Task: Buy 4 Pasta Makers & Accessories from Pasta & Pizza Tools section under best seller category for shipping address: Lydia Campbell, 310 Lake Floyd Circle, Hockessin, Delaware 19707, Cell Number 3022398079. Pay from credit card ending with 7965, CVV 549
Action: Mouse moved to (36, 109)
Screenshot: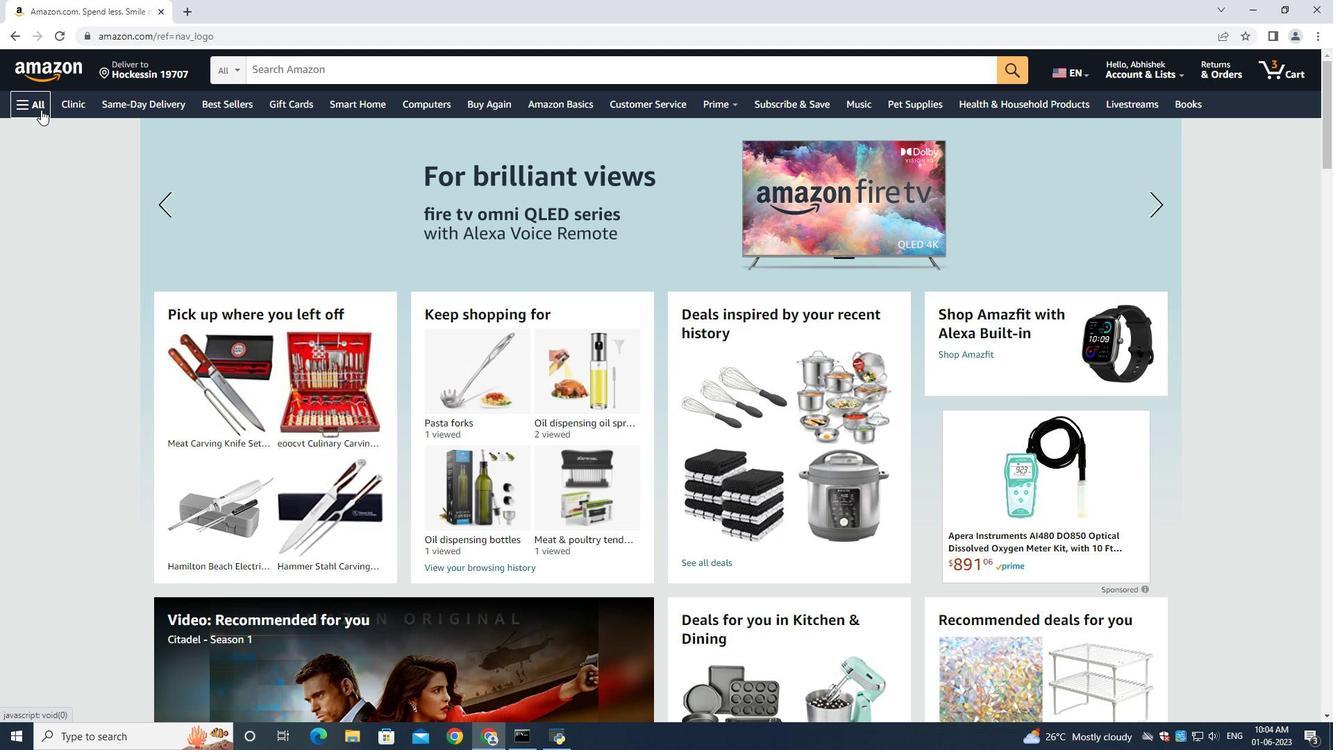 
Action: Mouse pressed left at (38, 109)
Screenshot: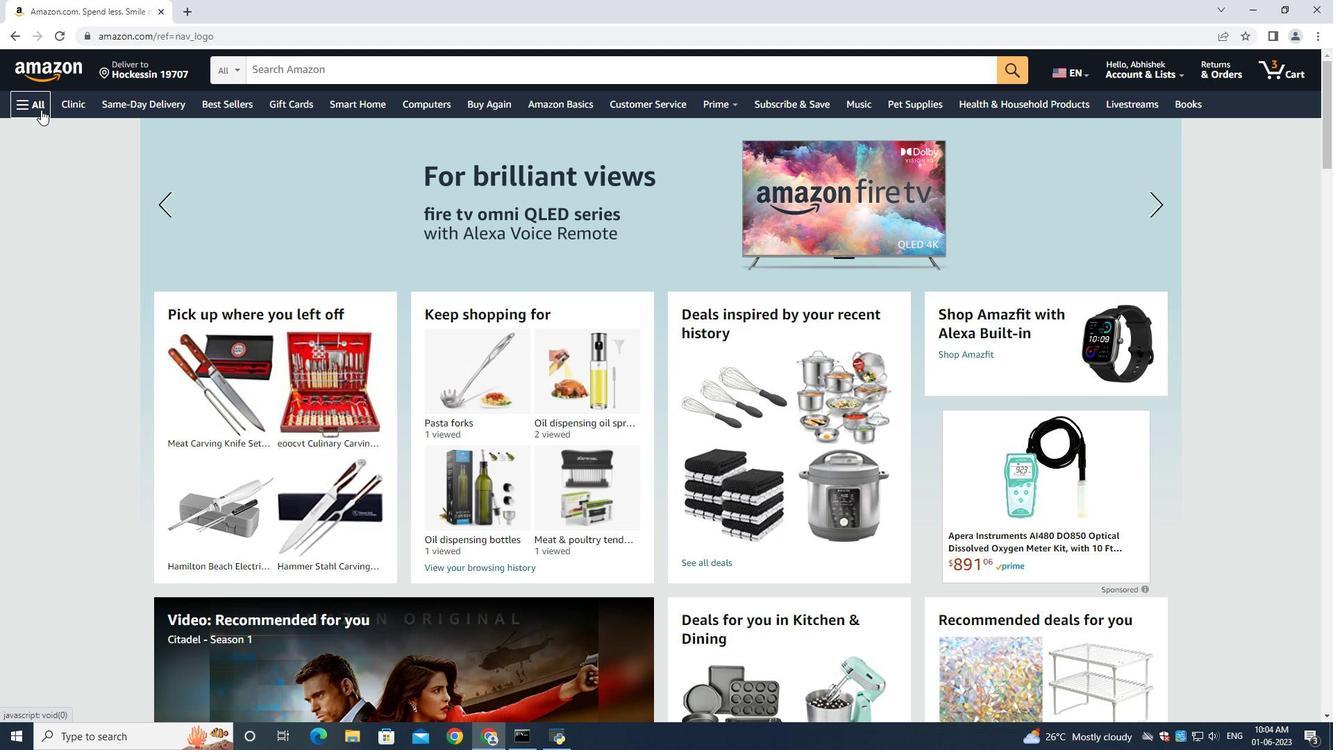 
Action: Mouse moved to (44, 131)
Screenshot: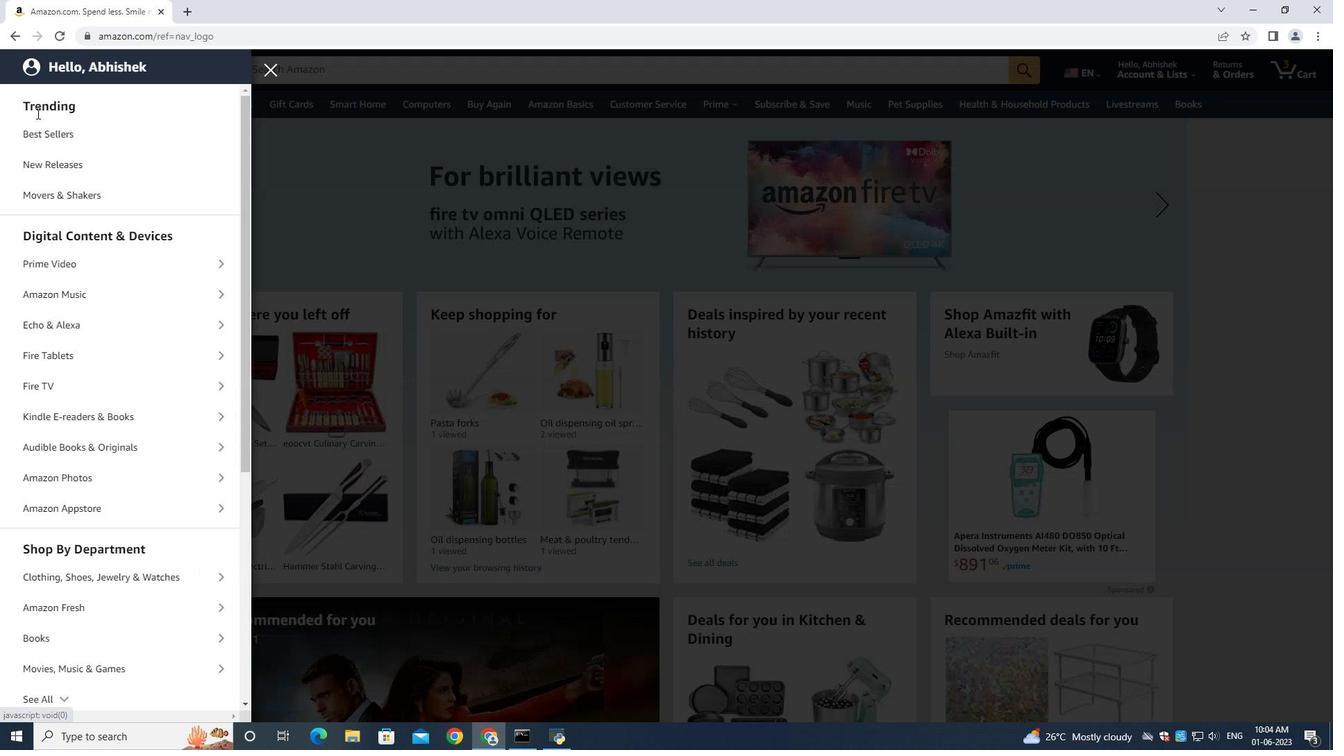 
Action: Mouse pressed left at (44, 131)
Screenshot: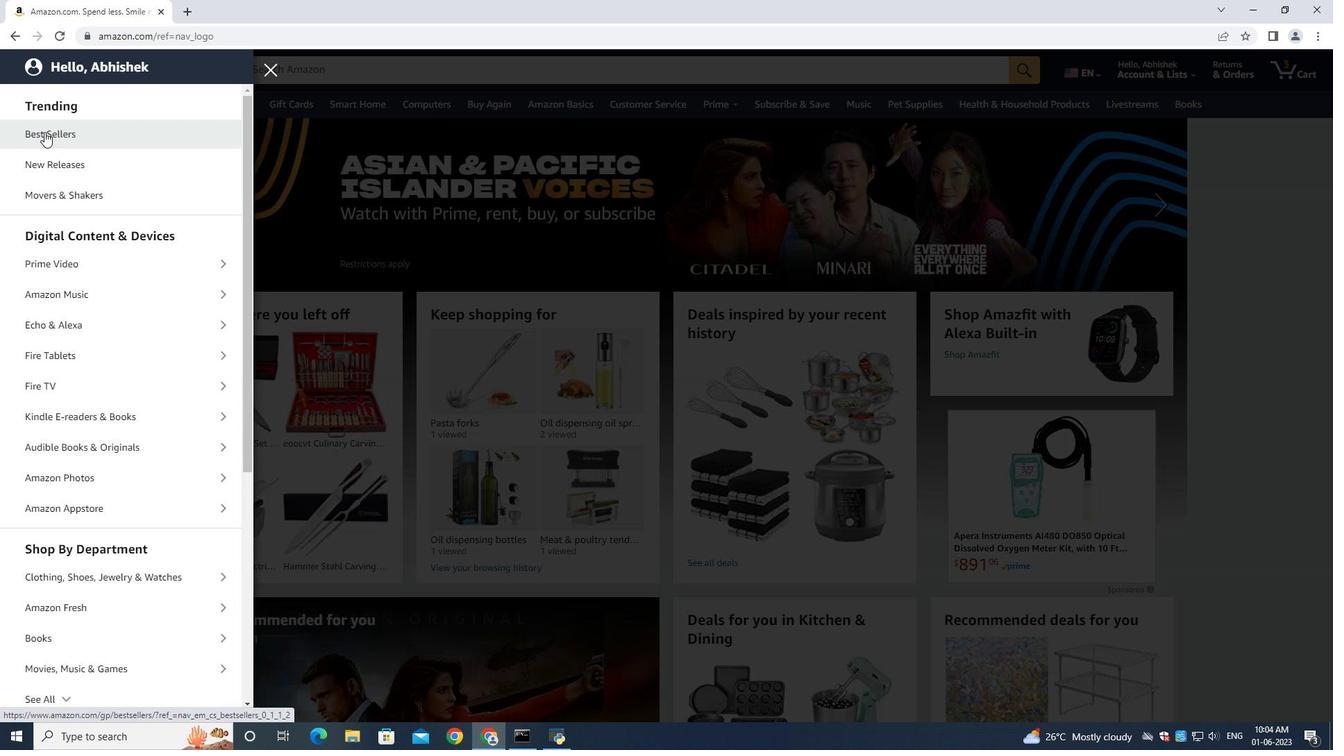 
Action: Mouse moved to (330, 77)
Screenshot: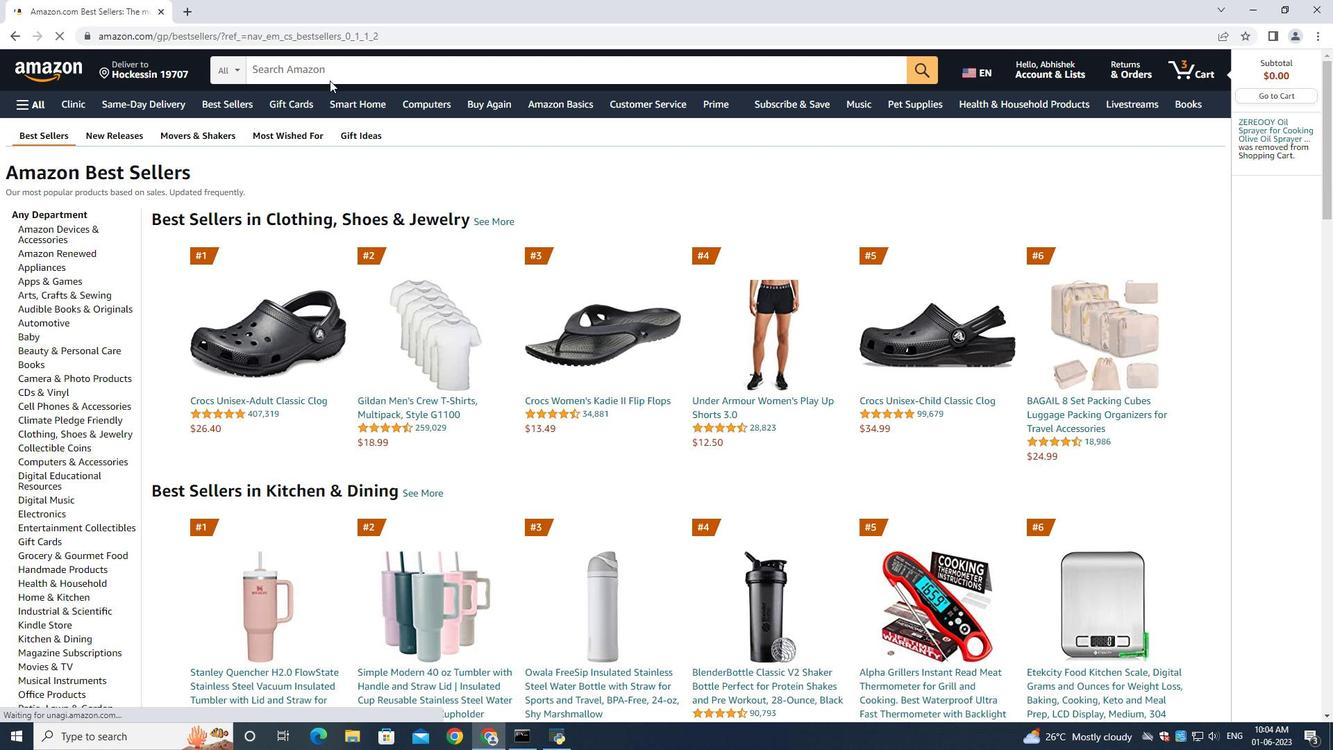 
Action: Mouse pressed left at (330, 77)
Screenshot: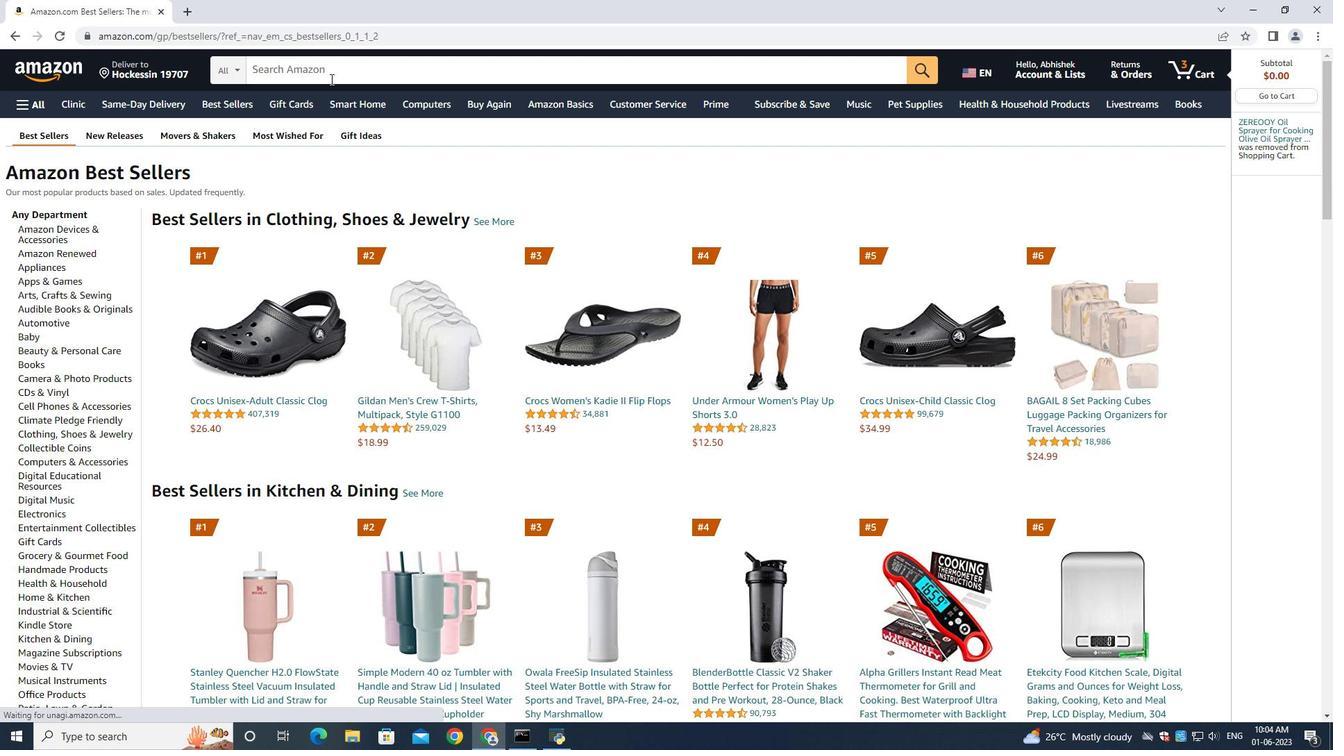 
Action: Mouse moved to (1302, 288)
Screenshot: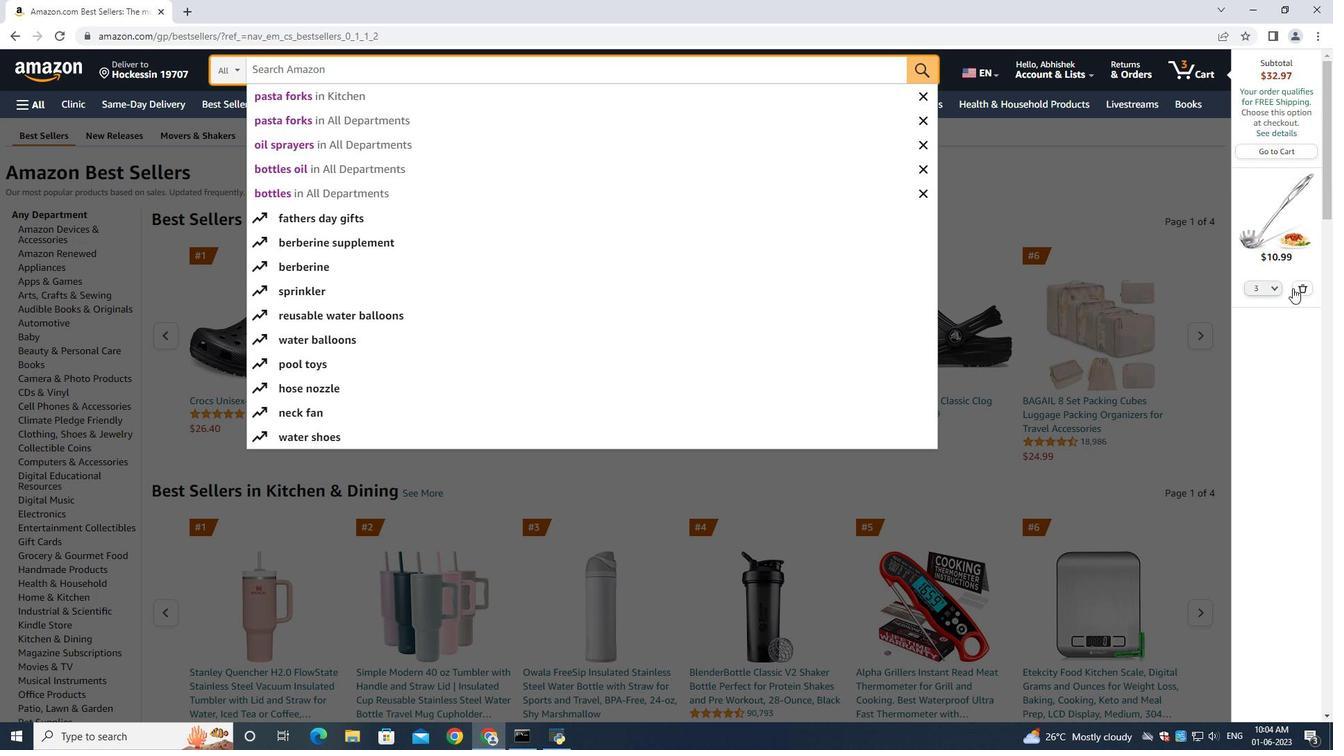 
Action: Mouse pressed left at (1302, 288)
Screenshot: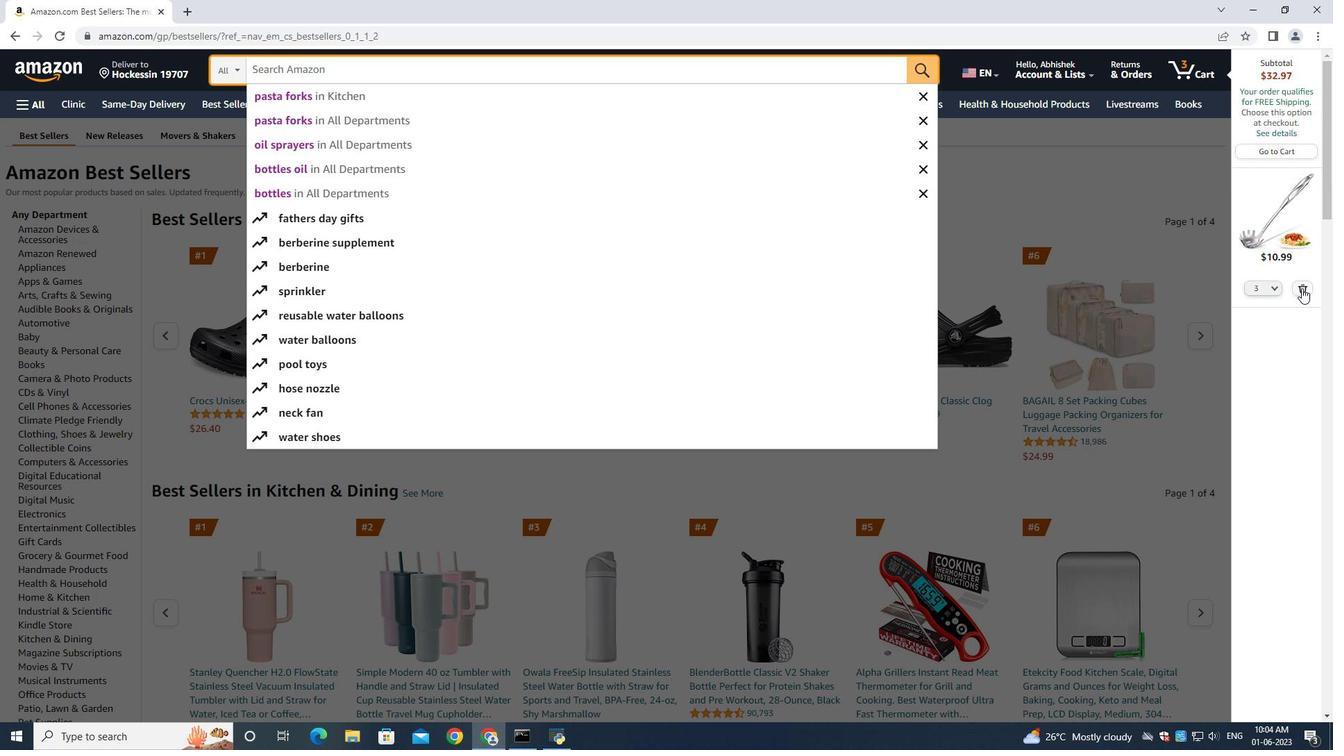 
Action: Mouse moved to (427, 72)
Screenshot: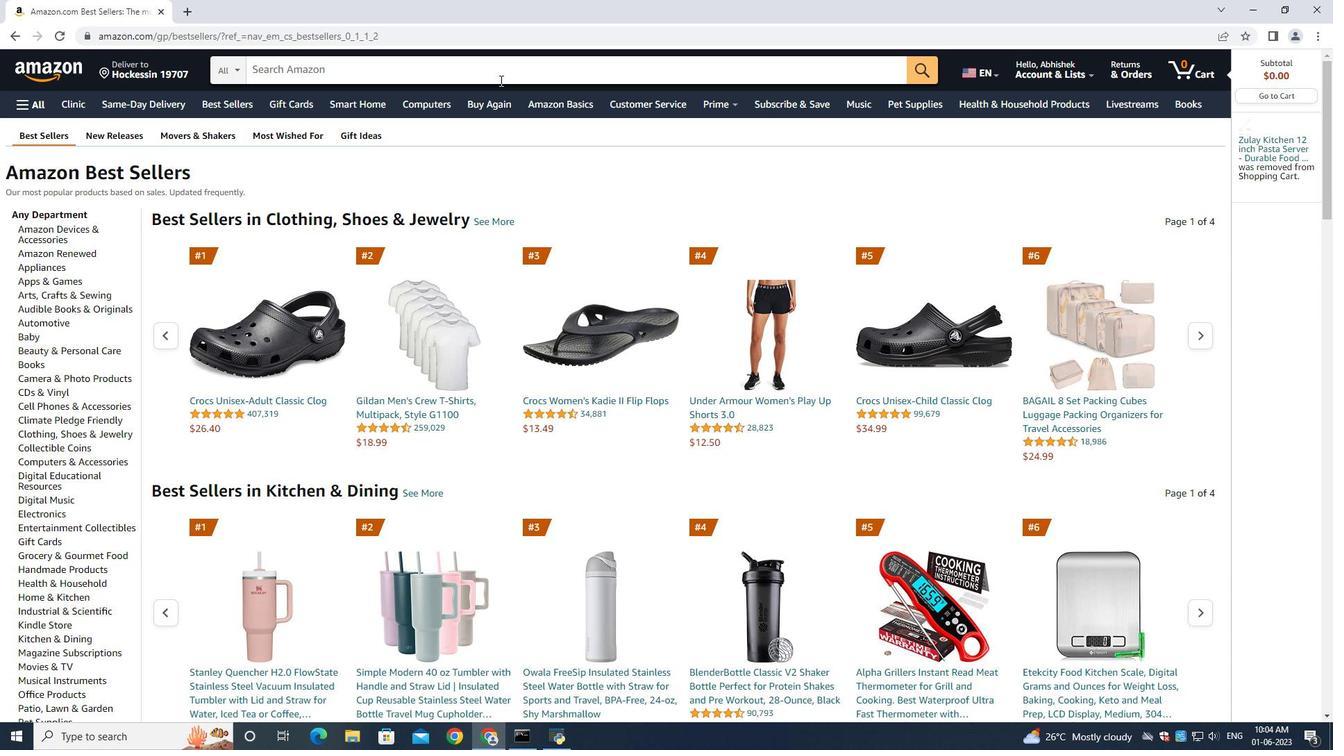 
Action: Mouse pressed left at (427, 72)
Screenshot: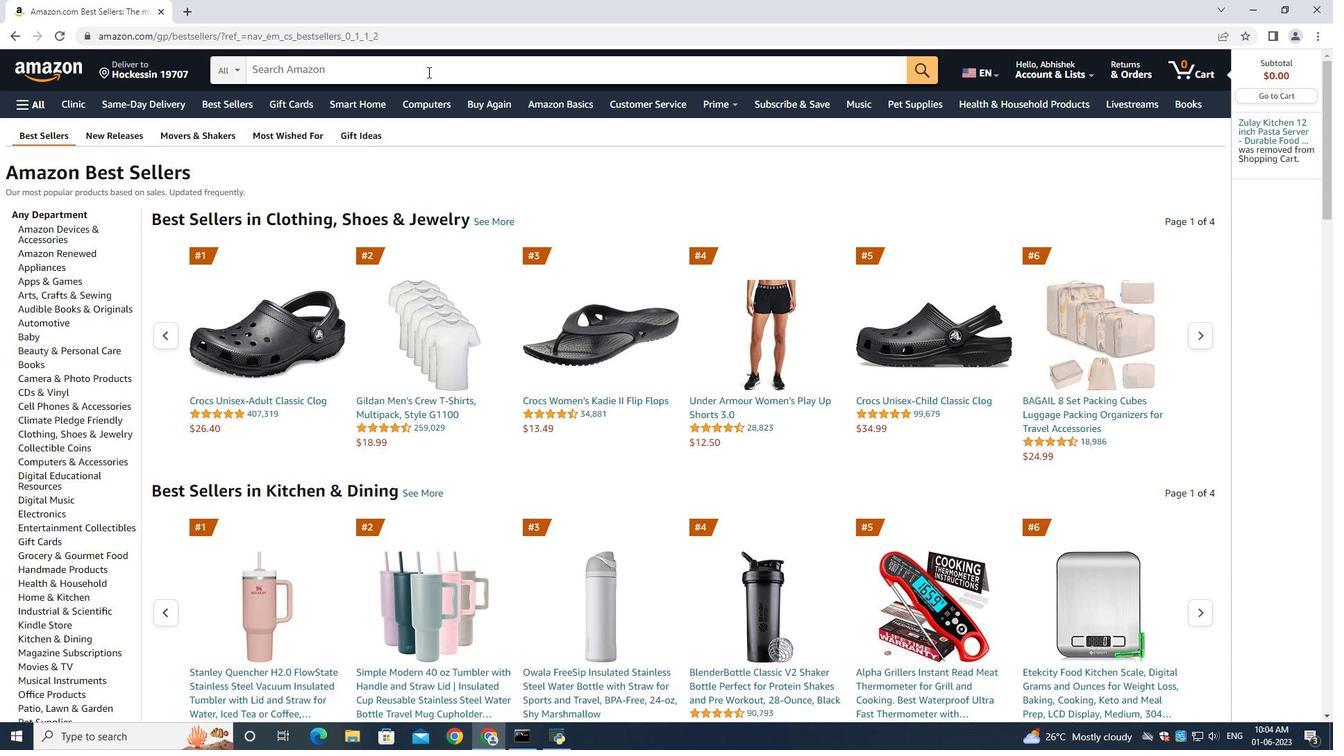 
Action: Mouse moved to (428, 72)
Screenshot: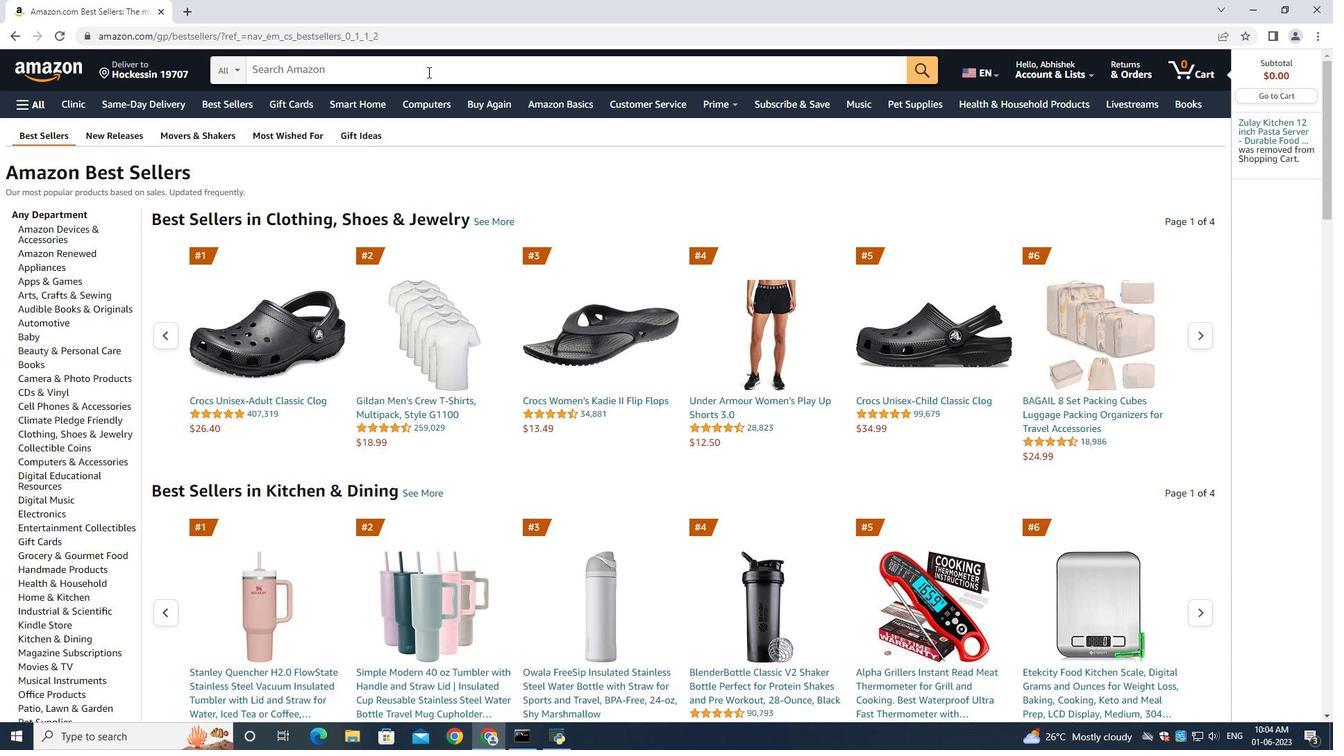 
Action: Key pressed <Key.shift>Pasta<Key.space><Key.shift>Makers<Key.enter>
Screenshot: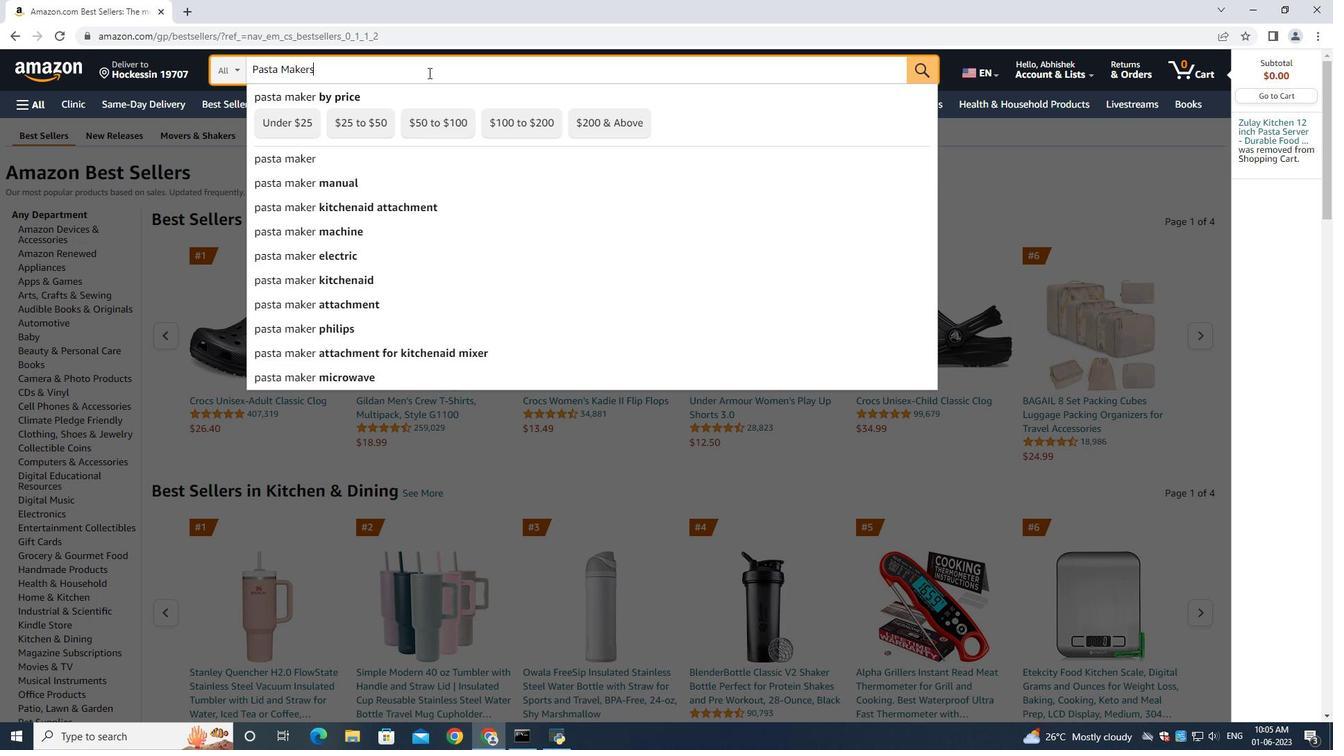 
Action: Mouse moved to (117, 249)
Screenshot: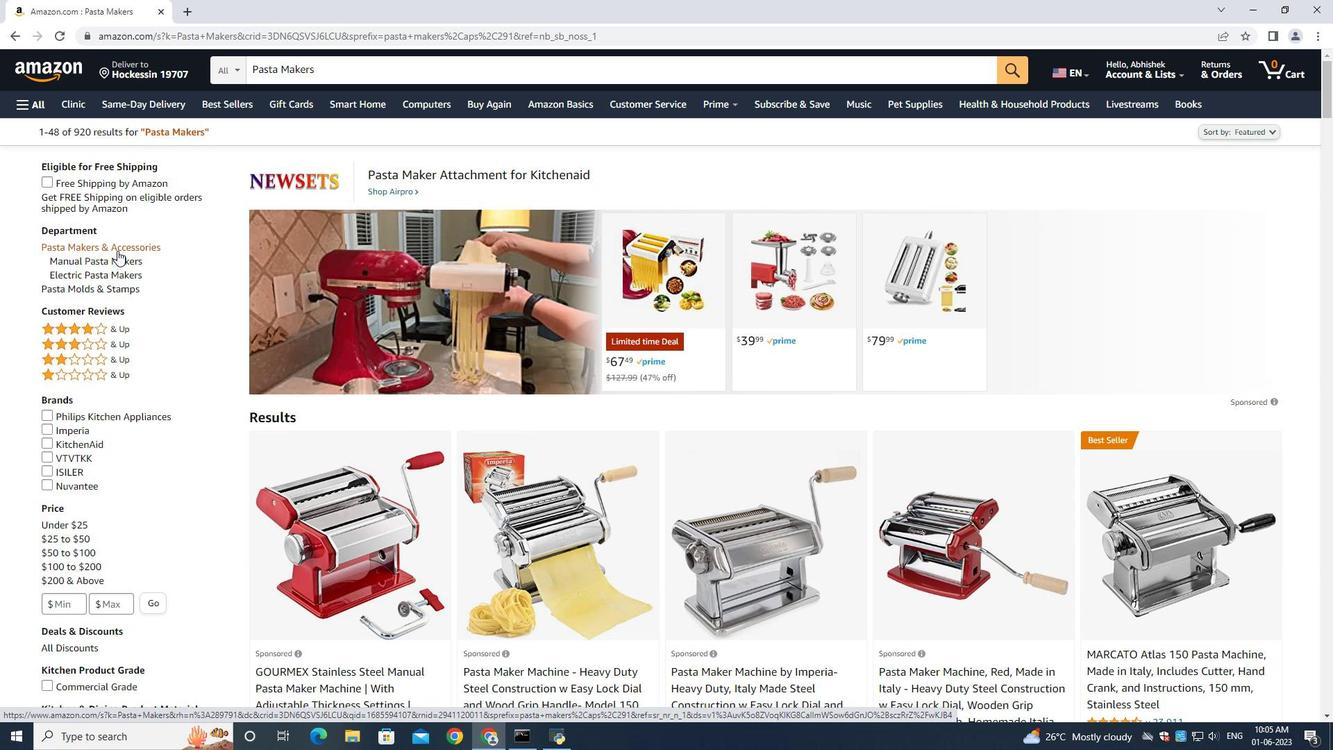 
Action: Mouse pressed left at (117, 249)
Screenshot: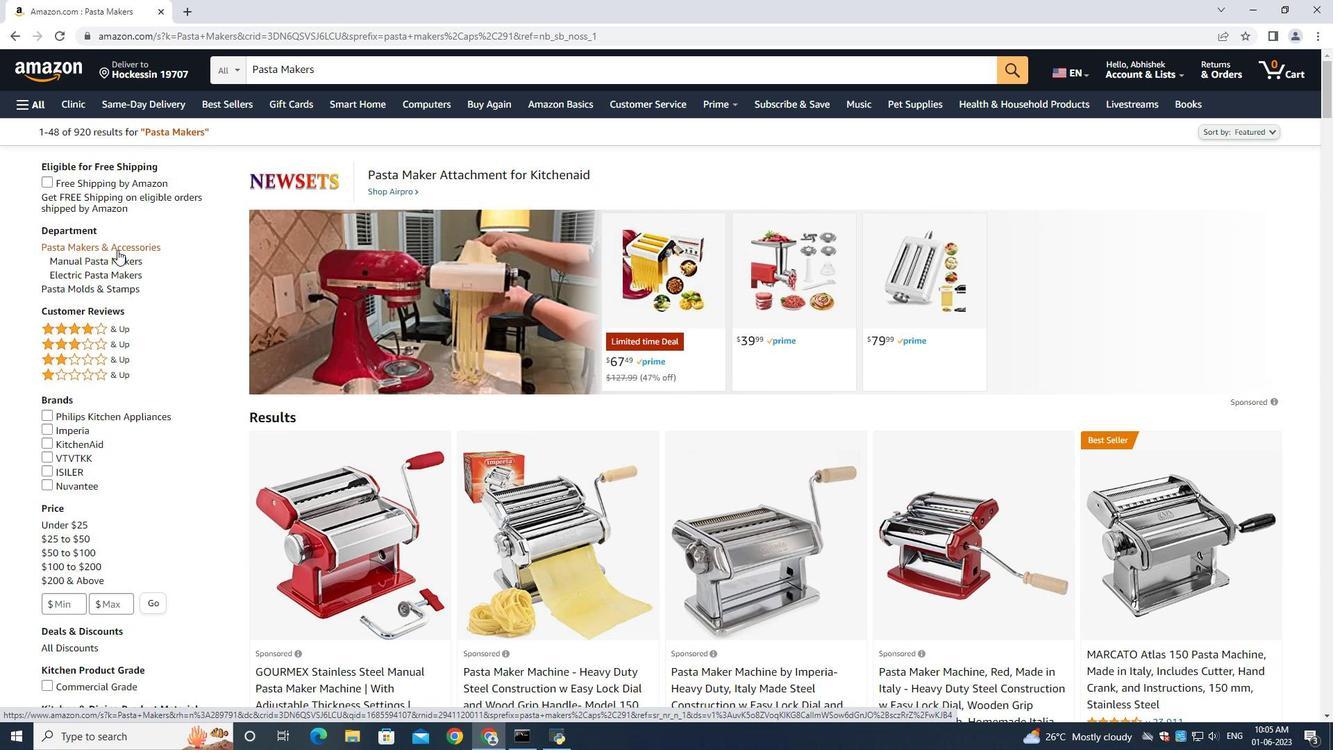 
Action: Mouse moved to (89, 379)
Screenshot: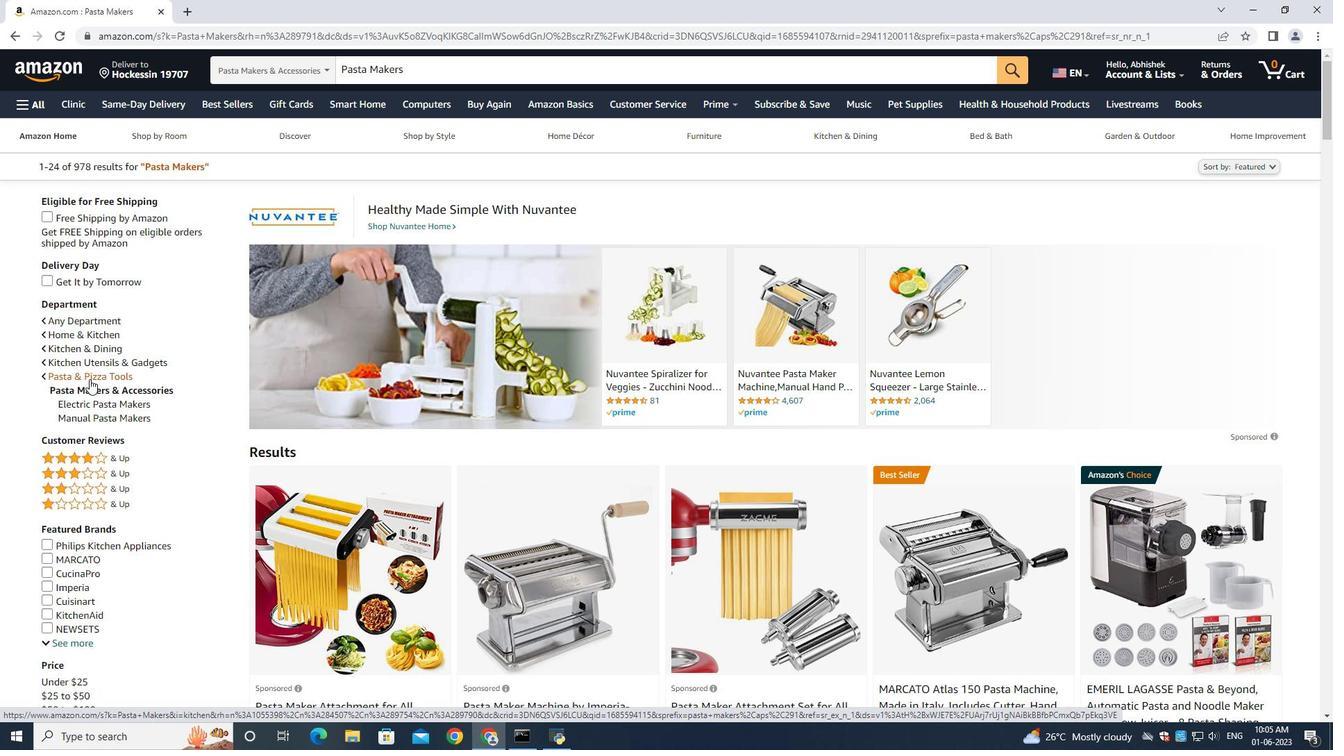 
Action: Mouse pressed left at (89, 379)
Screenshot: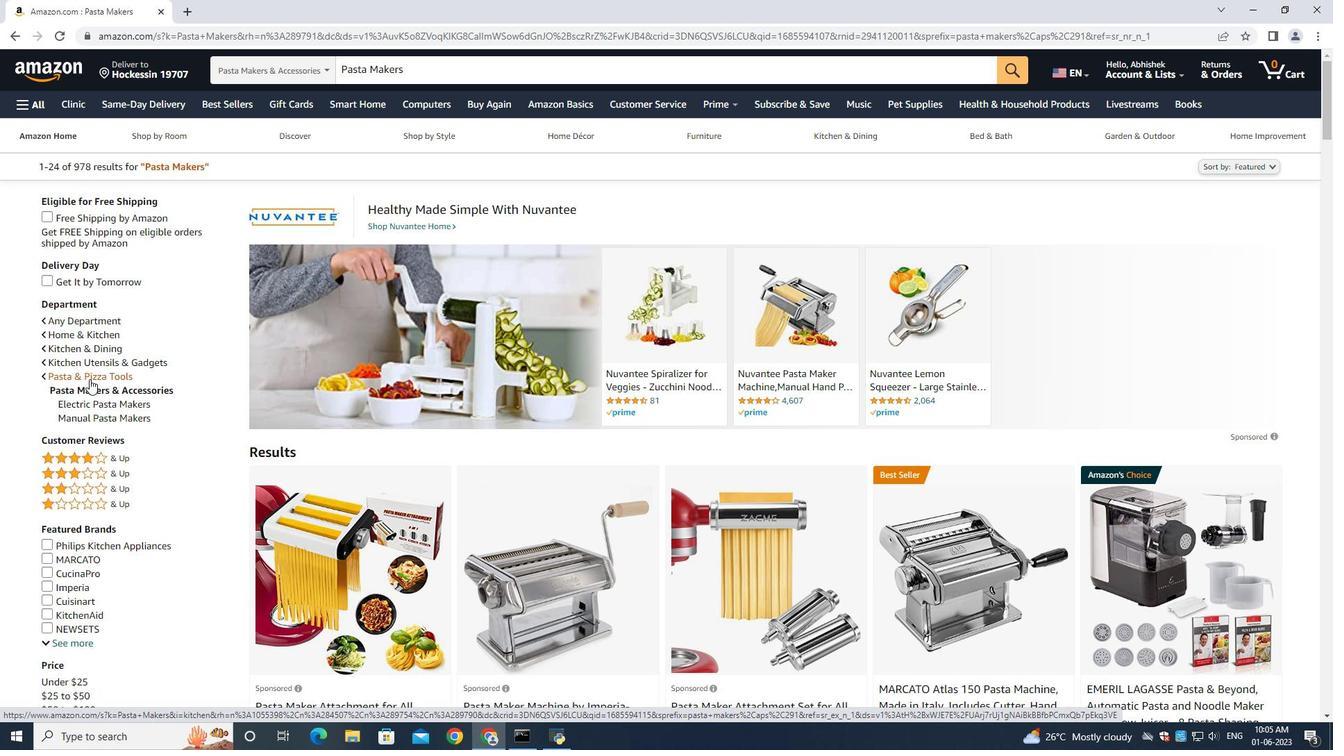 
Action: Mouse moved to (448, 65)
Screenshot: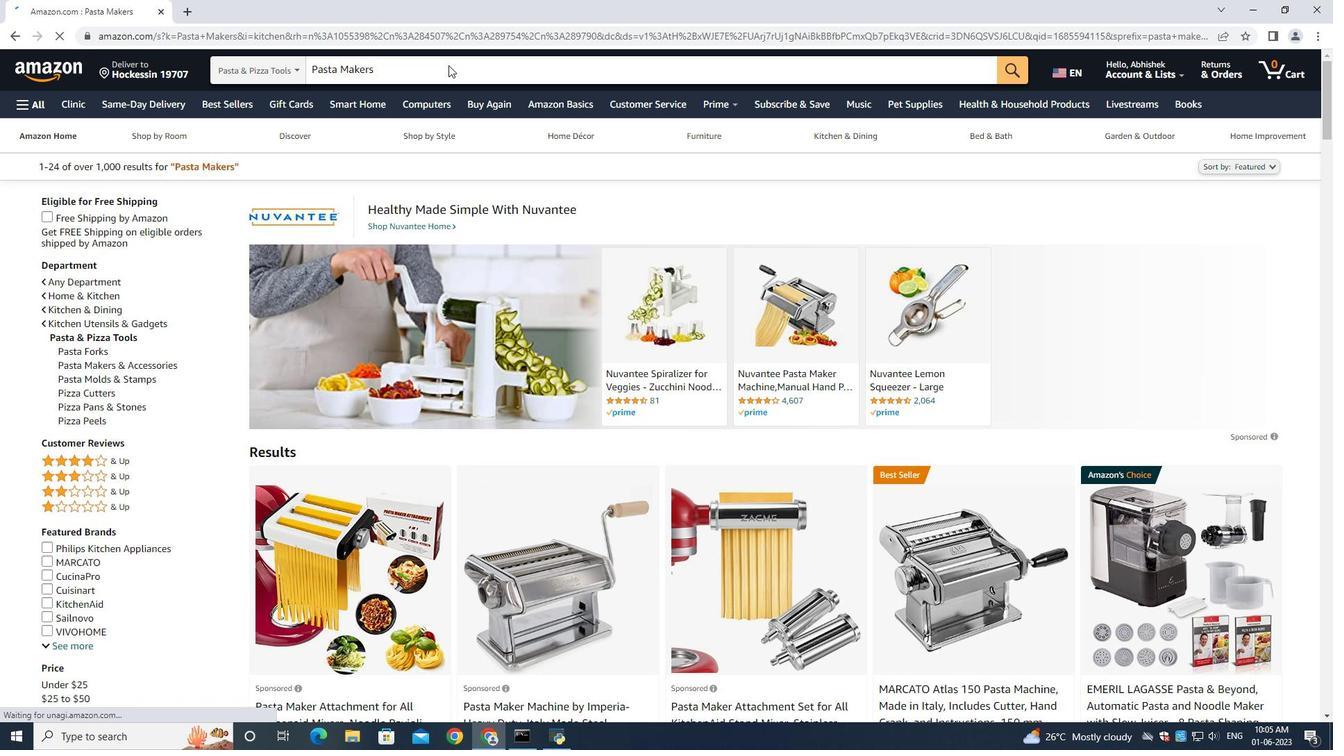 
Action: Mouse pressed left at (448, 65)
Screenshot: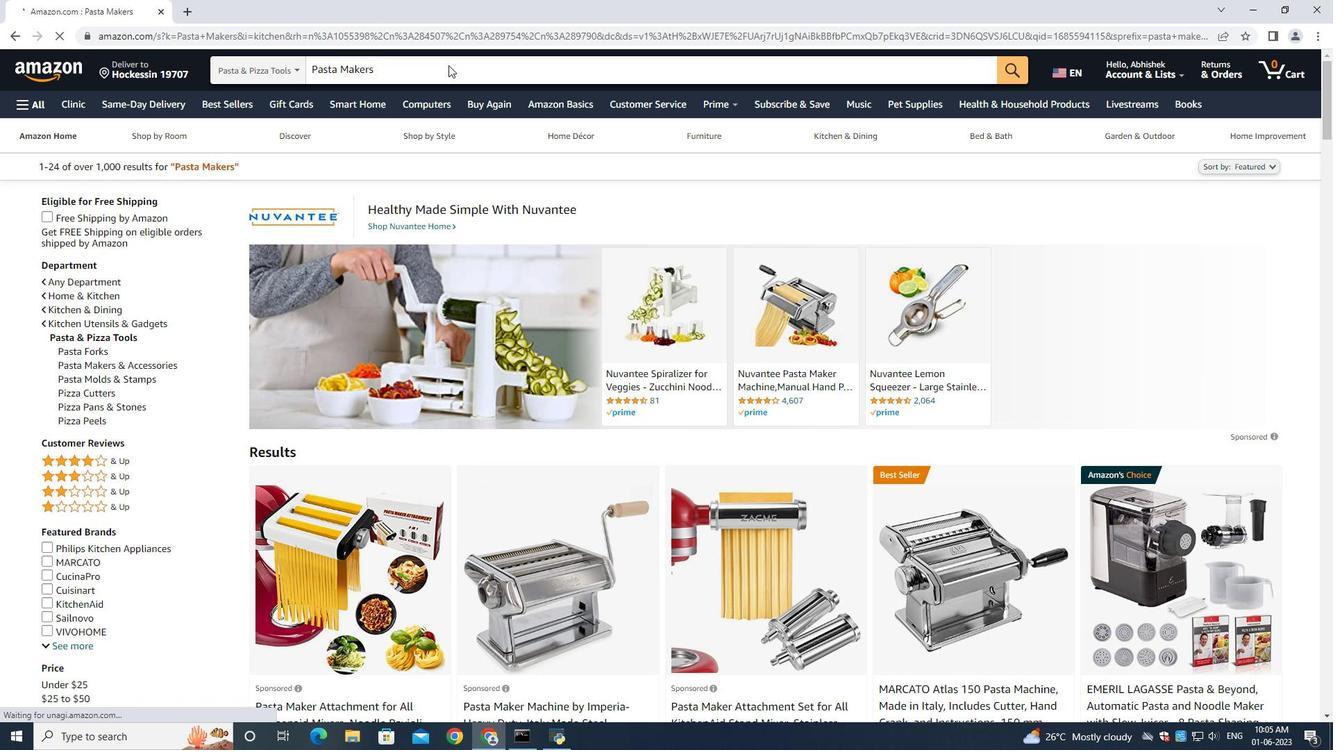 
Action: Key pressed <Key.space><Key.shift><Key.shift>&<Key.space>accr<Key.backspace>essories<Key.enter>
Screenshot: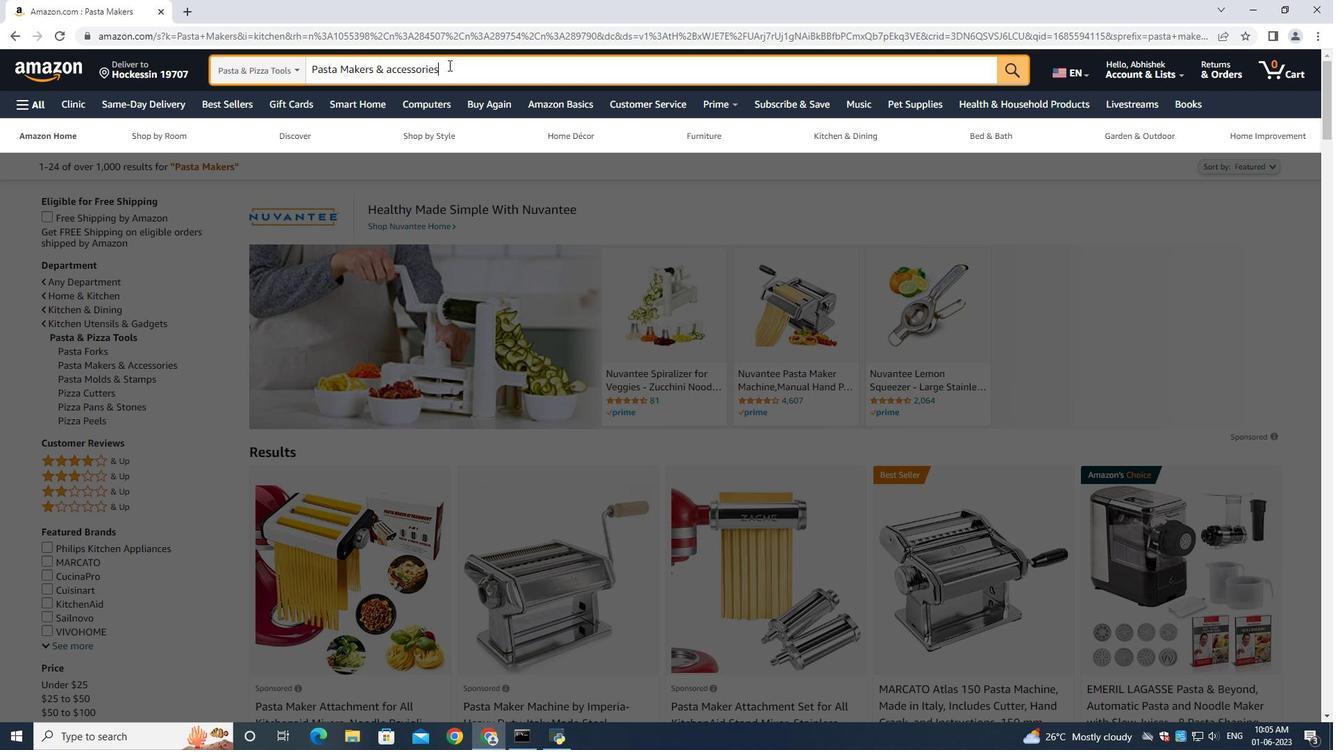 
Action: Mouse moved to (80, 361)
Screenshot: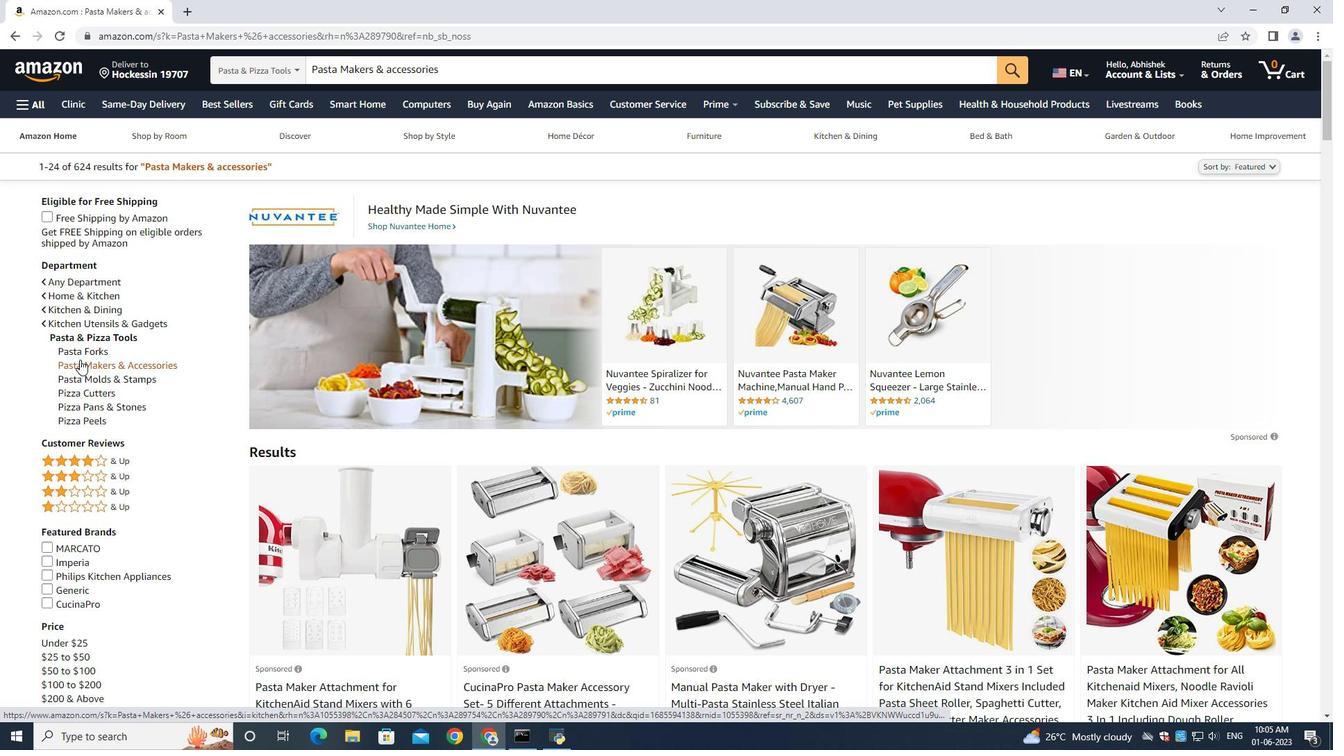 
Action: Mouse pressed left at (80, 361)
Screenshot: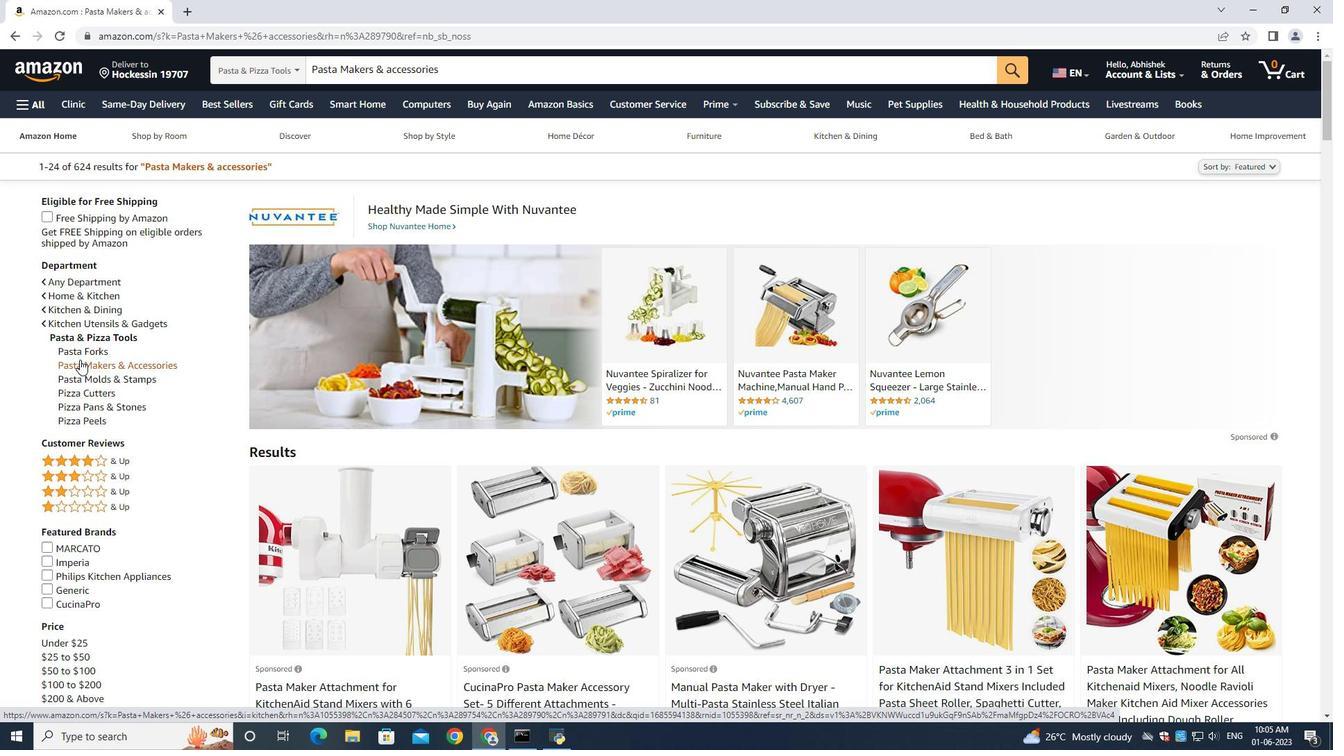 
Action: Mouse moved to (71, 334)
Screenshot: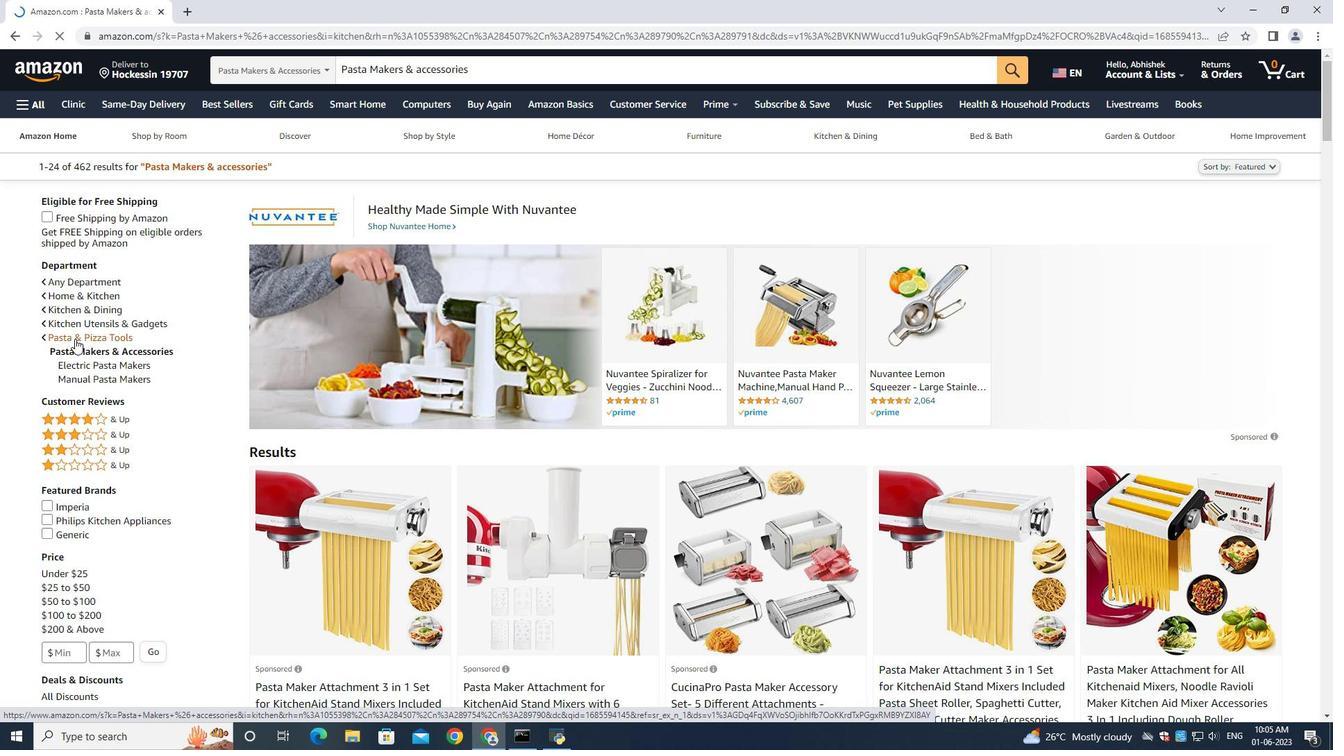 
Action: Mouse pressed left at (71, 334)
Screenshot: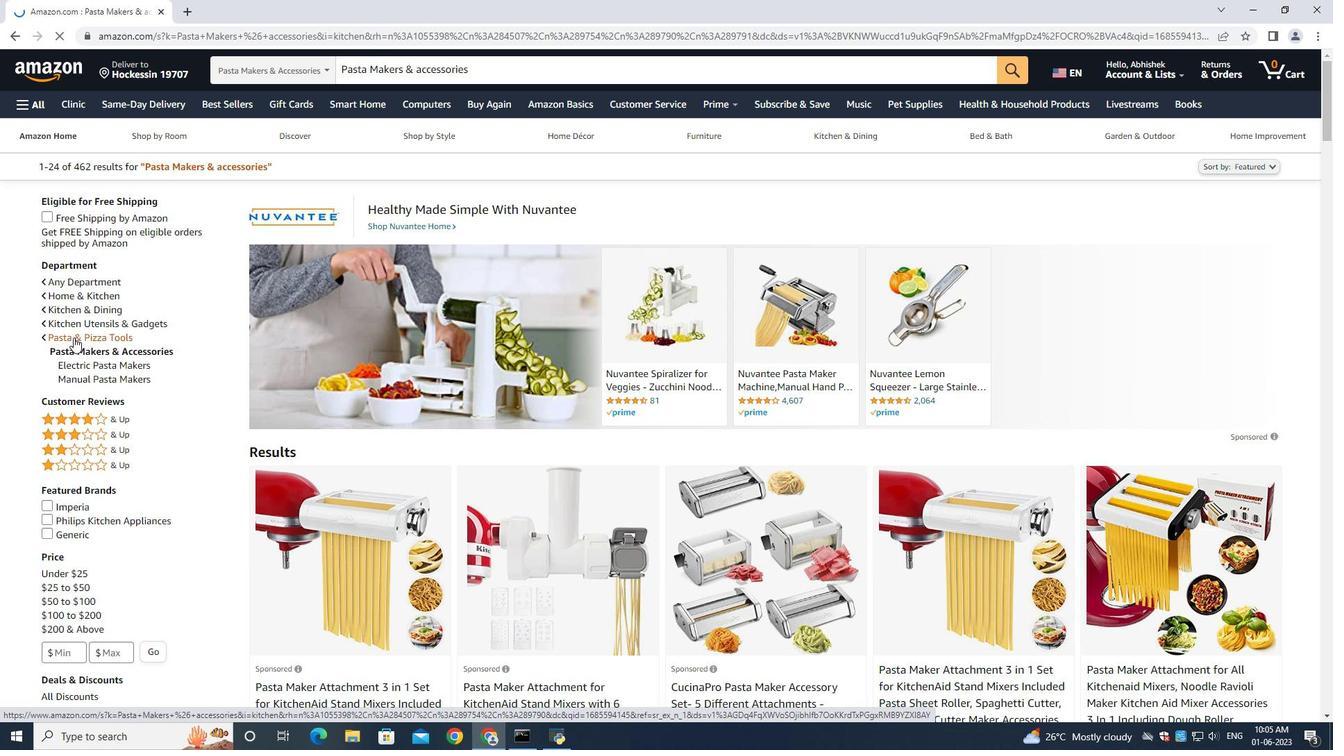 
Action: Mouse moved to (766, 384)
Screenshot: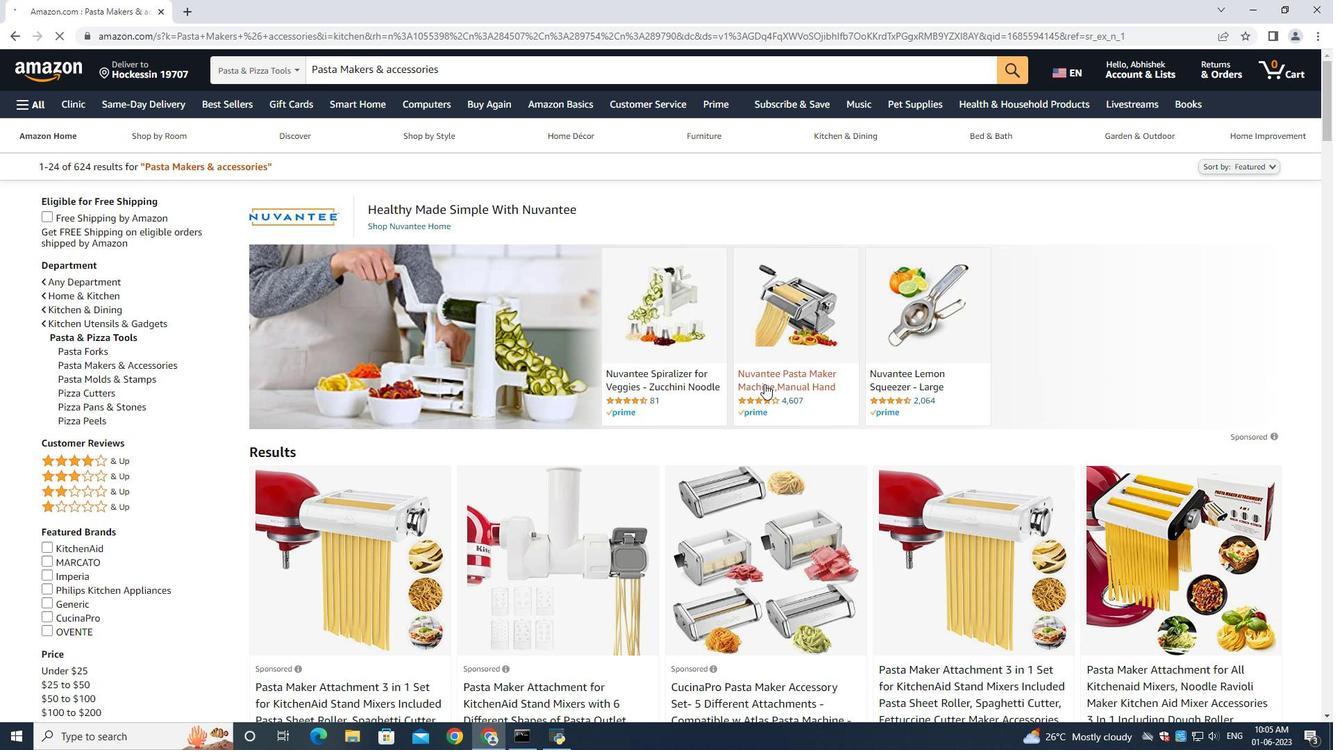 
Action: Mouse scrolled (766, 383) with delta (0, 0)
Screenshot: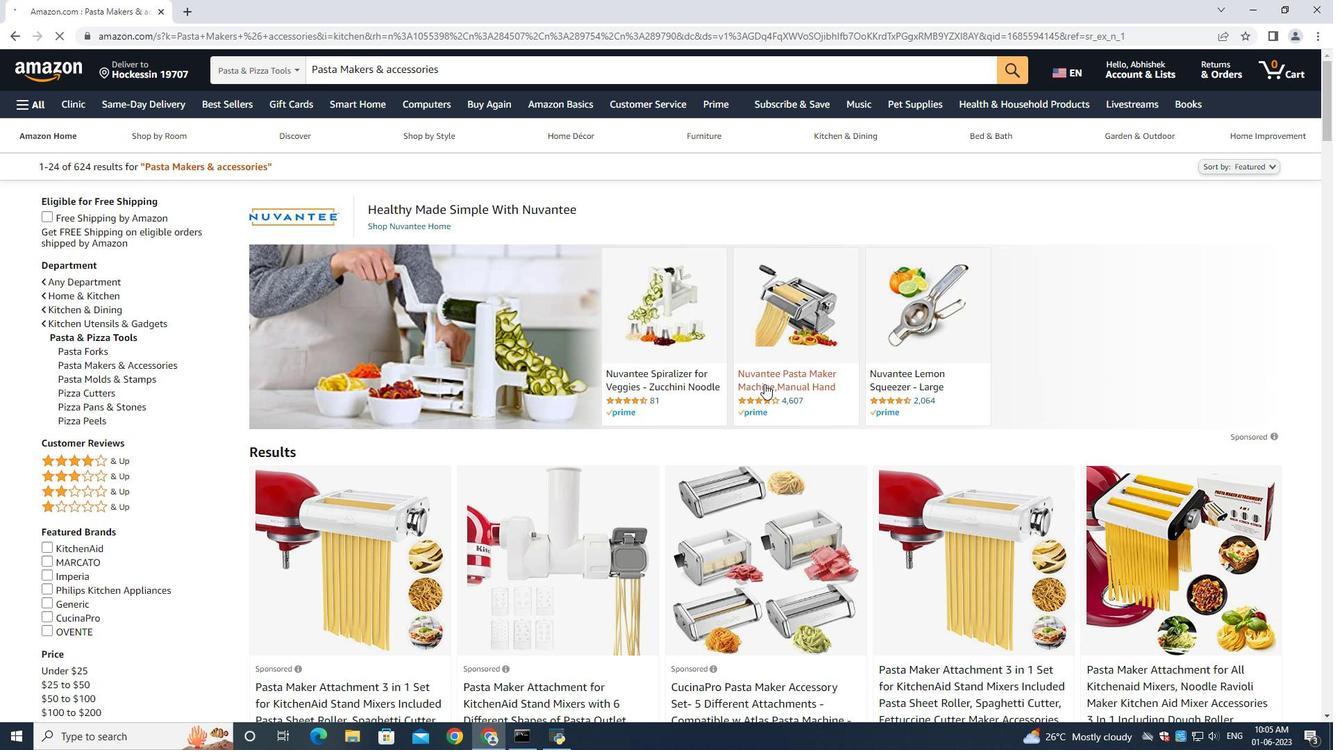 
Action: Mouse scrolled (766, 383) with delta (0, 0)
Screenshot: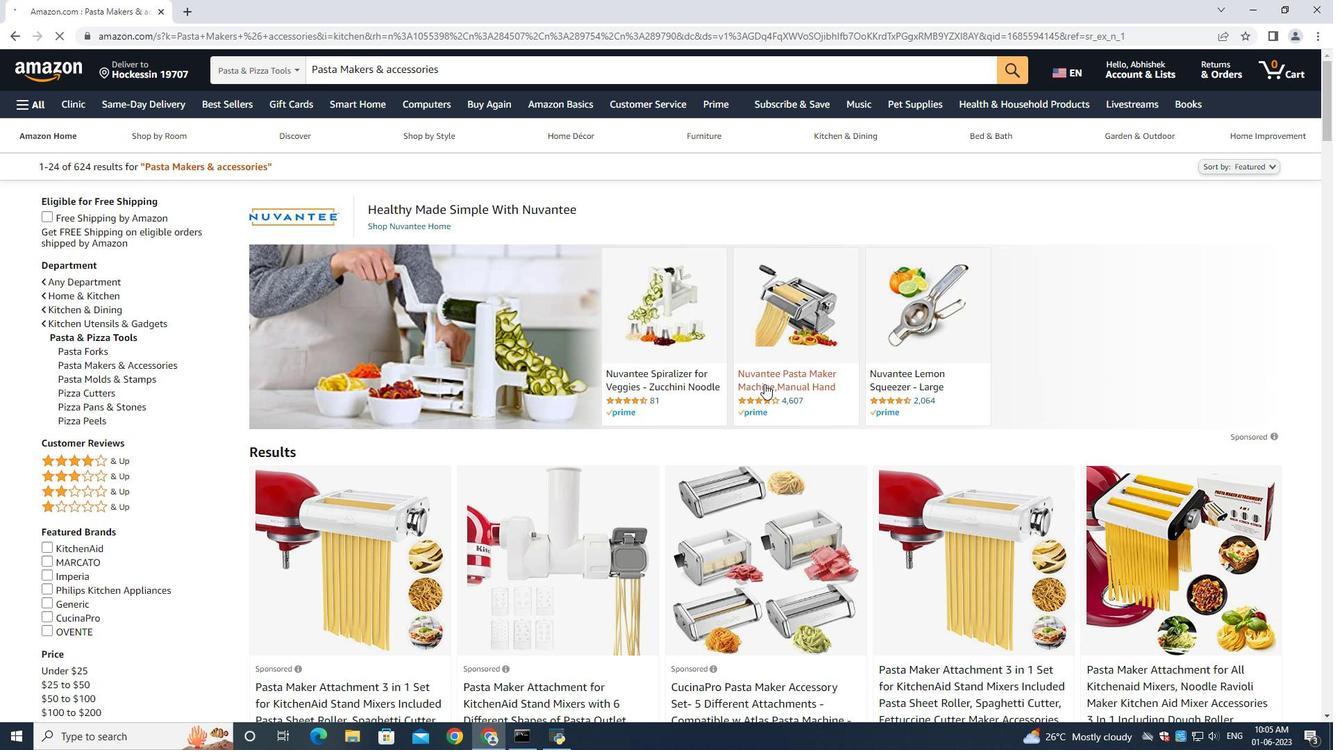
Action: Mouse scrolled (766, 383) with delta (0, 0)
Screenshot: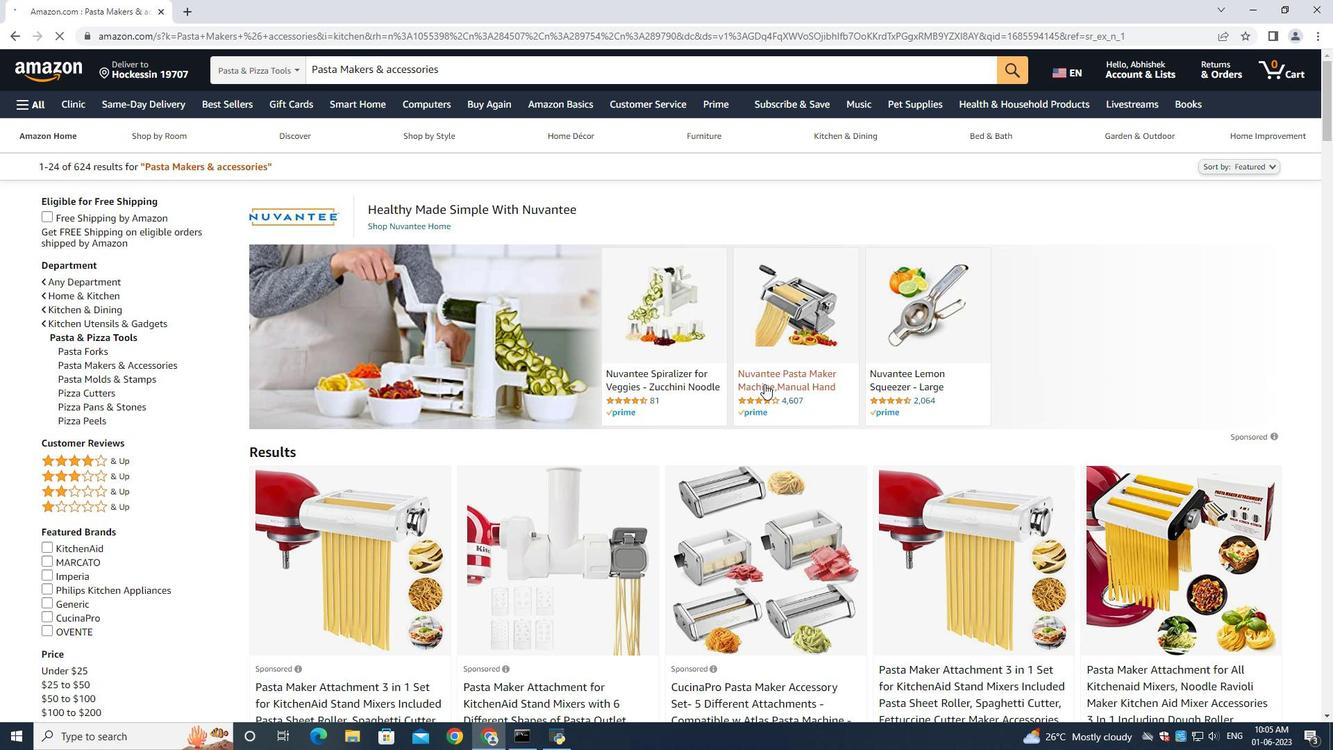 
Action: Mouse moved to (766, 384)
Screenshot: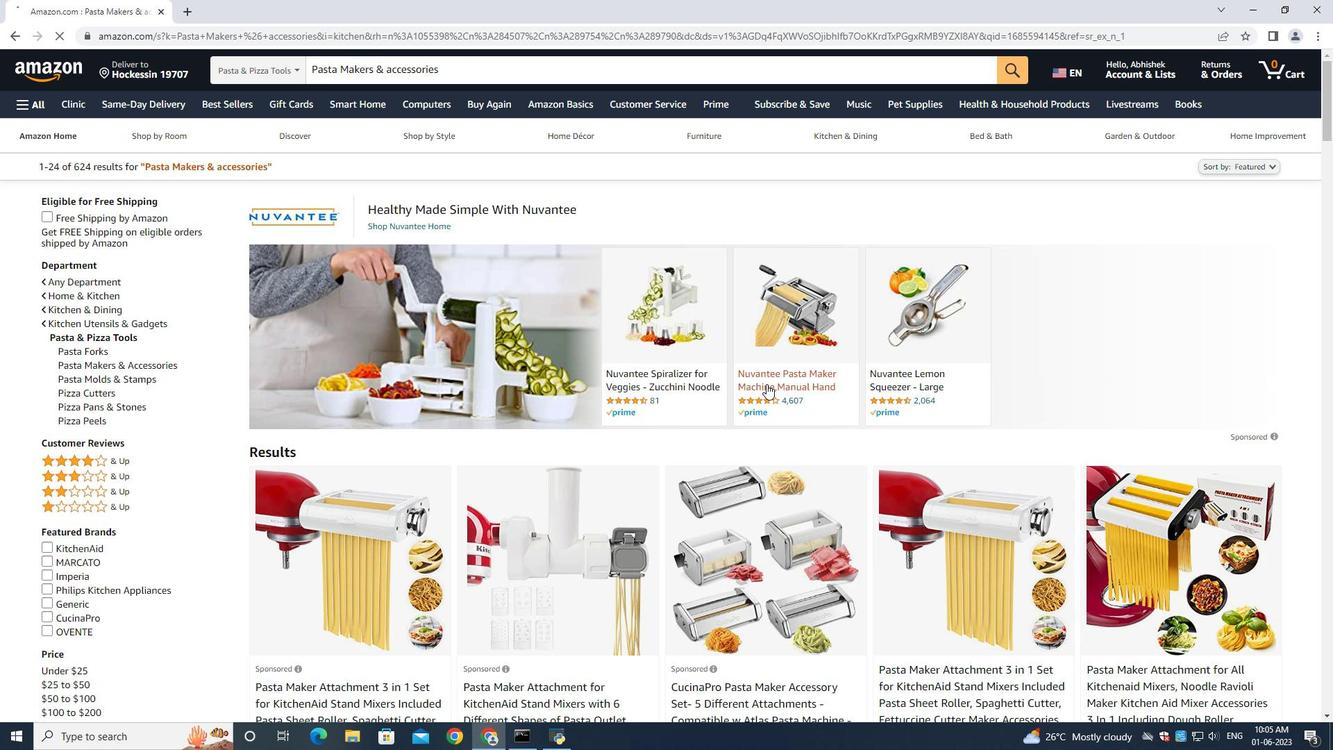 
Action: Mouse scrolled (766, 383) with delta (0, 0)
Screenshot: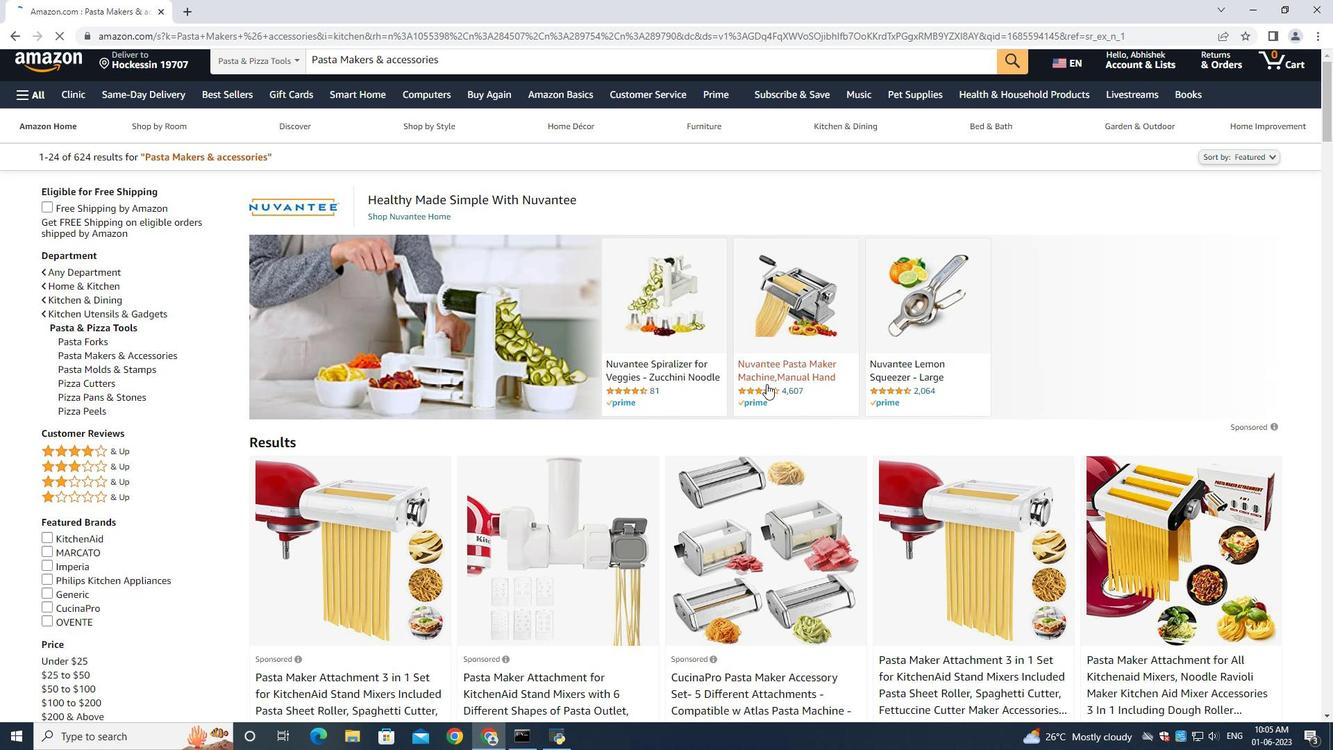 
Action: Mouse moved to (763, 382)
Screenshot: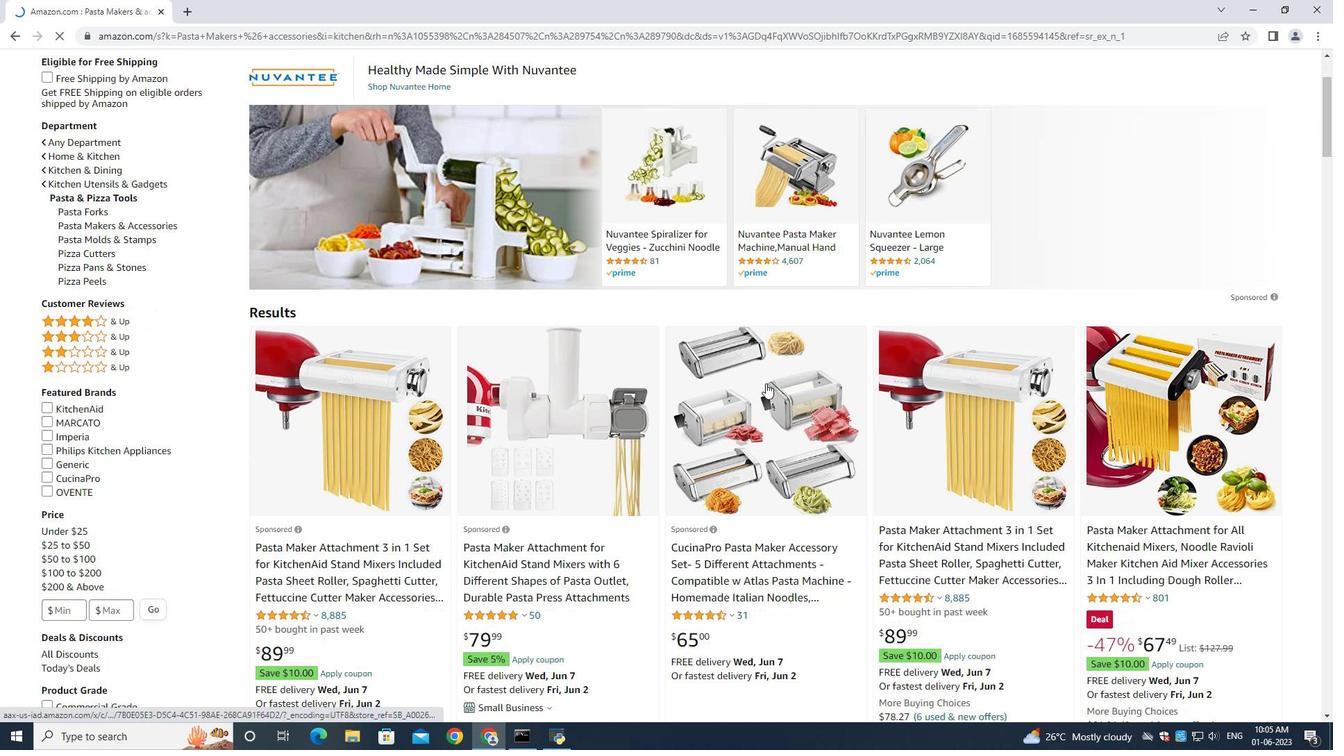 
Action: Mouse scrolled (763, 381) with delta (0, 0)
Screenshot: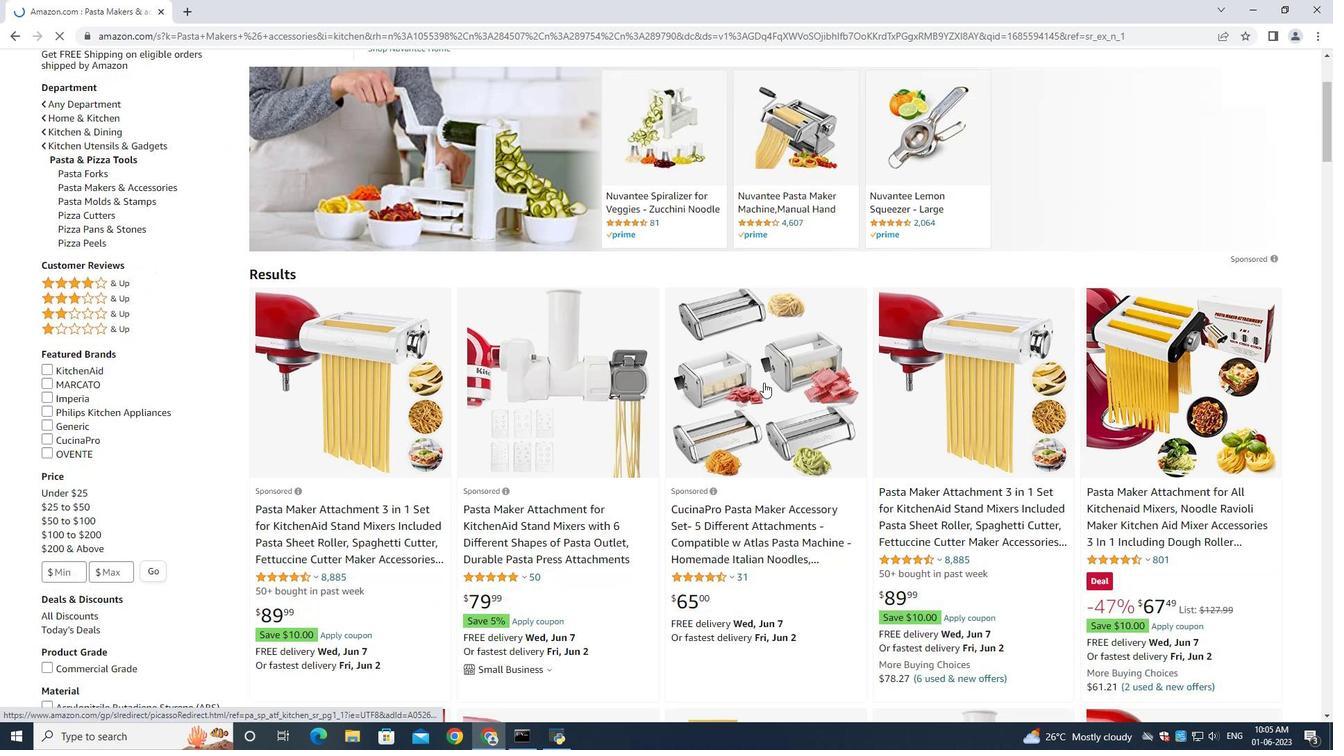 
Action: Mouse moved to (720, 343)
Screenshot: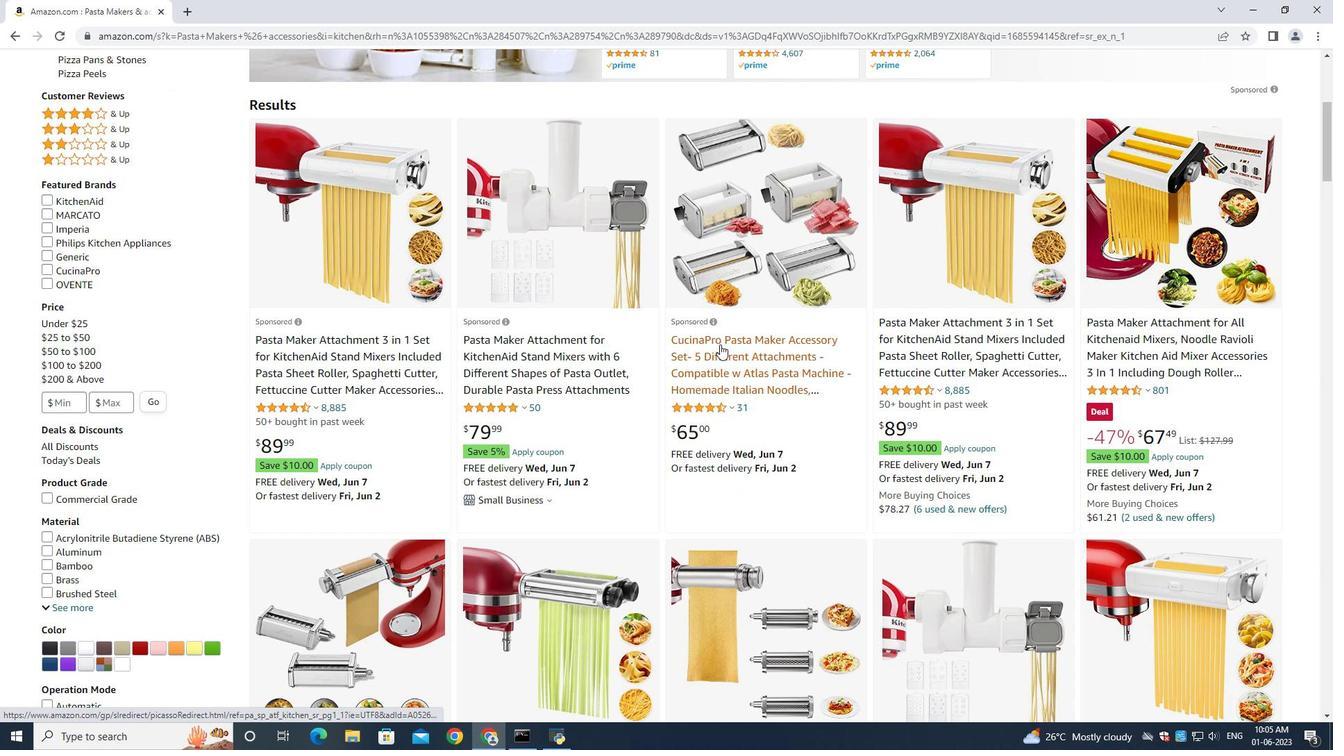 
Action: Mouse pressed left at (720, 343)
Screenshot: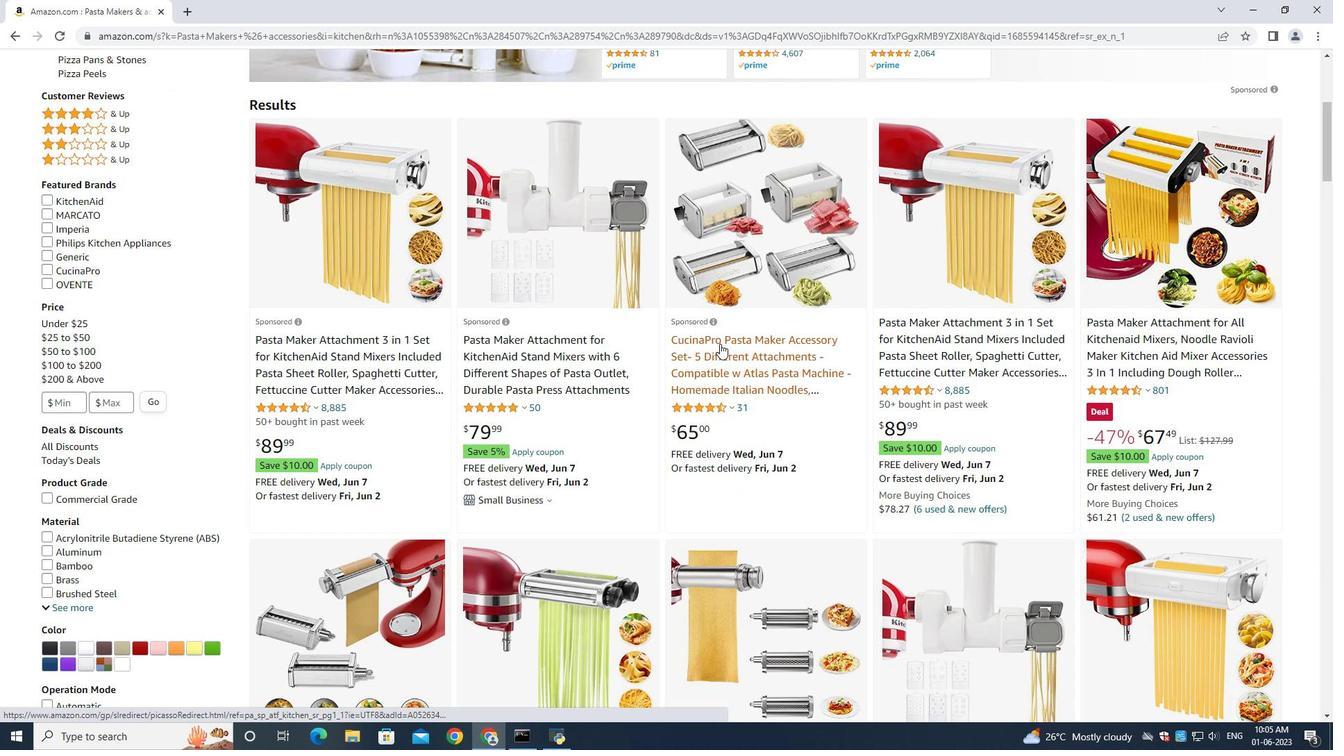 
Action: Mouse moved to (1032, 470)
Screenshot: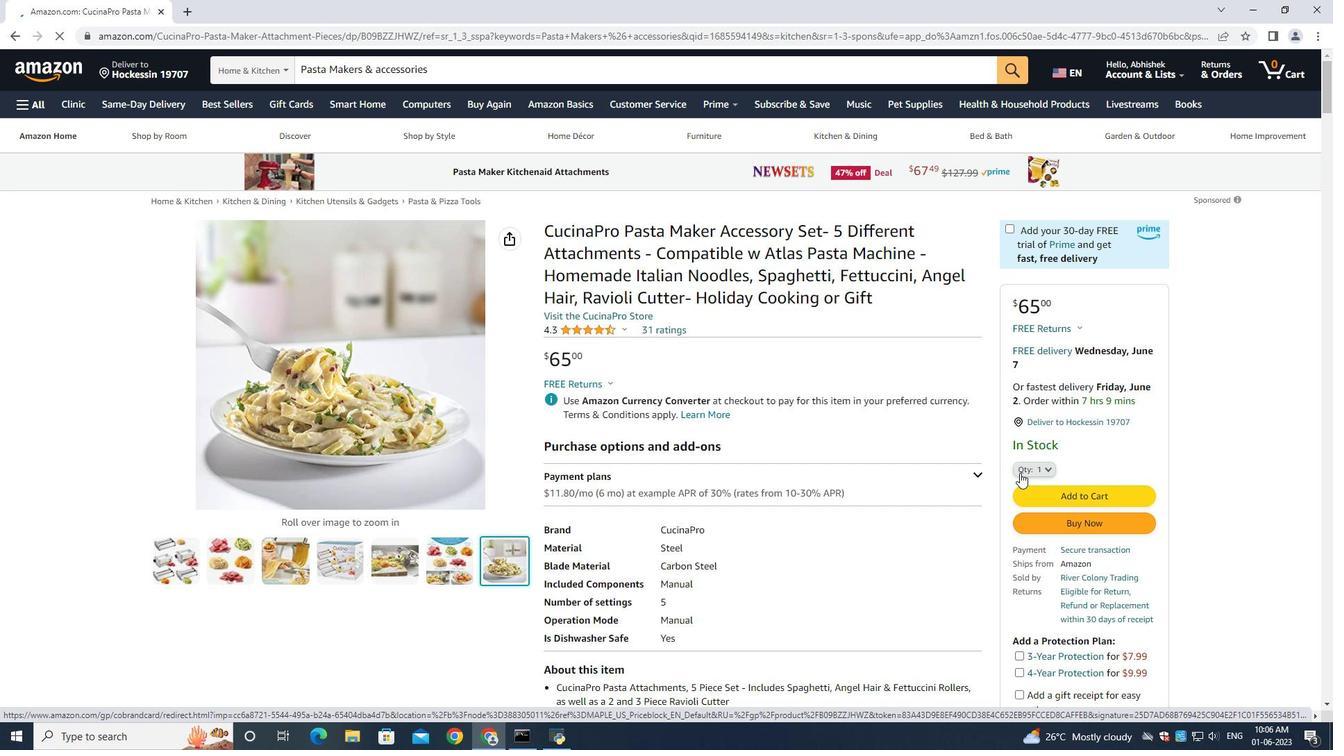
Action: Mouse pressed left at (1032, 470)
Screenshot: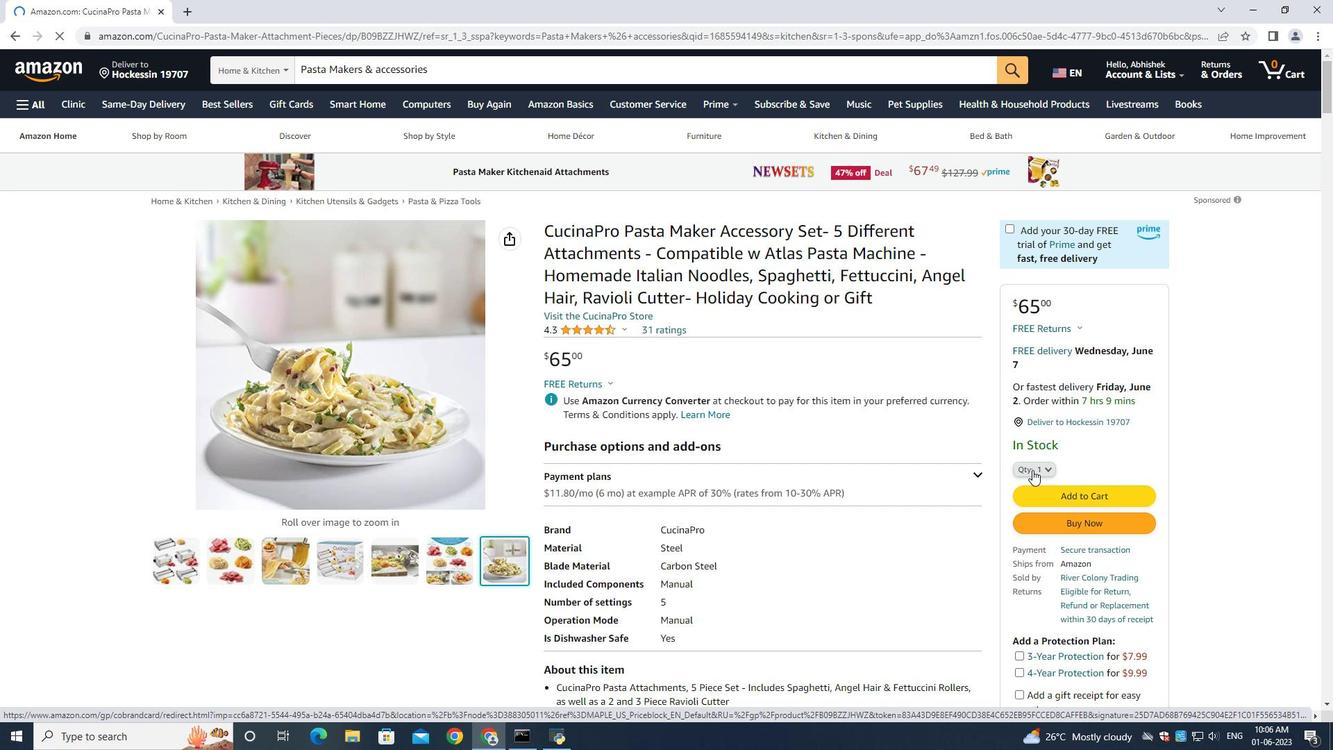 
Action: Mouse moved to (1033, 140)
Screenshot: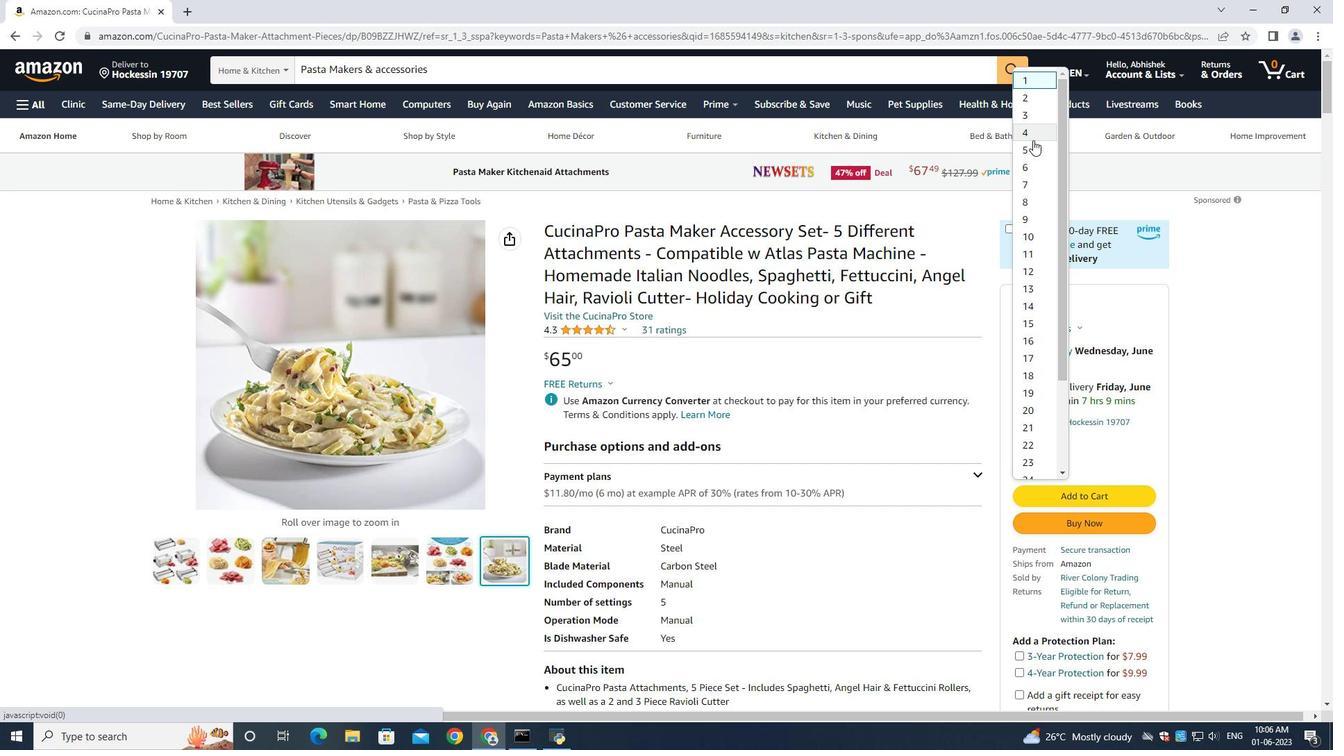 
Action: Mouse pressed left at (1033, 140)
Screenshot: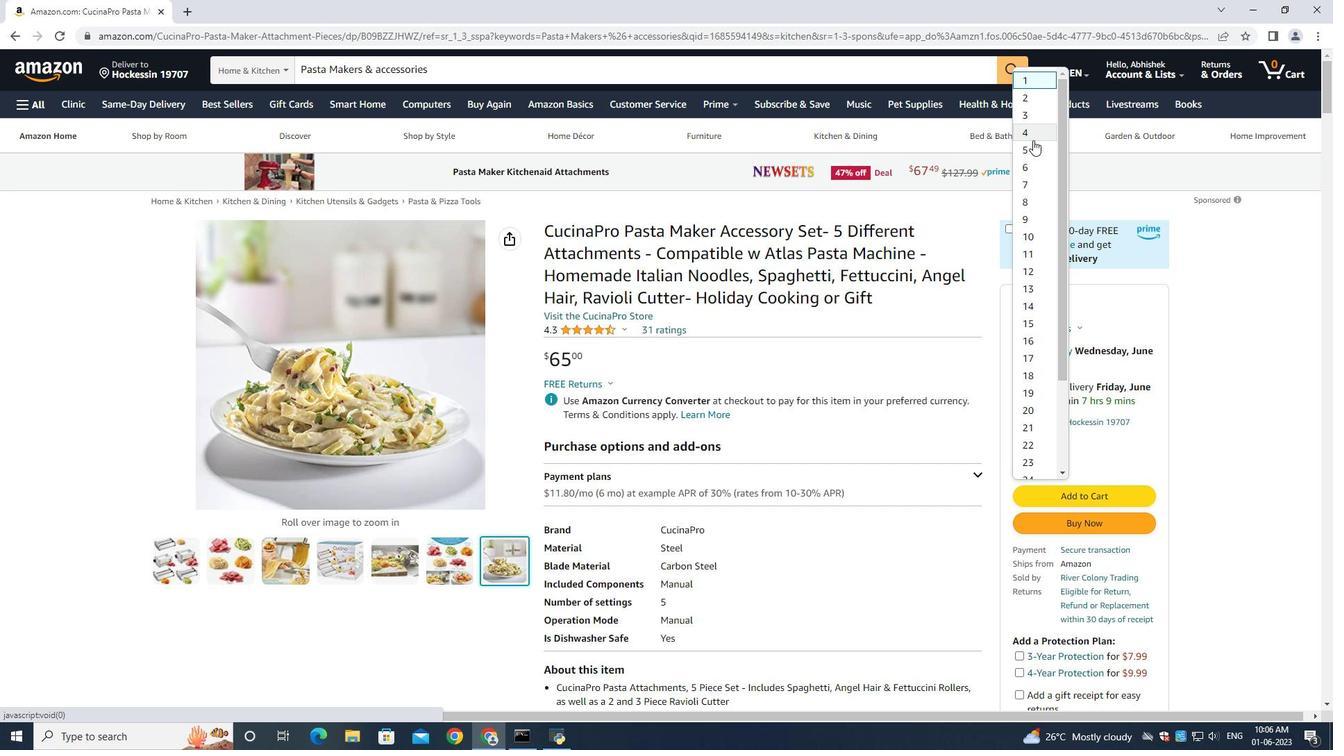 
Action: Mouse moved to (1082, 538)
Screenshot: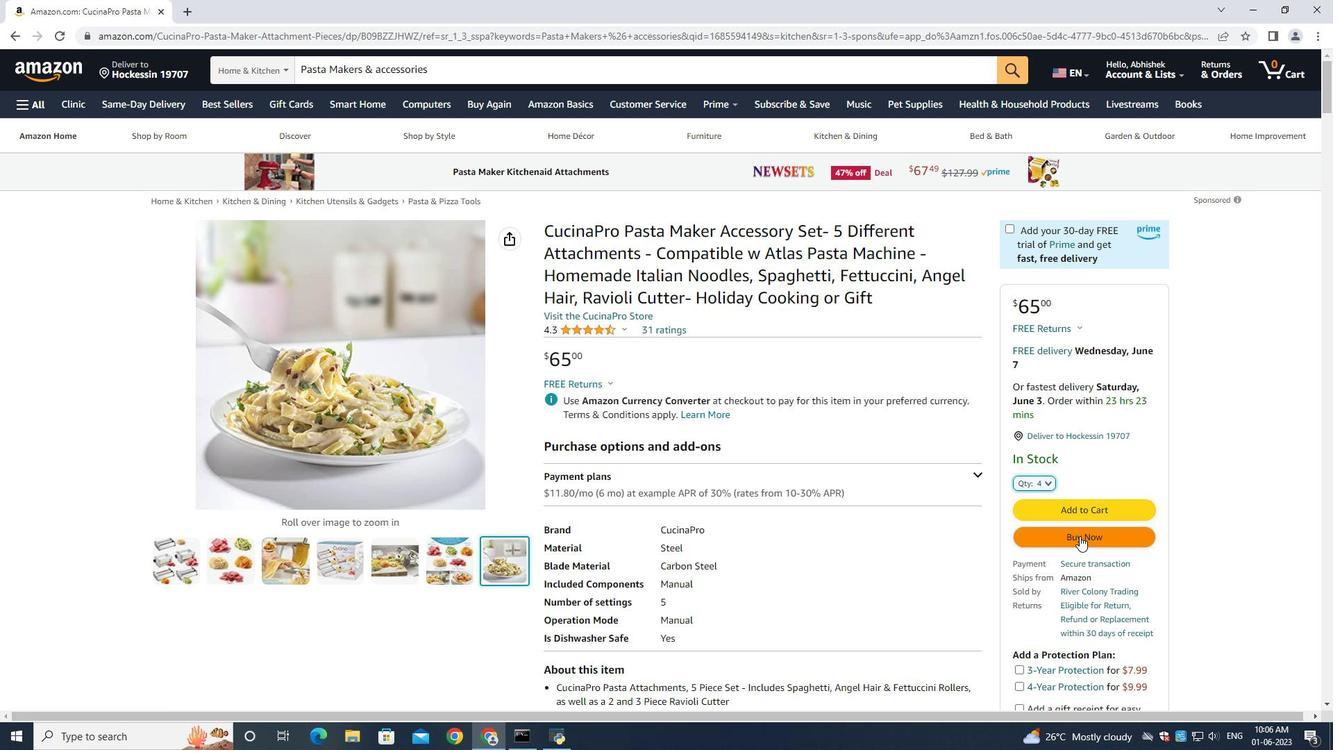 
Action: Mouse pressed left at (1082, 538)
Screenshot: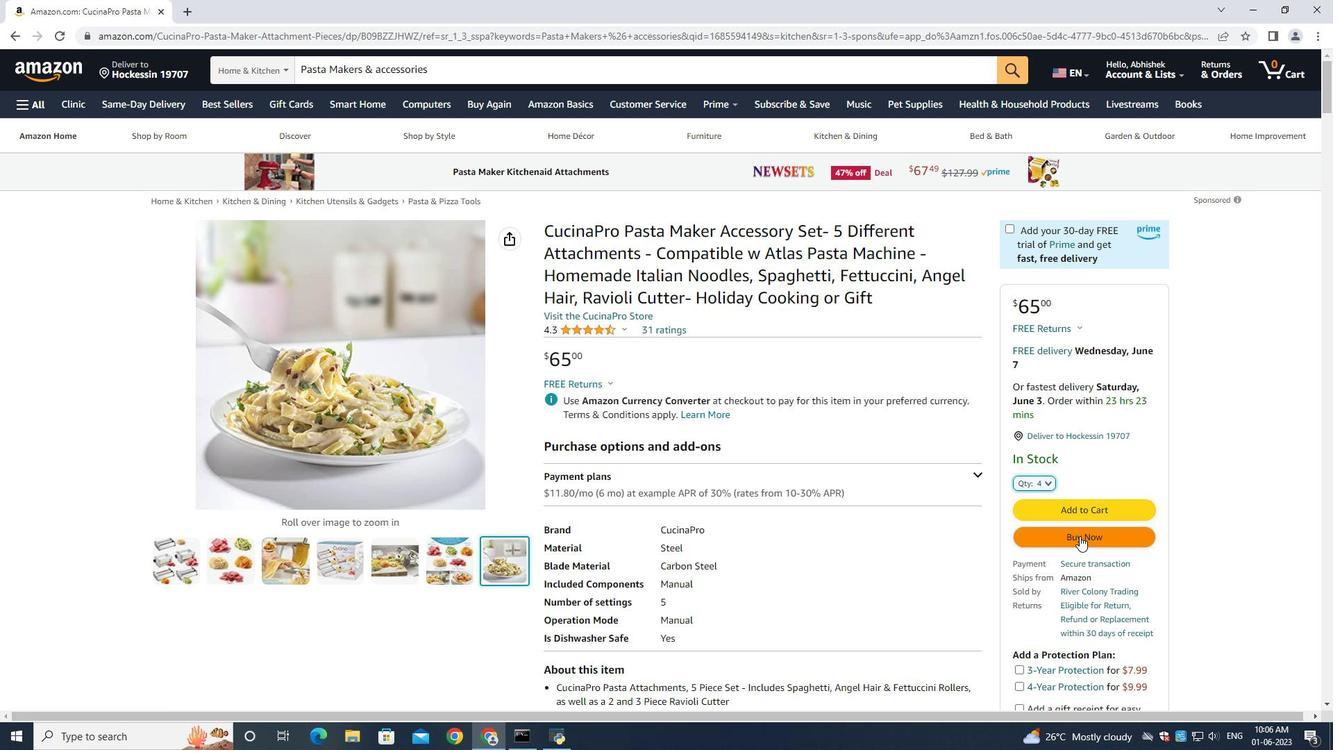 
Action: Mouse moved to (632, 325)
Screenshot: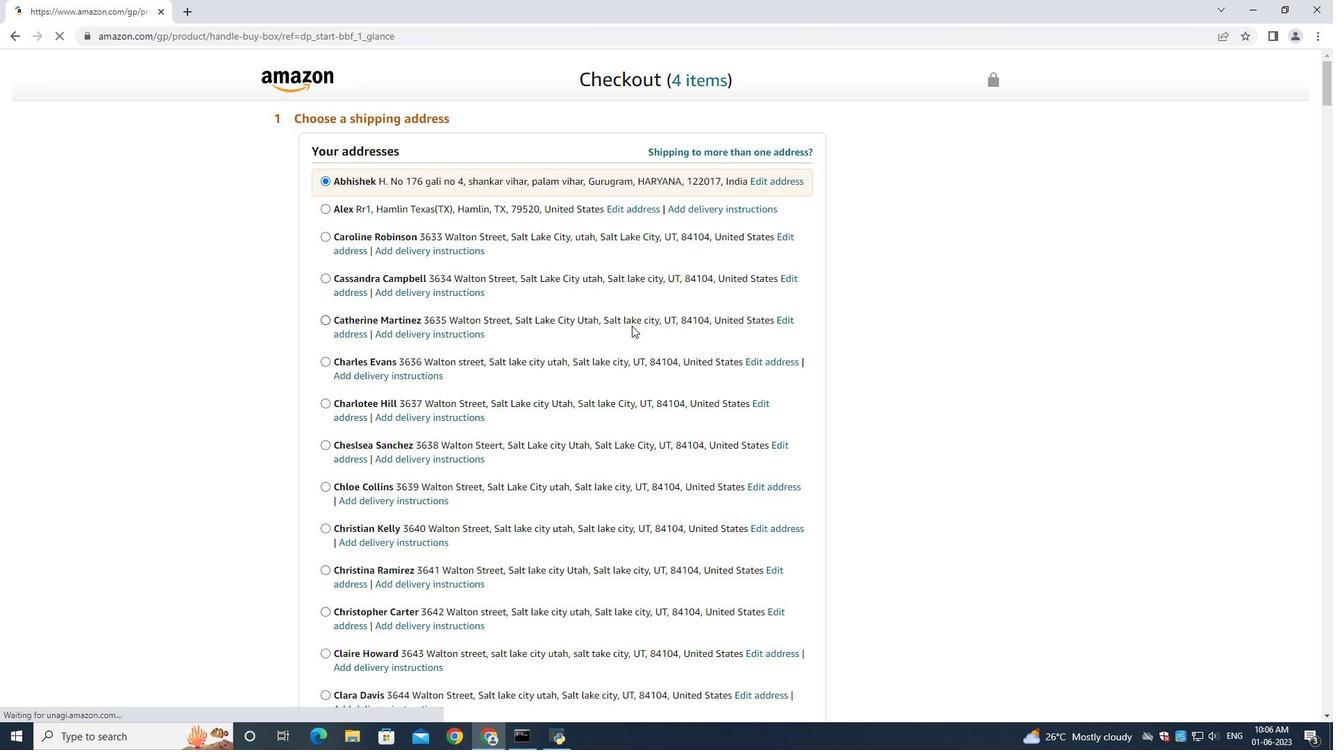 
Action: Mouse scrolled (632, 325) with delta (0, 0)
Screenshot: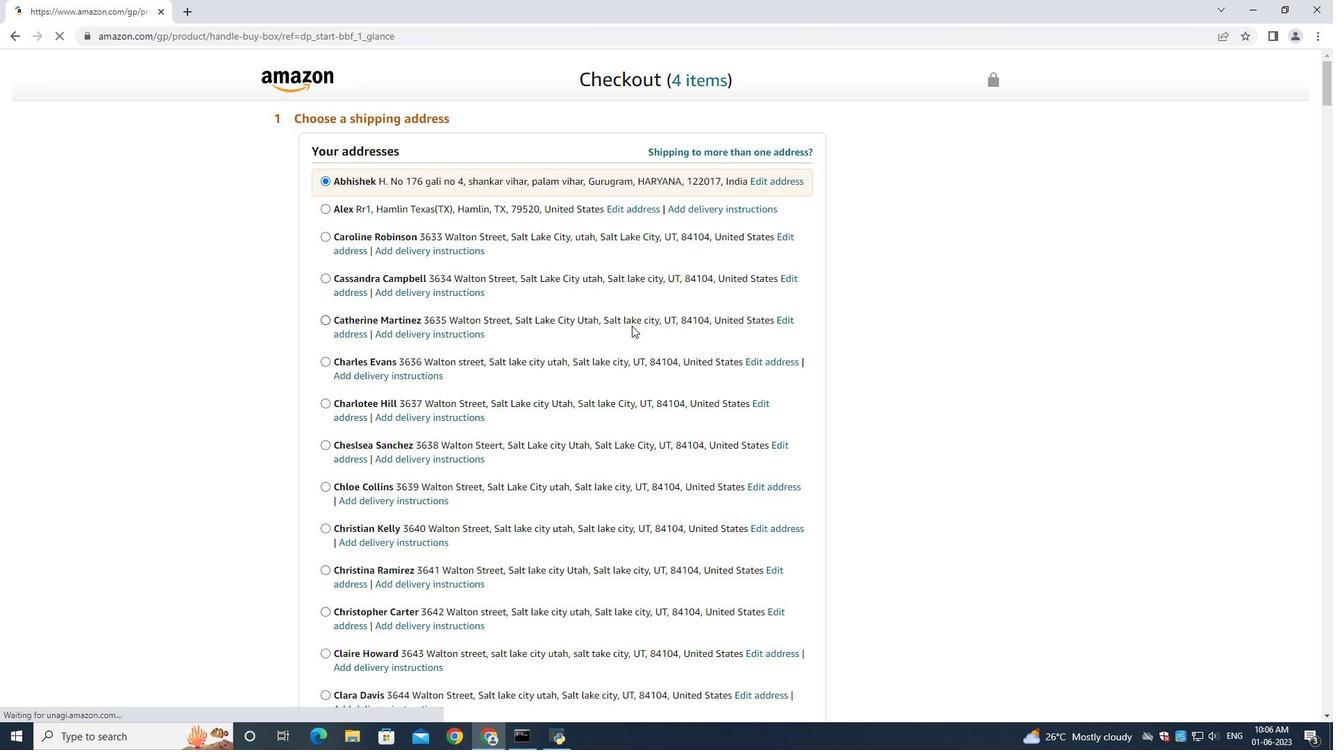 
Action: Mouse moved to (632, 326)
Screenshot: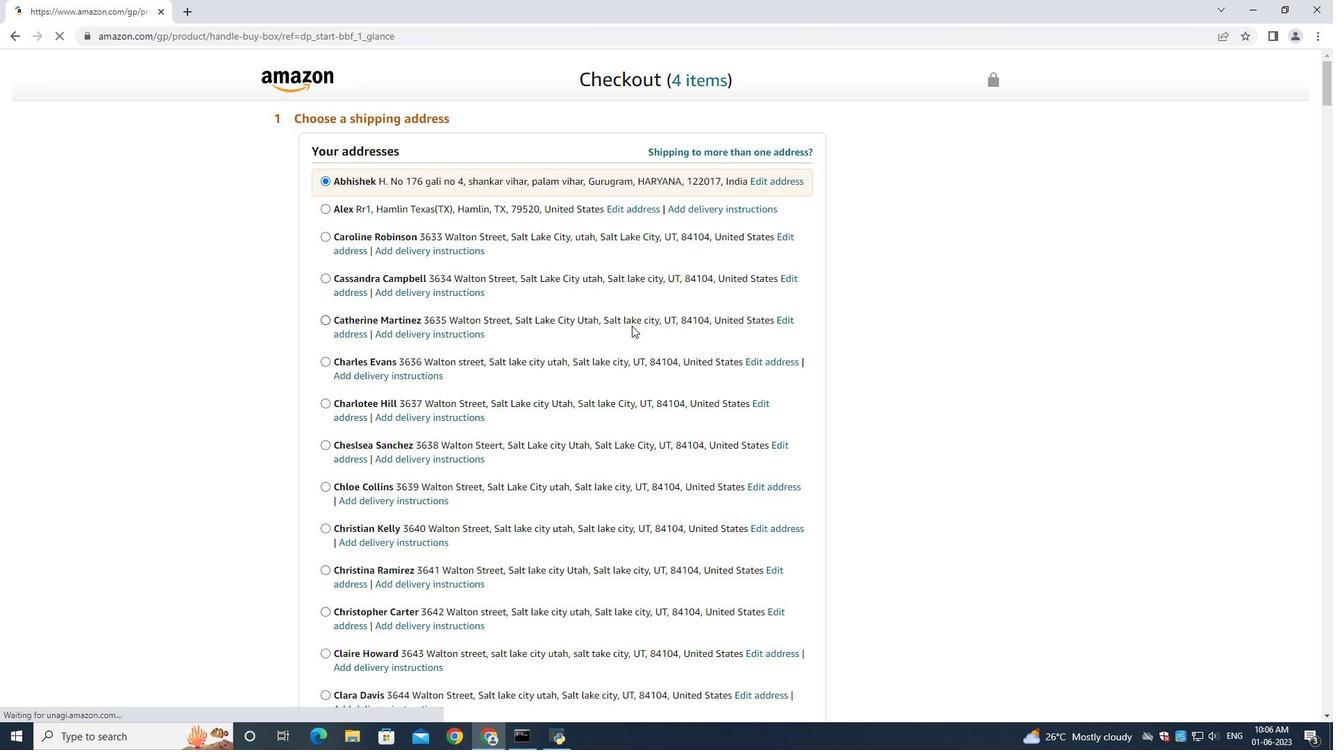 
Action: Mouse scrolled (632, 325) with delta (0, 0)
Screenshot: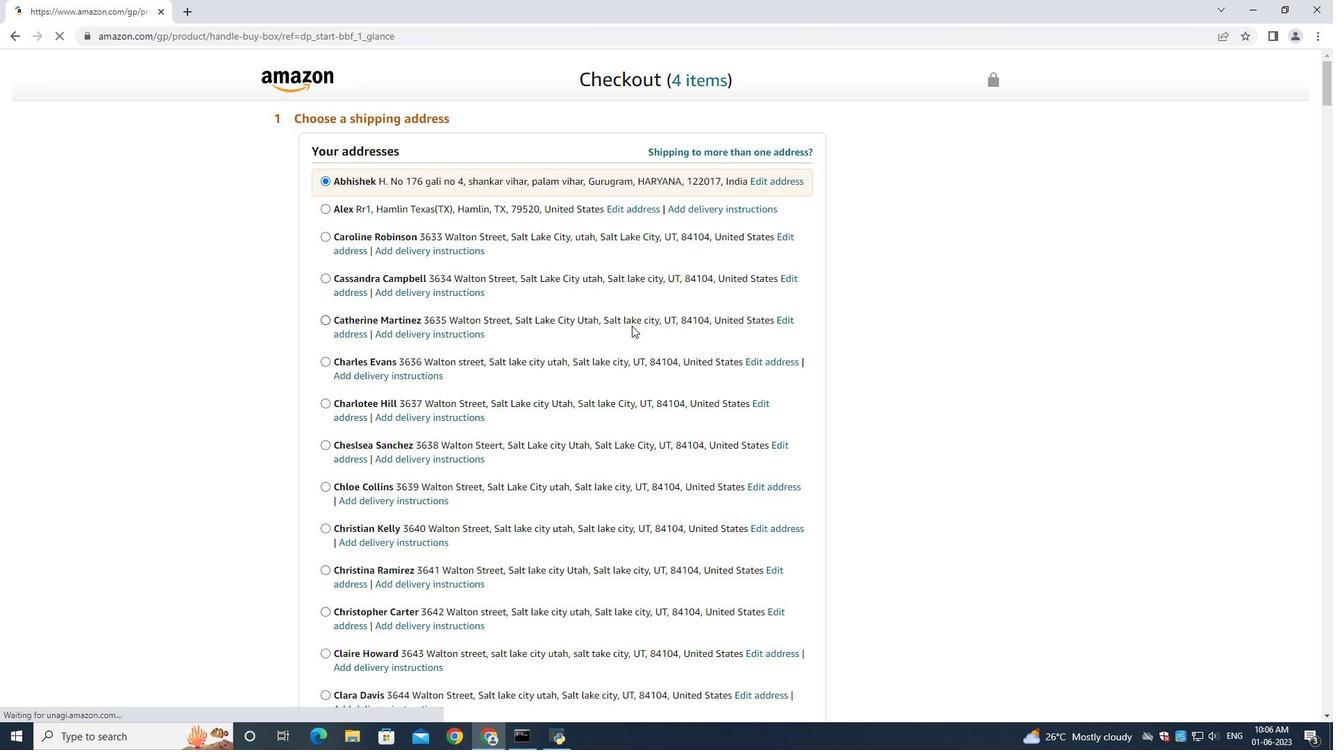 
Action: Mouse moved to (632, 328)
Screenshot: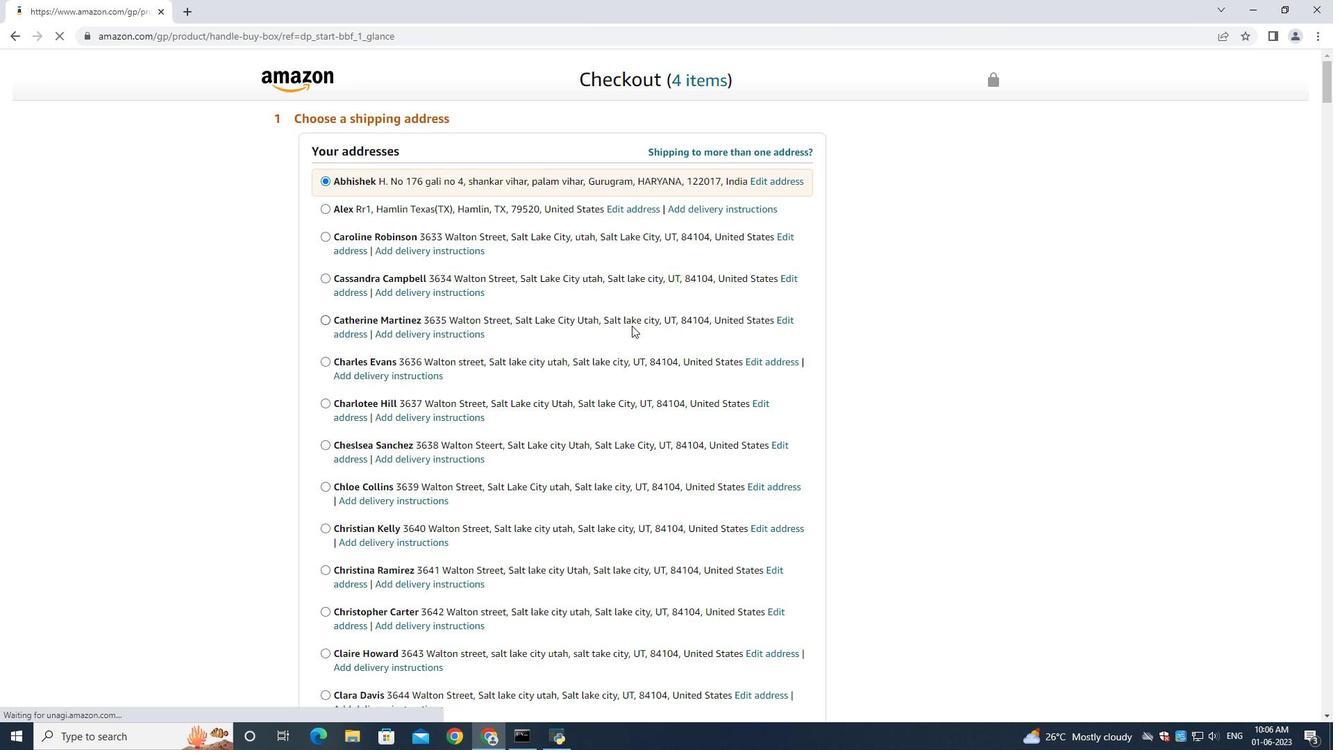 
Action: Mouse scrolled (632, 327) with delta (0, 0)
Screenshot: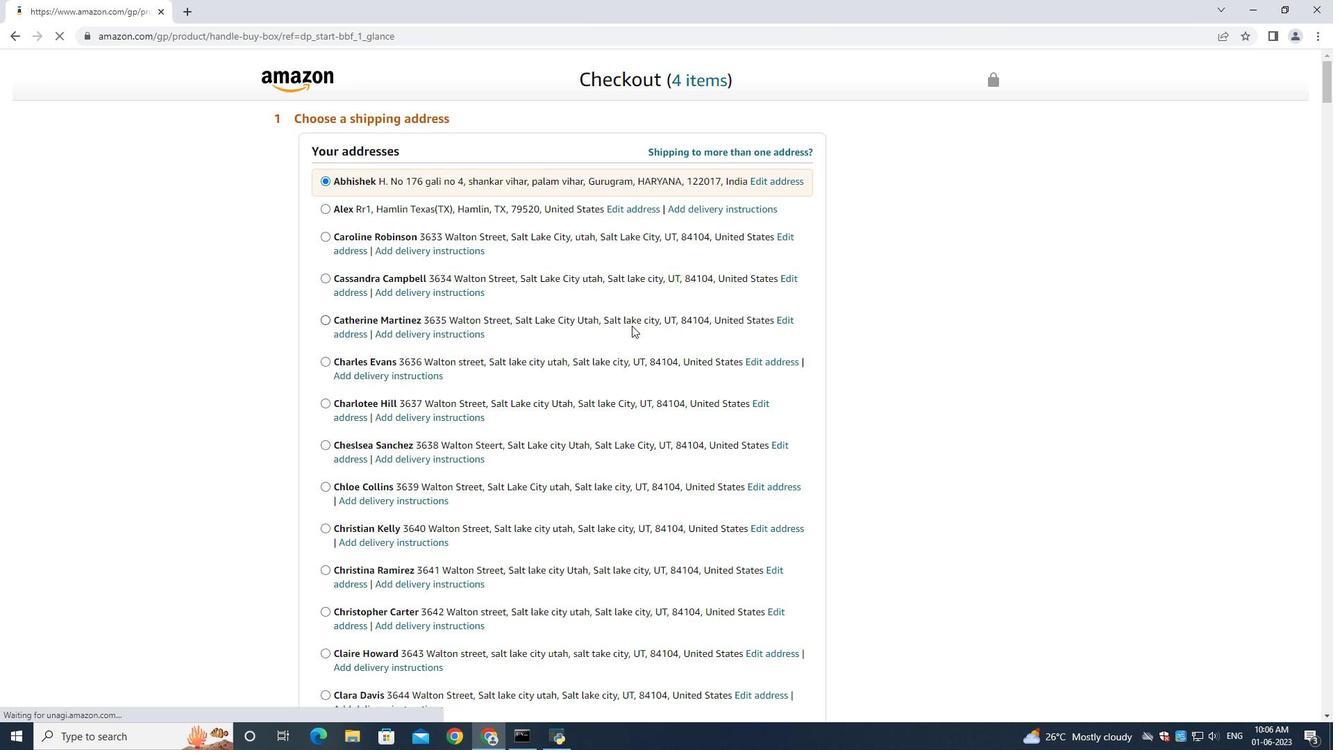 
Action: Mouse scrolled (632, 327) with delta (0, 0)
Screenshot: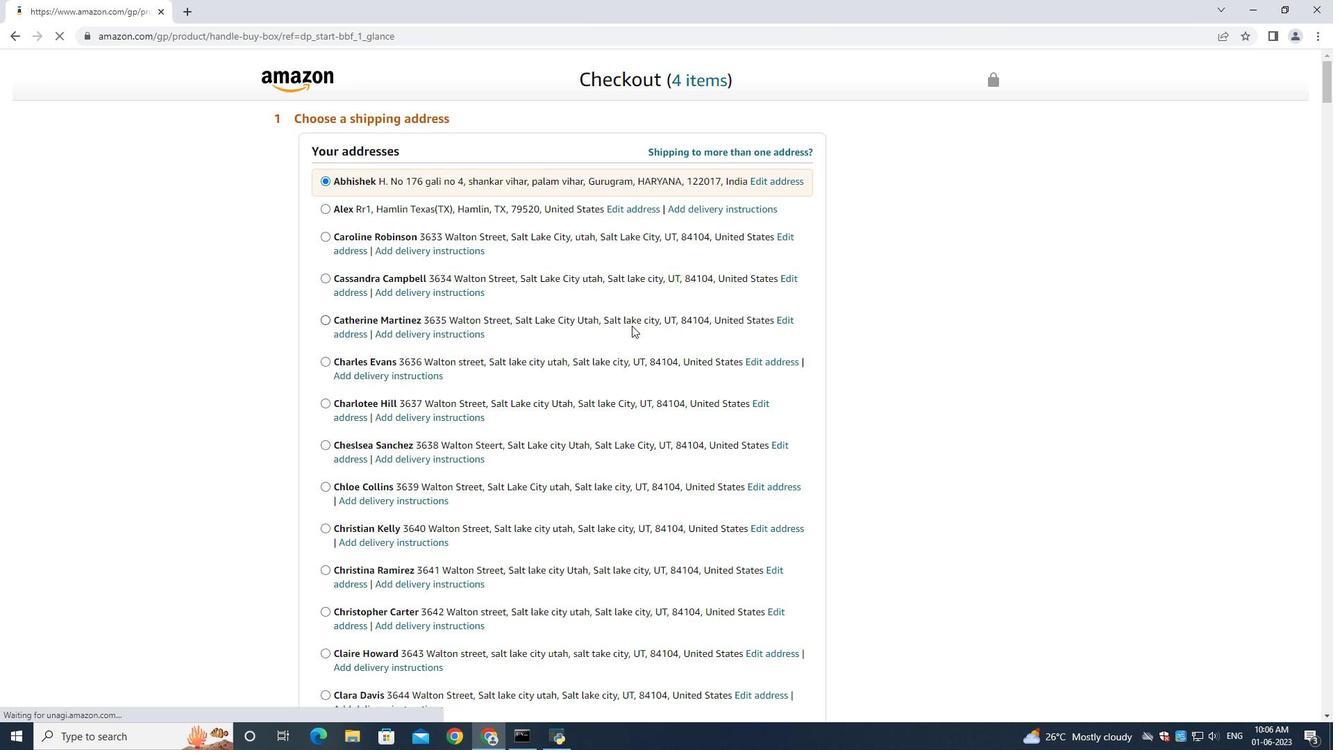 
Action: Mouse scrolled (632, 327) with delta (0, 0)
Screenshot: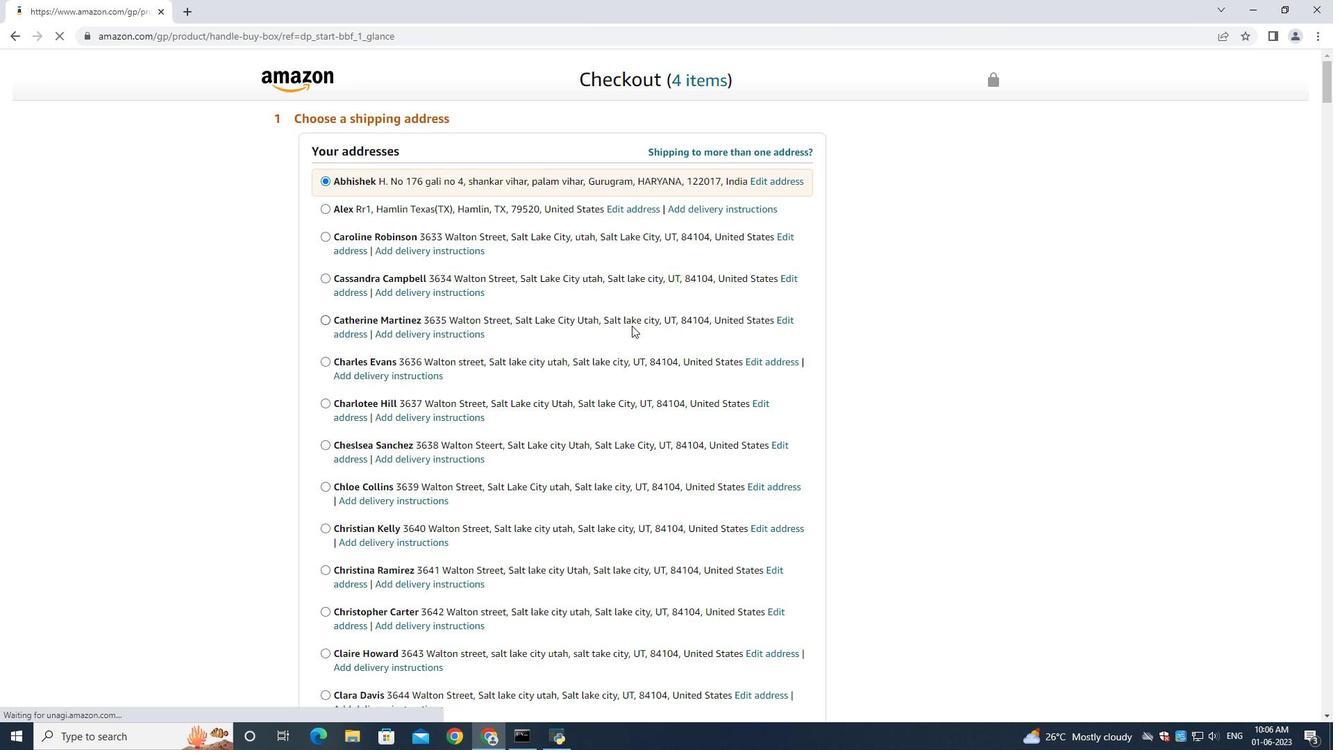 
Action: Mouse scrolled (632, 327) with delta (0, 0)
Screenshot: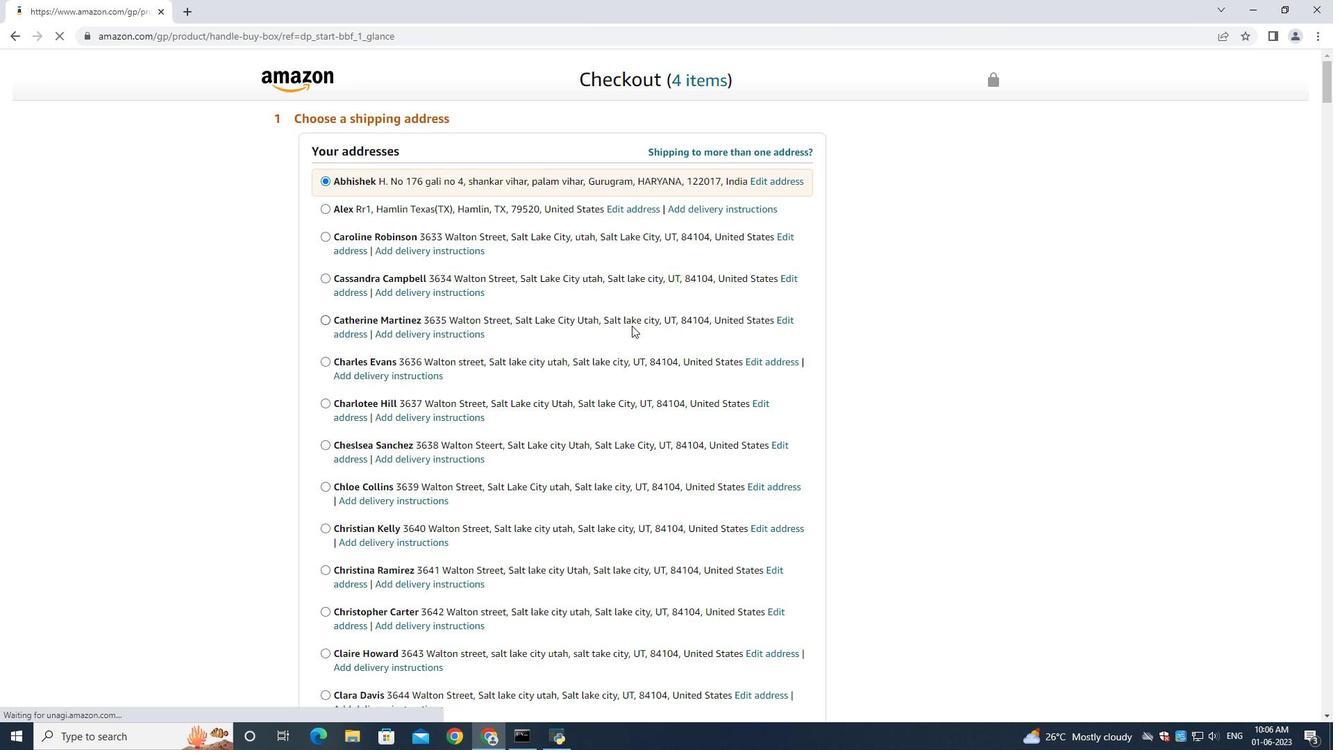 
Action: Mouse scrolled (632, 327) with delta (0, 0)
Screenshot: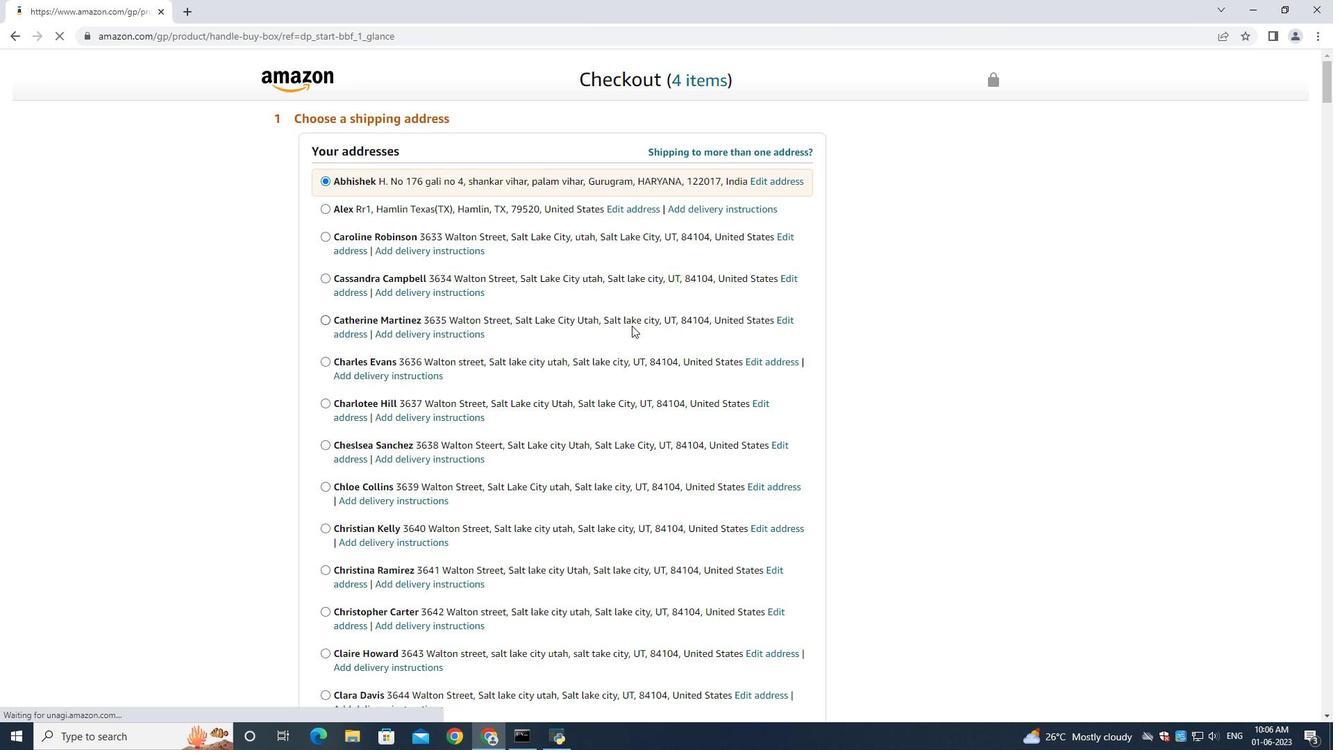 
Action: Mouse scrolled (632, 327) with delta (0, 0)
Screenshot: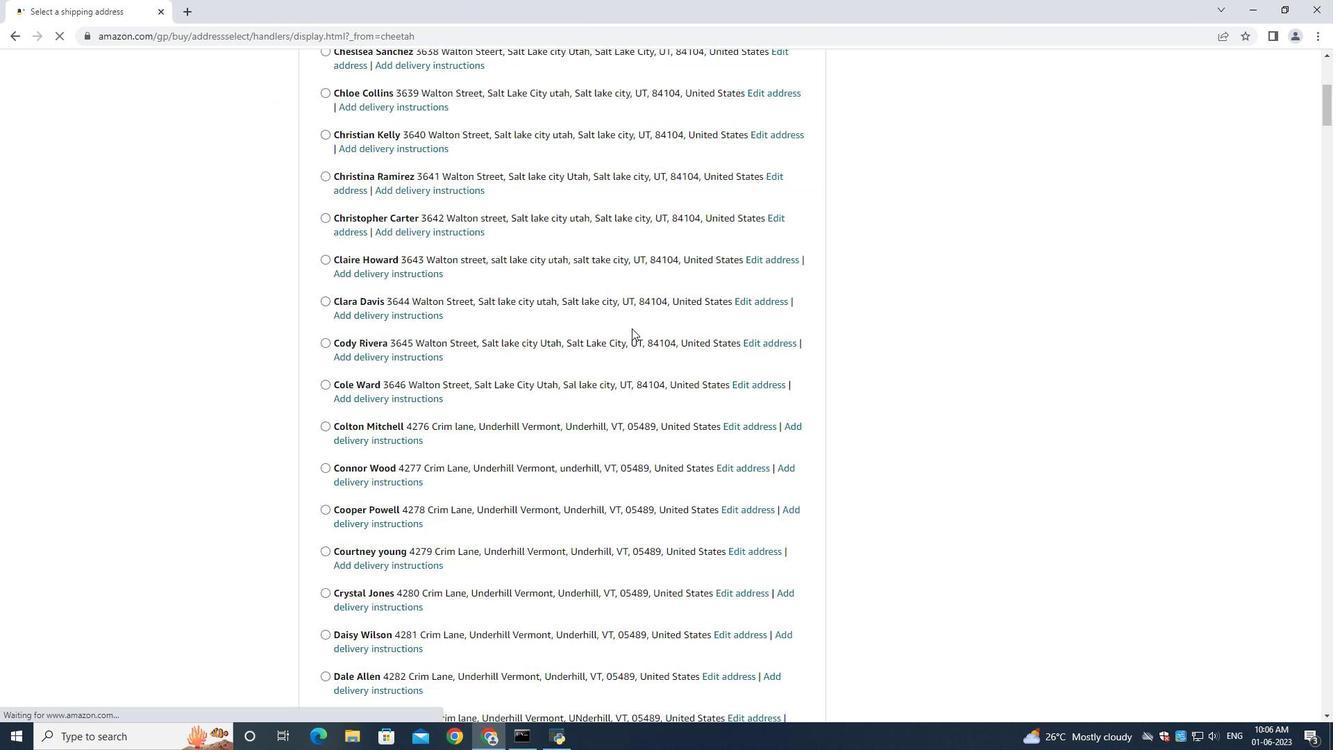 
Action: Mouse scrolled (632, 327) with delta (0, 0)
Screenshot: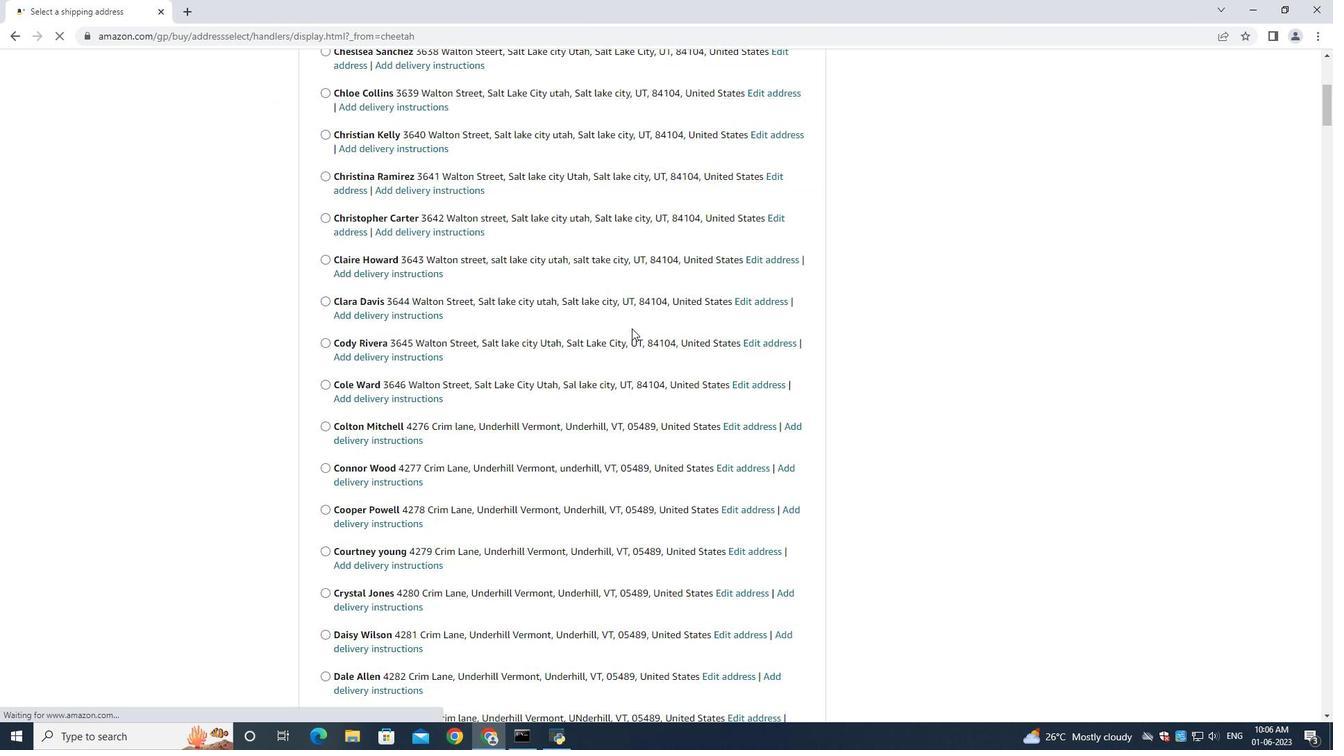 
Action: Mouse scrolled (632, 327) with delta (0, 0)
Screenshot: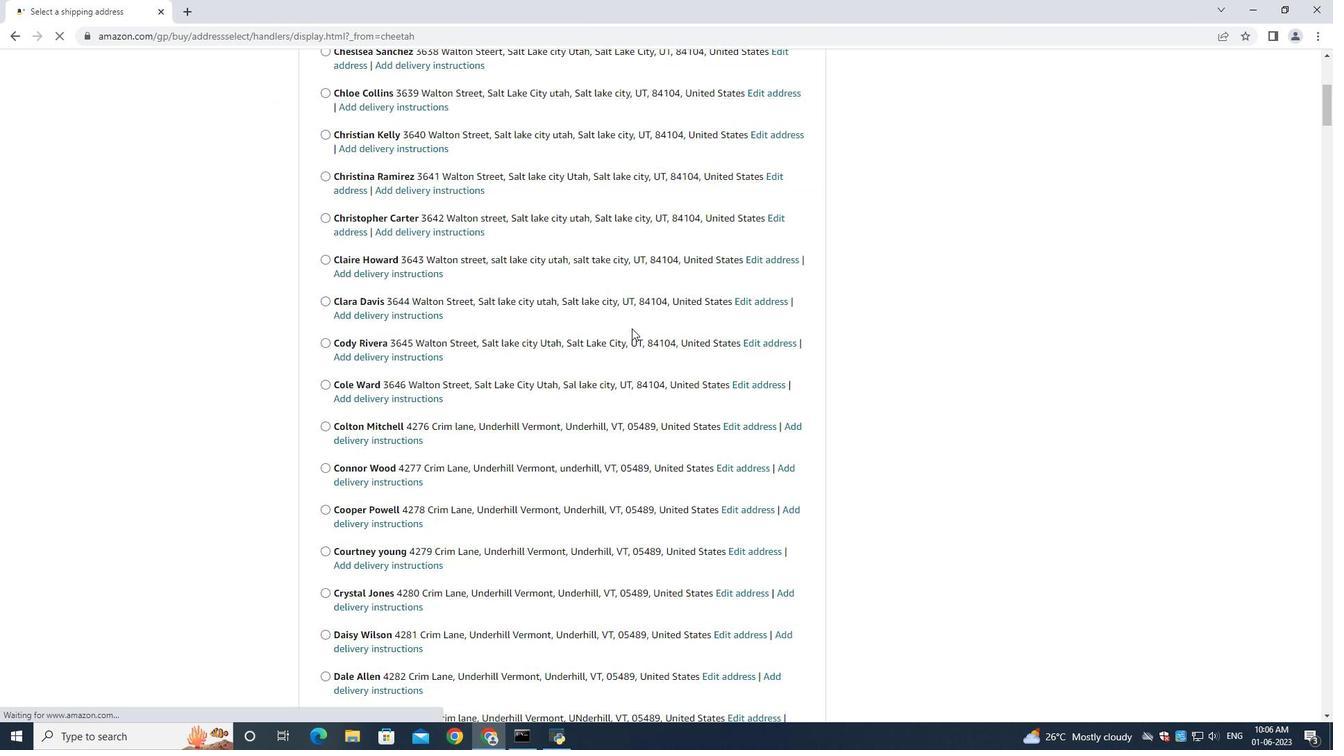 
Action: Mouse scrolled (632, 327) with delta (0, 0)
Screenshot: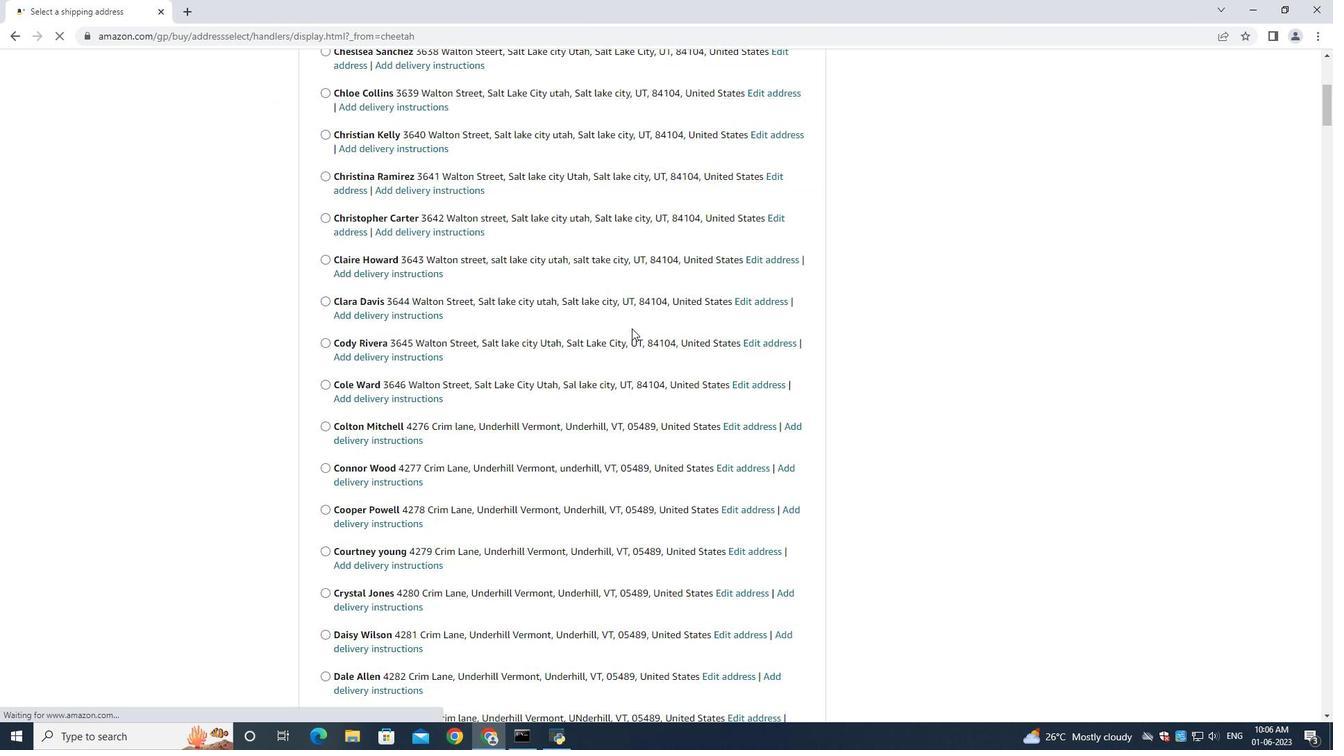 
Action: Mouse scrolled (632, 327) with delta (0, 0)
Screenshot: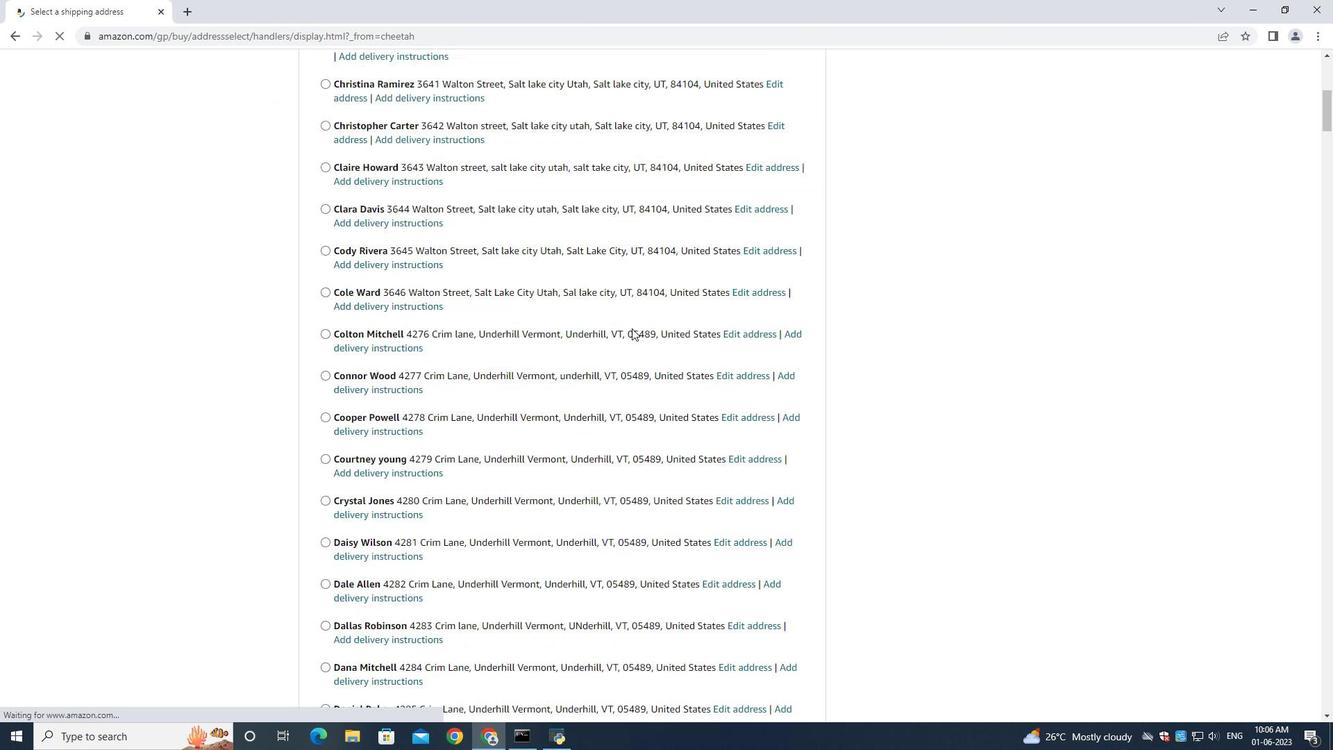 
Action: Mouse scrolled (632, 327) with delta (0, 0)
Screenshot: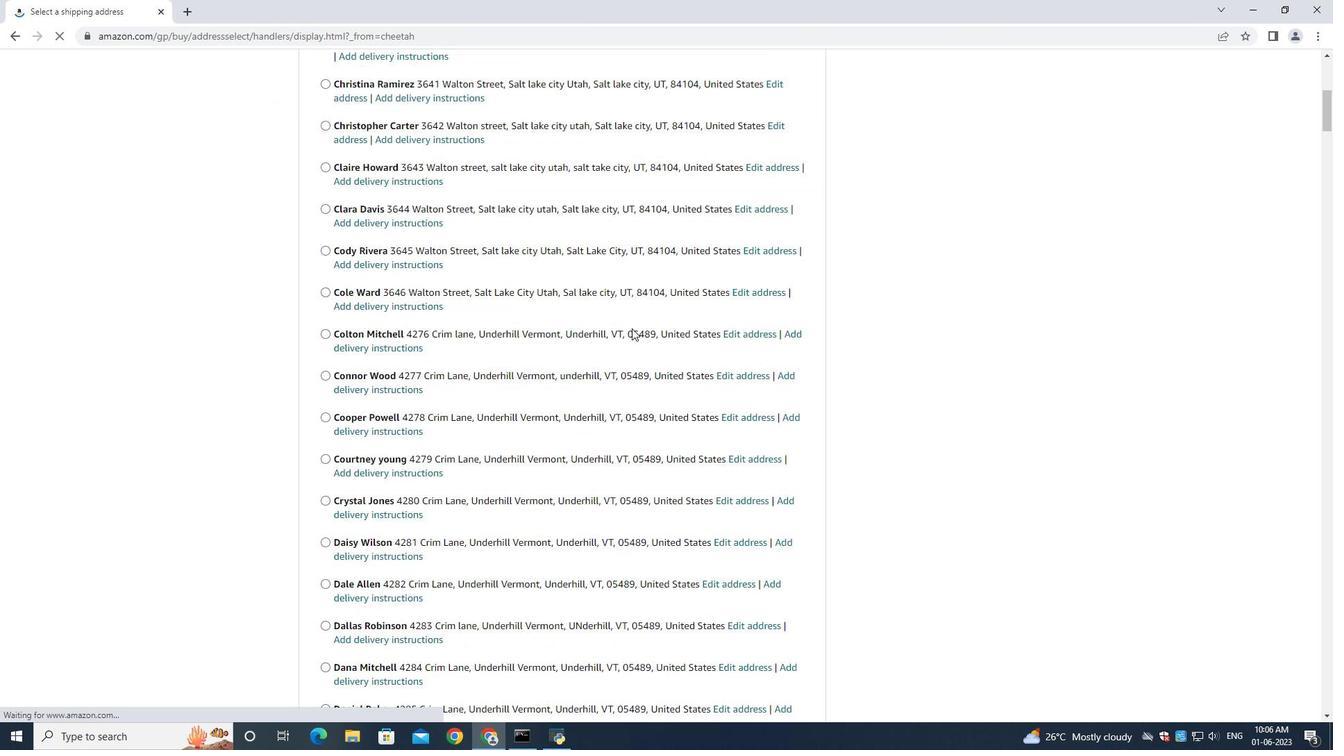 
Action: Mouse scrolled (632, 327) with delta (0, 0)
Screenshot: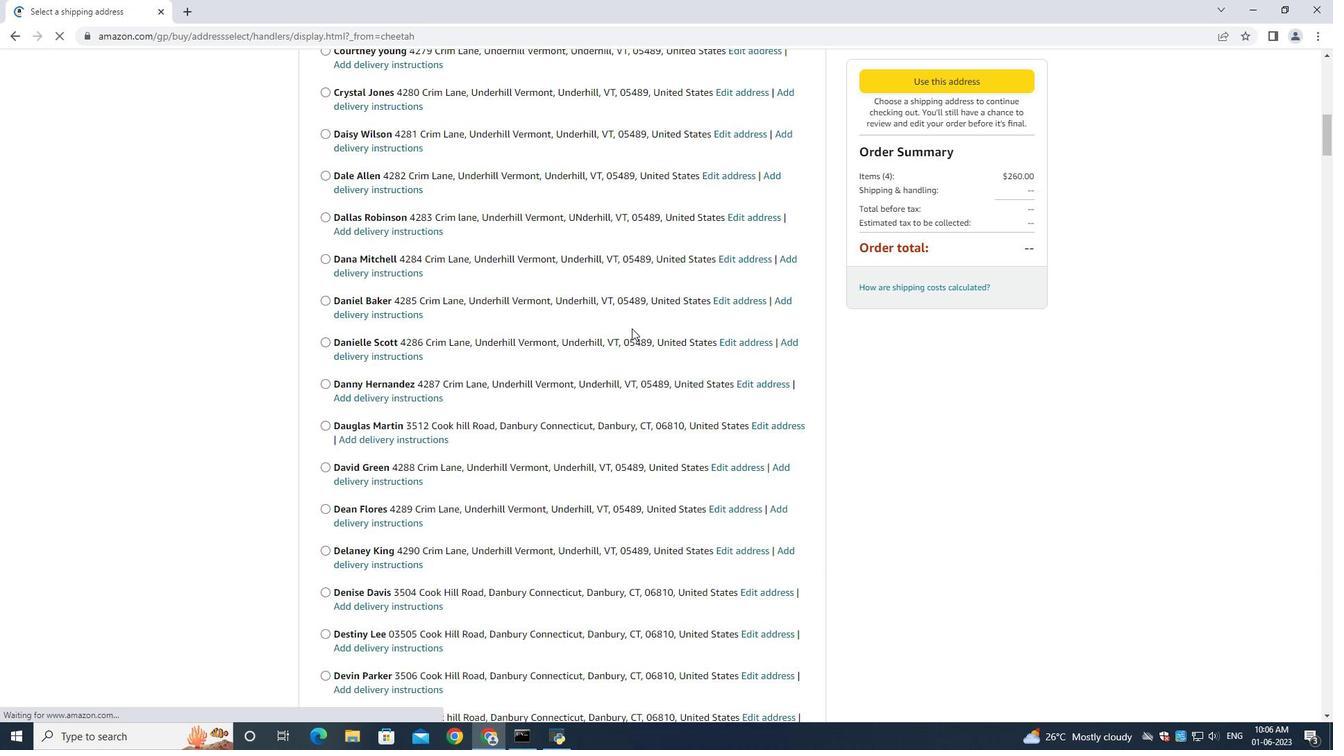 
Action: Mouse scrolled (632, 327) with delta (0, 0)
Screenshot: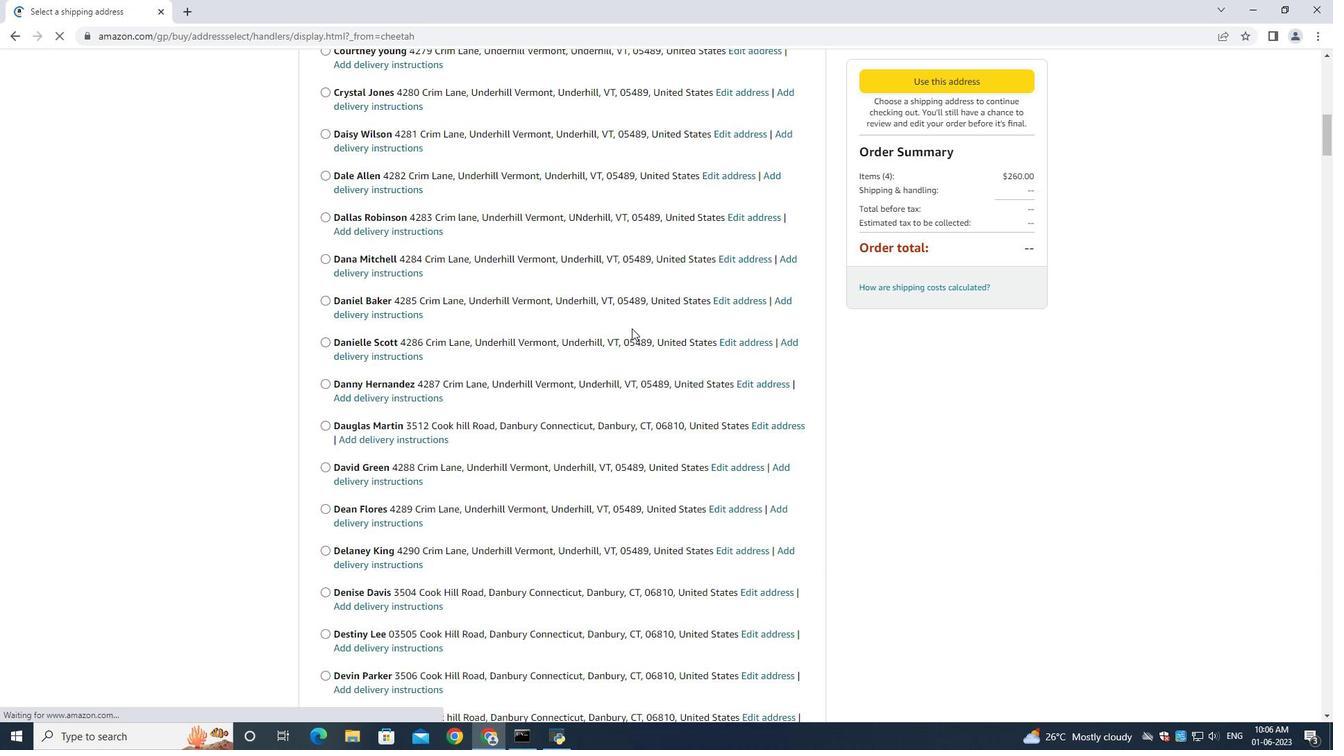 
Action: Mouse scrolled (632, 327) with delta (0, 0)
Screenshot: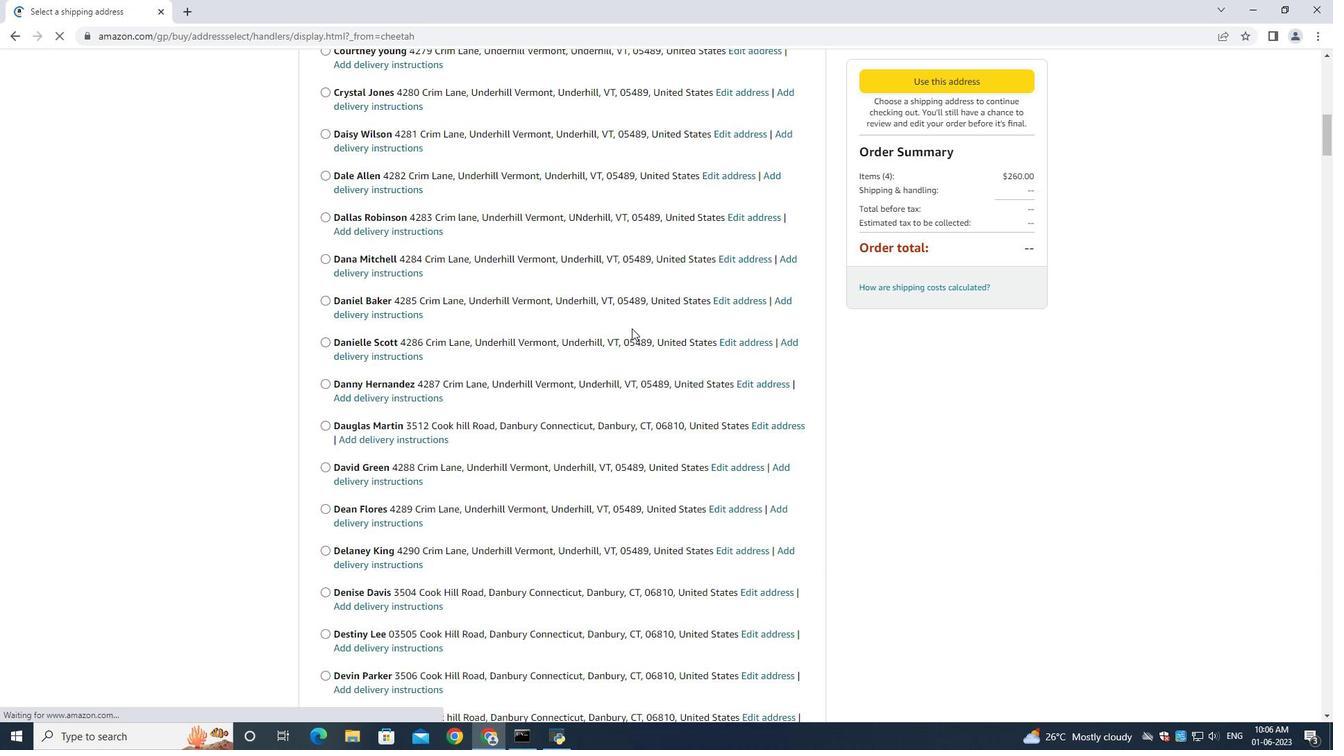 
Action: Mouse scrolled (632, 327) with delta (0, 0)
Screenshot: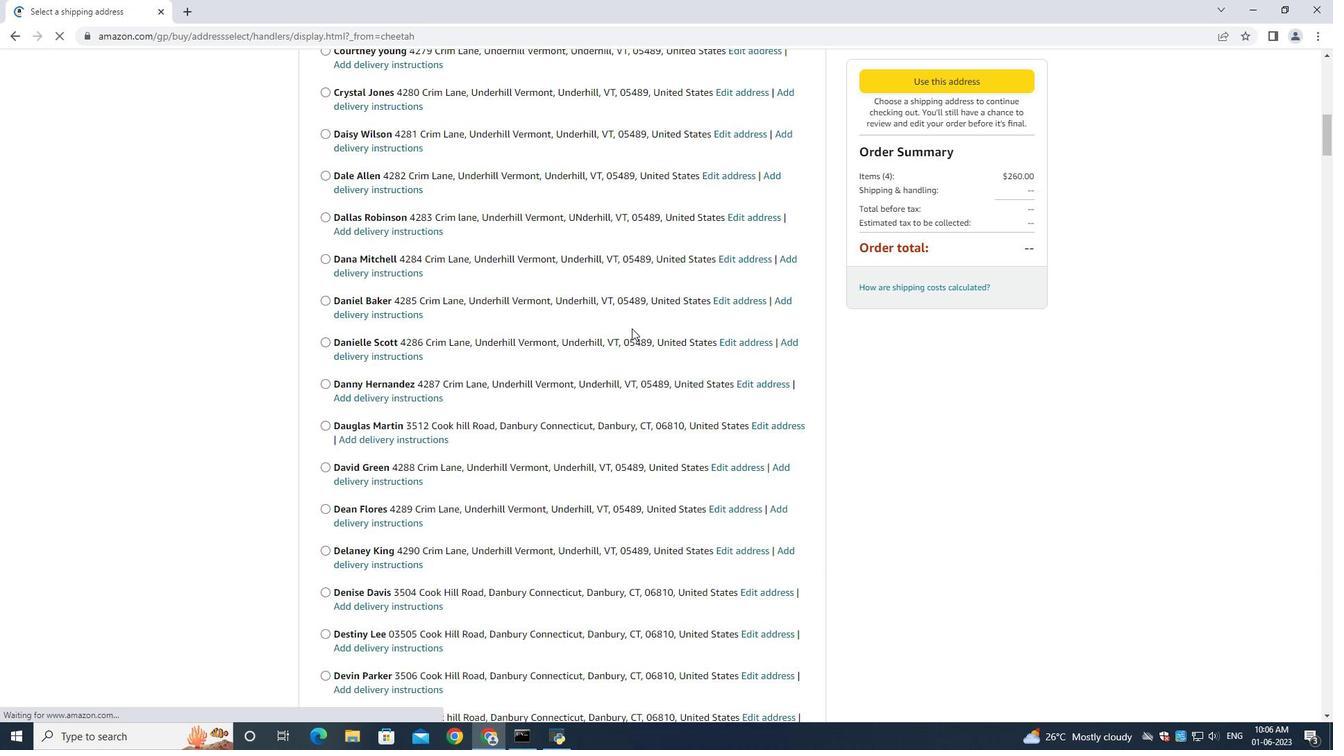 
Action: Mouse scrolled (632, 327) with delta (0, 0)
Screenshot: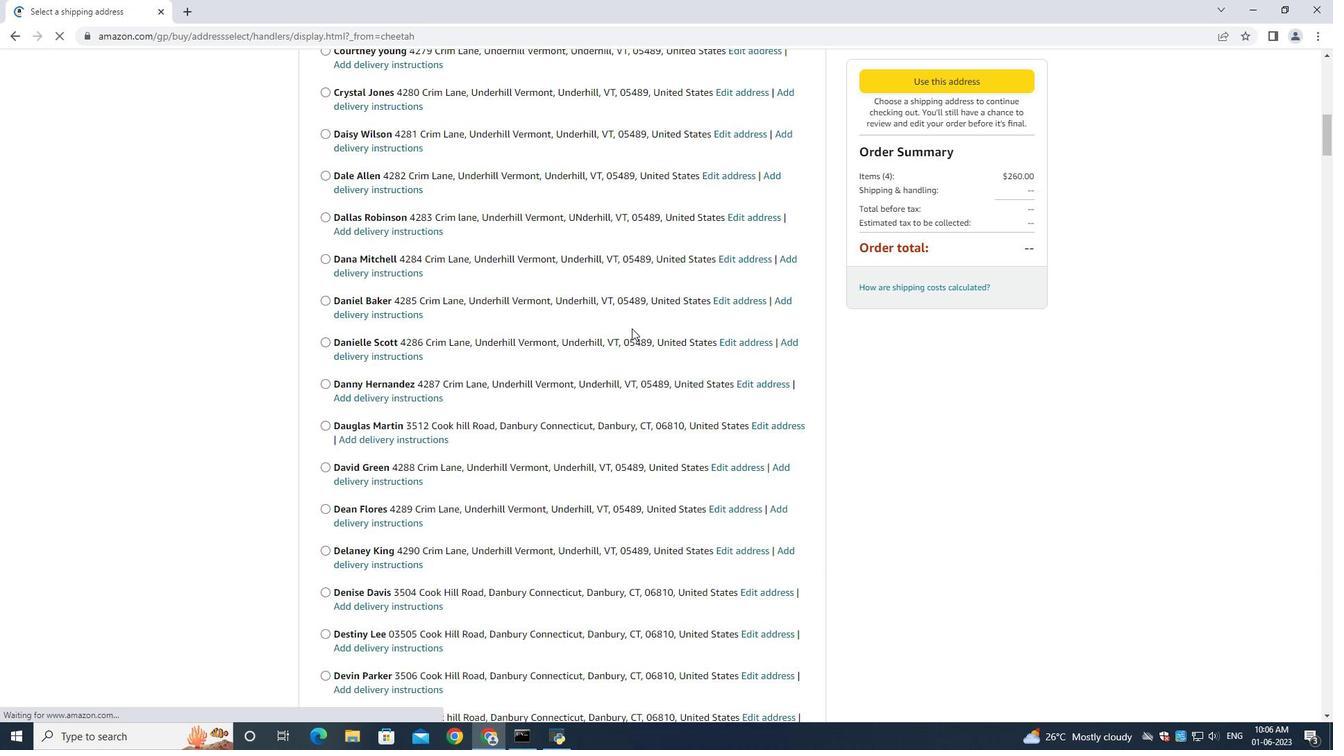 
Action: Mouse scrolled (632, 327) with delta (0, 0)
Screenshot: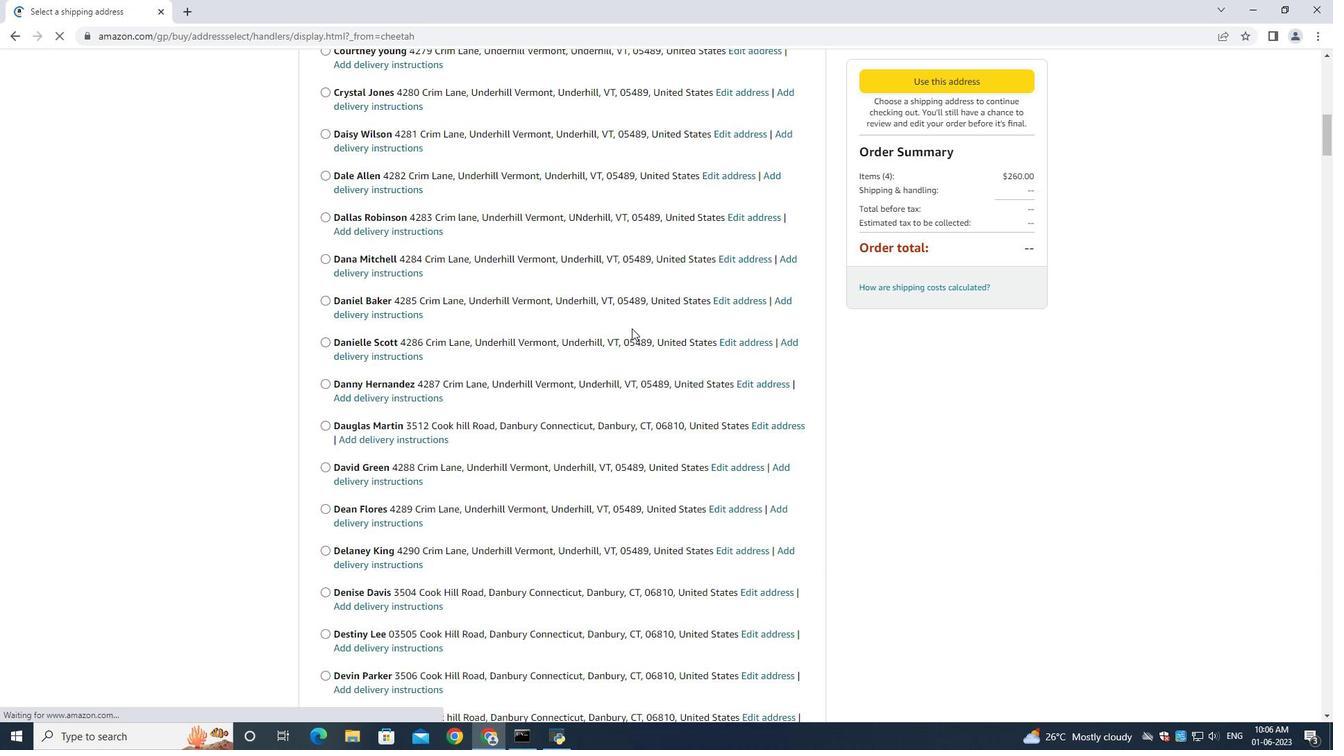 
Action: Mouse scrolled (632, 327) with delta (0, 0)
Screenshot: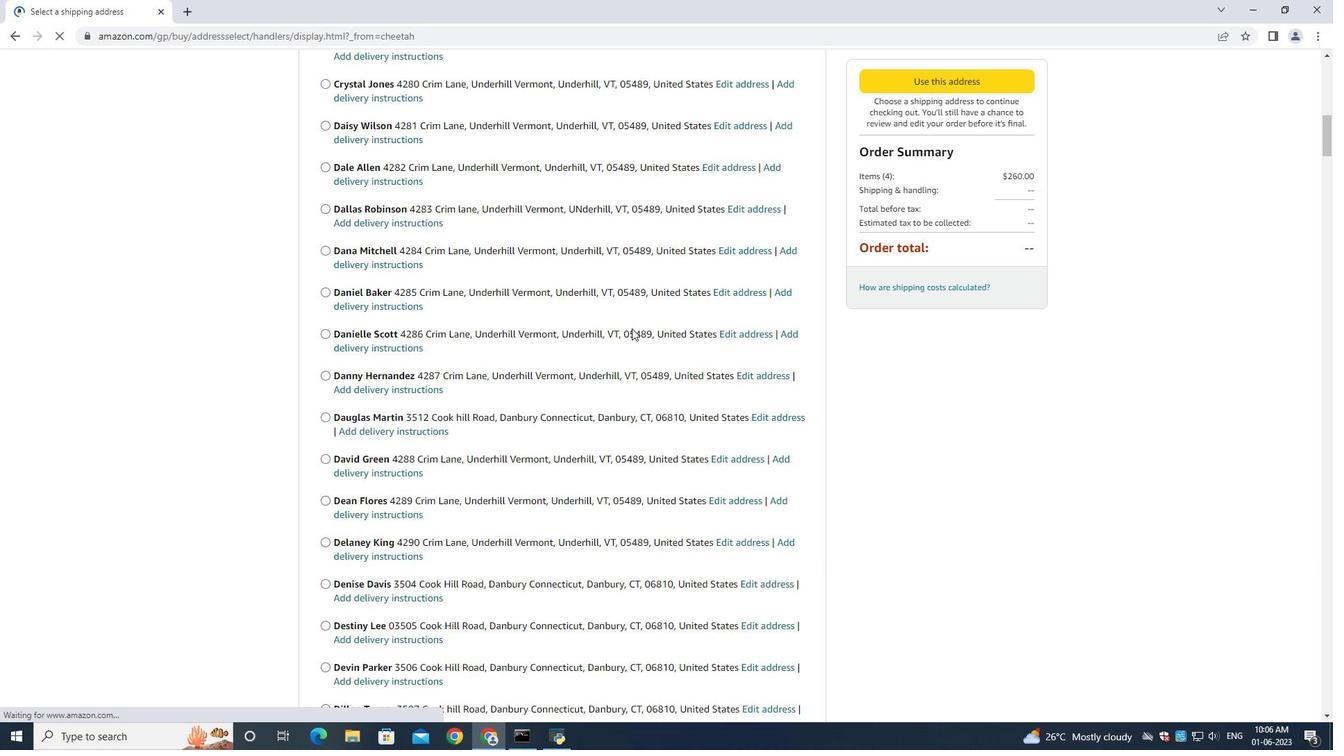 
Action: Mouse scrolled (632, 327) with delta (0, 0)
Screenshot: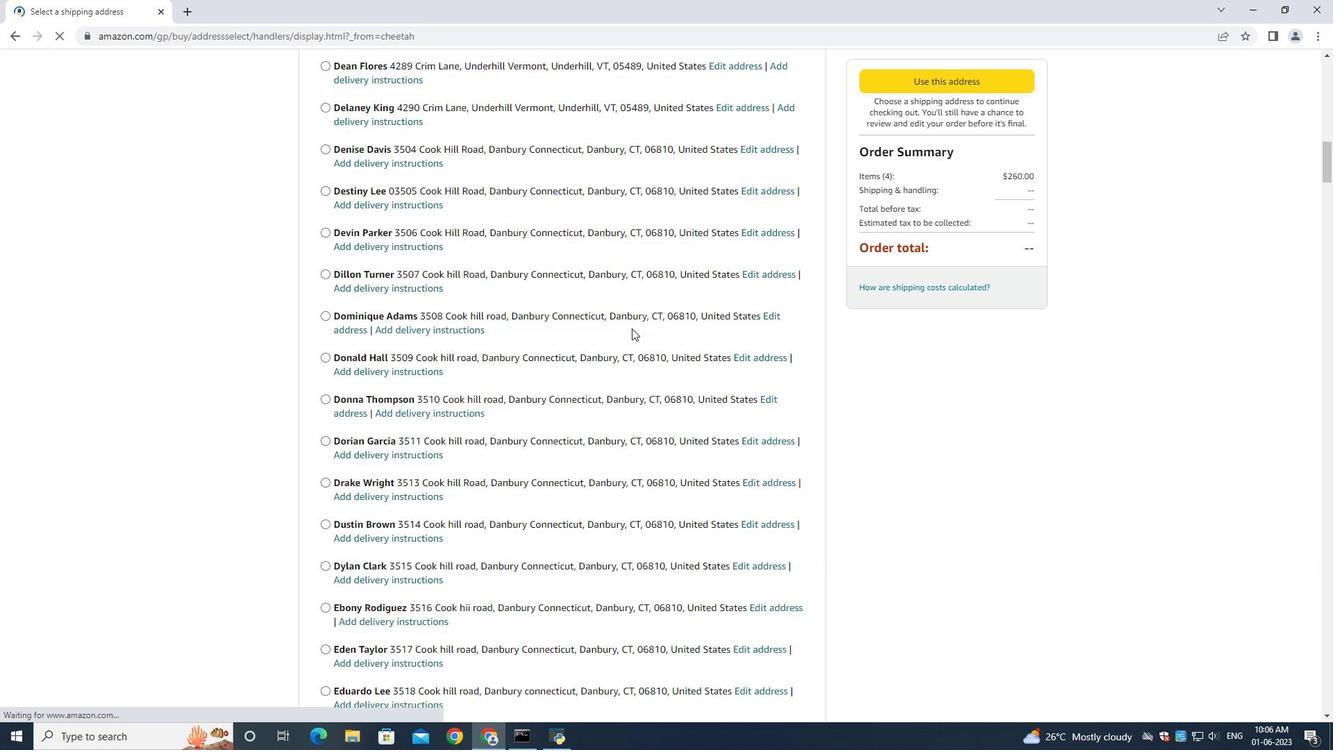 
Action: Mouse scrolled (632, 327) with delta (0, 0)
Screenshot: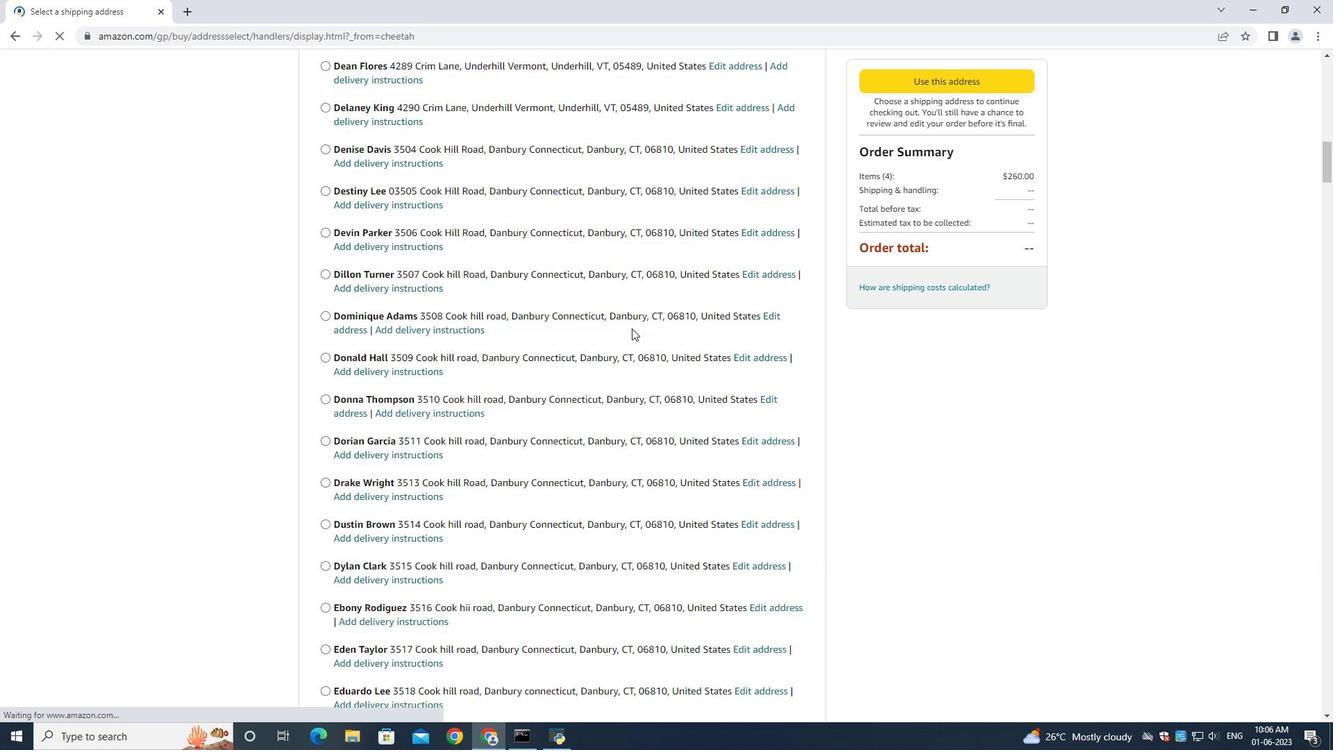 
Action: Mouse scrolled (632, 327) with delta (0, 0)
Screenshot: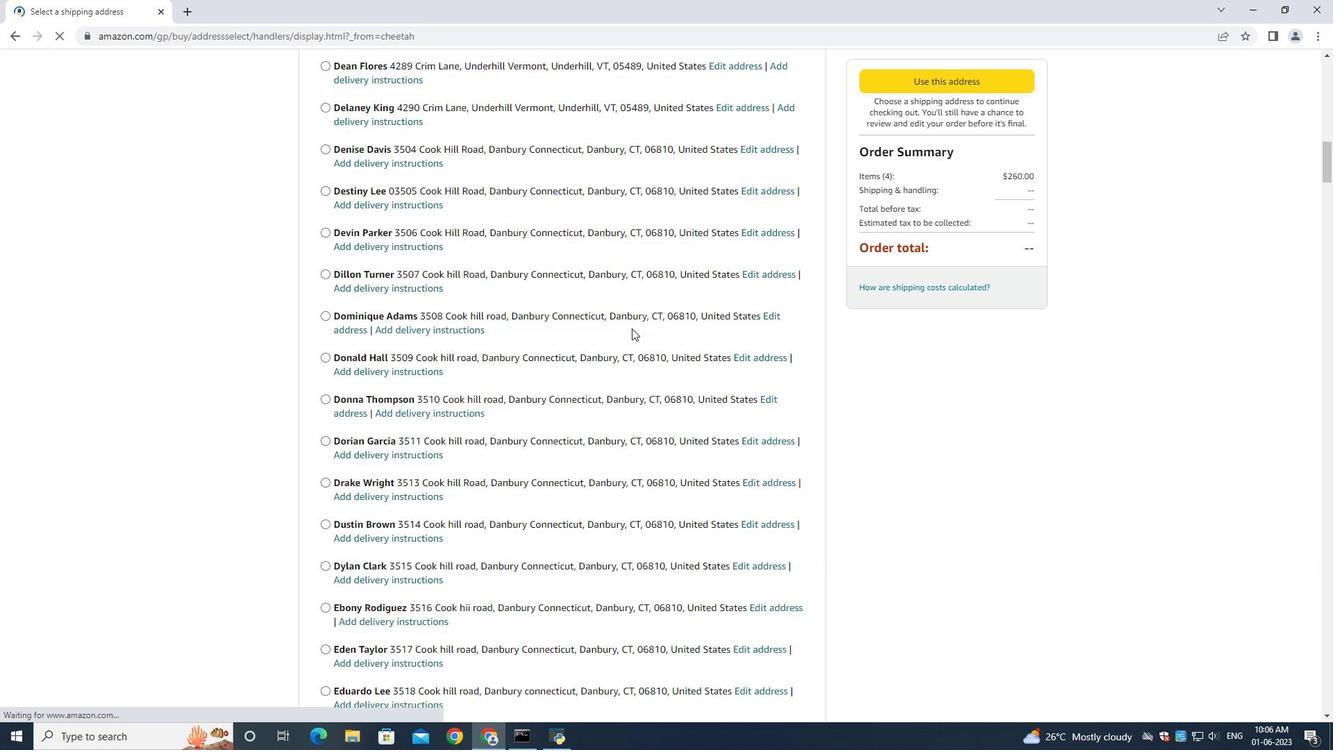 
Action: Mouse scrolled (632, 327) with delta (0, 0)
Screenshot: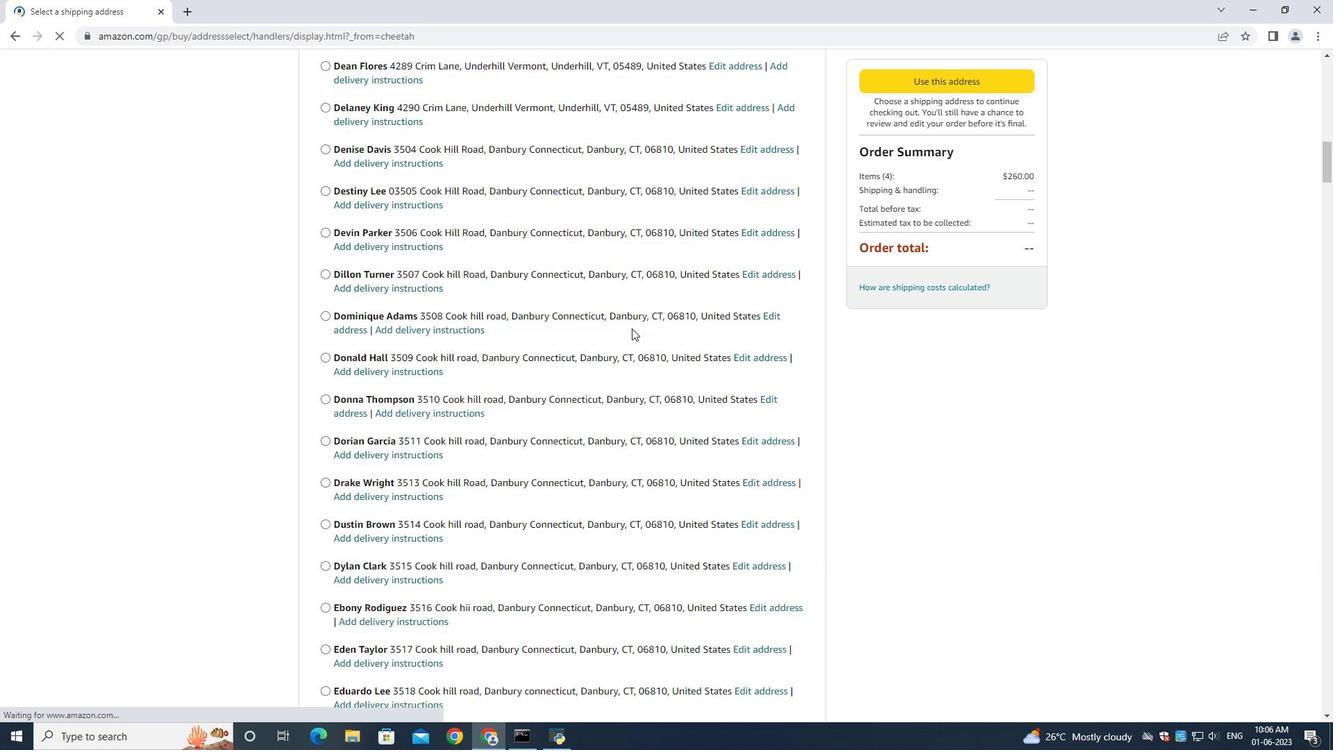 
Action: Mouse scrolled (632, 327) with delta (0, 0)
Screenshot: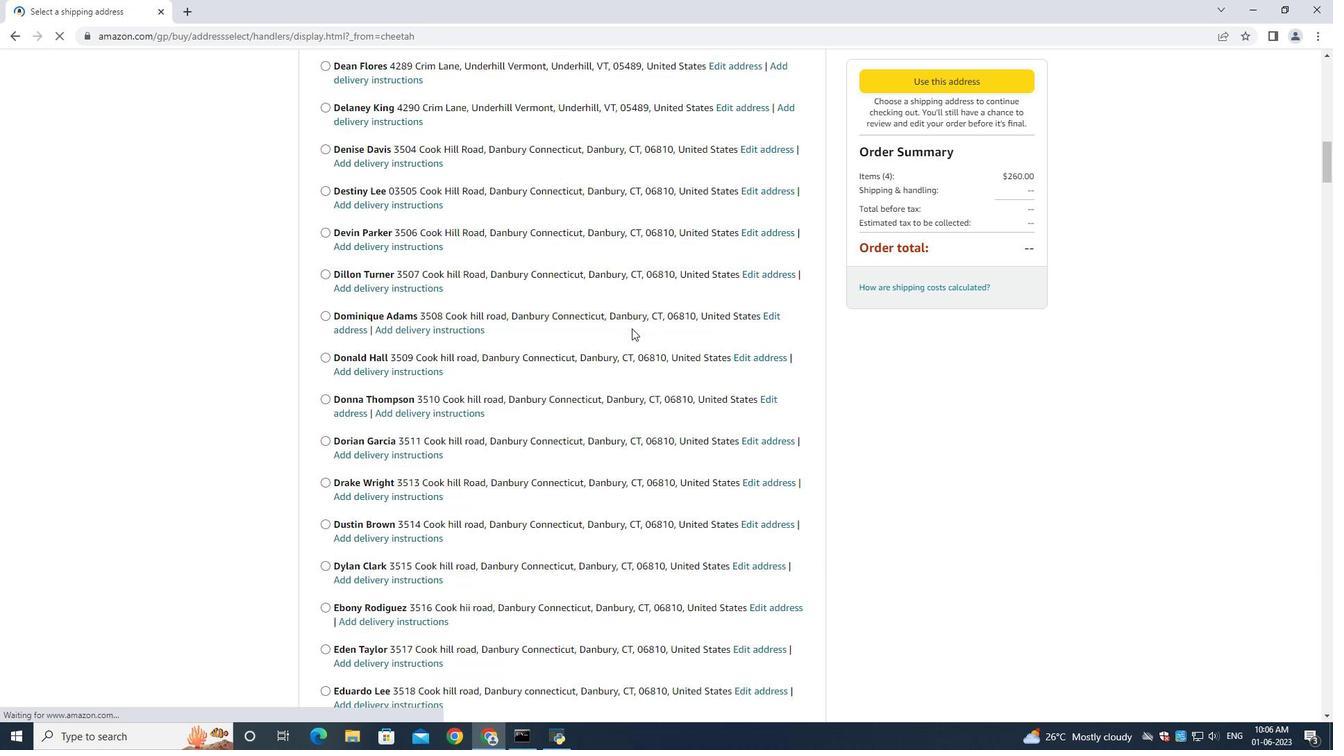 
Action: Mouse scrolled (632, 327) with delta (0, 0)
Screenshot: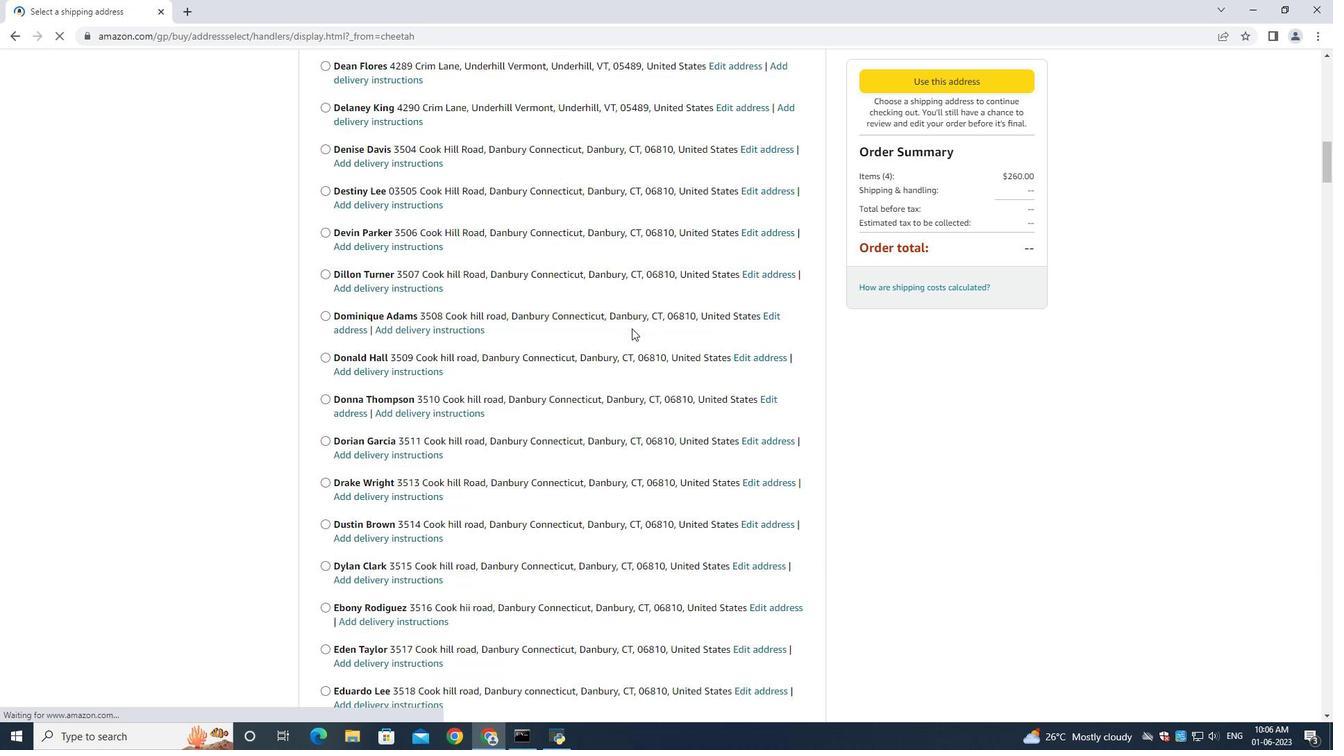 
Action: Mouse scrolled (632, 327) with delta (0, 0)
Screenshot: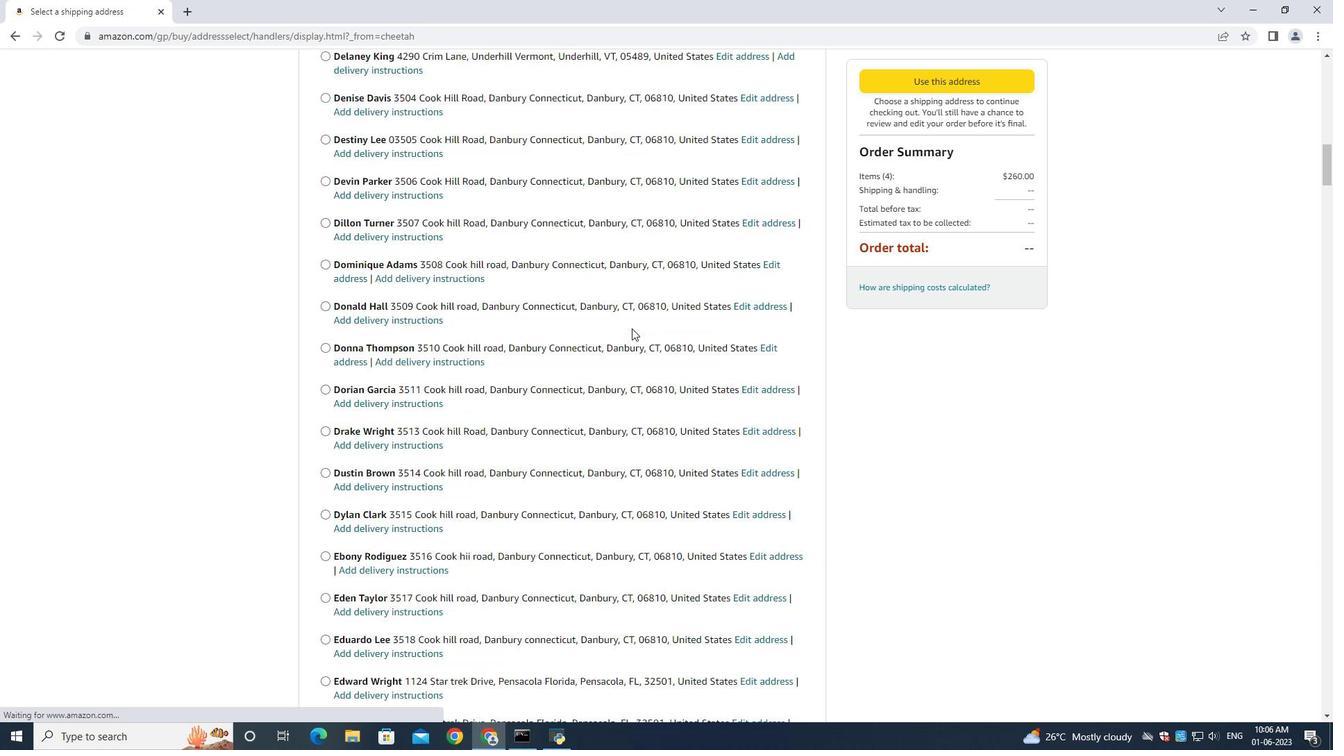 
Action: Mouse scrolled (632, 327) with delta (0, 0)
Screenshot: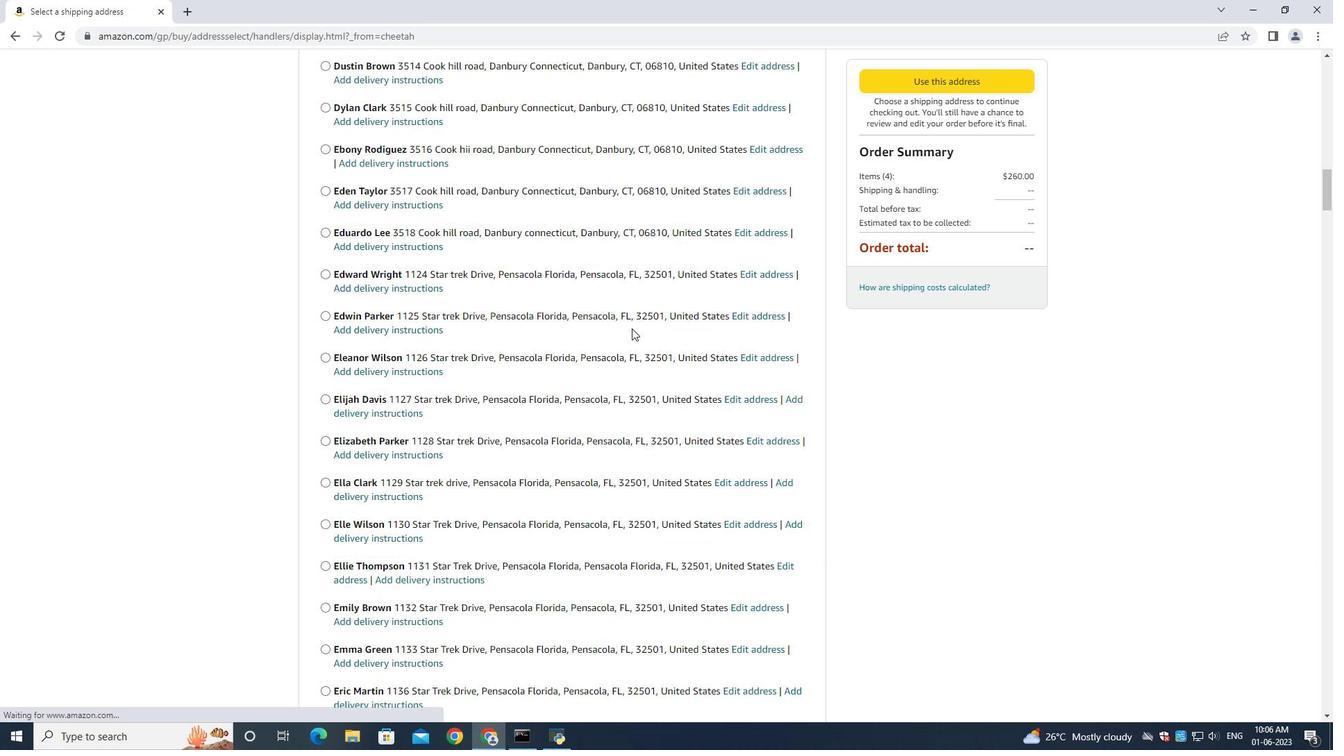 
Action: Mouse scrolled (632, 327) with delta (0, 0)
Screenshot: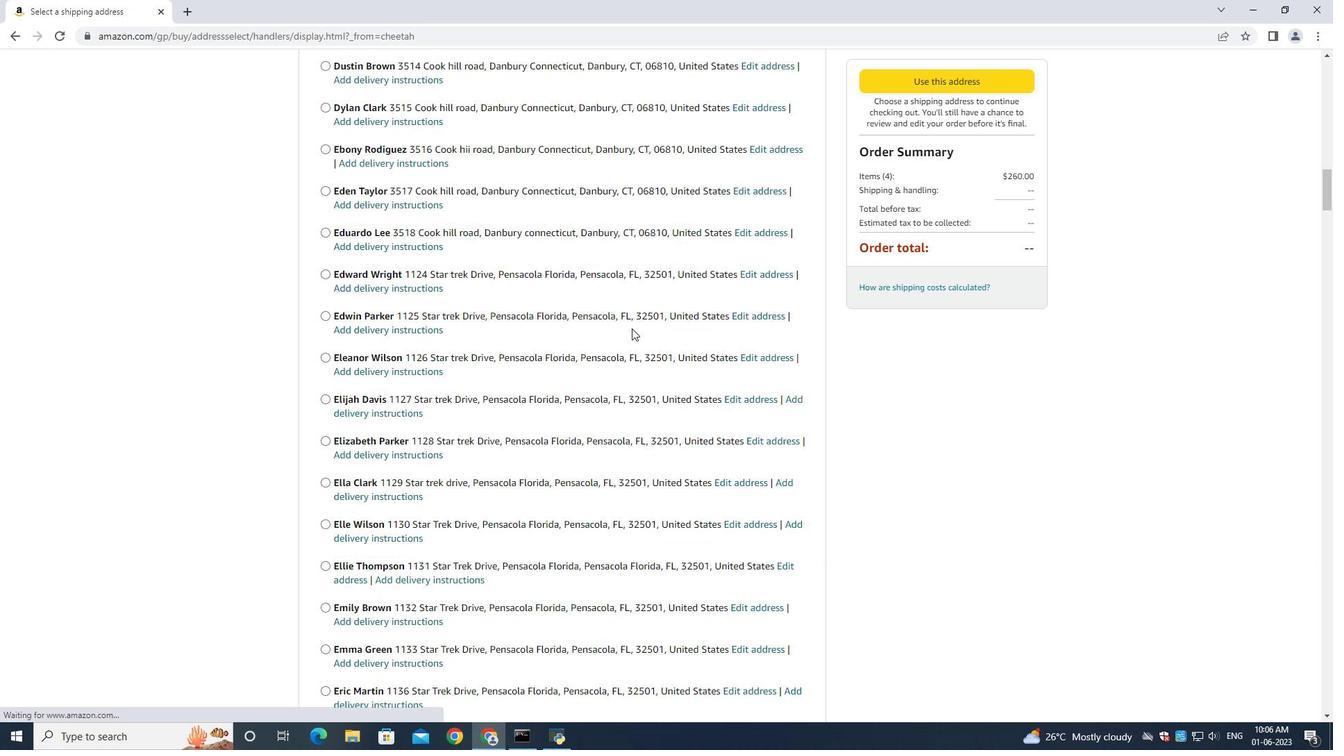 
Action: Mouse scrolled (632, 327) with delta (0, 0)
Screenshot: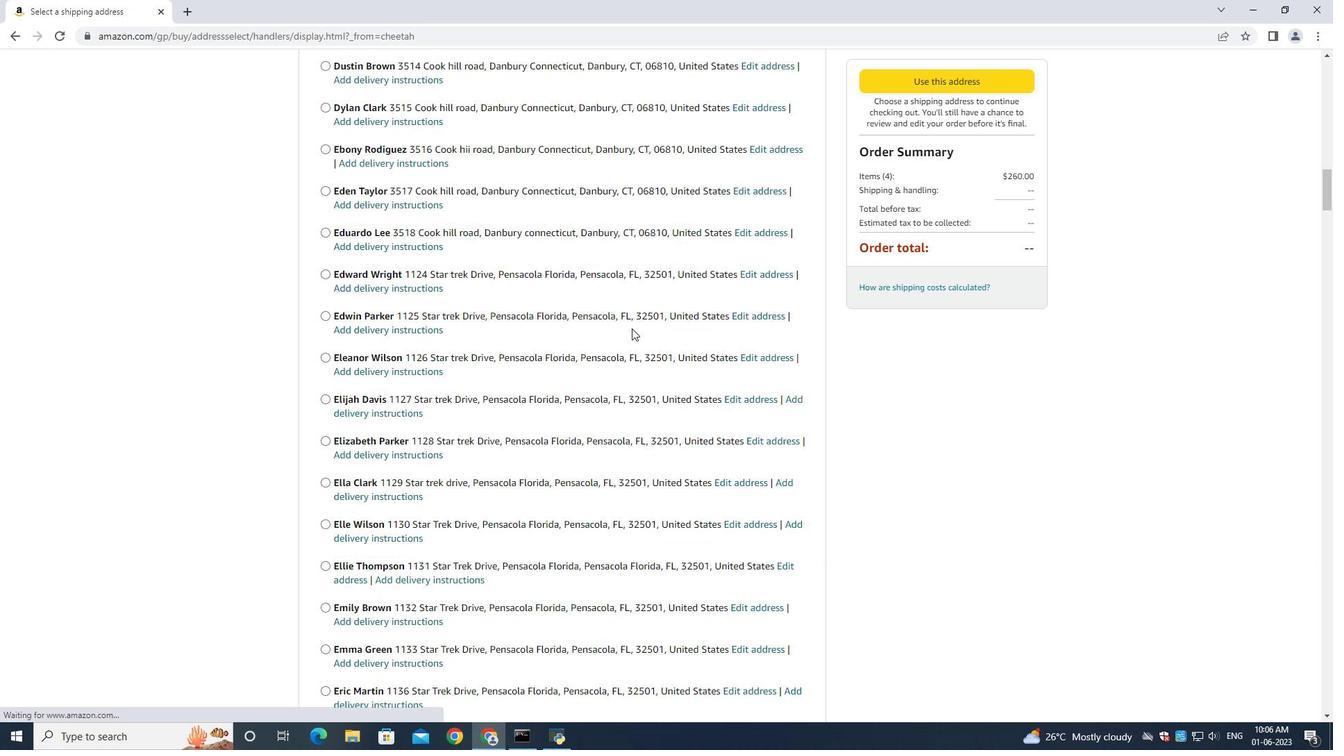 
Action: Mouse scrolled (632, 327) with delta (0, 0)
Screenshot: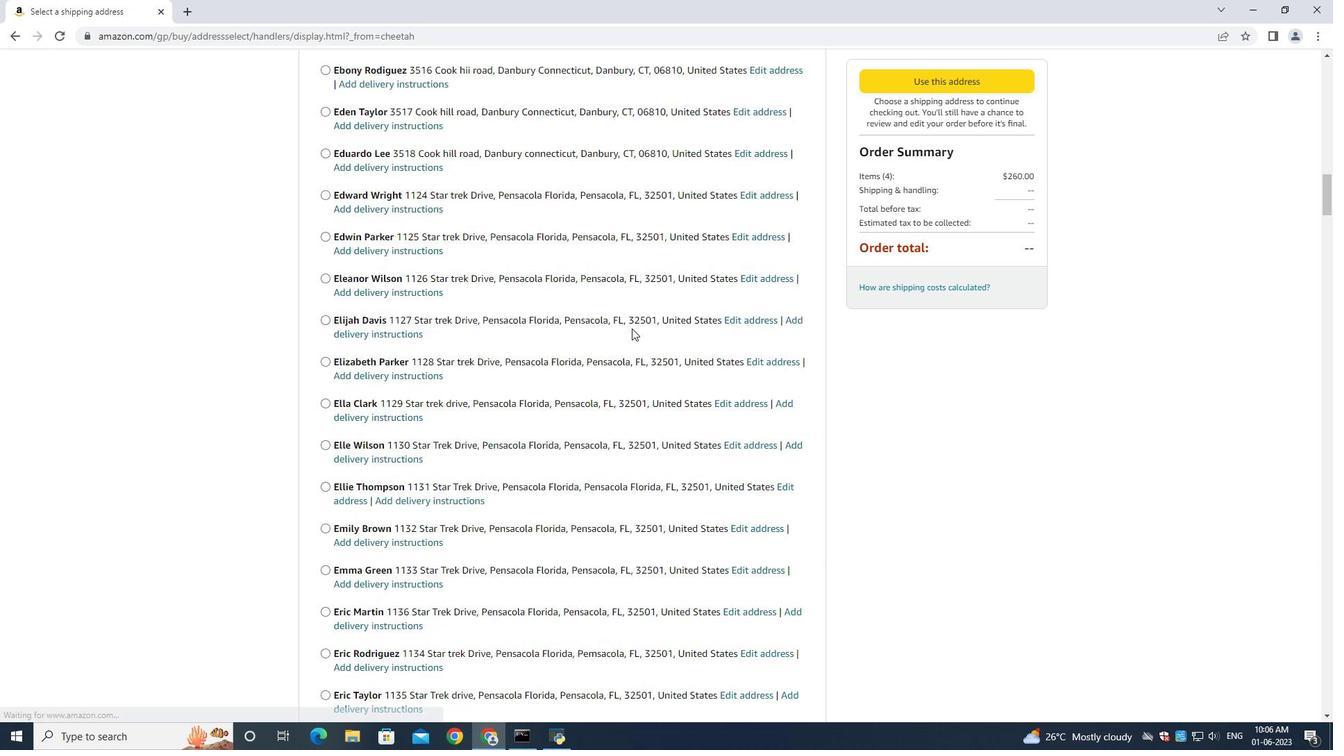 
Action: Mouse scrolled (632, 327) with delta (0, 0)
Screenshot: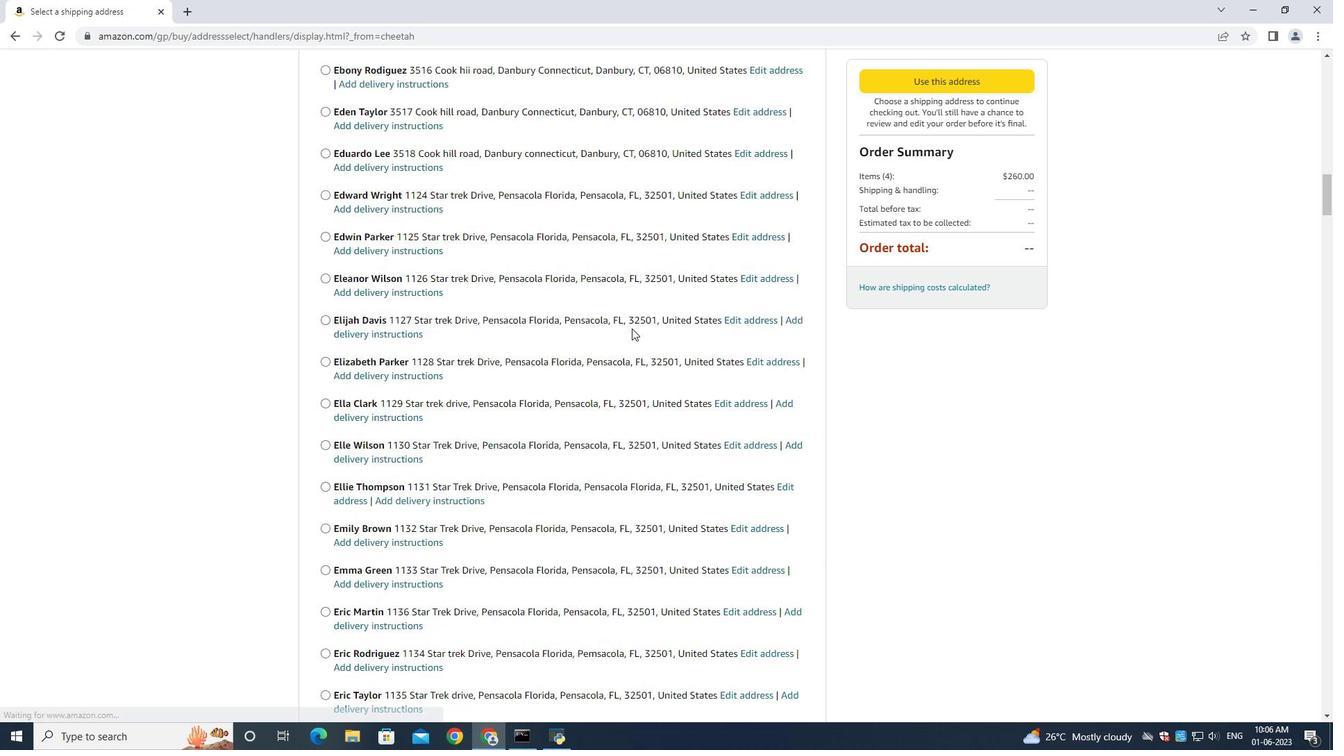 
Action: Mouse scrolled (632, 327) with delta (0, 0)
Screenshot: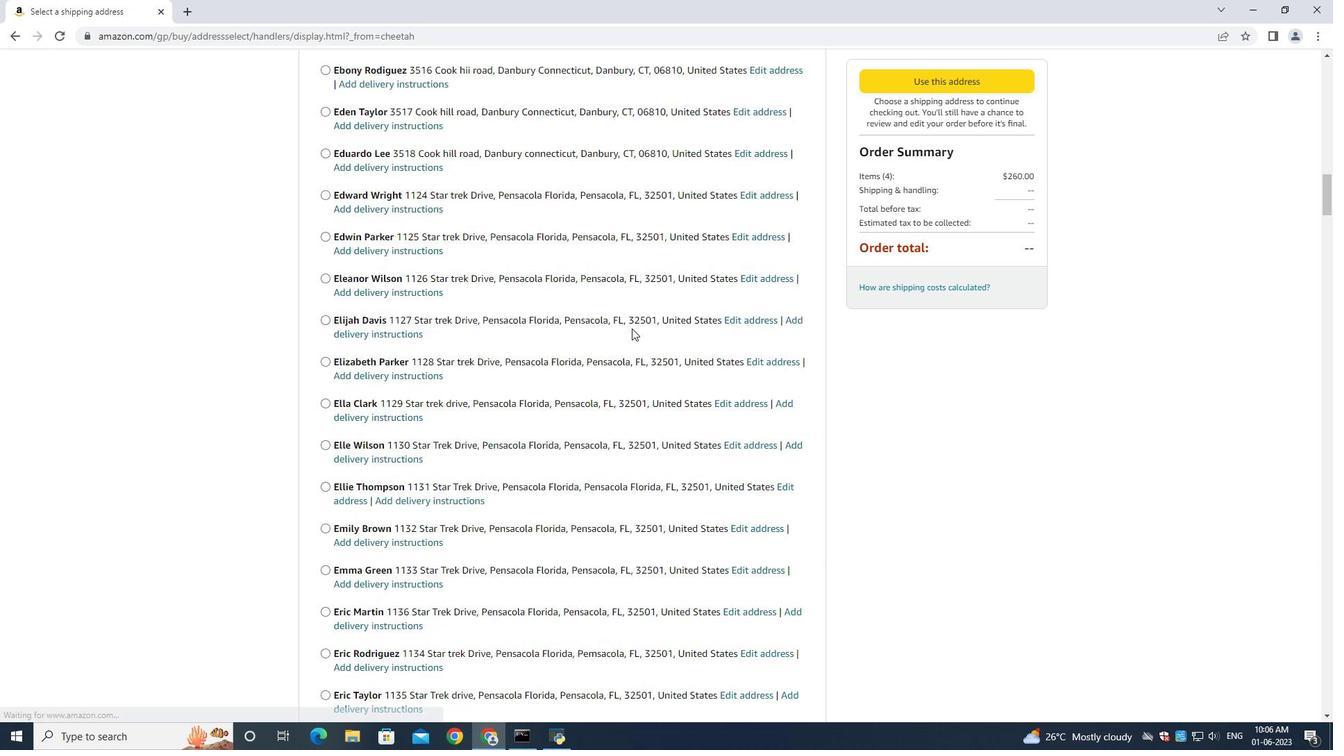 
Action: Mouse scrolled (632, 327) with delta (0, 0)
Screenshot: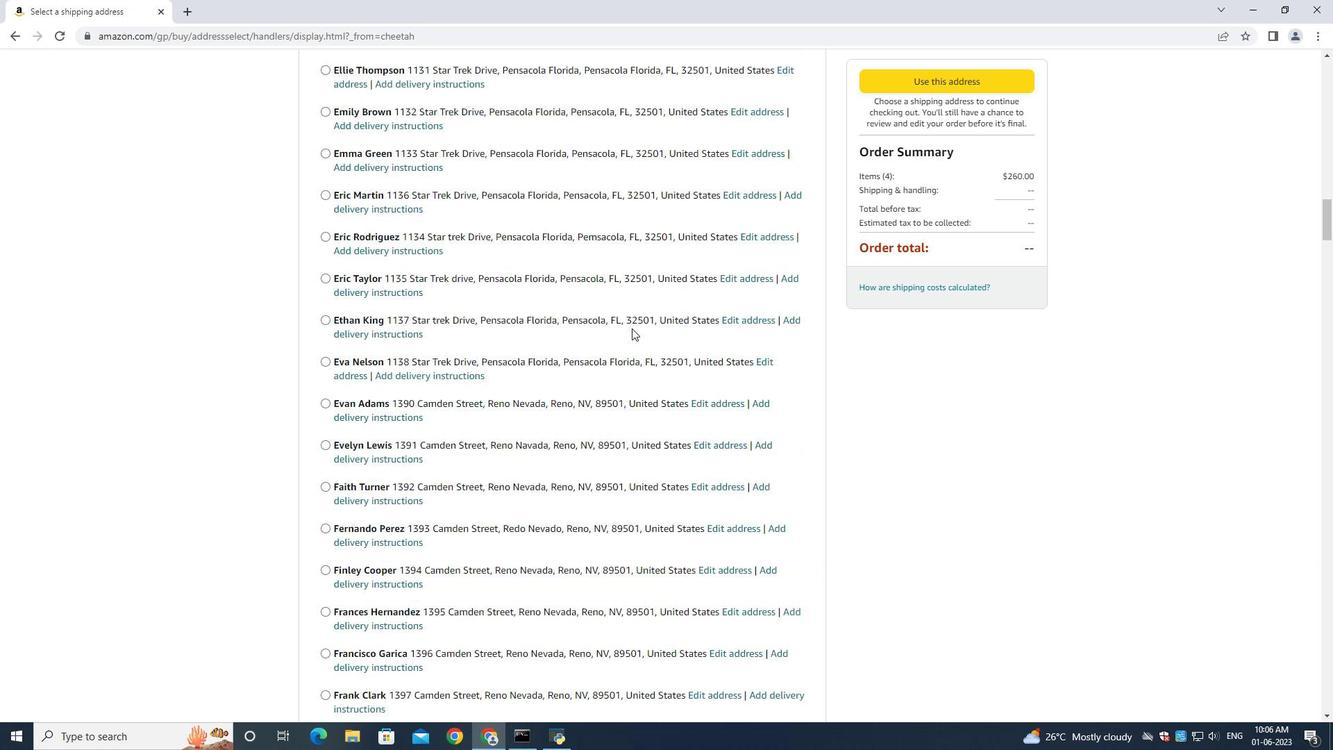 
Action: Mouse scrolled (632, 327) with delta (0, 0)
Screenshot: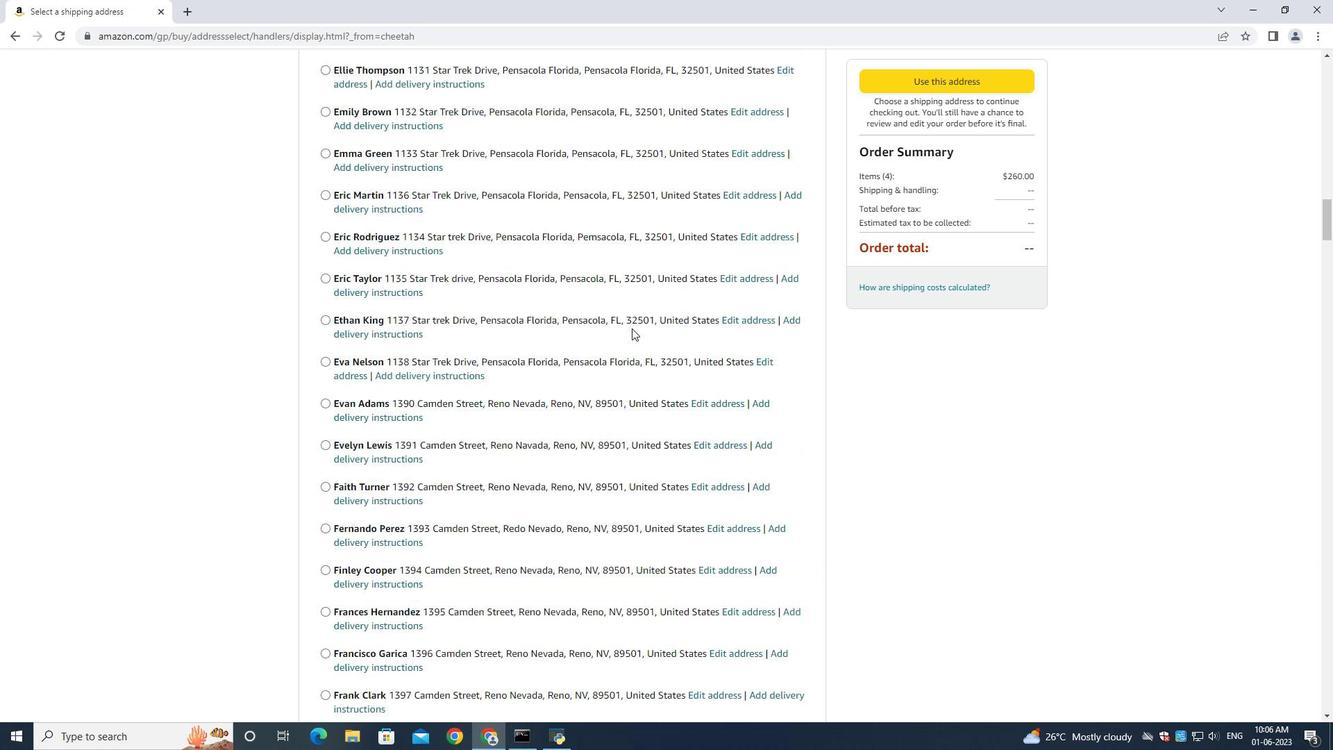 
Action: Mouse scrolled (632, 327) with delta (0, 0)
Screenshot: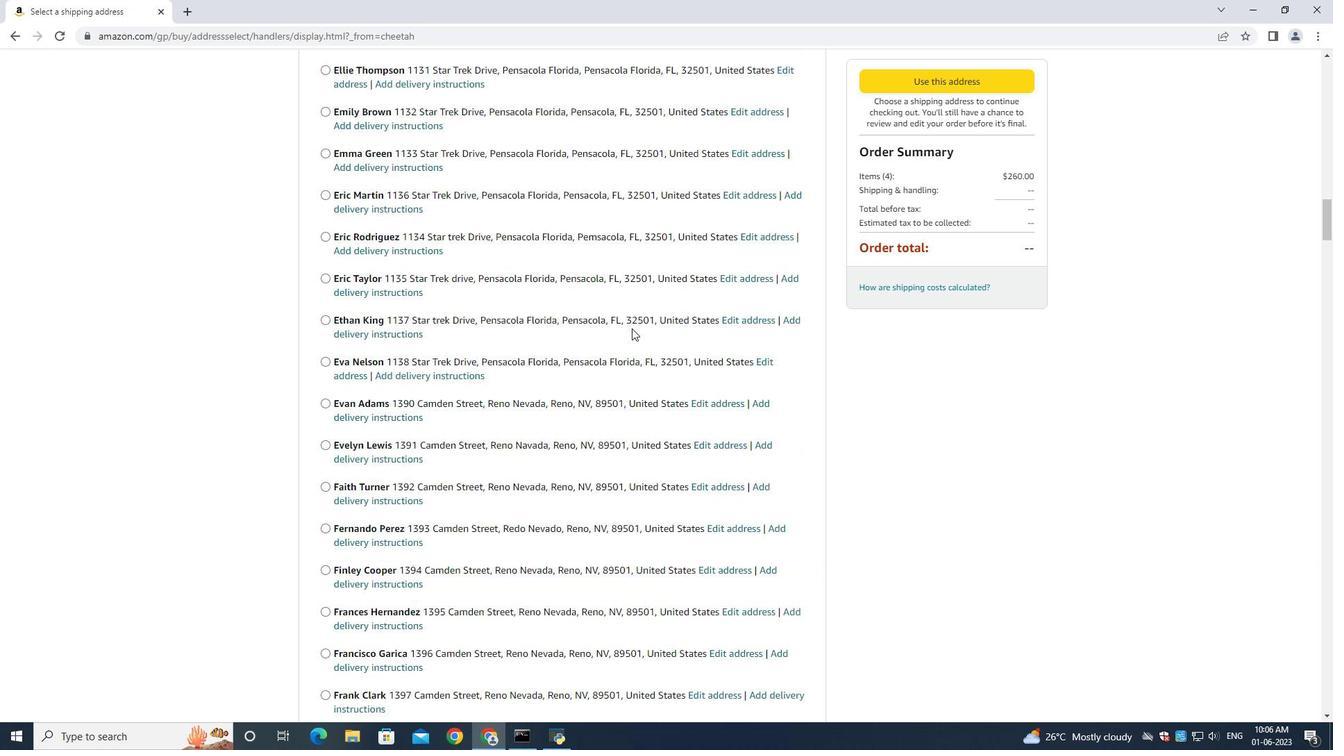 
Action: Mouse scrolled (632, 327) with delta (0, 0)
Screenshot: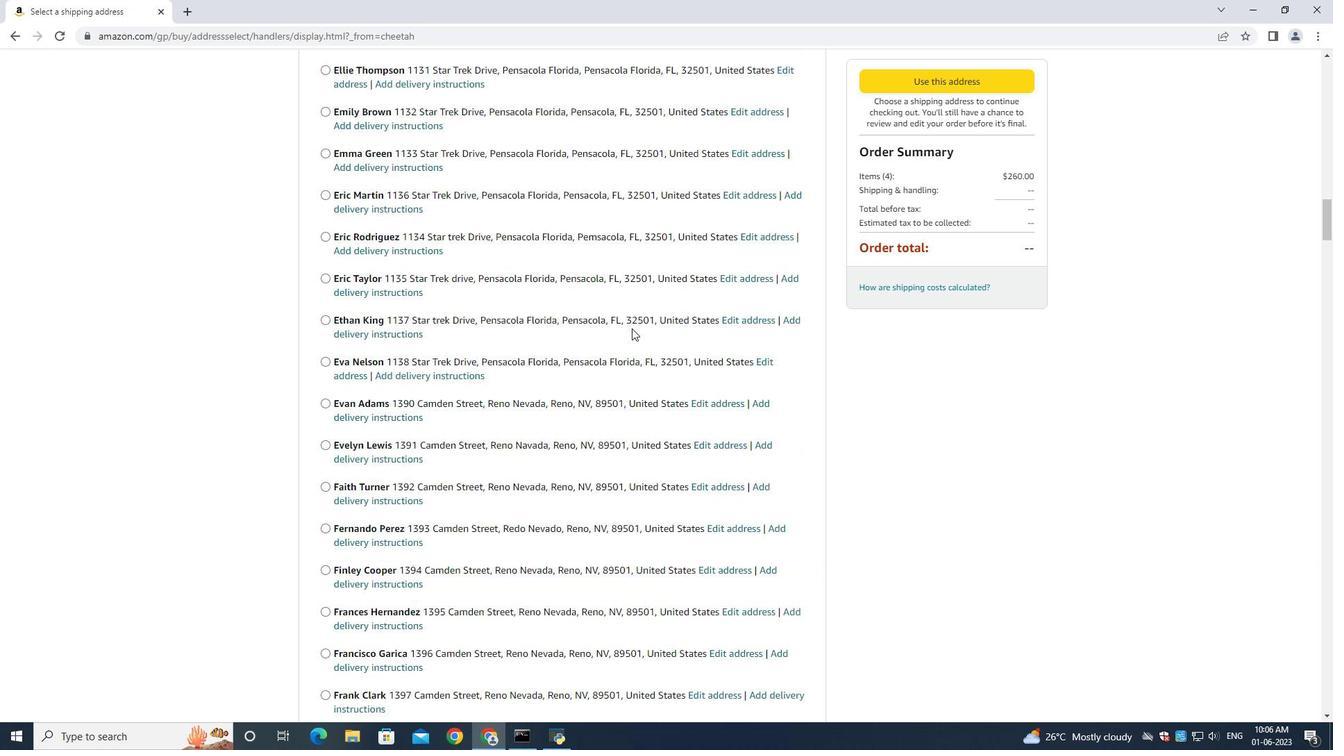 
Action: Mouse scrolled (632, 327) with delta (0, 0)
Screenshot: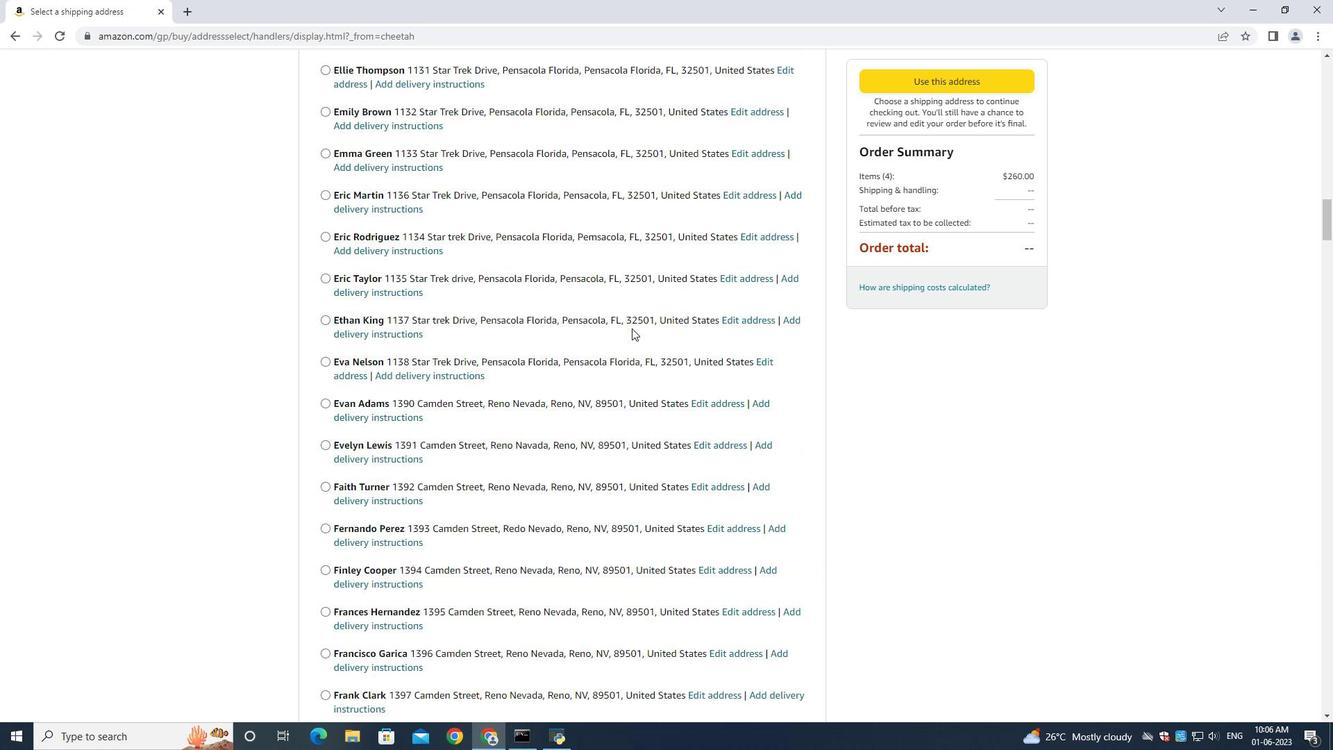 
Action: Mouse scrolled (632, 327) with delta (0, 0)
Screenshot: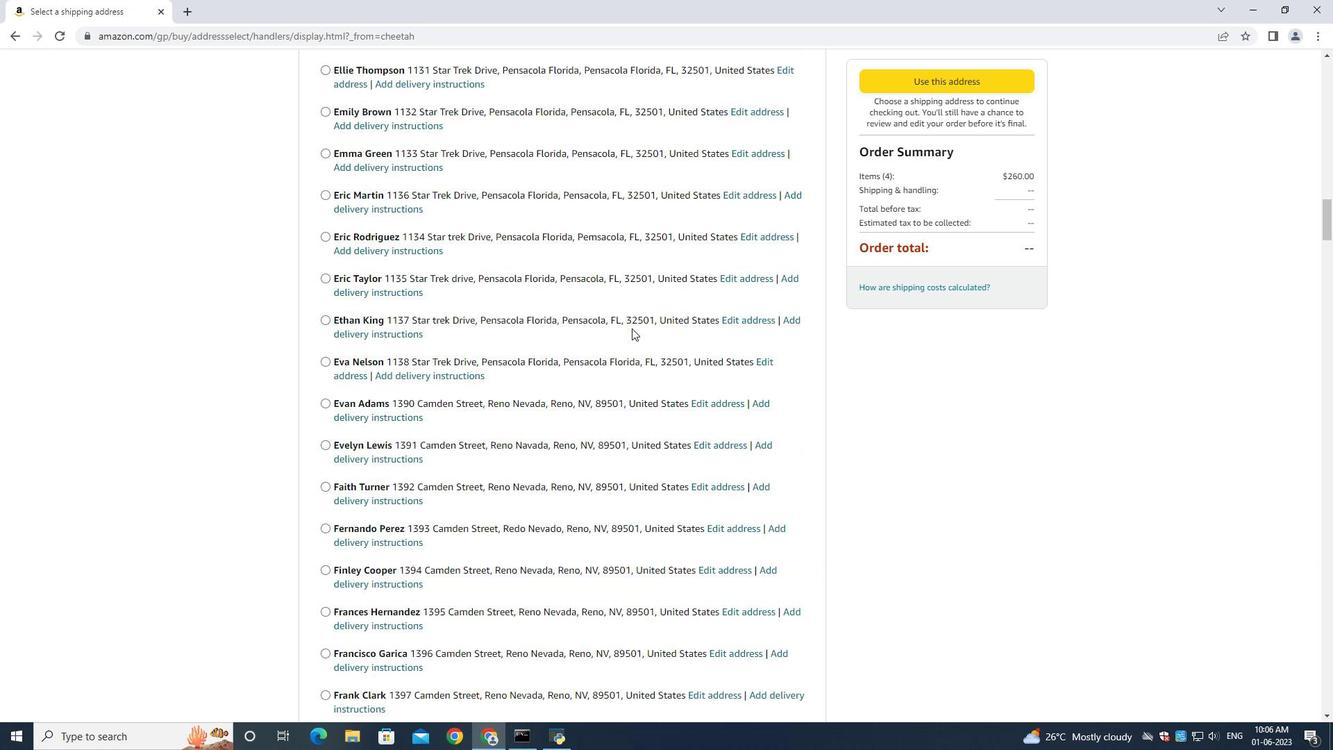 
Action: Mouse scrolled (632, 327) with delta (0, 0)
Screenshot: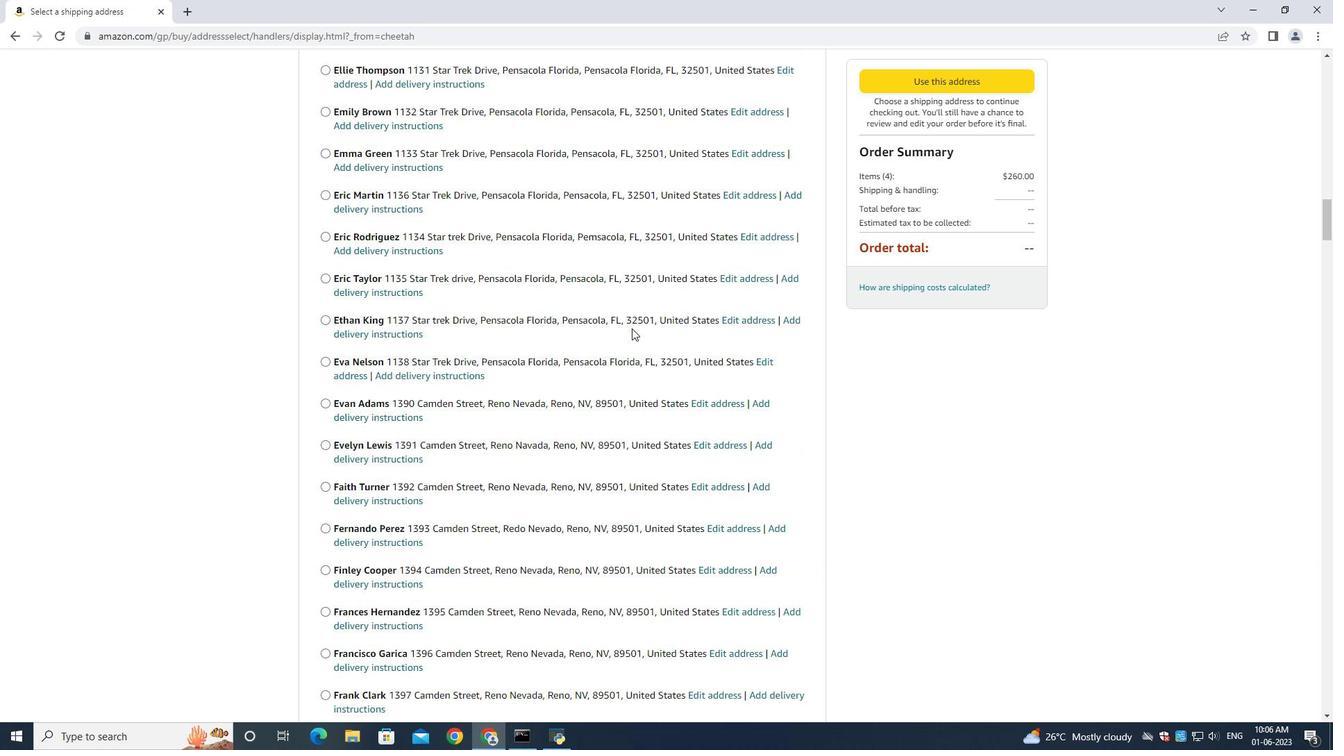 
Action: Mouse scrolled (632, 327) with delta (0, 0)
Screenshot: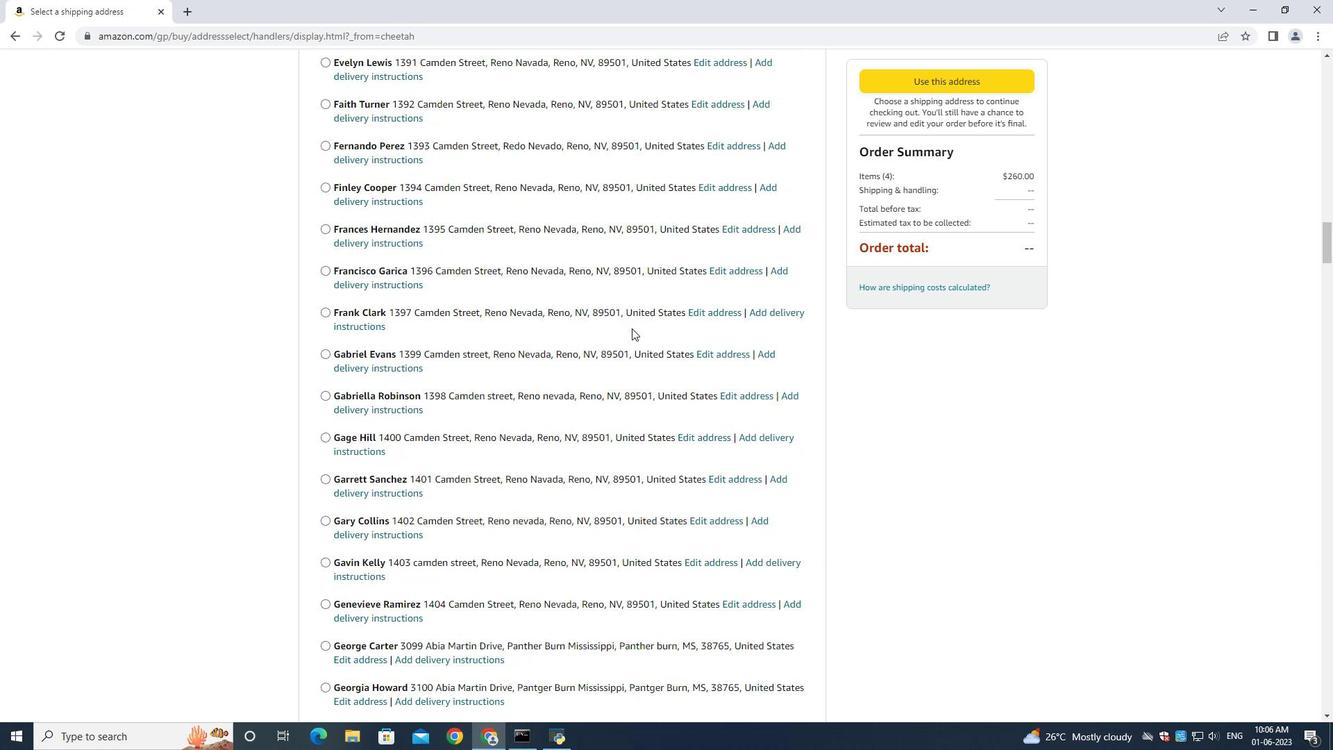 
Action: Mouse scrolled (632, 327) with delta (0, 0)
Screenshot: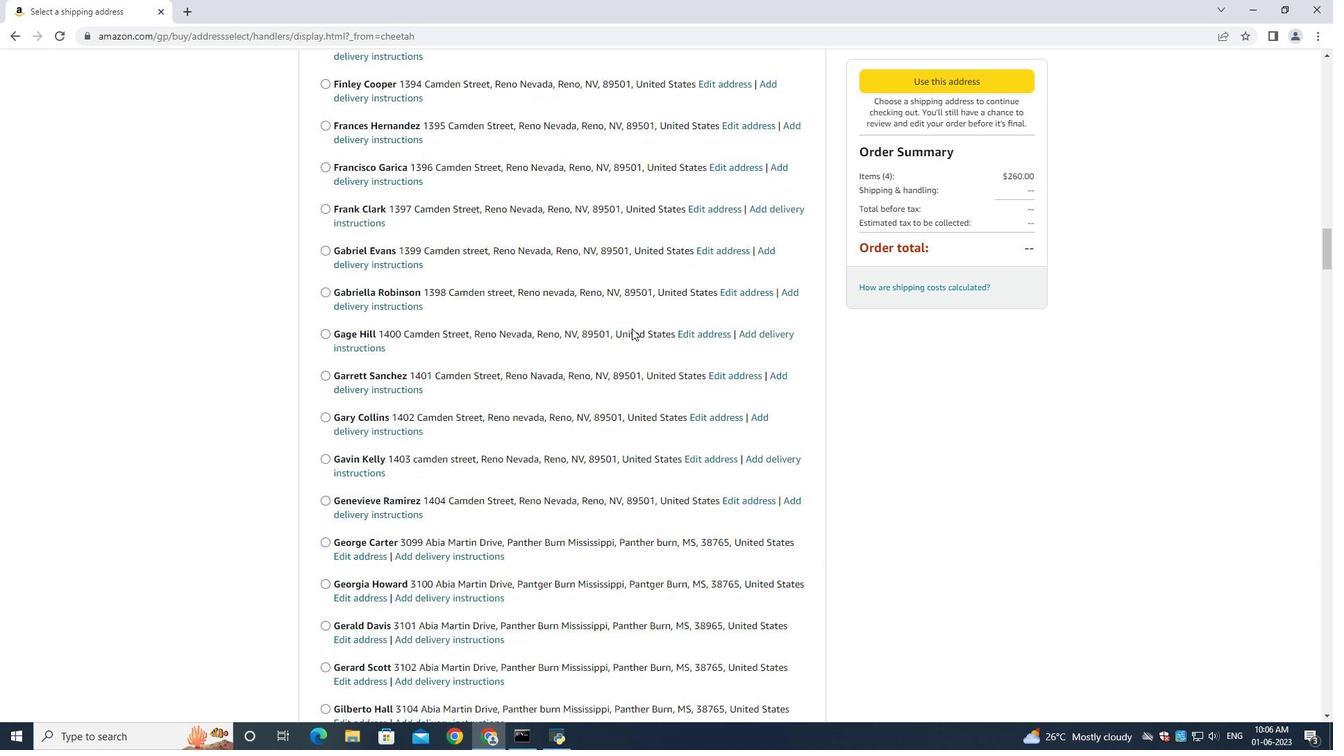 
Action: Mouse scrolled (632, 327) with delta (0, 0)
Screenshot: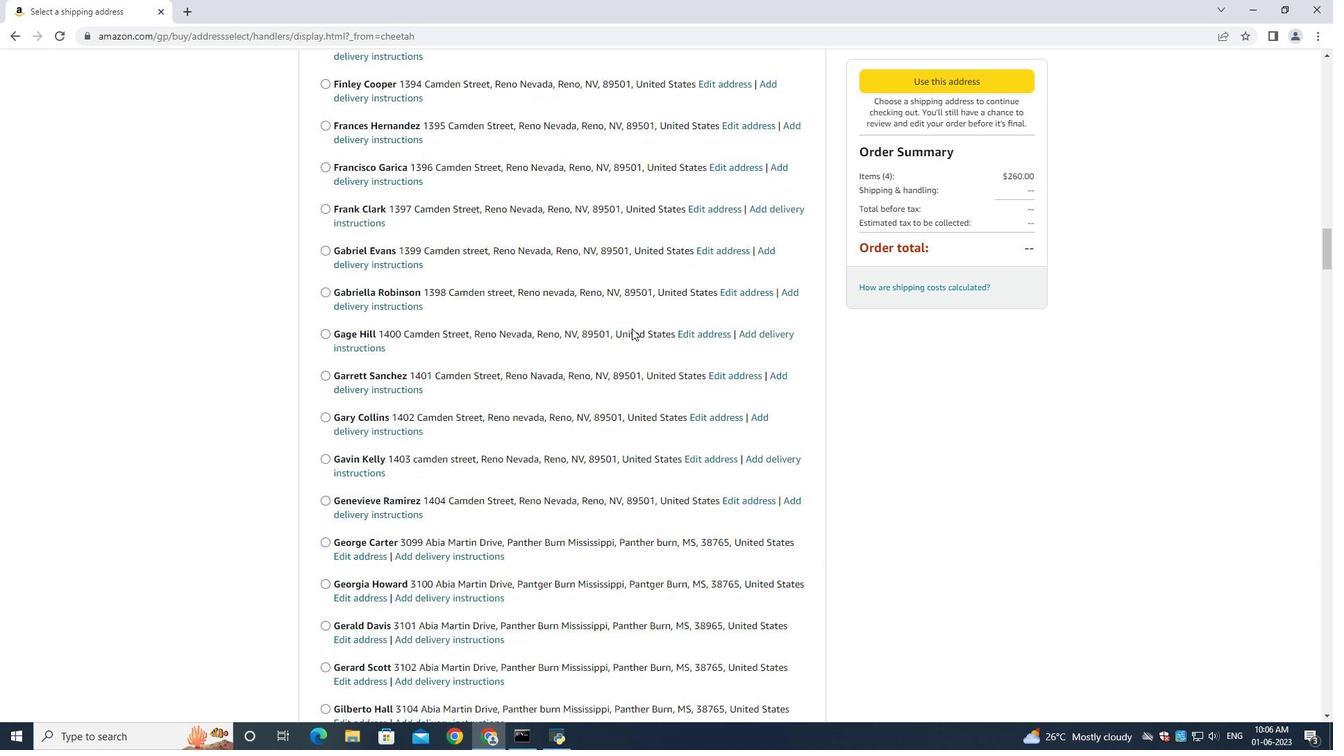 
Action: Mouse scrolled (632, 327) with delta (0, 0)
Screenshot: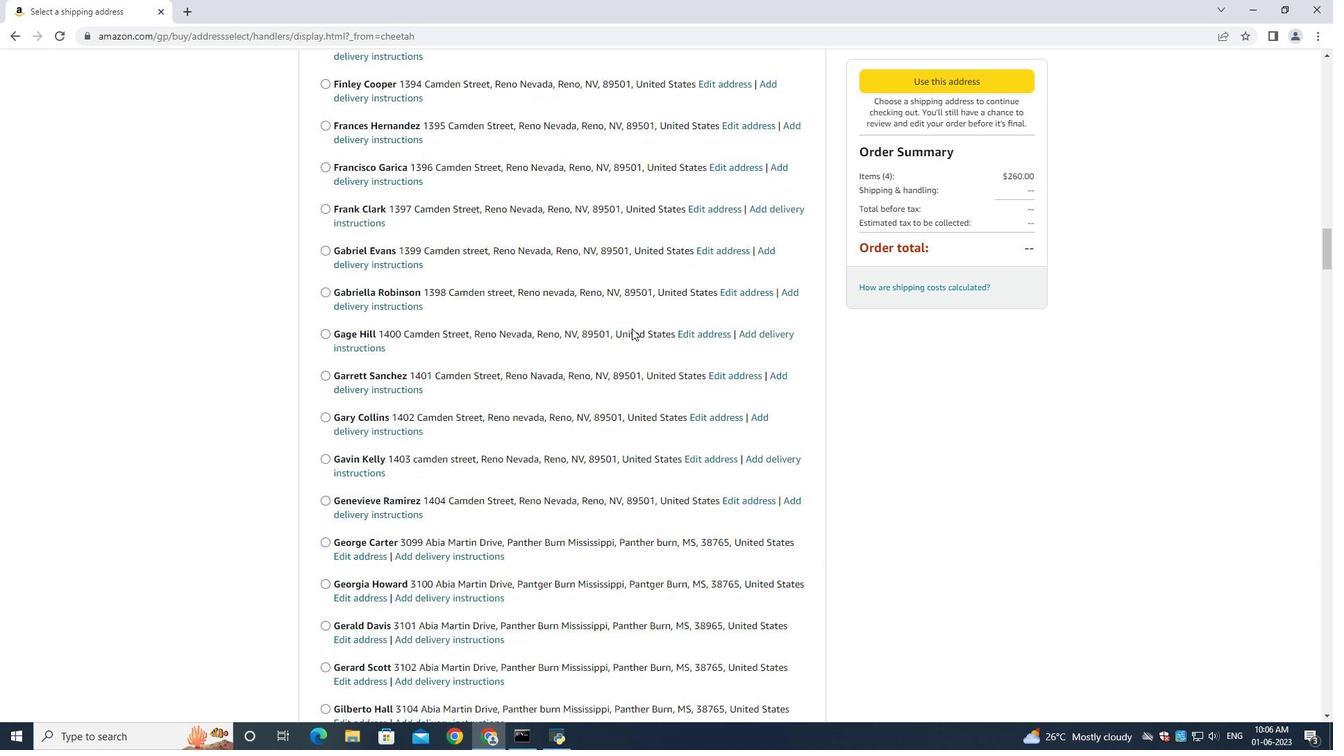 
Action: Mouse scrolled (632, 327) with delta (0, 0)
Screenshot: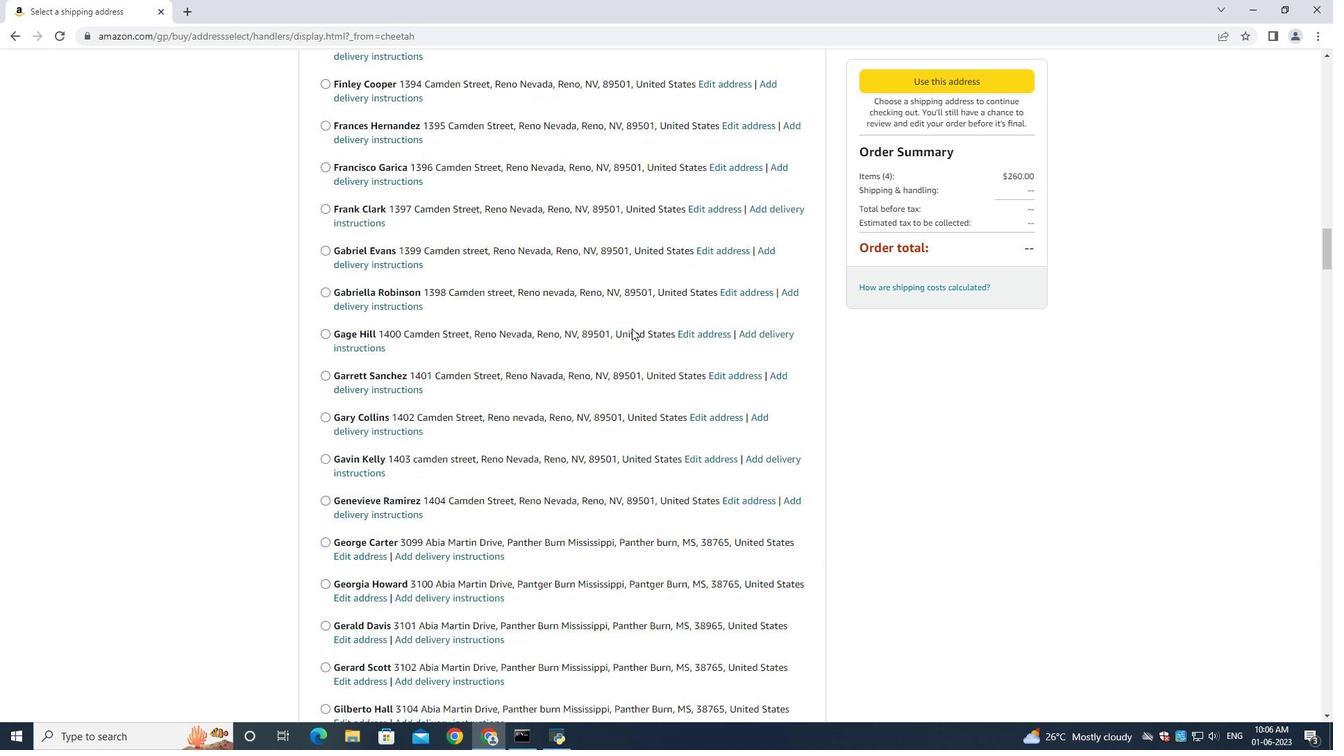
Action: Mouse scrolled (632, 327) with delta (0, 0)
Screenshot: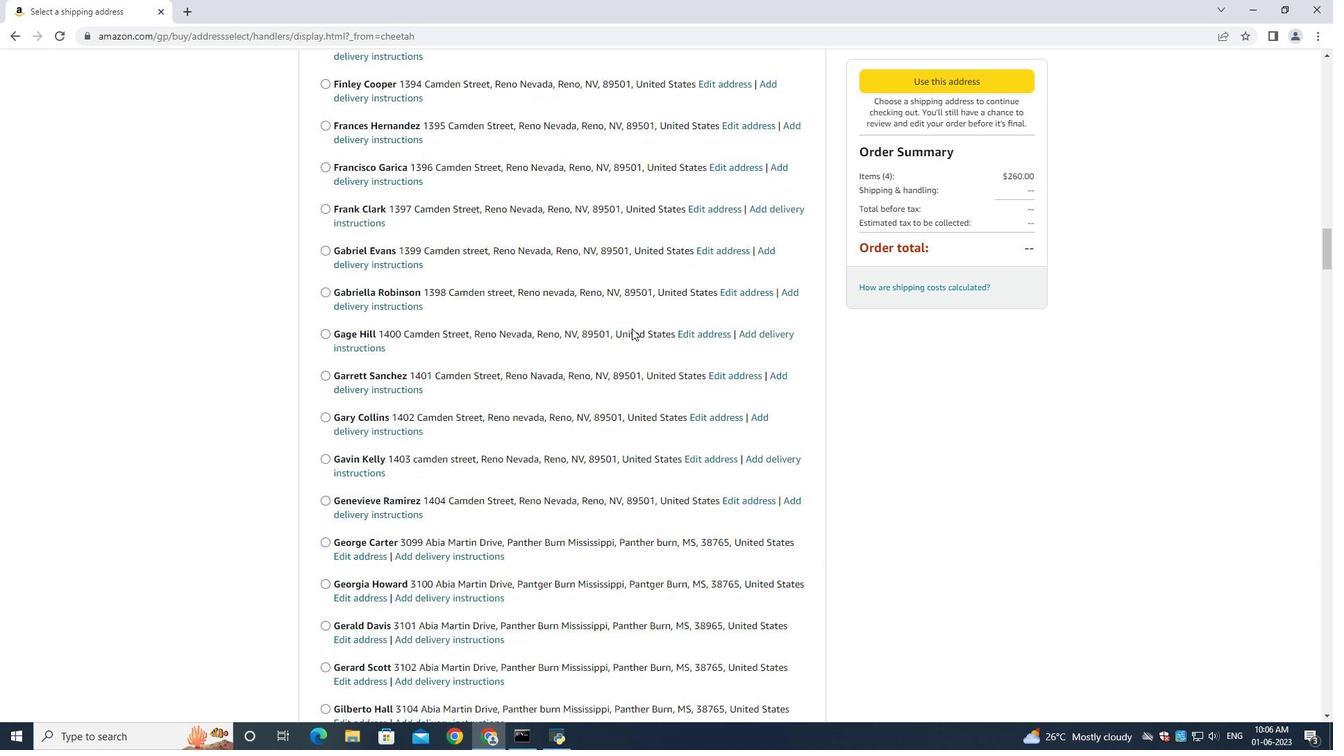 
Action: Mouse scrolled (632, 327) with delta (0, 0)
Screenshot: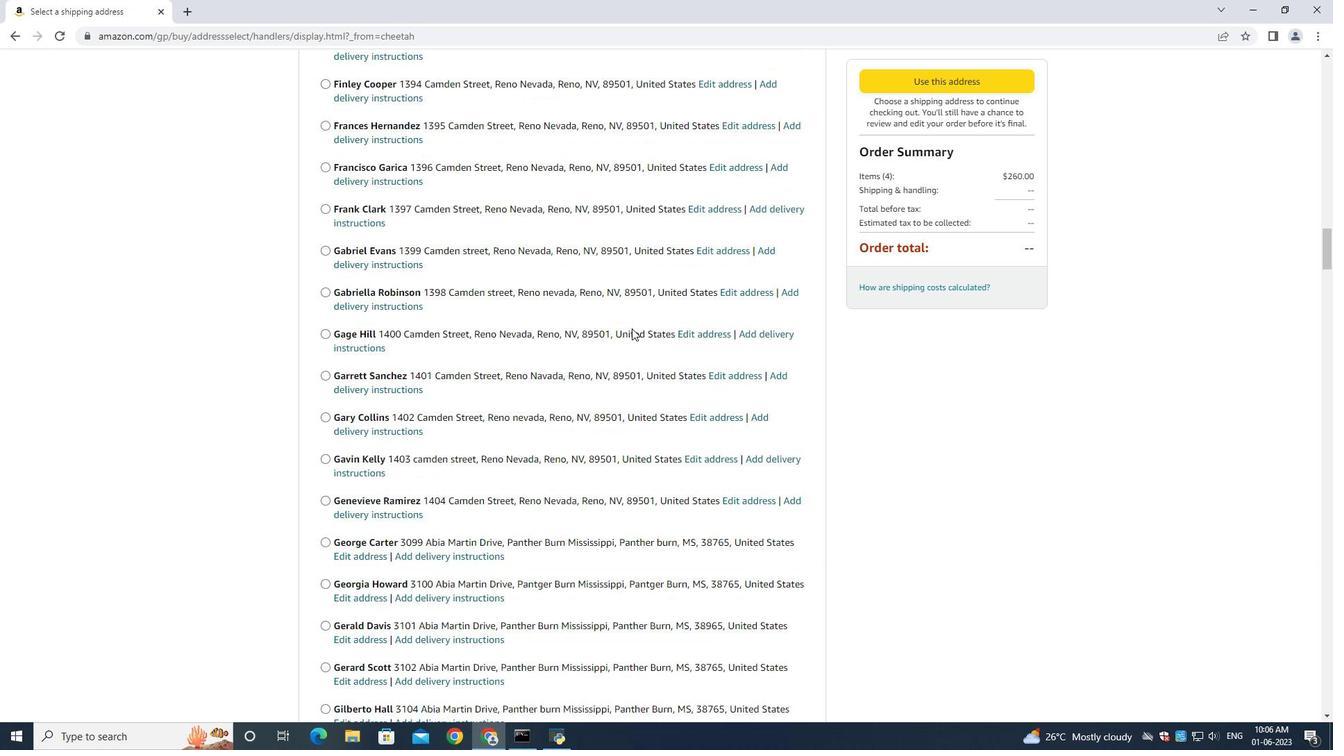 
Action: Mouse scrolled (632, 327) with delta (0, 0)
Screenshot: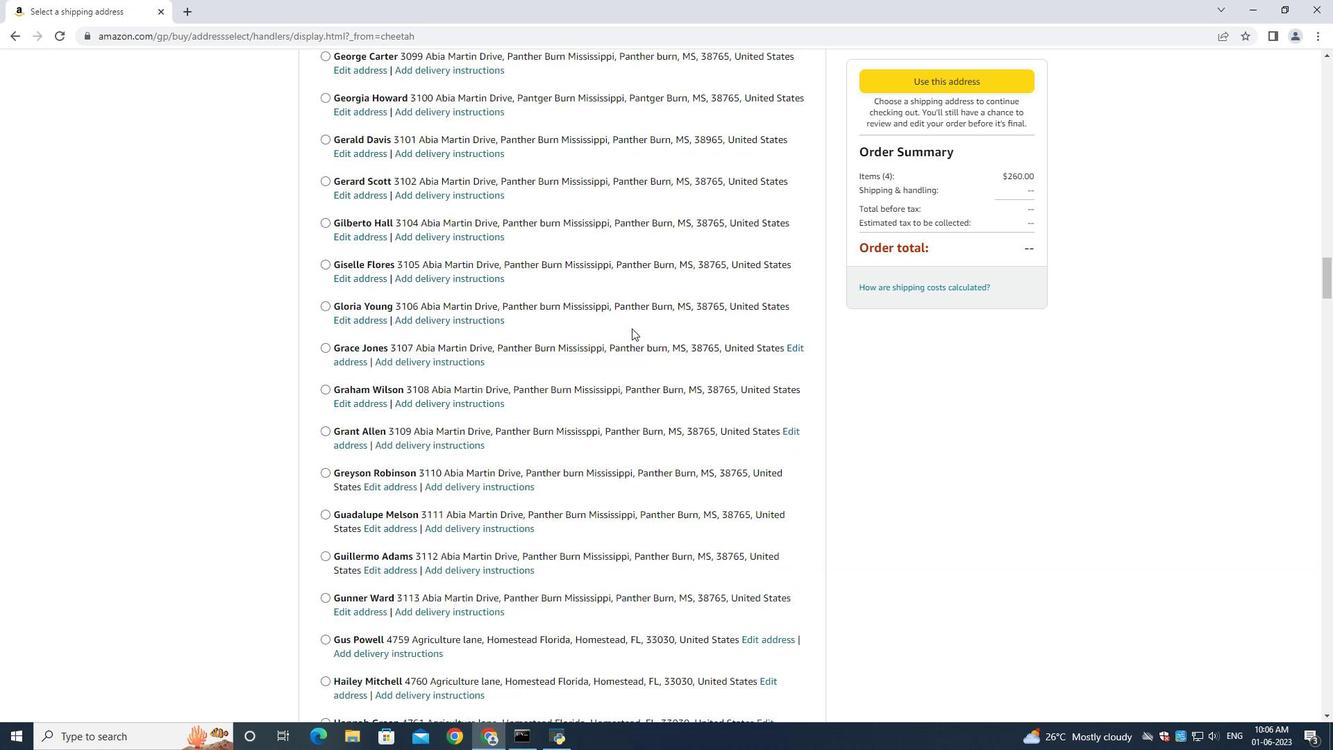 
Action: Mouse scrolled (632, 327) with delta (0, 0)
Screenshot: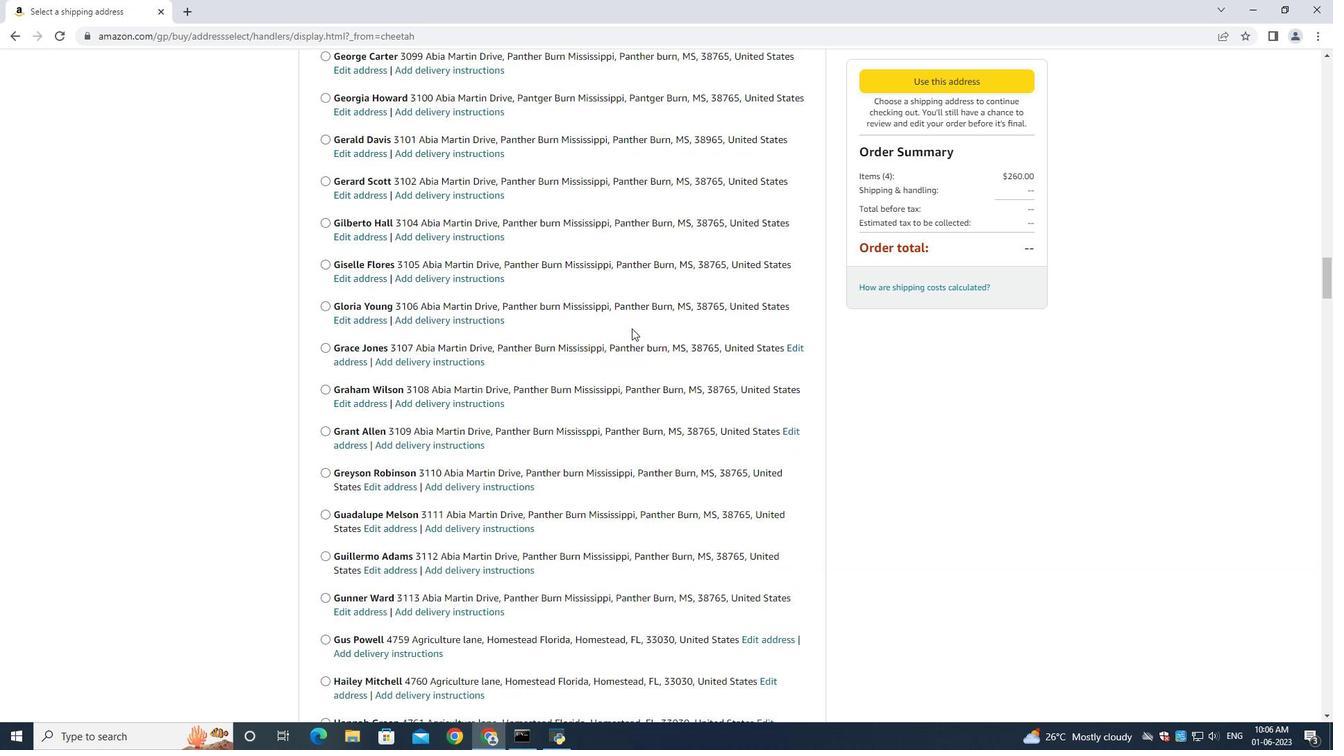 
Action: Mouse scrolled (632, 327) with delta (0, 0)
Screenshot: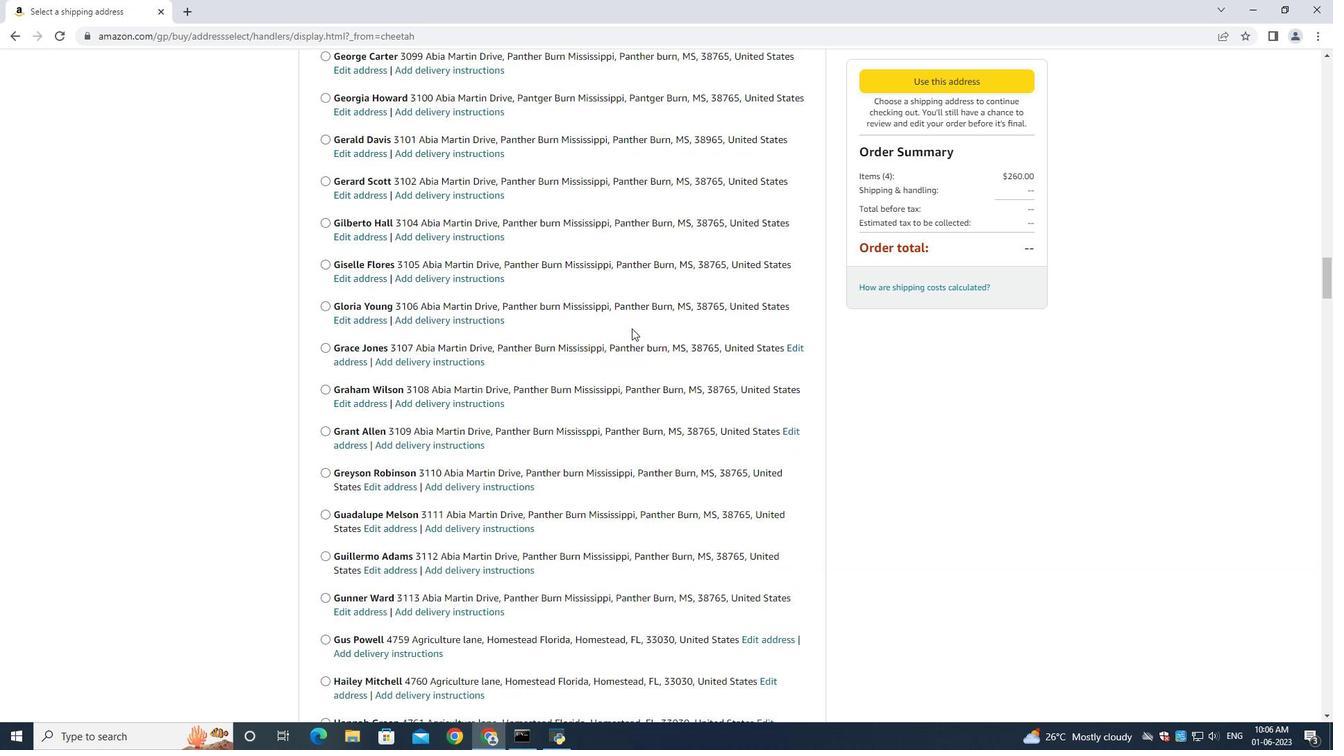 
Action: Mouse scrolled (632, 327) with delta (0, 0)
Screenshot: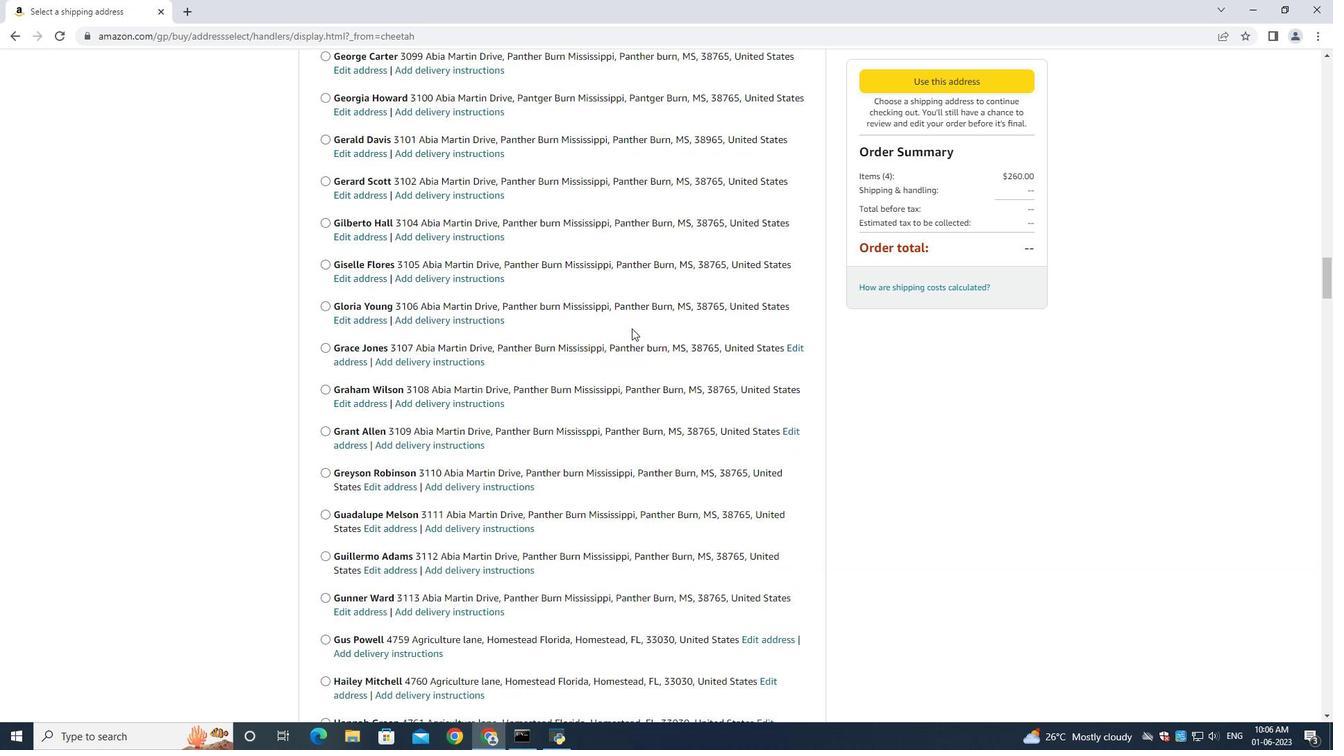 
Action: Mouse scrolled (632, 327) with delta (0, 0)
Screenshot: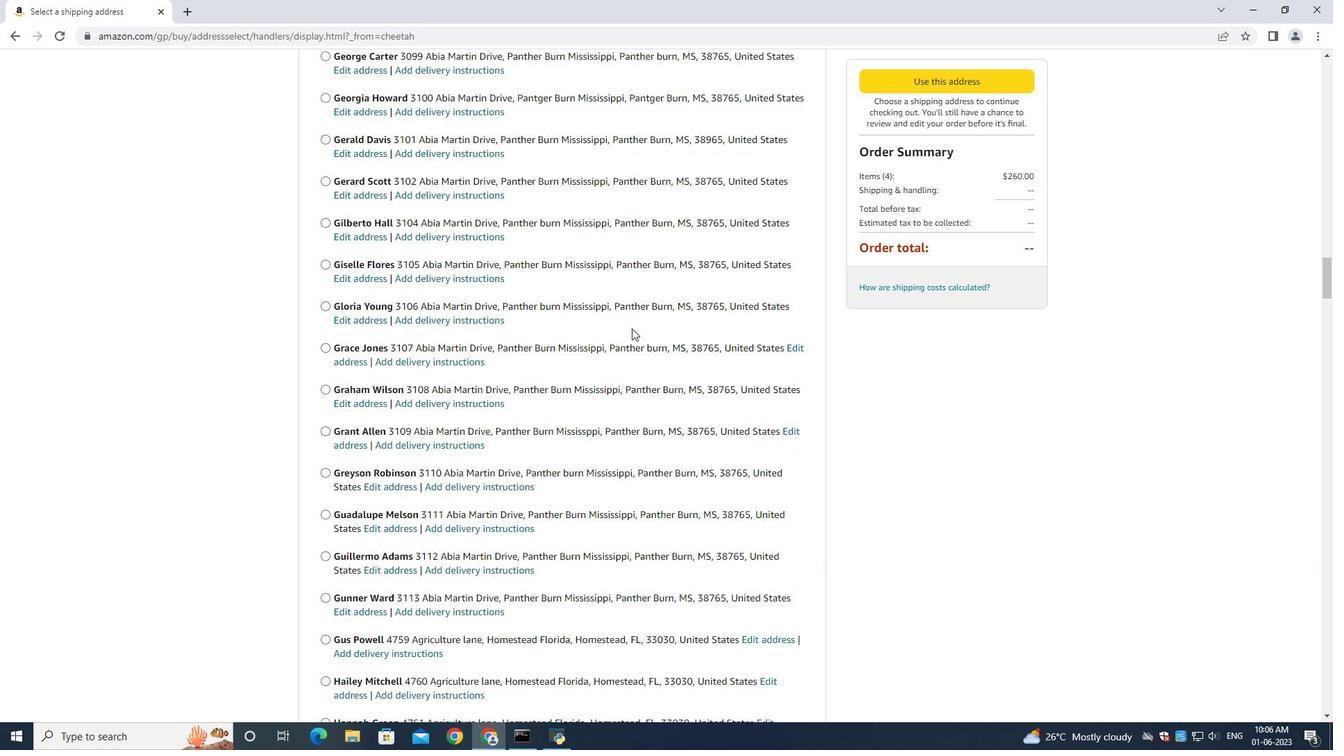 
Action: Mouse scrolled (632, 327) with delta (0, 0)
Screenshot: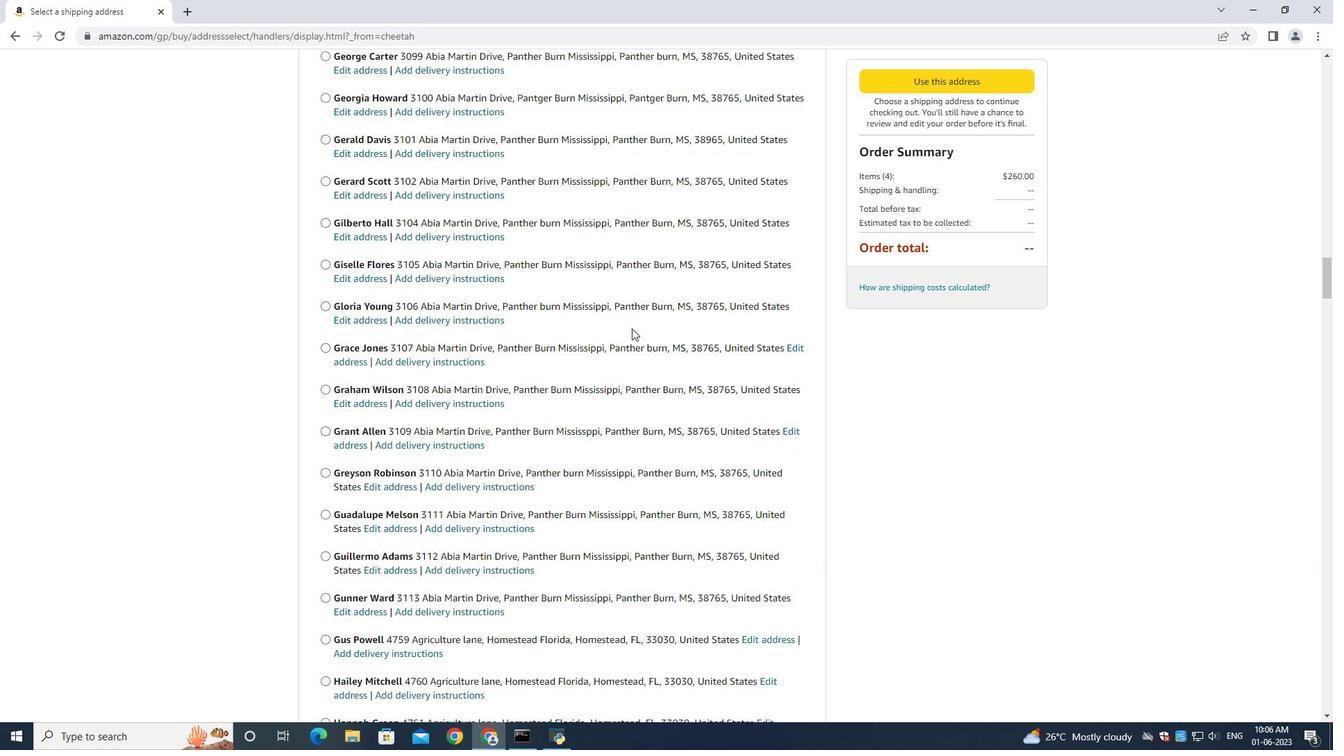 
Action: Mouse scrolled (632, 327) with delta (0, 0)
Screenshot: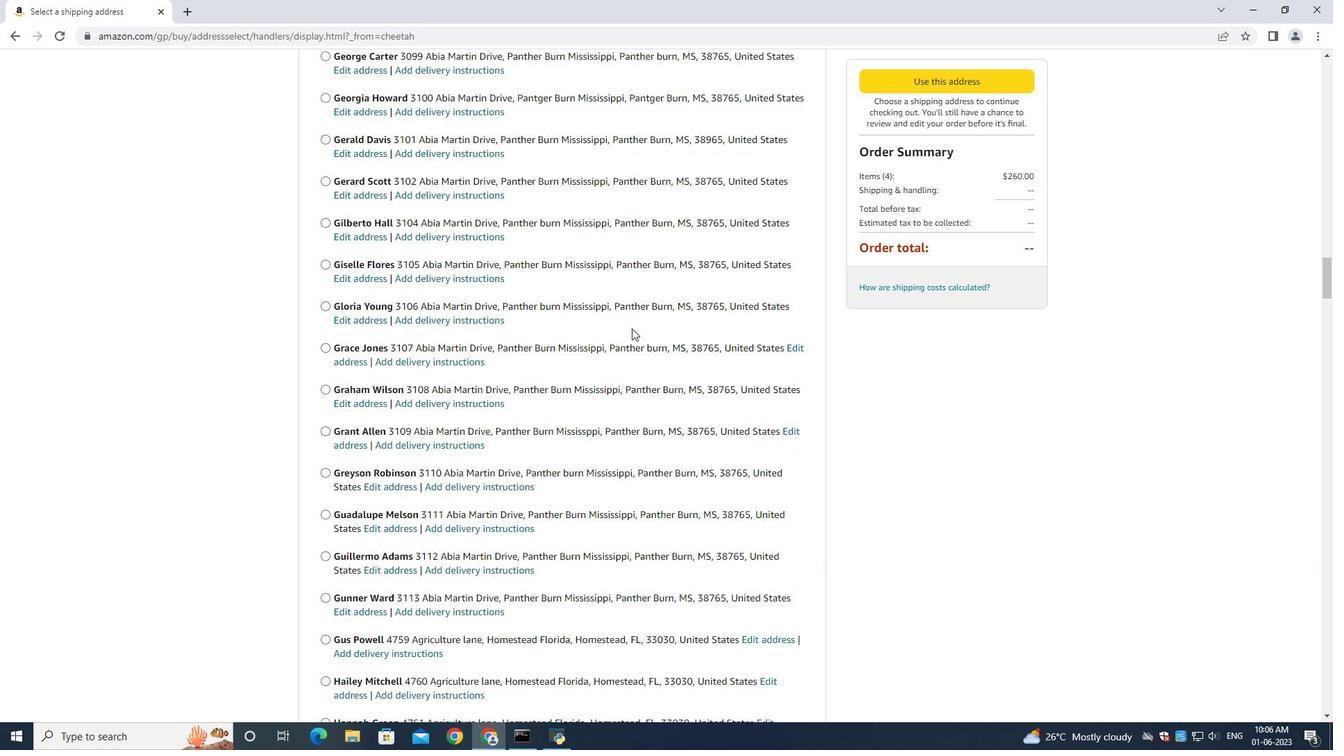 
Action: Mouse scrolled (632, 327) with delta (0, 0)
Screenshot: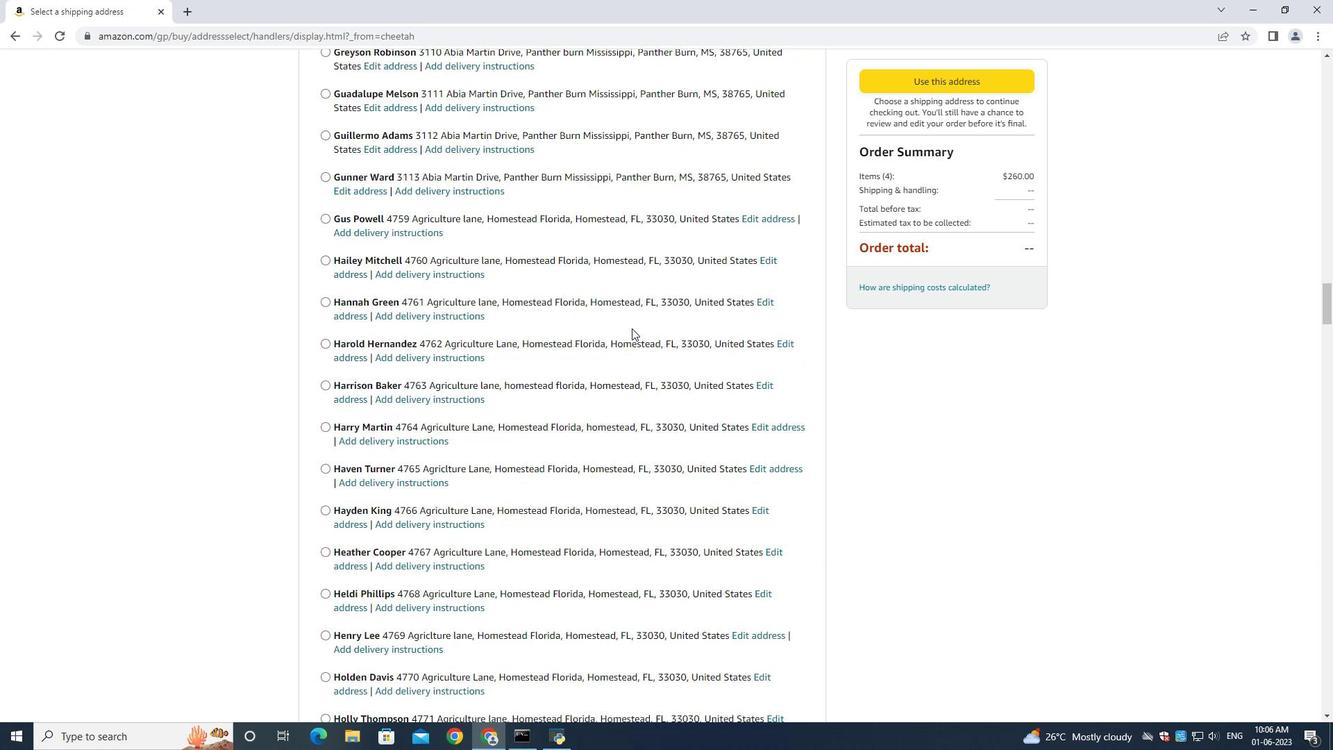 
Action: Mouse scrolled (632, 327) with delta (0, 0)
Screenshot: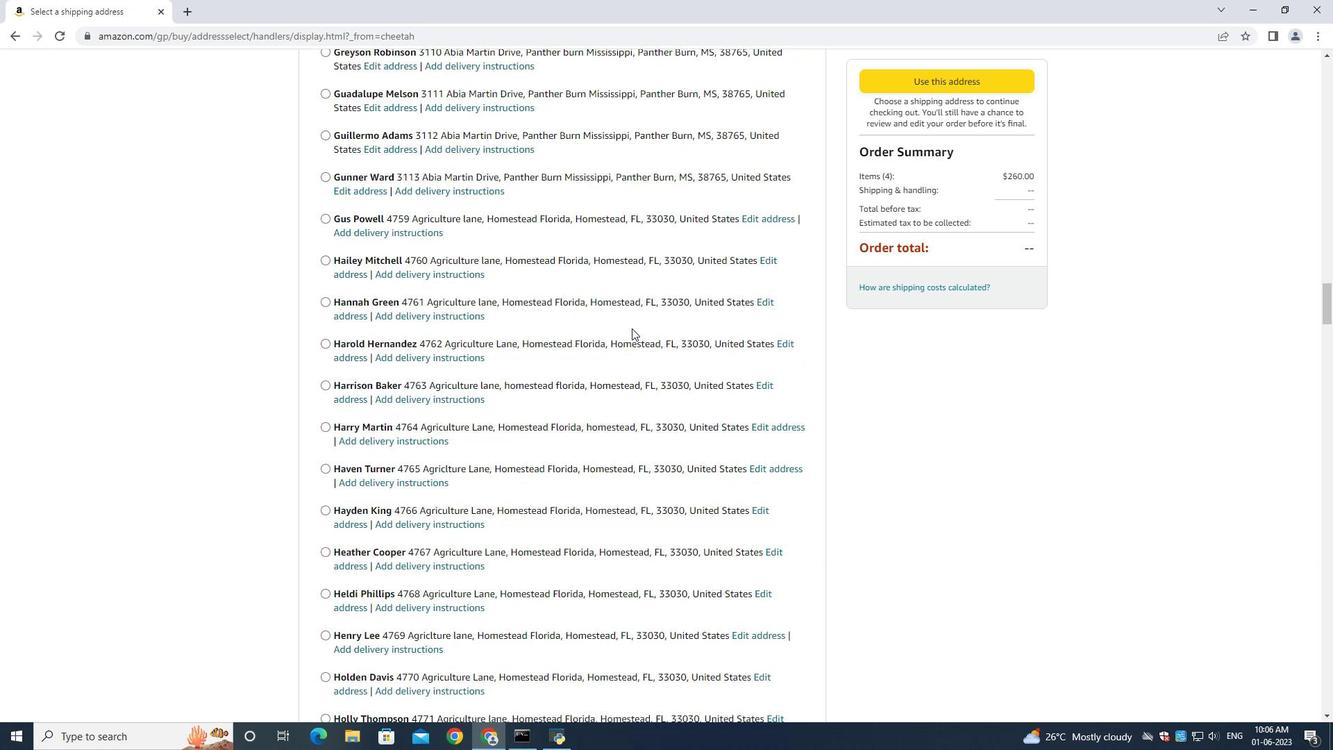 
Action: Mouse scrolled (632, 327) with delta (0, 0)
Screenshot: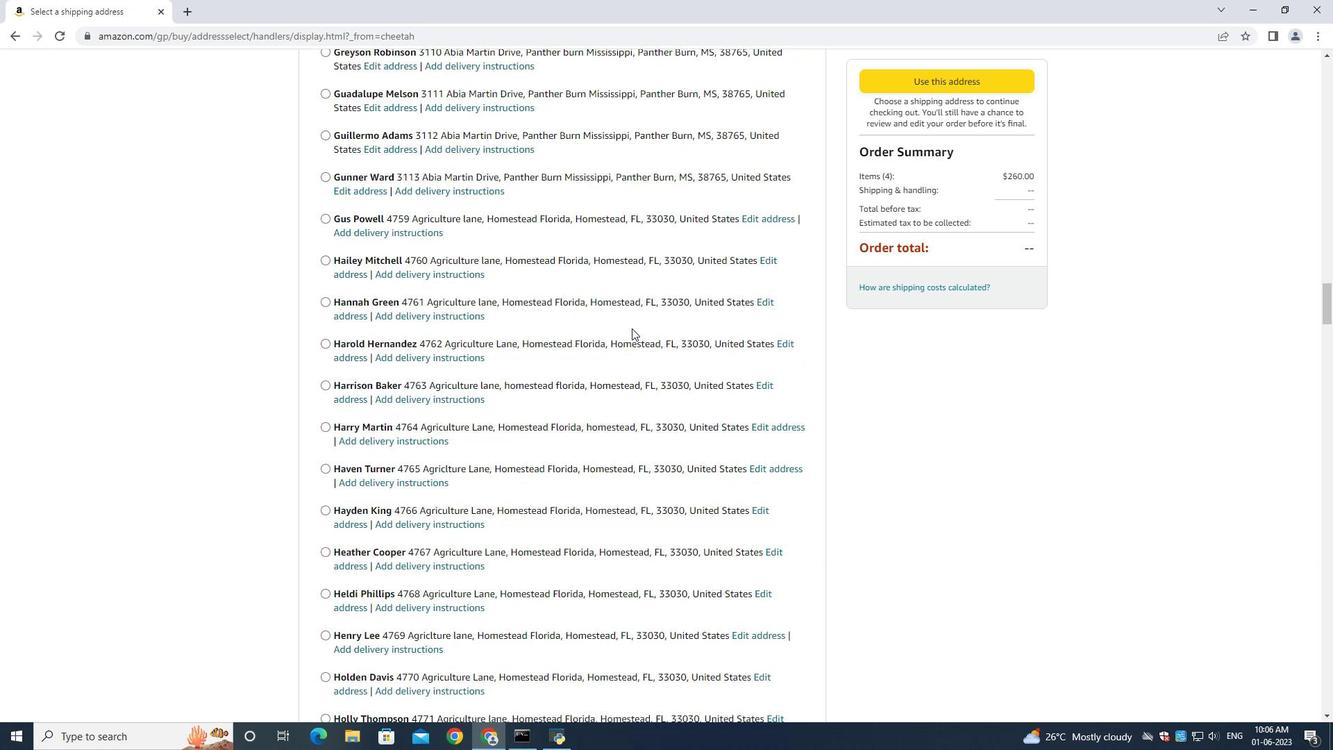 
Action: Mouse scrolled (632, 327) with delta (0, 0)
Screenshot: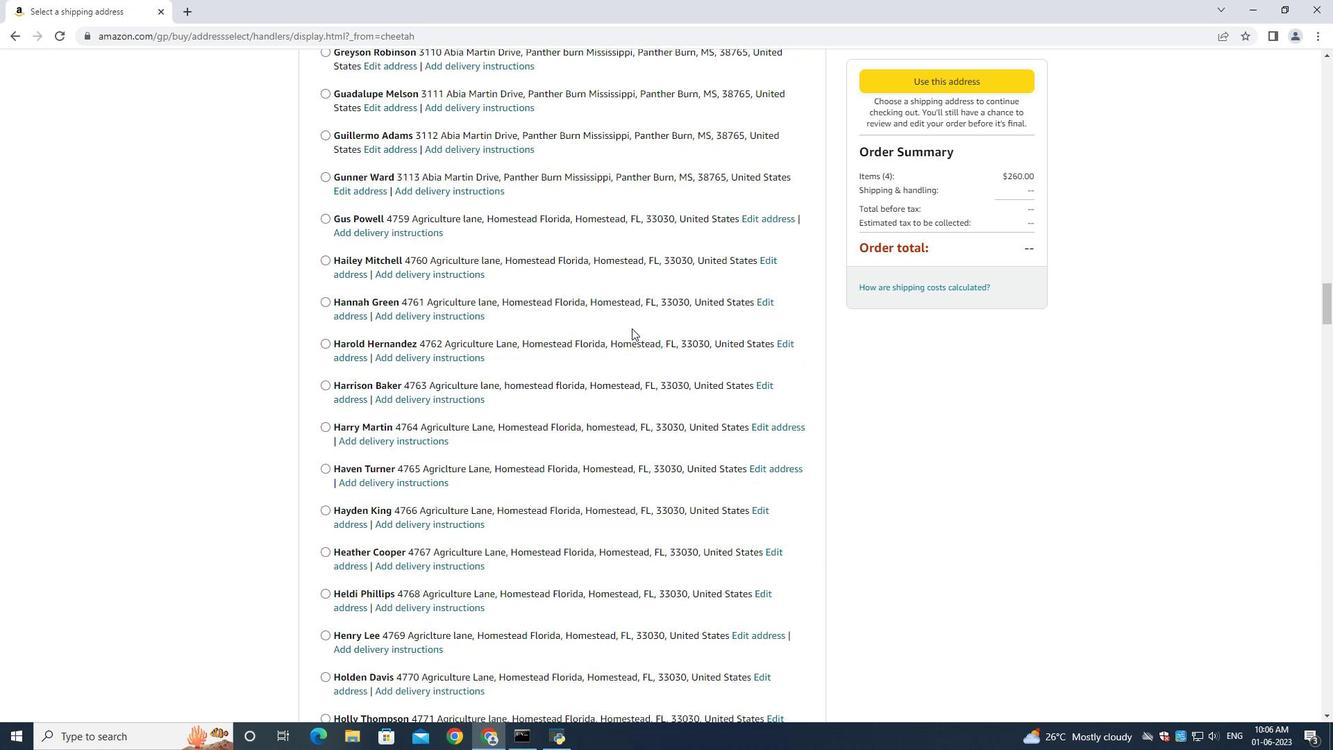 
Action: Mouse scrolled (632, 327) with delta (0, 0)
Screenshot: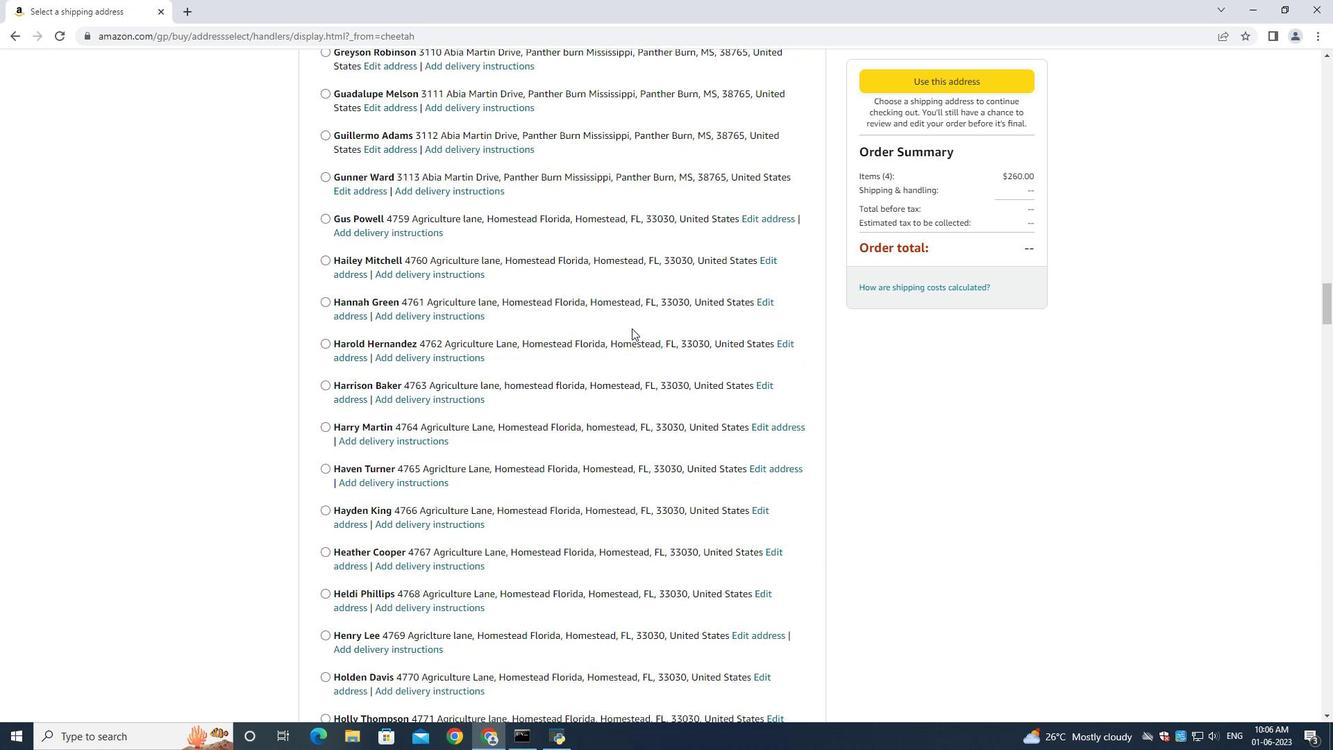 
Action: Mouse scrolled (632, 327) with delta (0, 0)
Screenshot: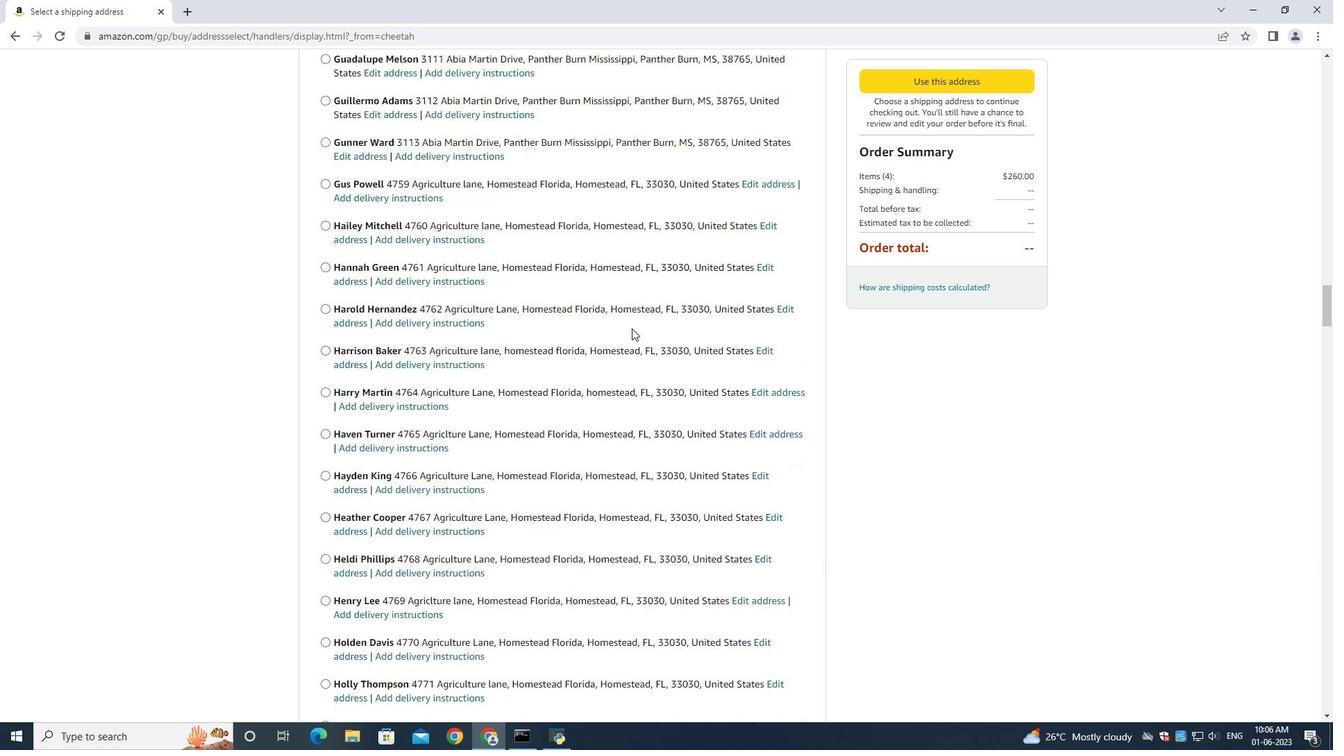 
Action: Mouse scrolled (632, 327) with delta (0, 0)
Screenshot: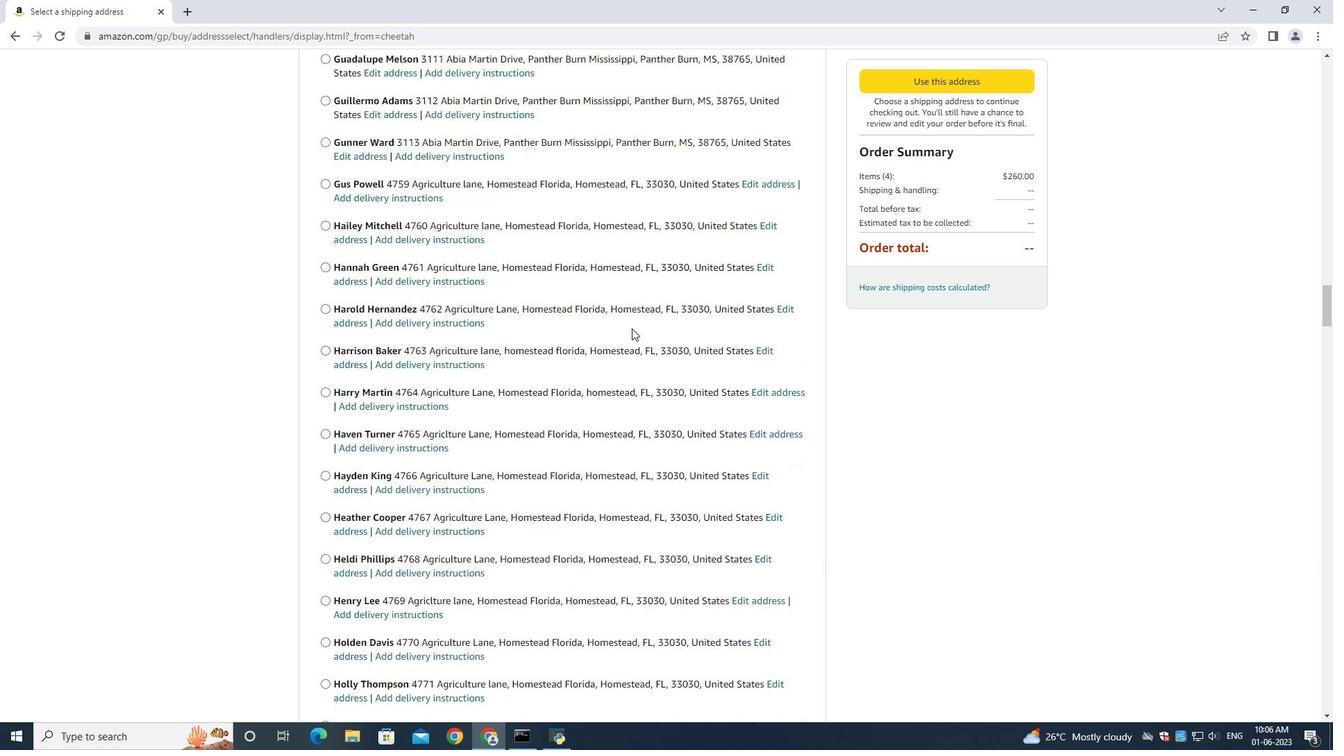 
Action: Mouse scrolled (632, 327) with delta (0, 0)
Screenshot: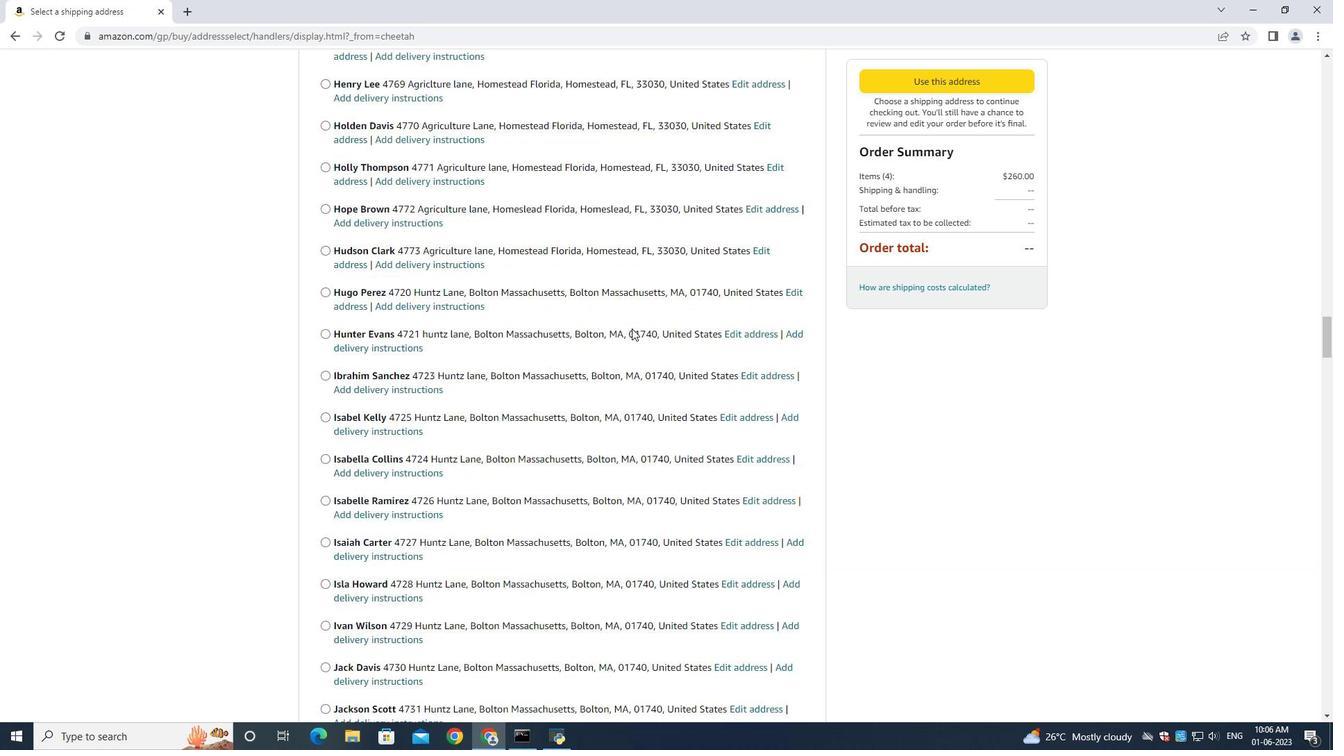 
Action: Mouse scrolled (632, 327) with delta (0, 0)
Screenshot: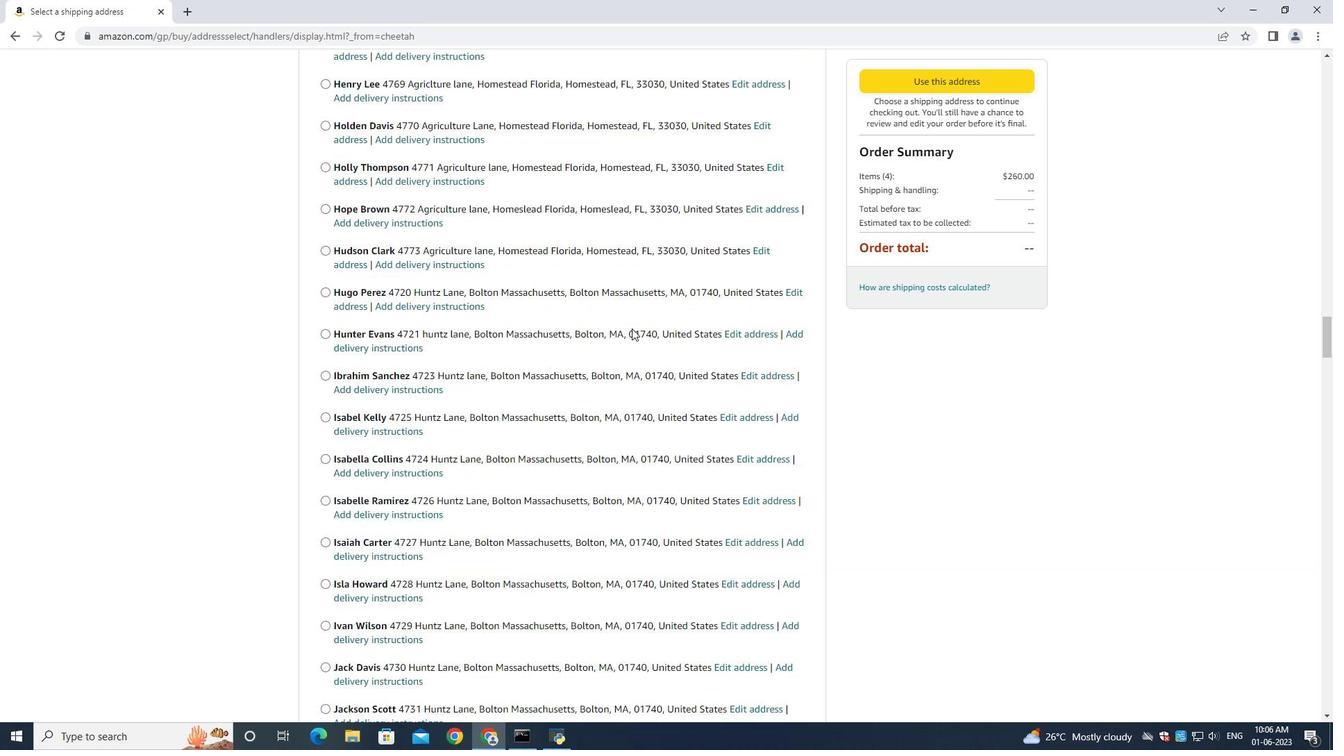 
Action: Mouse scrolled (632, 327) with delta (0, 0)
Screenshot: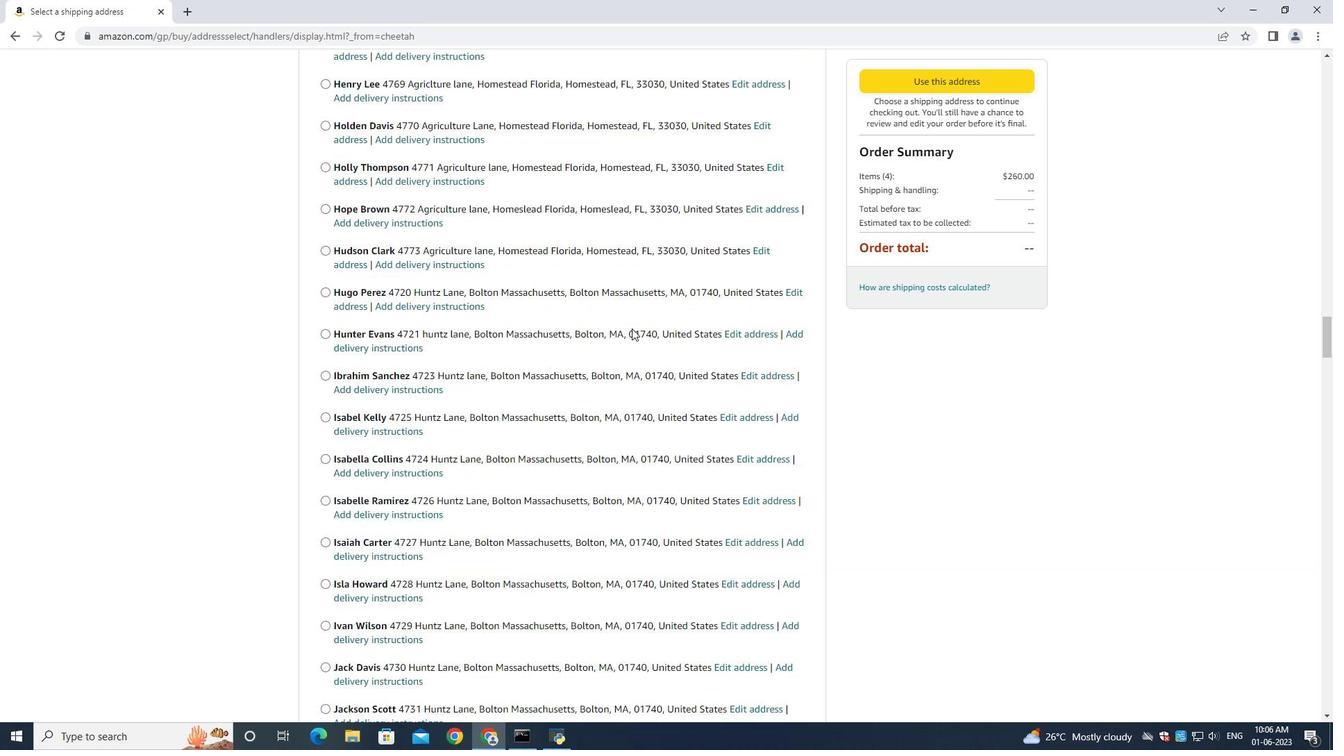 
Action: Mouse scrolled (632, 327) with delta (0, 0)
Screenshot: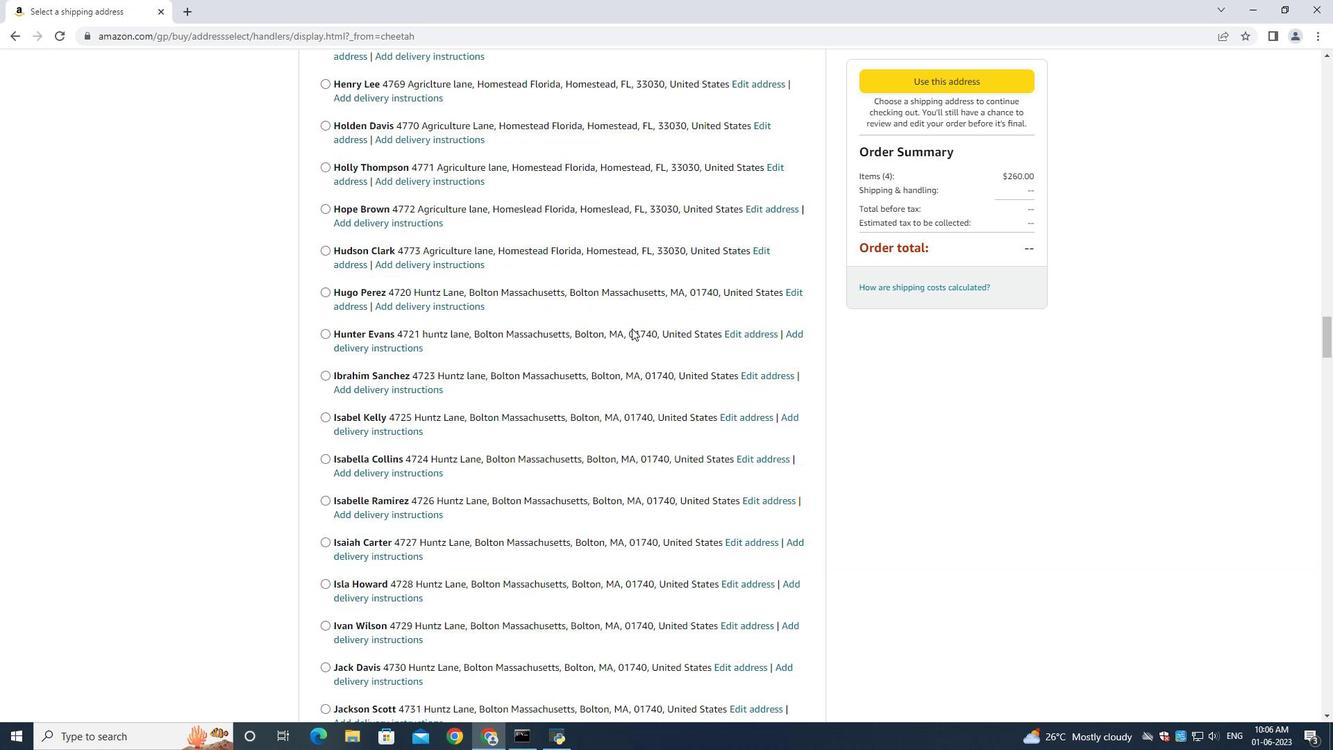 
Action: Mouse scrolled (632, 327) with delta (0, 0)
Screenshot: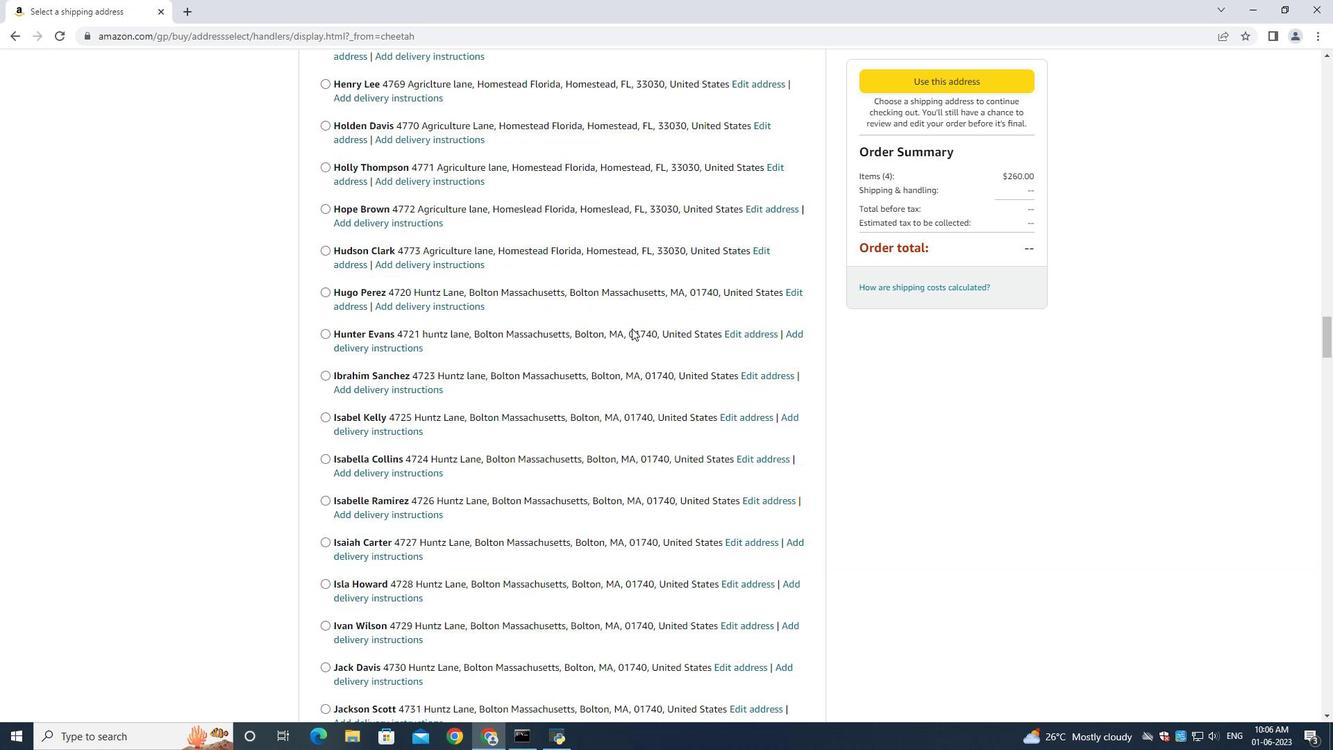 
Action: Mouse scrolled (632, 327) with delta (0, 0)
Screenshot: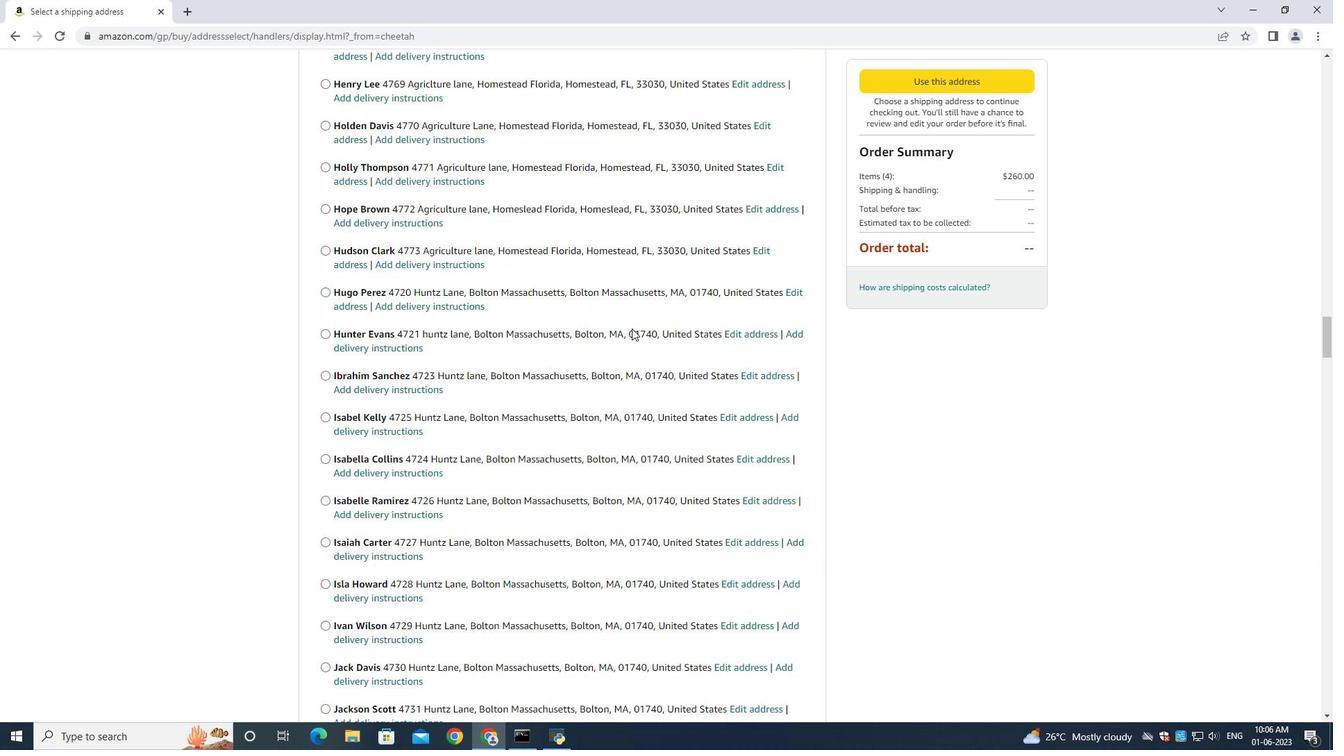 
Action: Mouse scrolled (632, 327) with delta (0, 0)
Screenshot: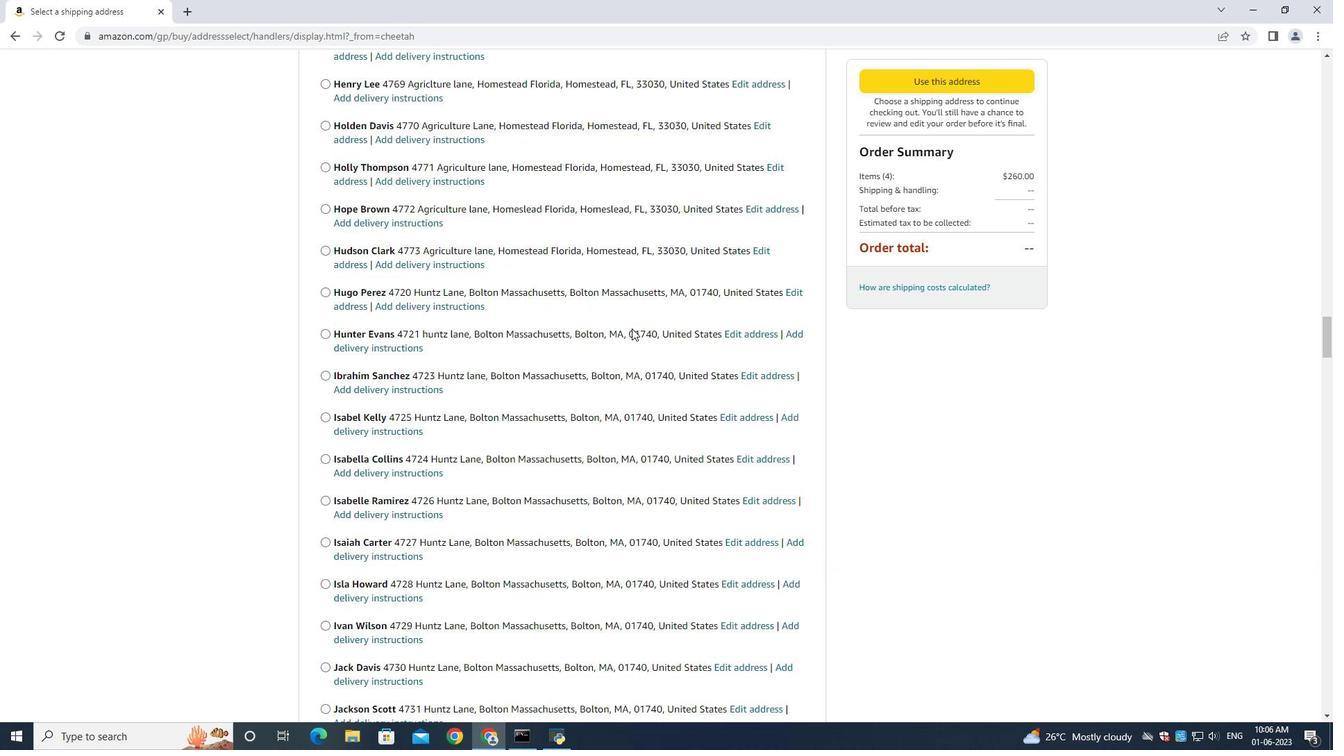
Action: Mouse scrolled (632, 327) with delta (0, 0)
Screenshot: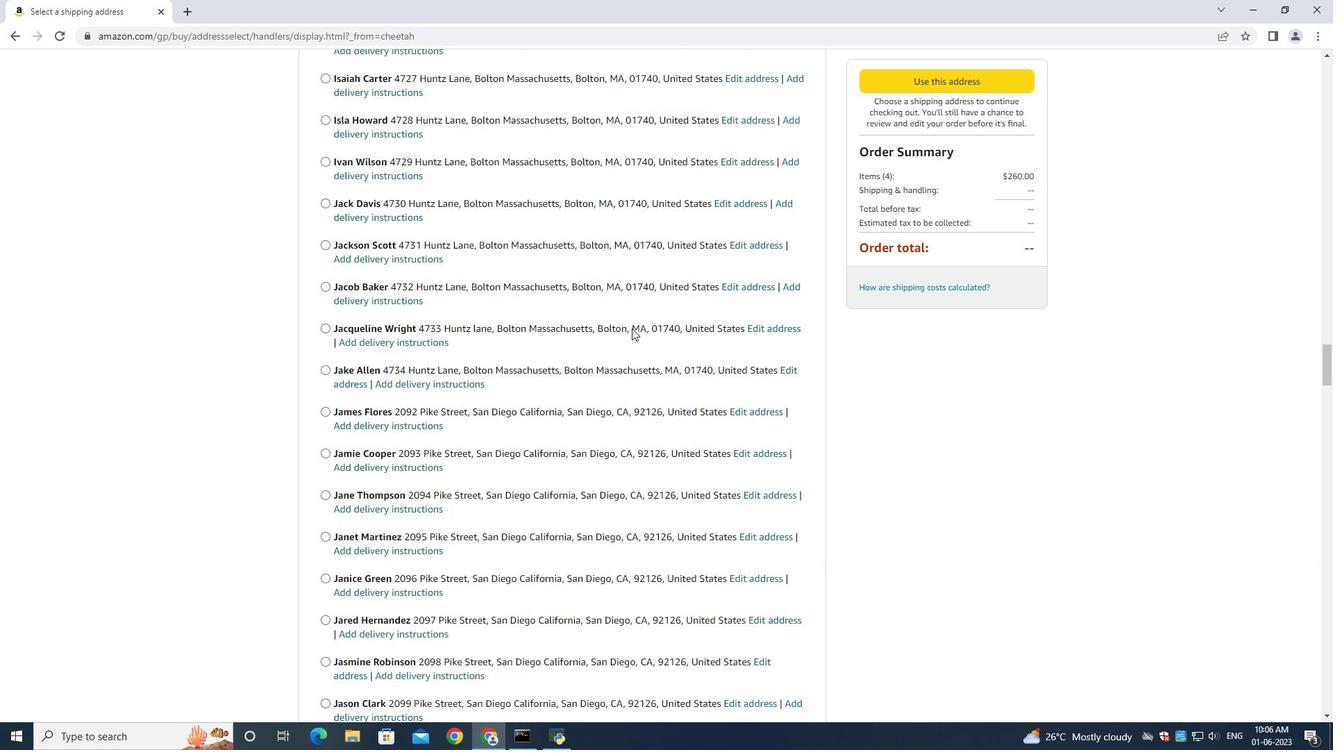 
Action: Mouse scrolled (632, 327) with delta (0, 0)
Screenshot: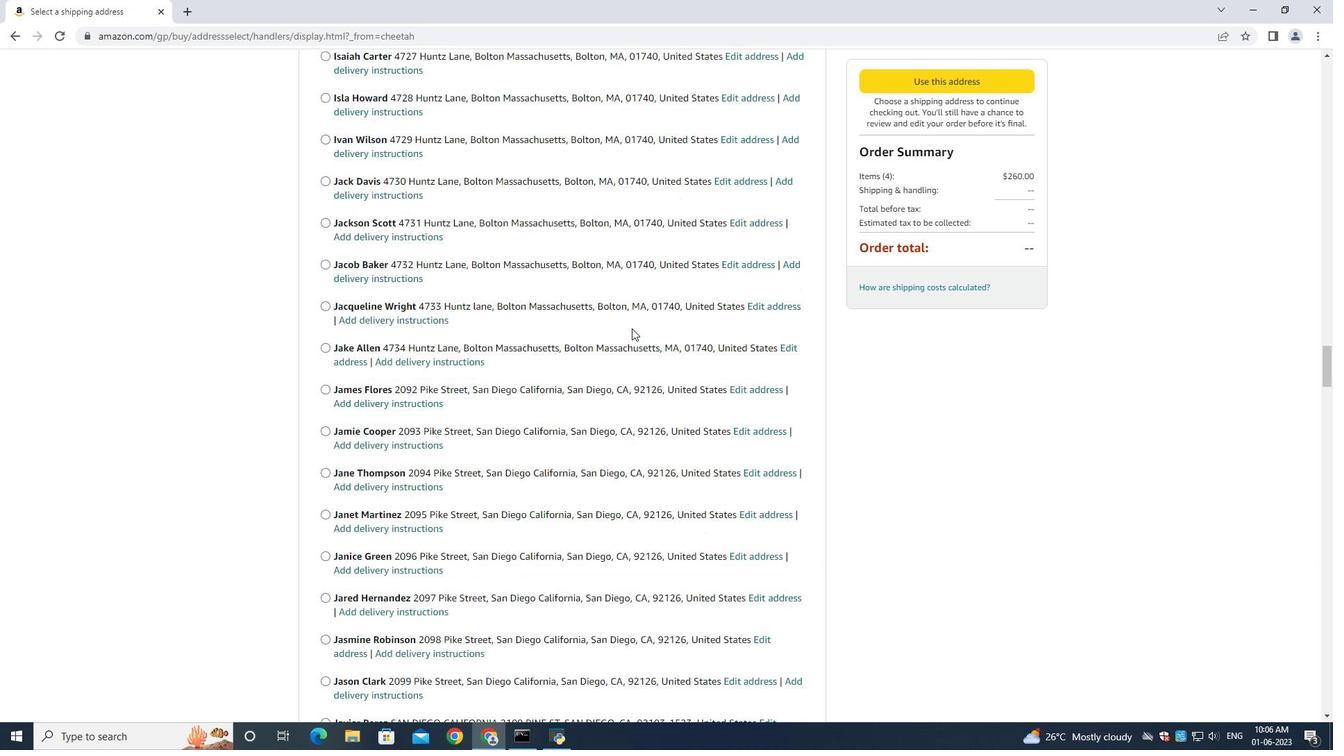 
Action: Mouse scrolled (632, 327) with delta (0, 0)
Screenshot: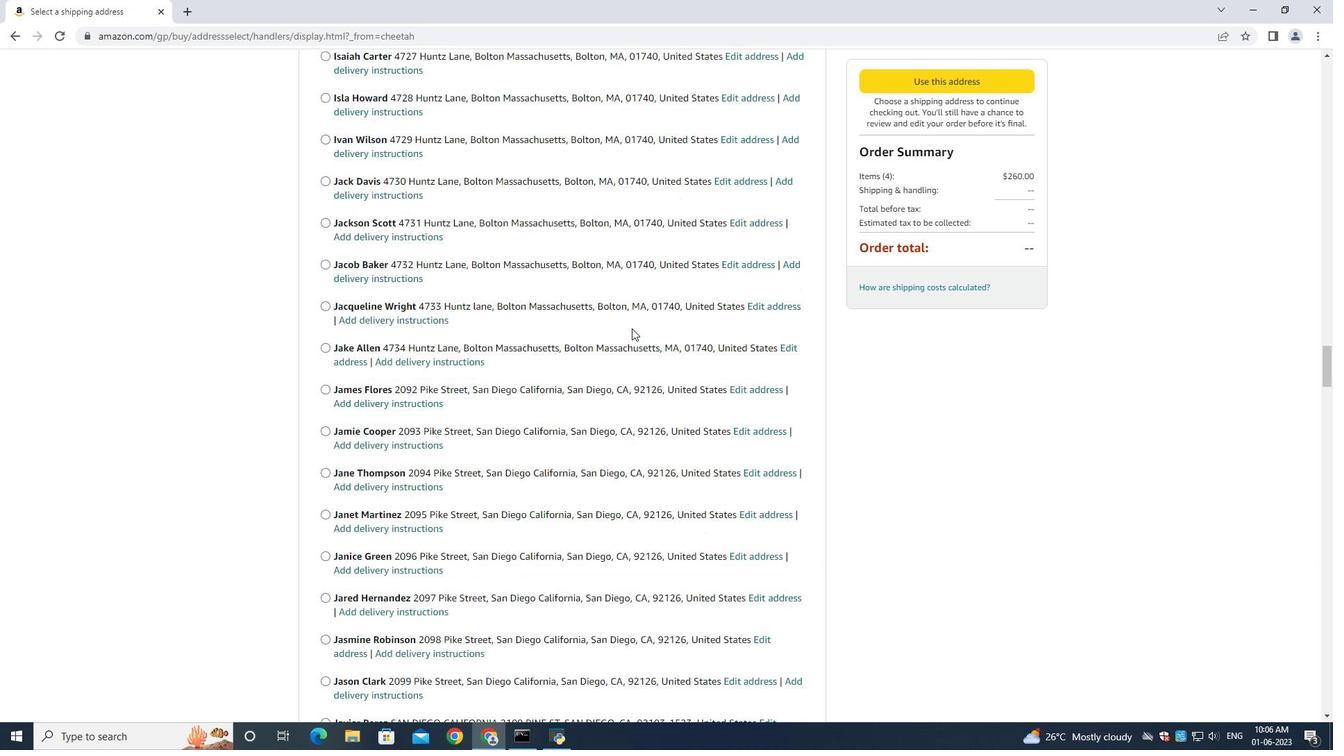 
Action: Mouse scrolled (632, 327) with delta (0, 0)
Screenshot: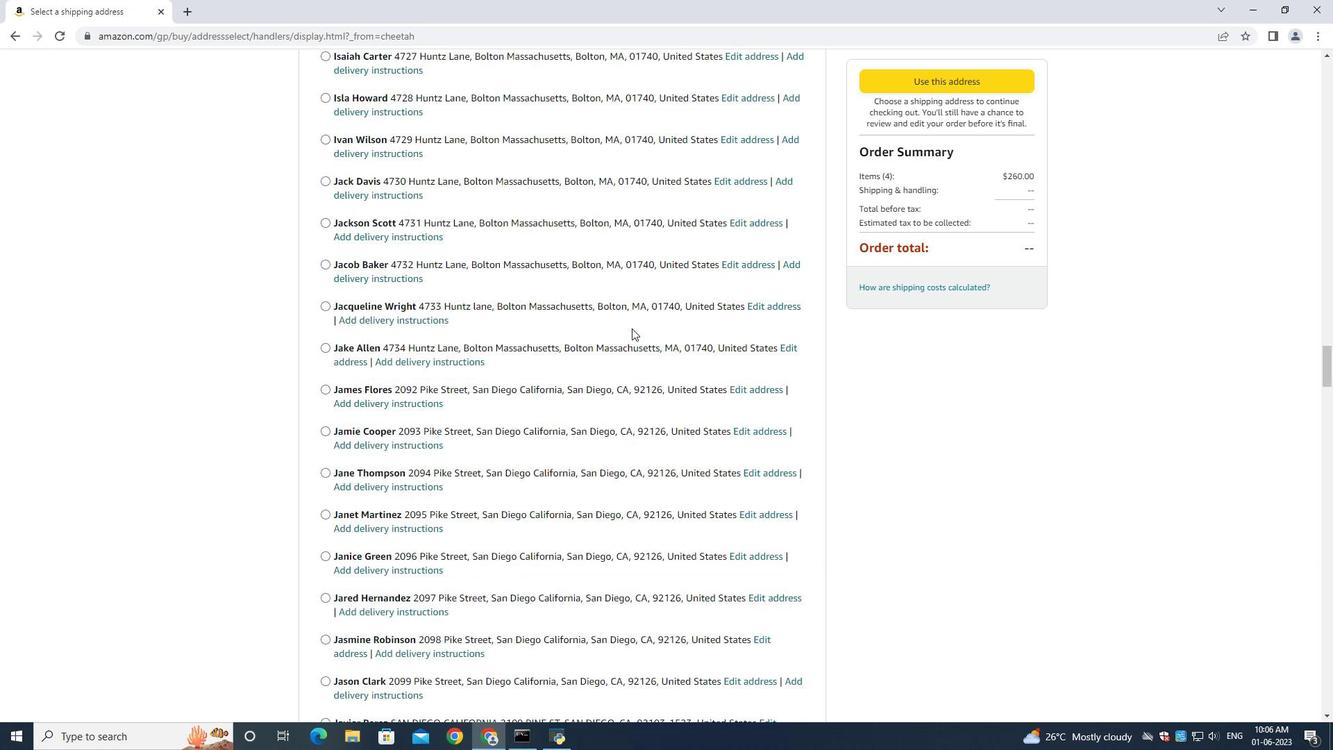 
Action: Mouse scrolled (632, 327) with delta (0, 0)
Screenshot: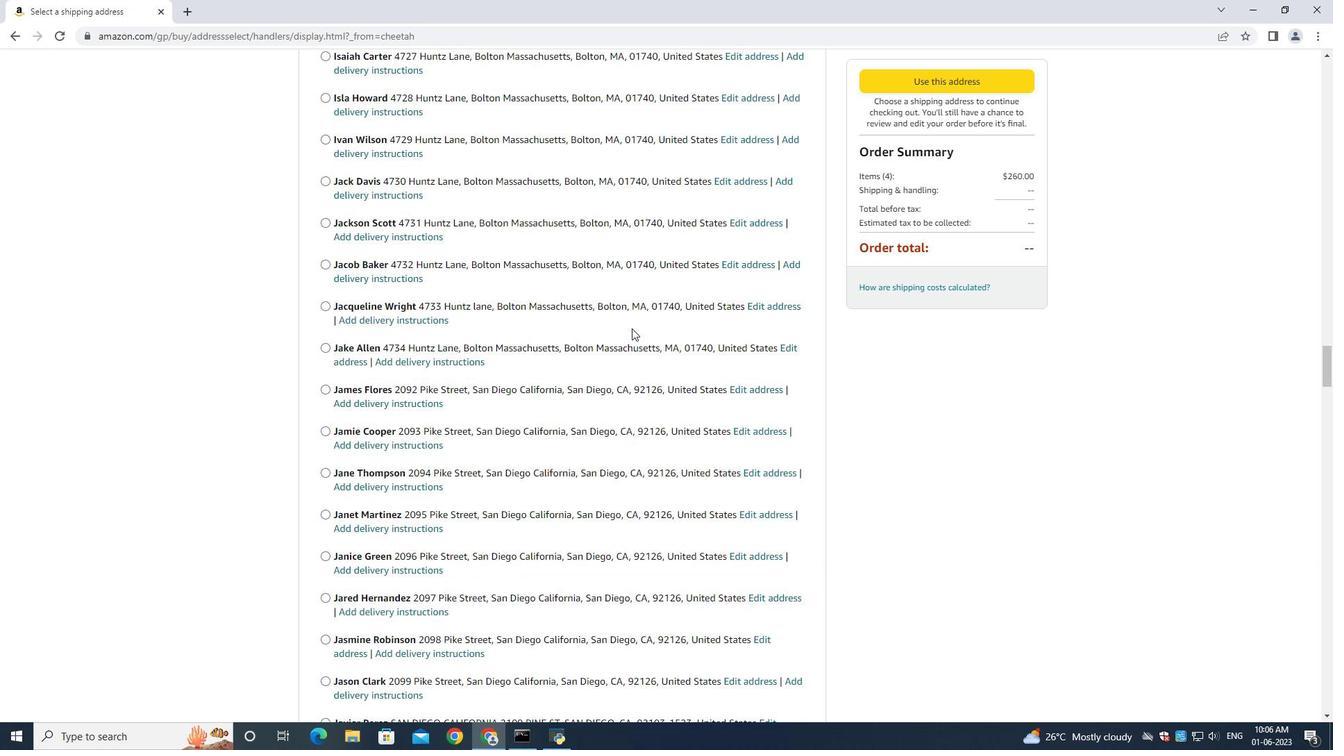 
Action: Mouse scrolled (632, 327) with delta (0, 0)
Screenshot: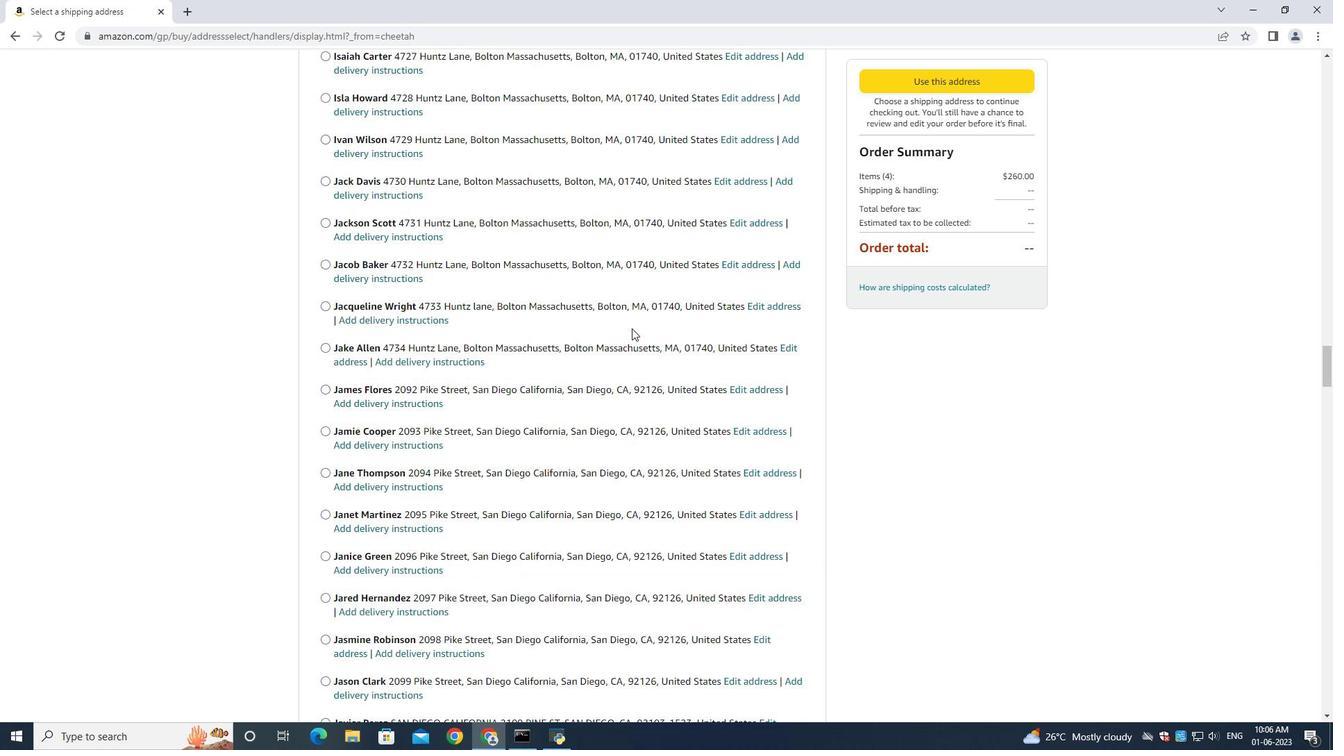 
Action: Mouse scrolled (632, 327) with delta (0, 0)
Screenshot: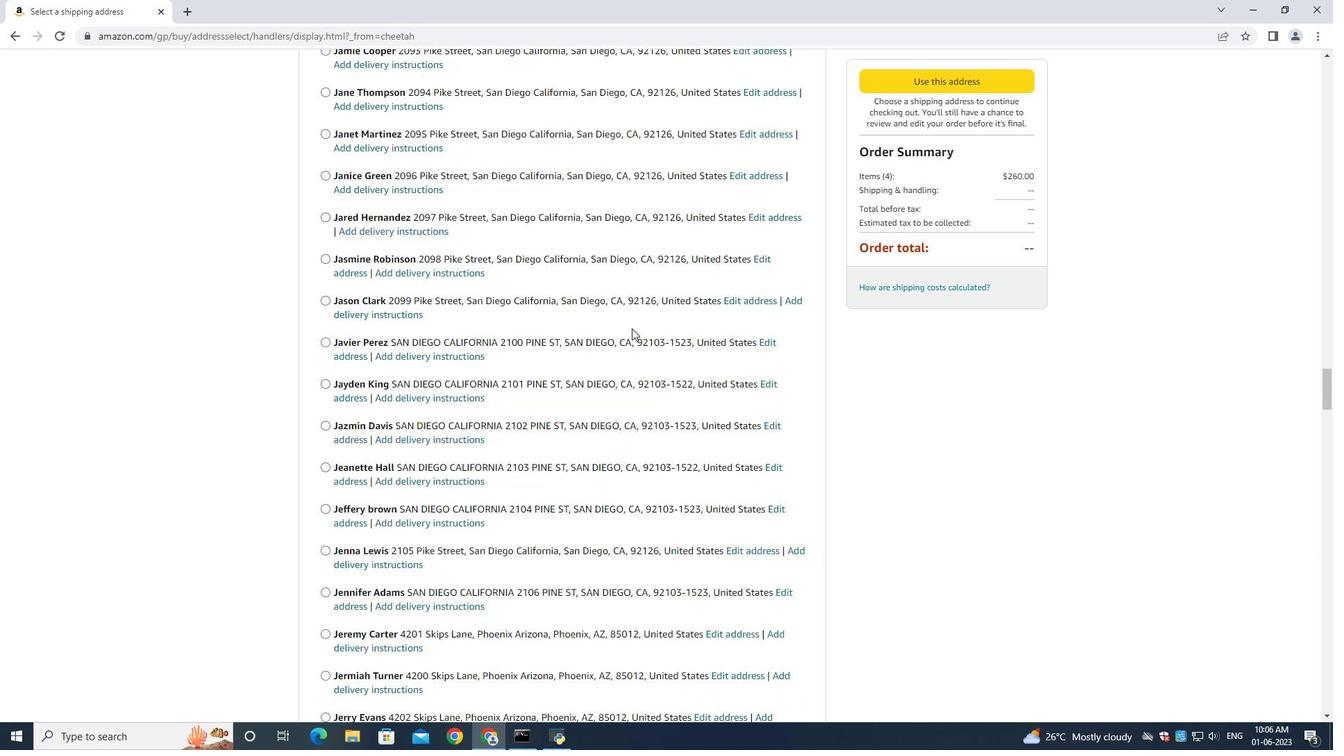 
Action: Mouse scrolled (632, 327) with delta (0, 0)
Screenshot: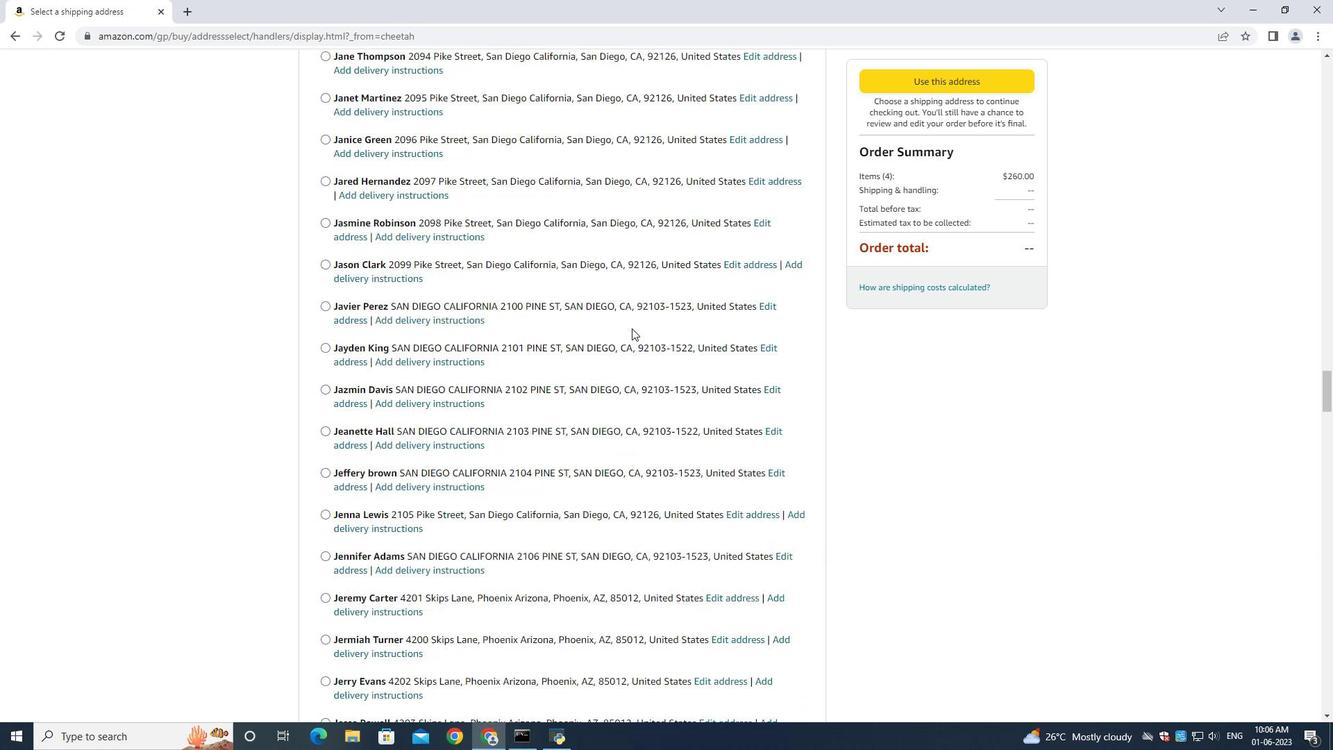 
Action: Mouse scrolled (632, 327) with delta (0, 0)
Screenshot: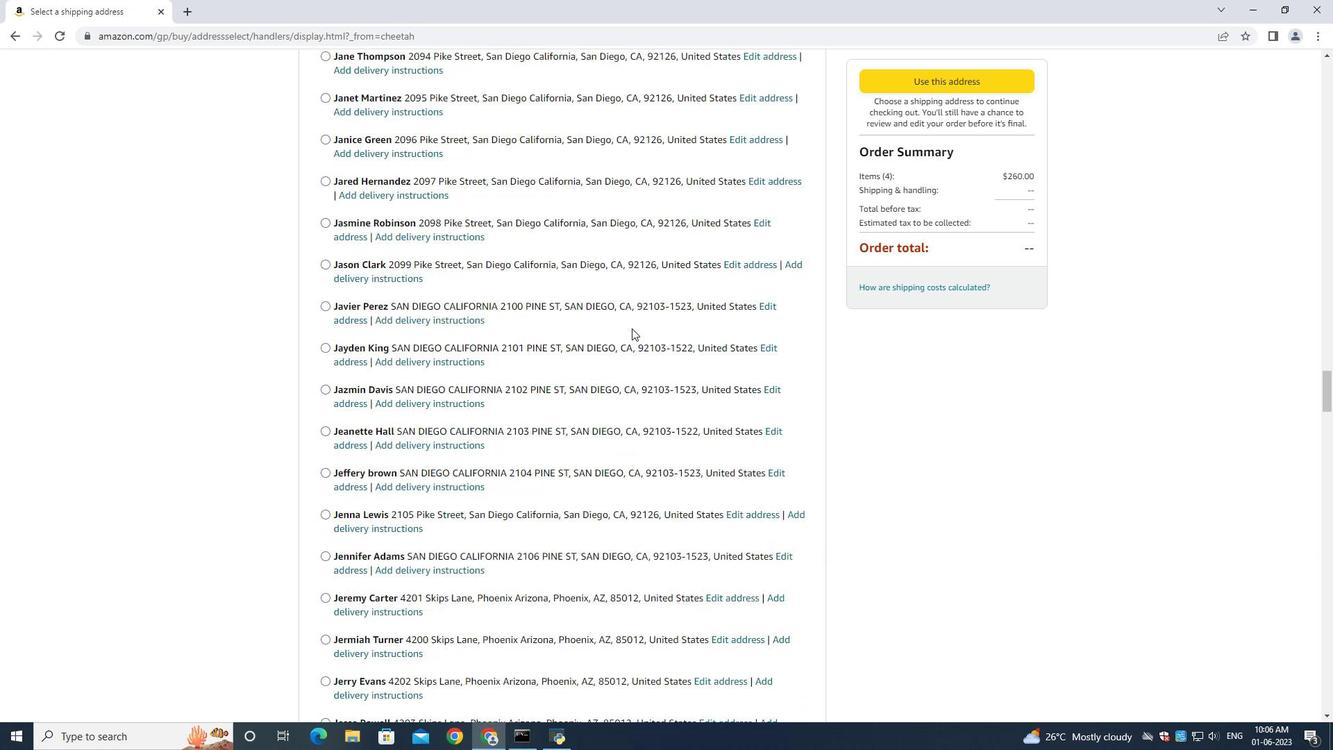 
Action: Mouse scrolled (632, 327) with delta (0, 0)
Screenshot: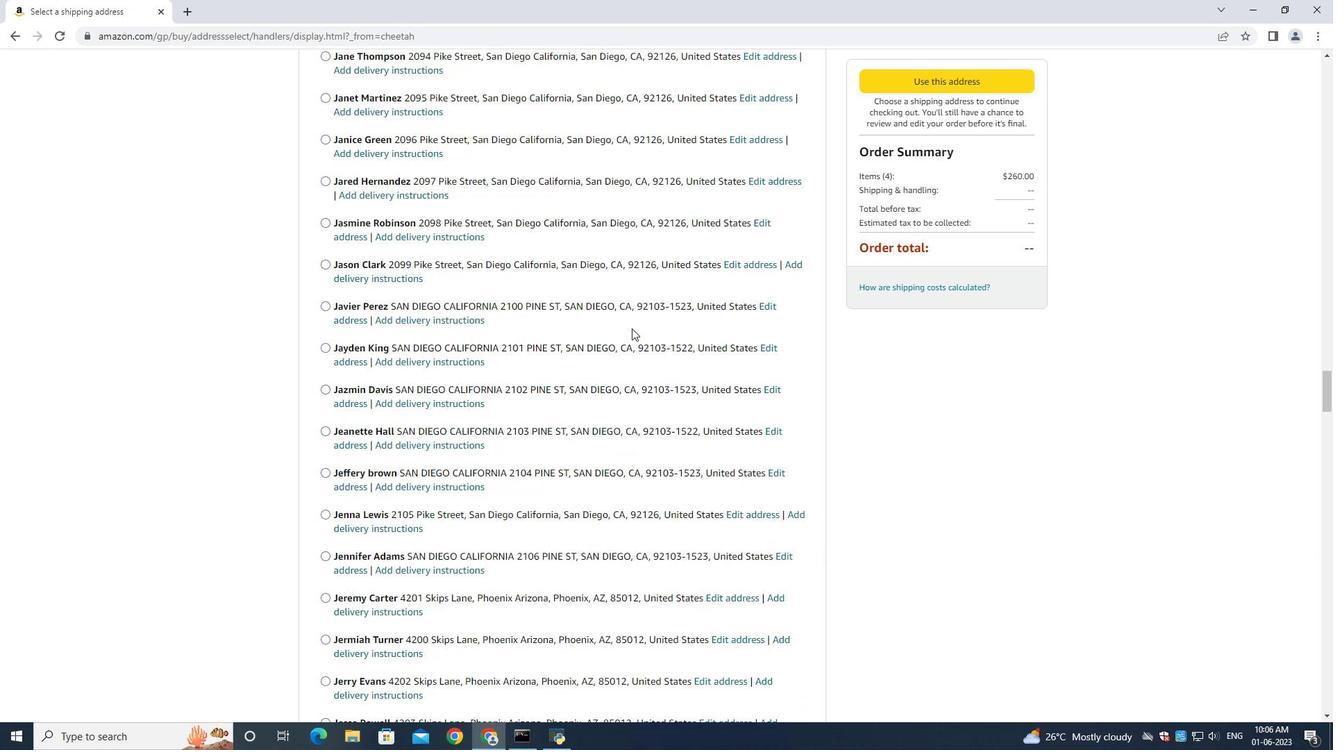 
Action: Mouse scrolled (632, 327) with delta (0, 0)
Screenshot: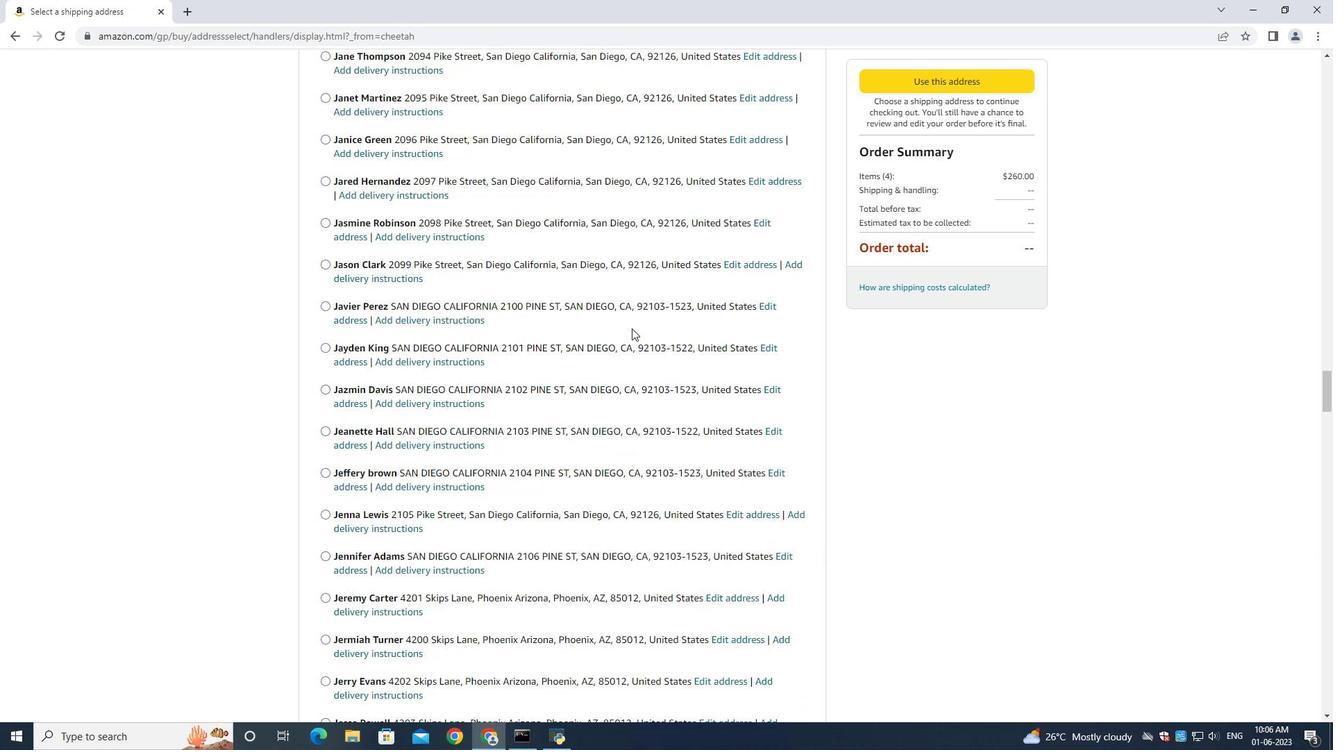 
Action: Mouse scrolled (632, 327) with delta (0, 0)
Screenshot: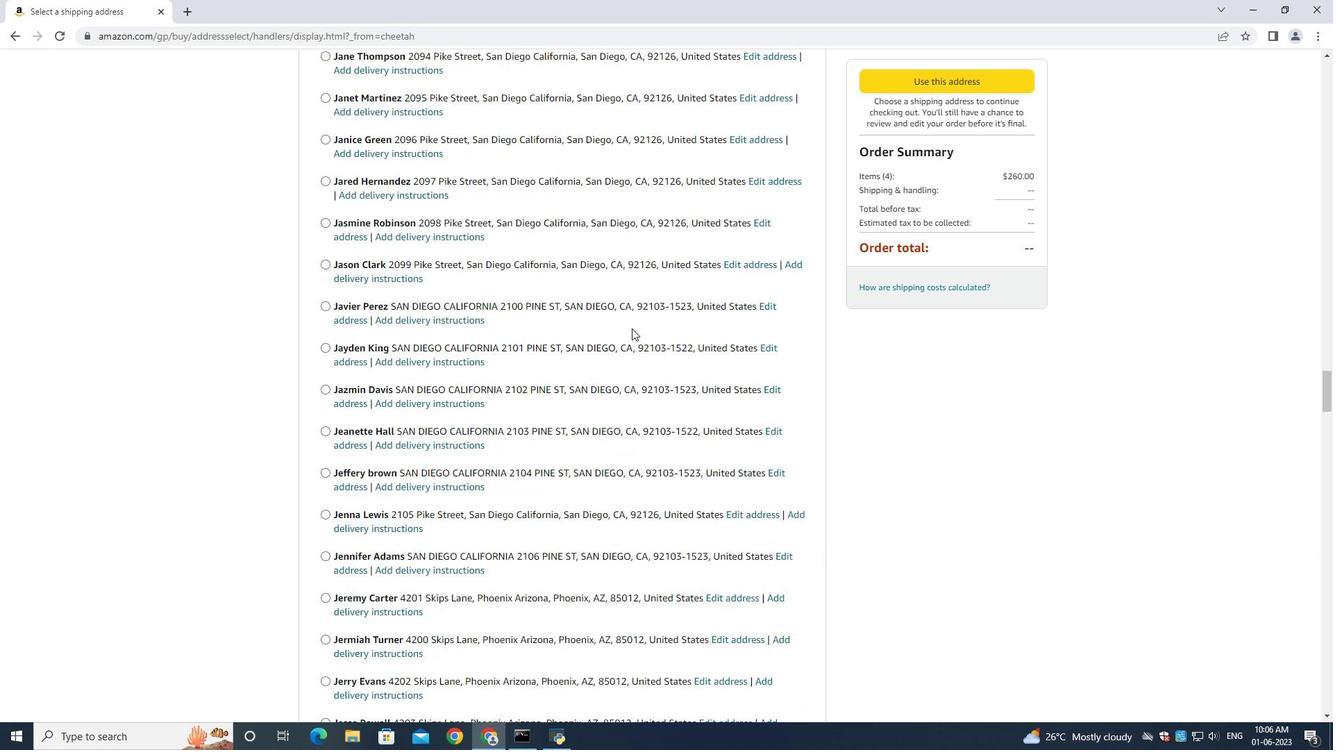 
Action: Mouse scrolled (632, 327) with delta (0, 0)
Screenshot: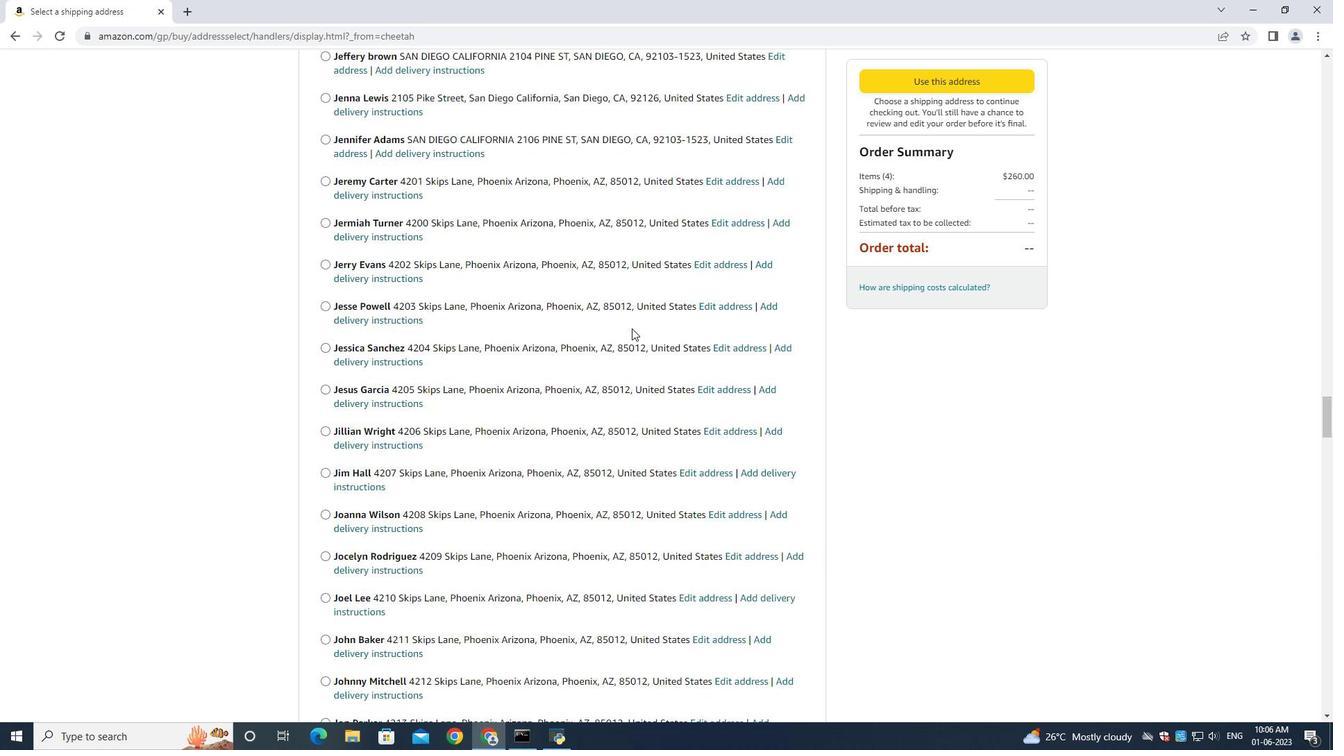 
Action: Mouse scrolled (632, 327) with delta (0, 0)
Screenshot: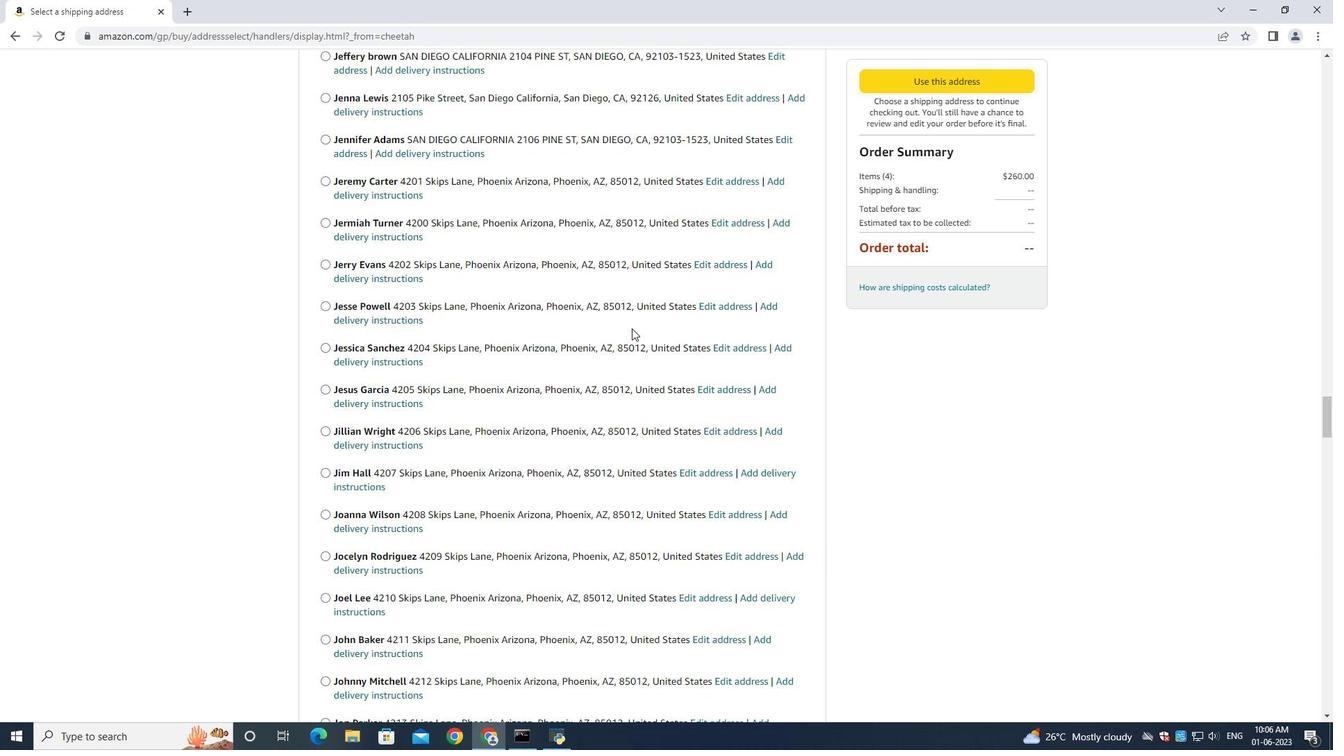 
Action: Mouse scrolled (632, 327) with delta (0, 0)
Screenshot: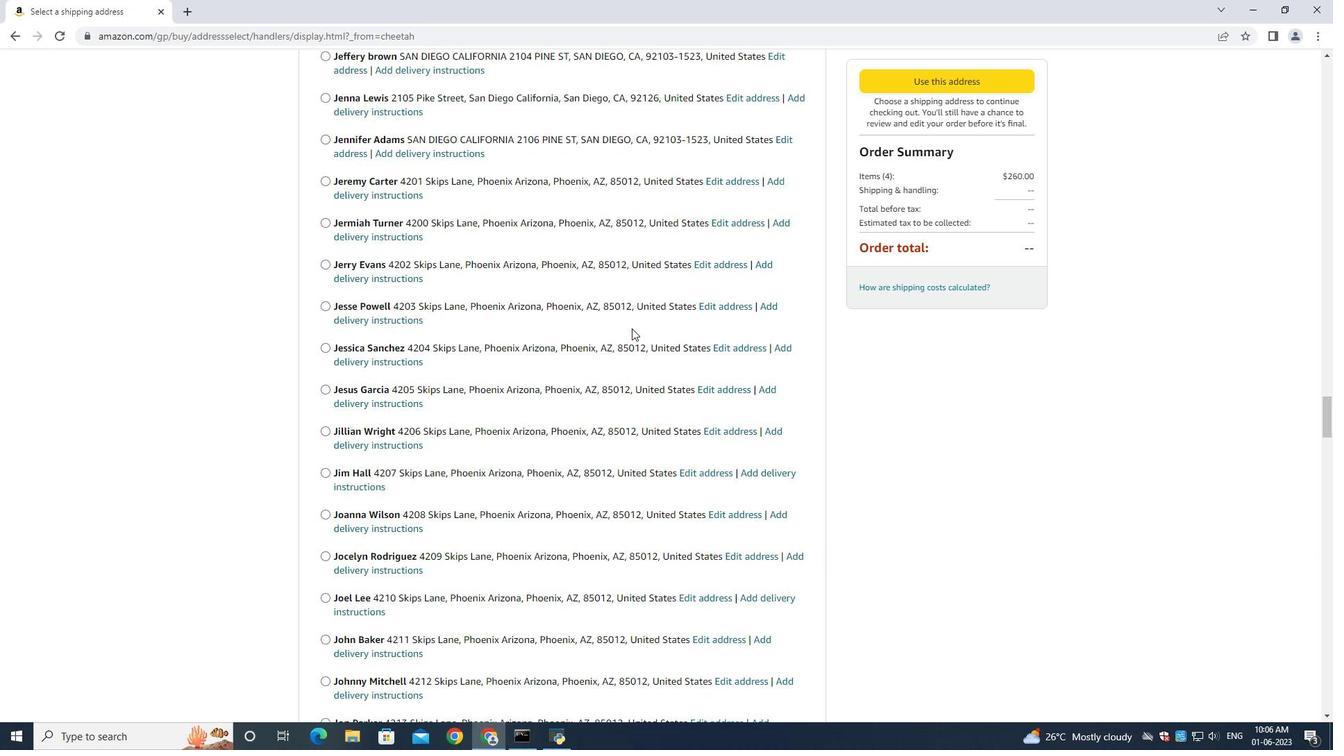 
Action: Mouse scrolled (632, 327) with delta (0, 0)
Screenshot: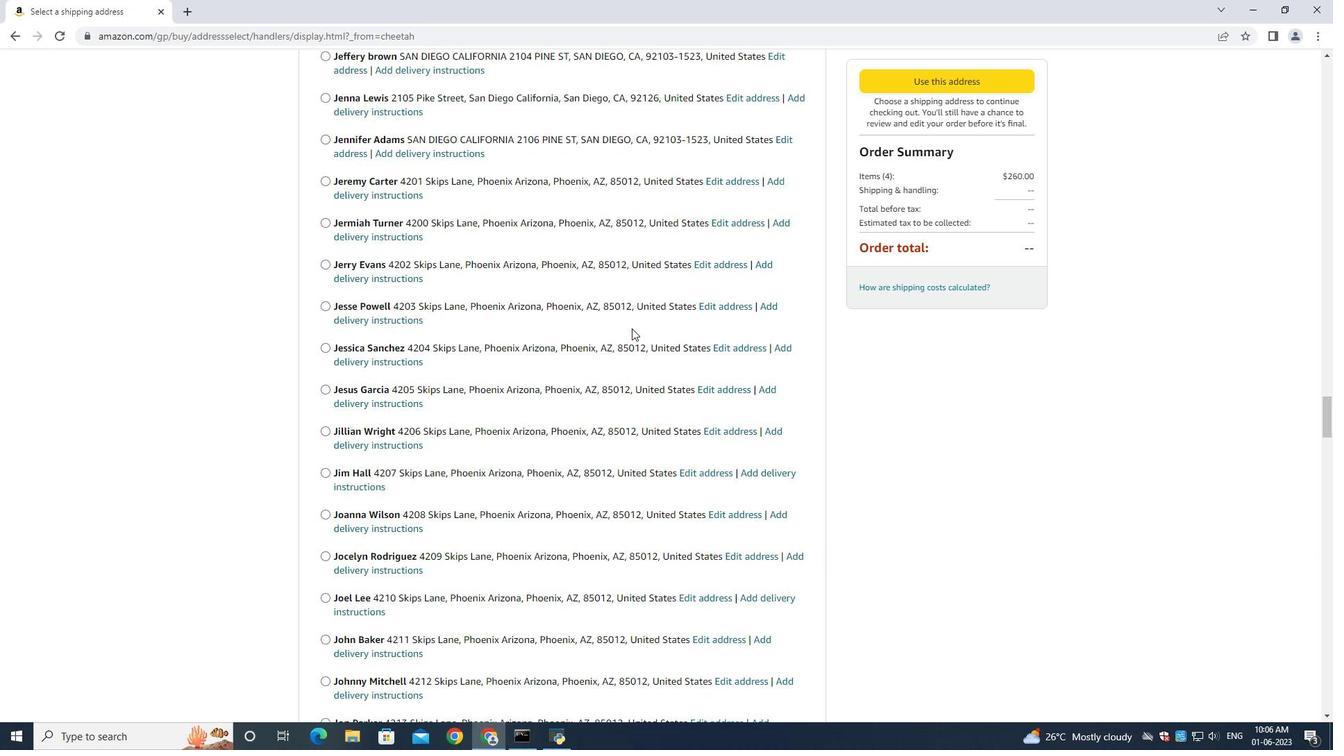 
Action: Mouse scrolled (632, 327) with delta (0, 0)
Screenshot: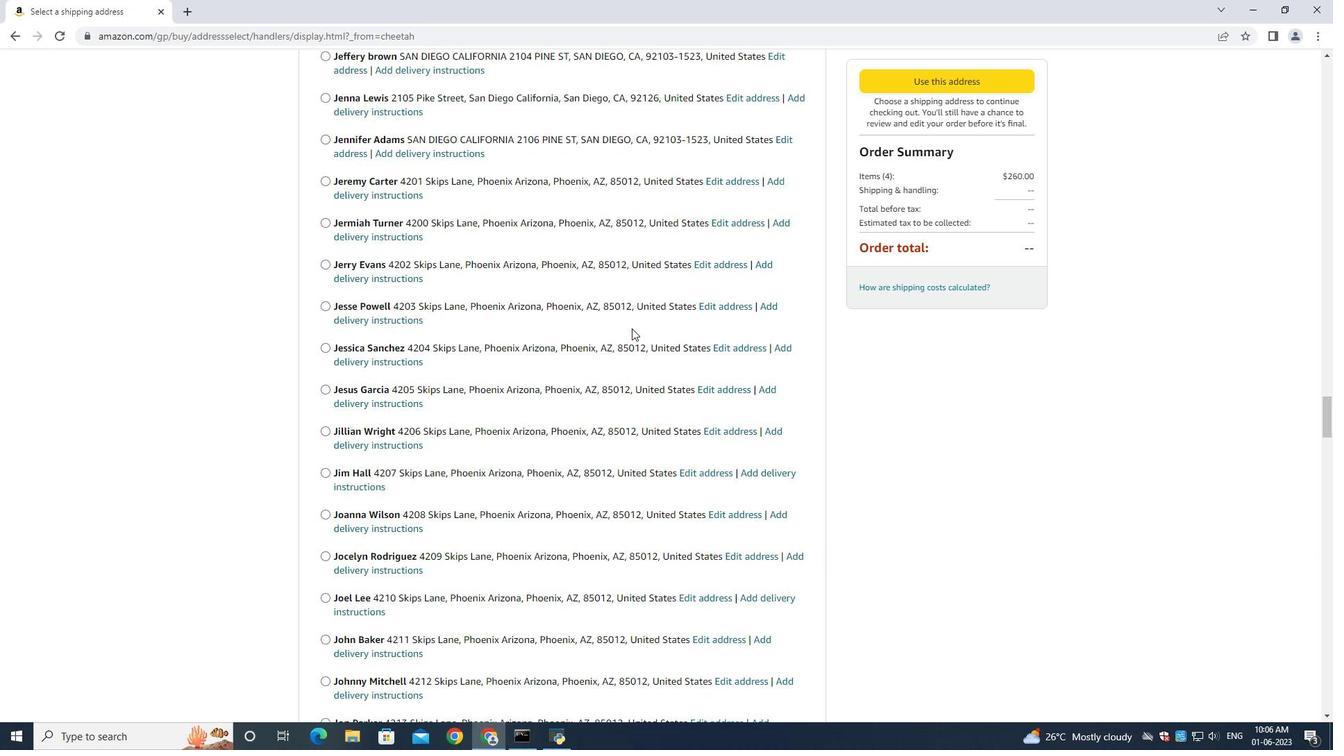 
Action: Mouse scrolled (632, 327) with delta (0, 0)
Screenshot: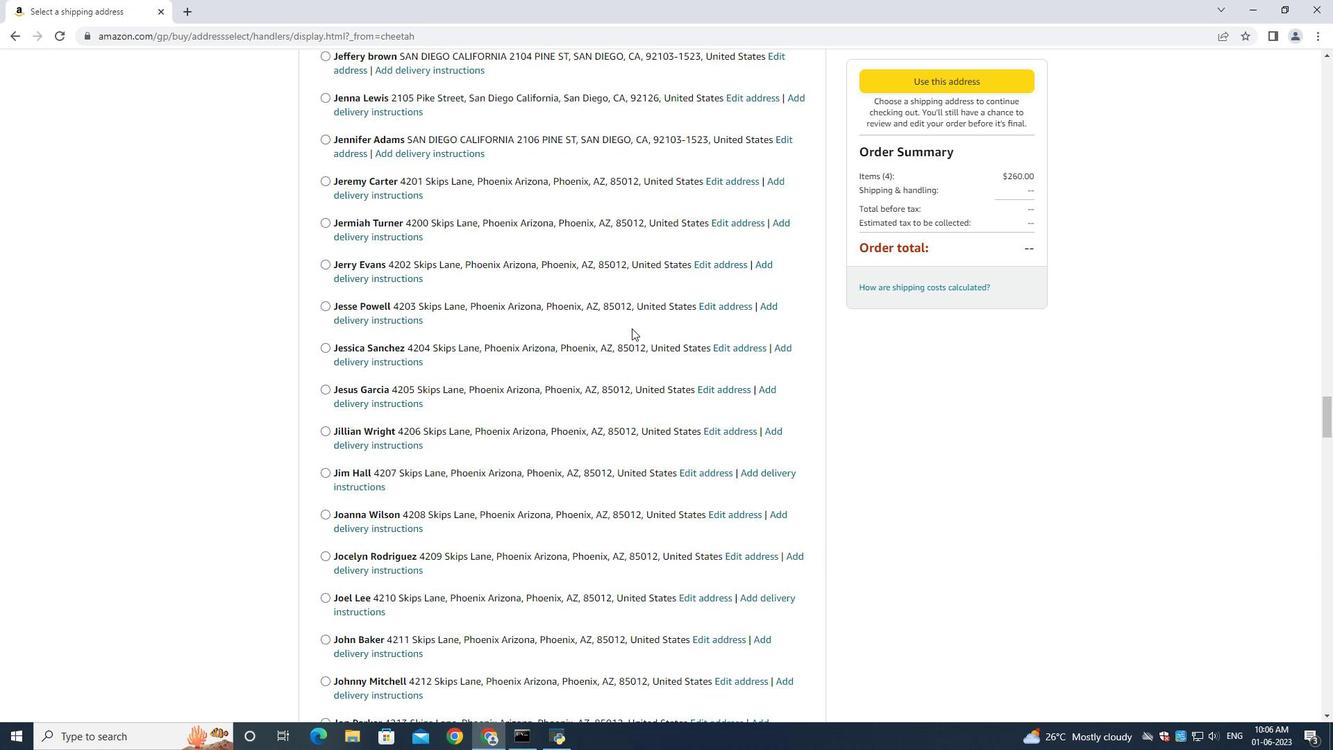 
Action: Mouse scrolled (632, 327) with delta (0, 0)
Screenshot: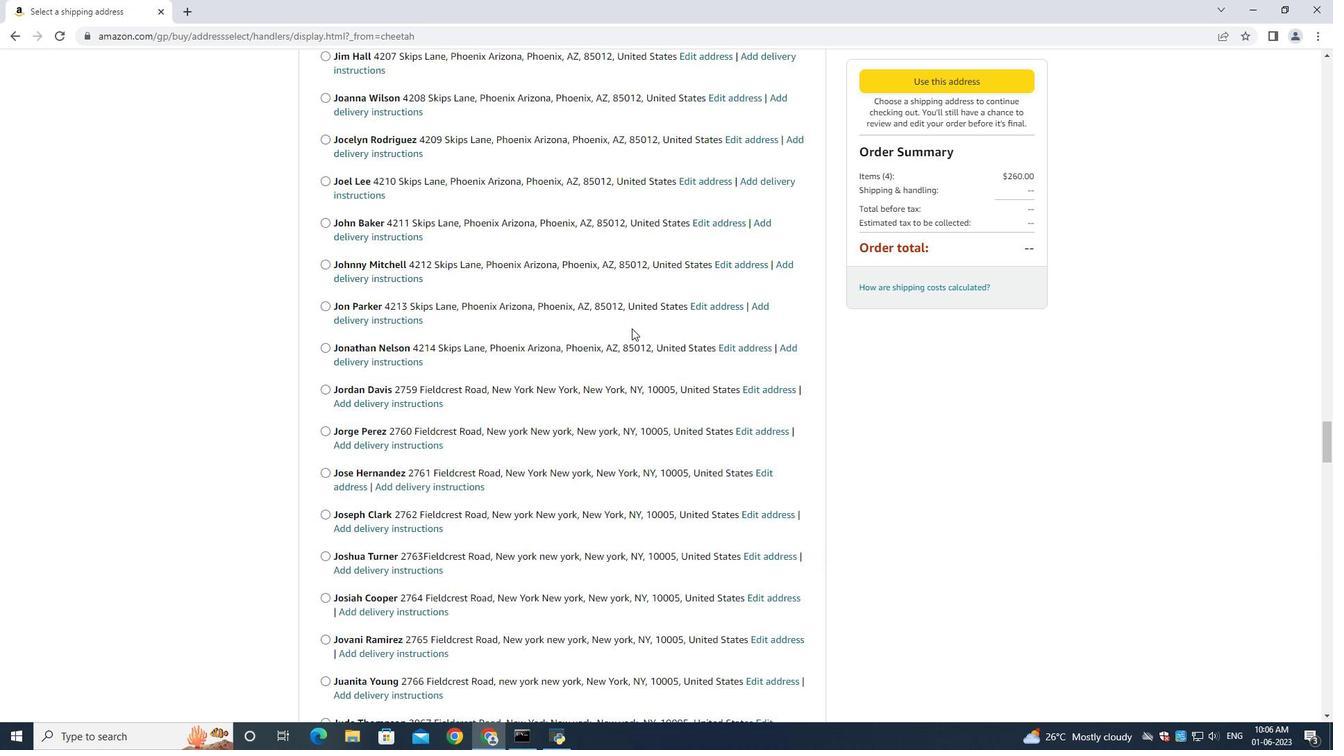 
Action: Mouse scrolled (632, 327) with delta (0, 0)
Screenshot: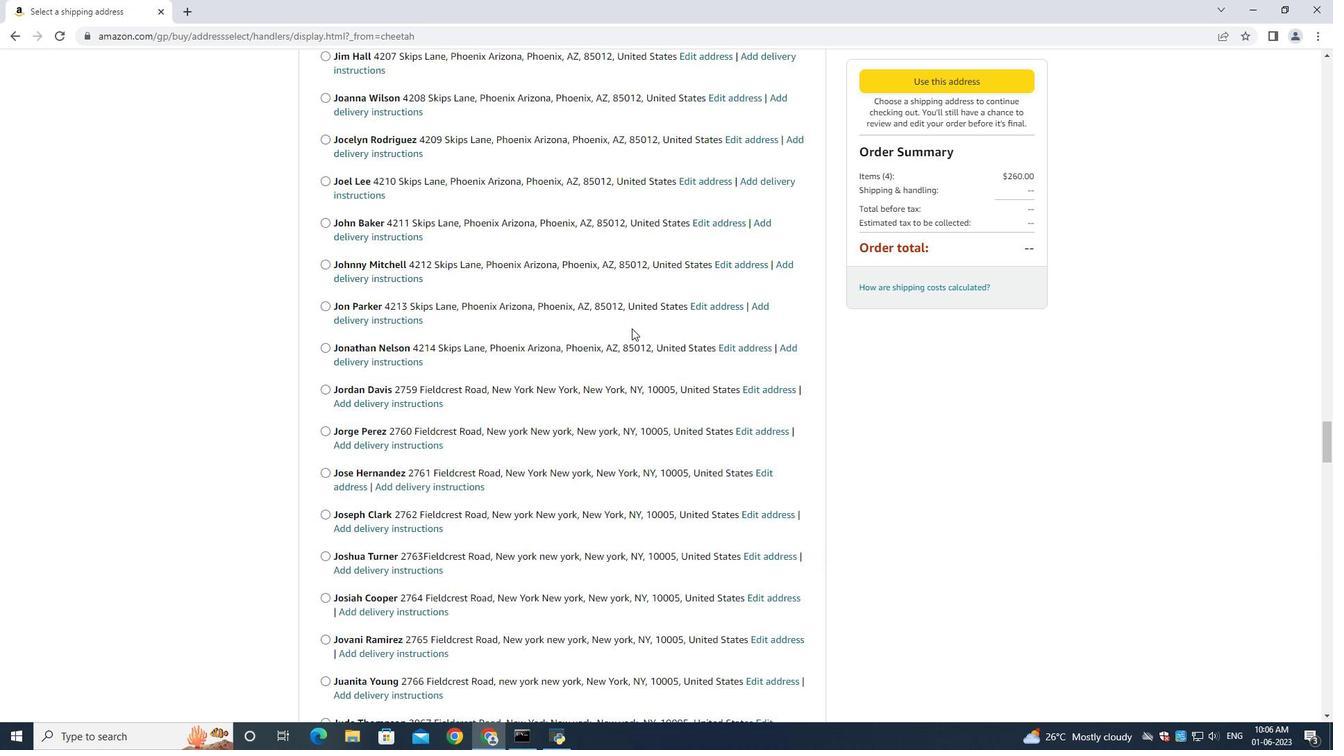 
Action: Mouse scrolled (632, 327) with delta (0, 0)
Screenshot: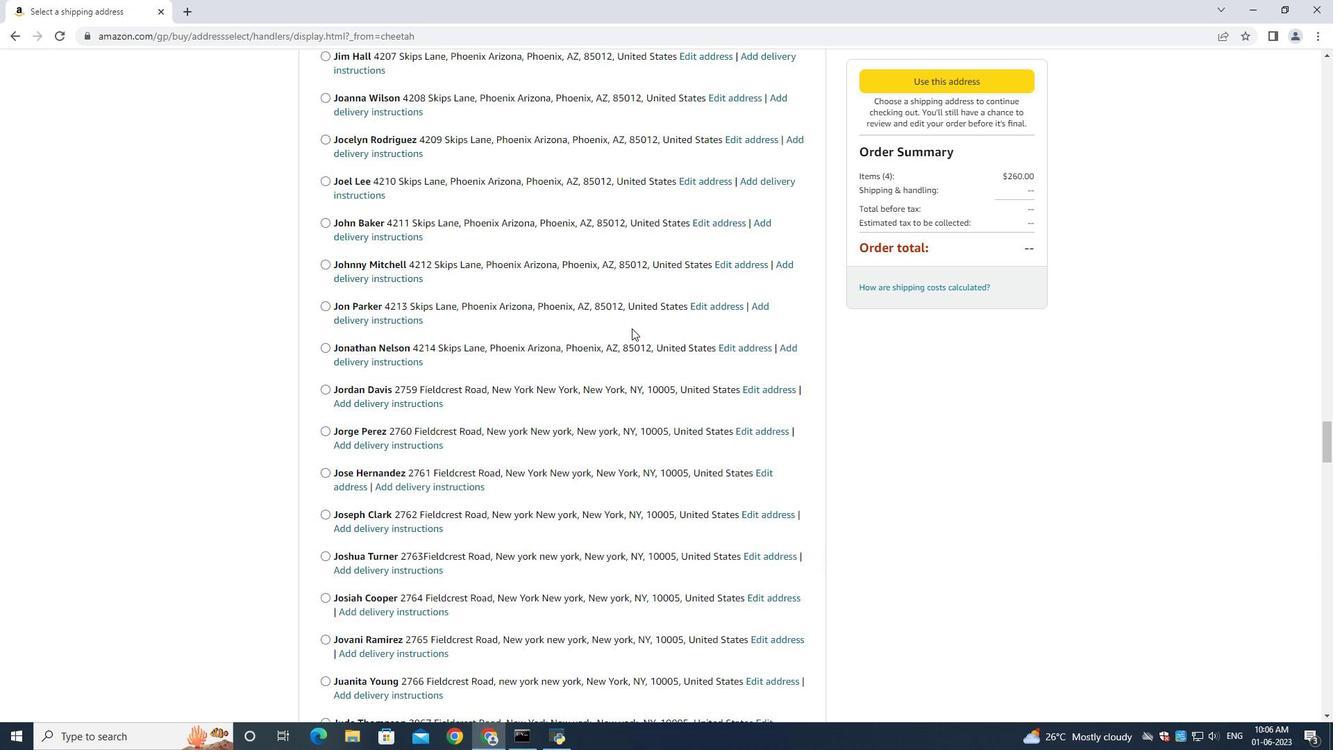 
Action: Mouse scrolled (632, 327) with delta (0, 0)
Screenshot: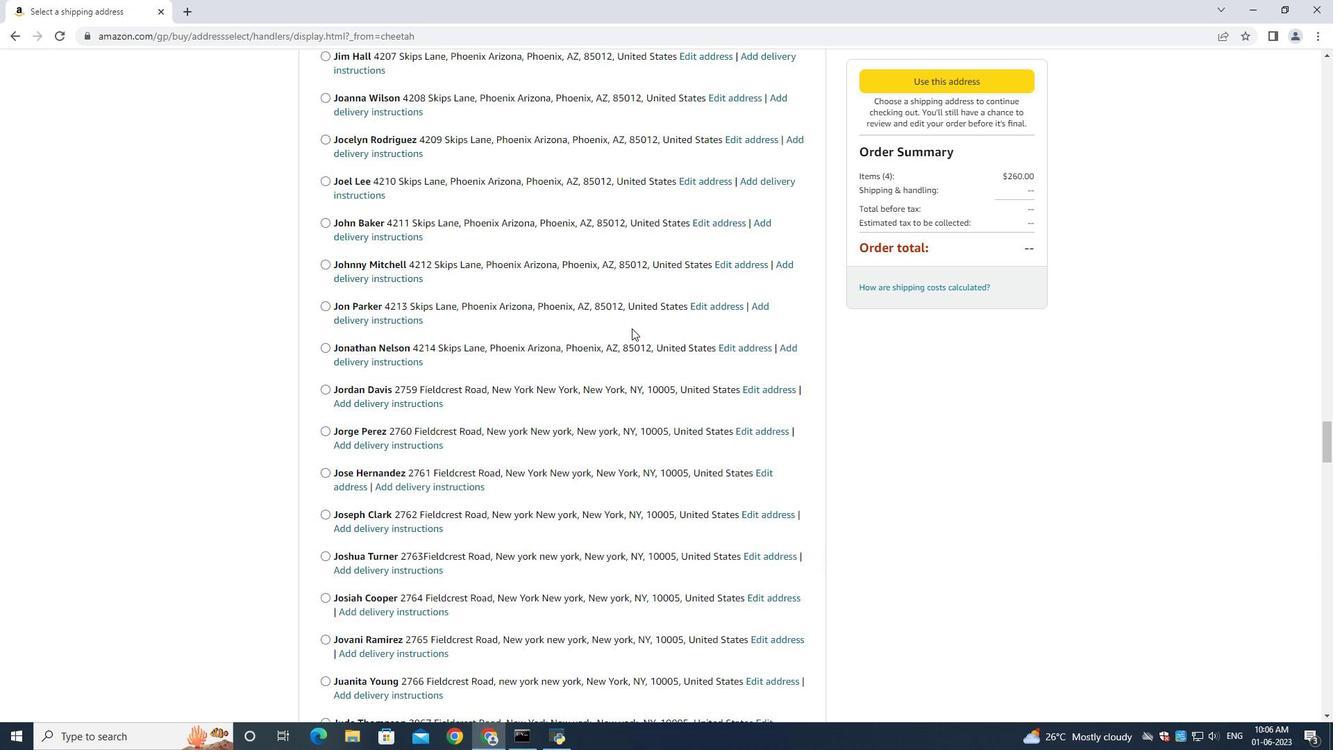 
Action: Mouse scrolled (632, 327) with delta (0, 0)
Screenshot: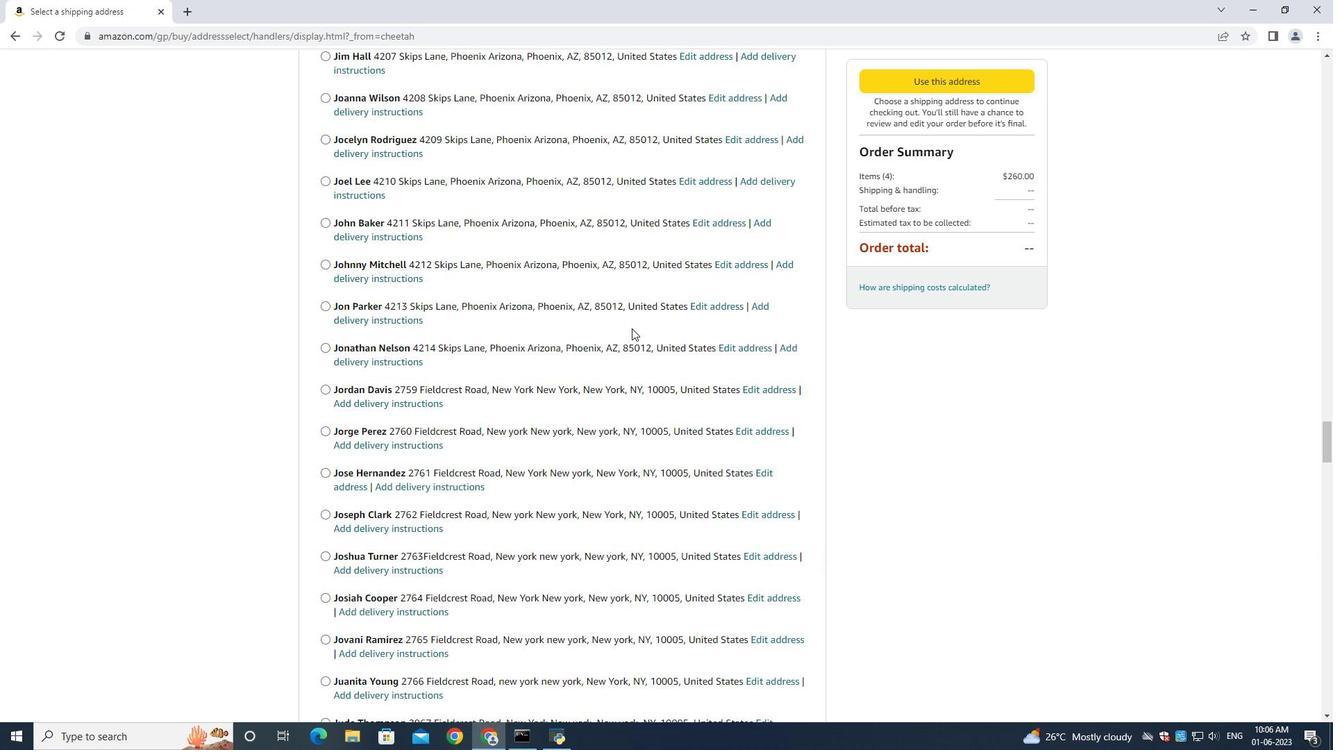 
Action: Mouse scrolled (632, 327) with delta (0, 0)
Screenshot: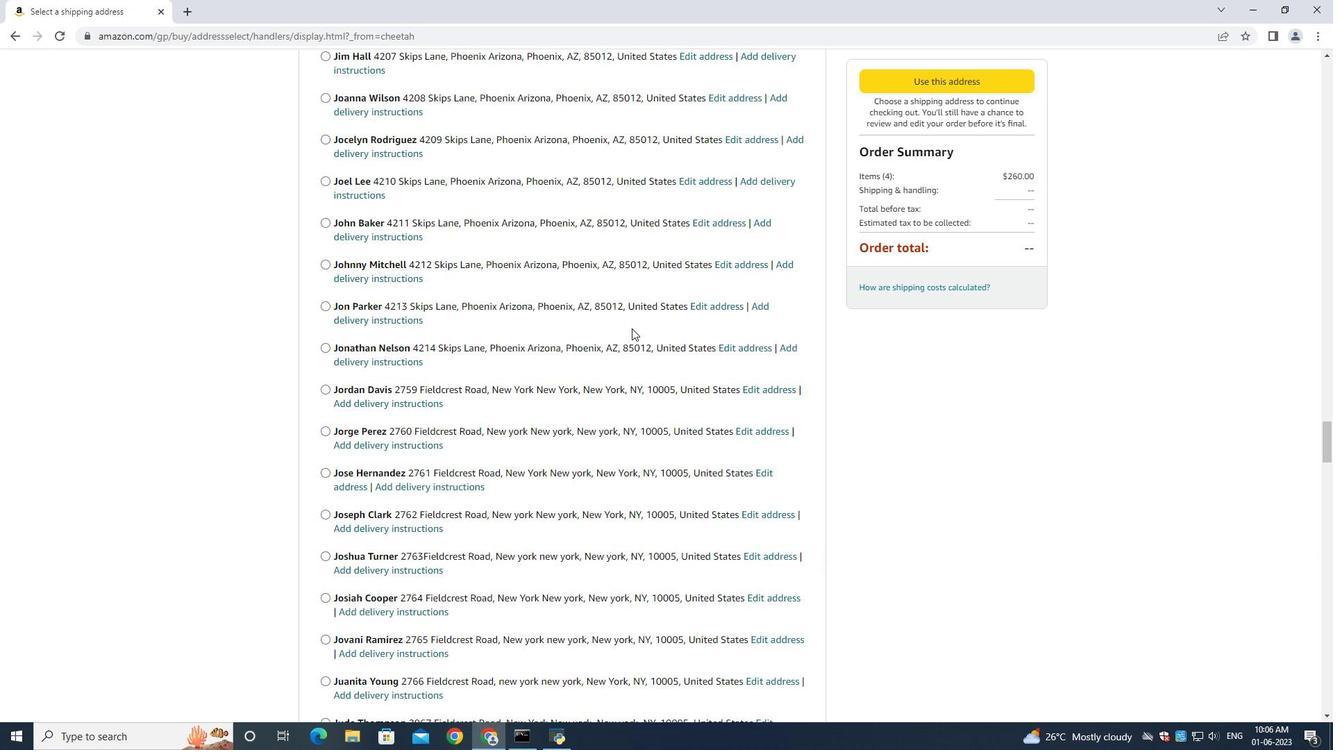 
Action: Mouse scrolled (632, 327) with delta (0, 0)
Screenshot: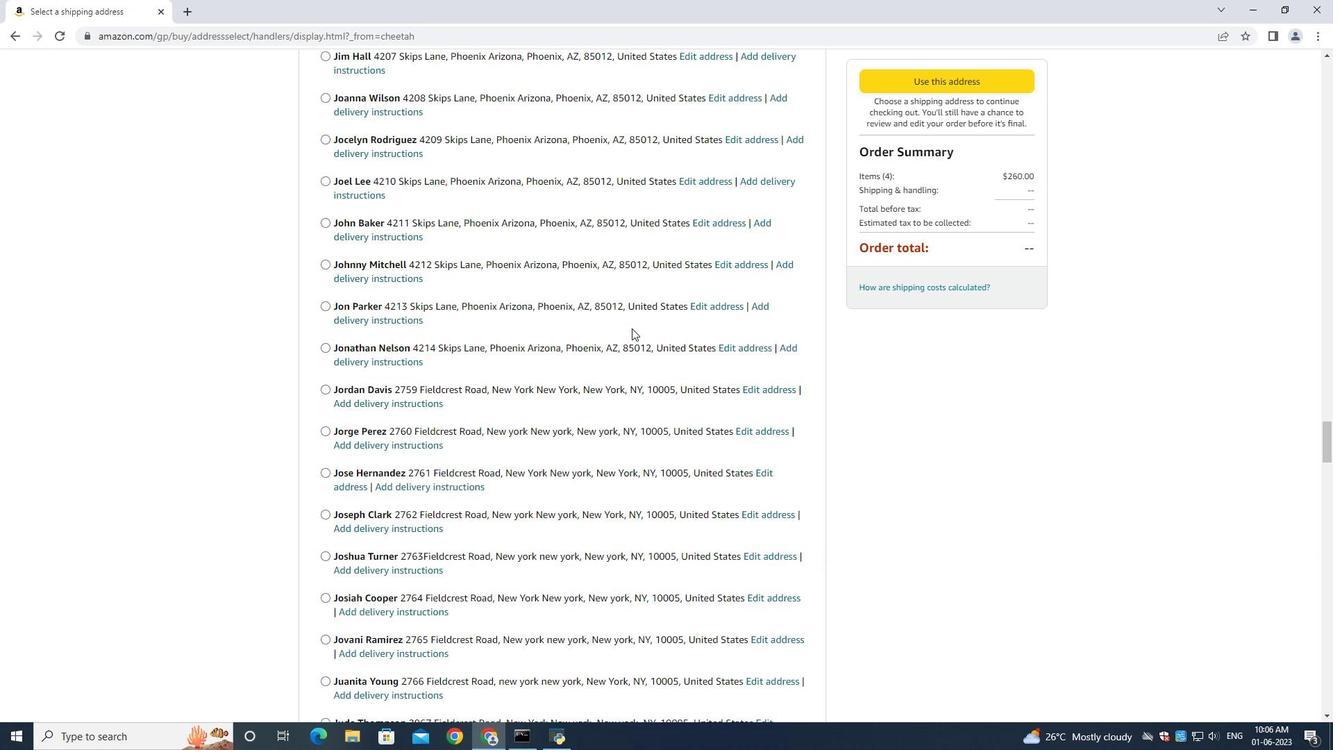 
Action: Mouse scrolled (632, 327) with delta (0, 0)
Screenshot: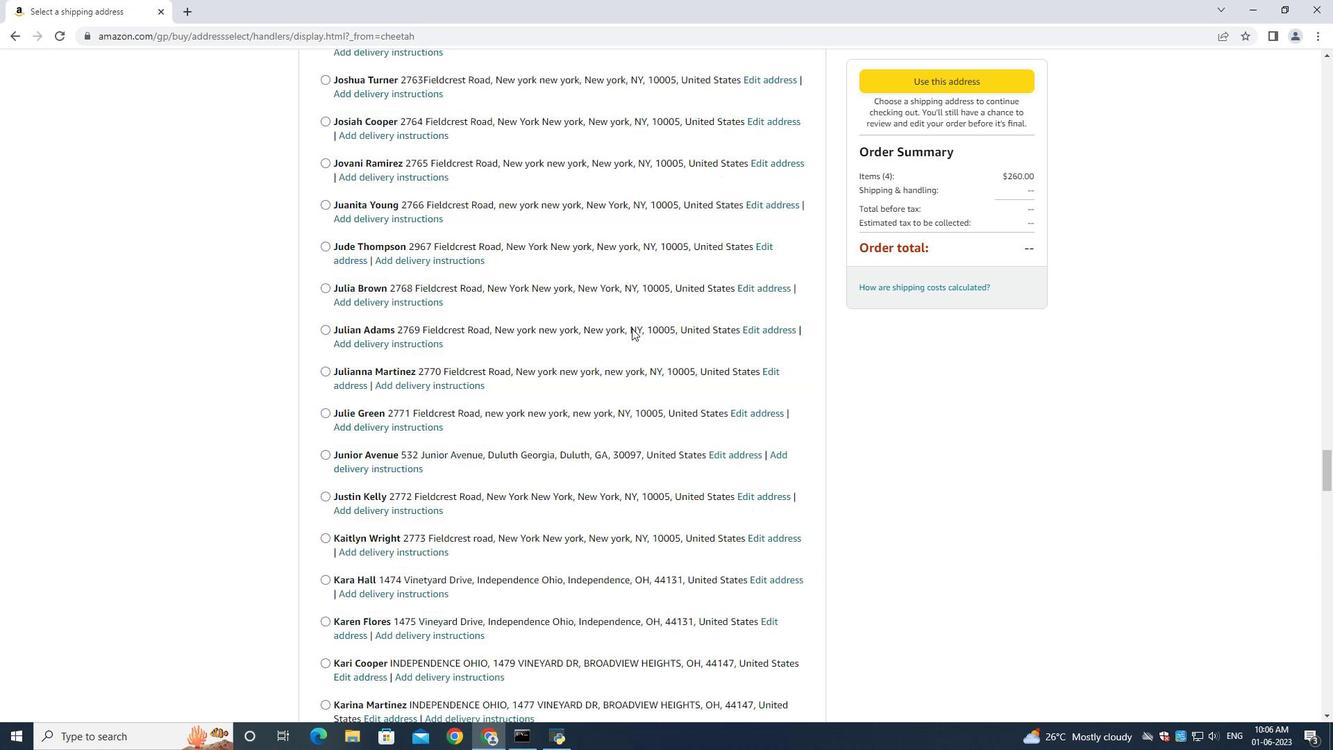 
Action: Mouse scrolled (632, 327) with delta (0, 0)
Screenshot: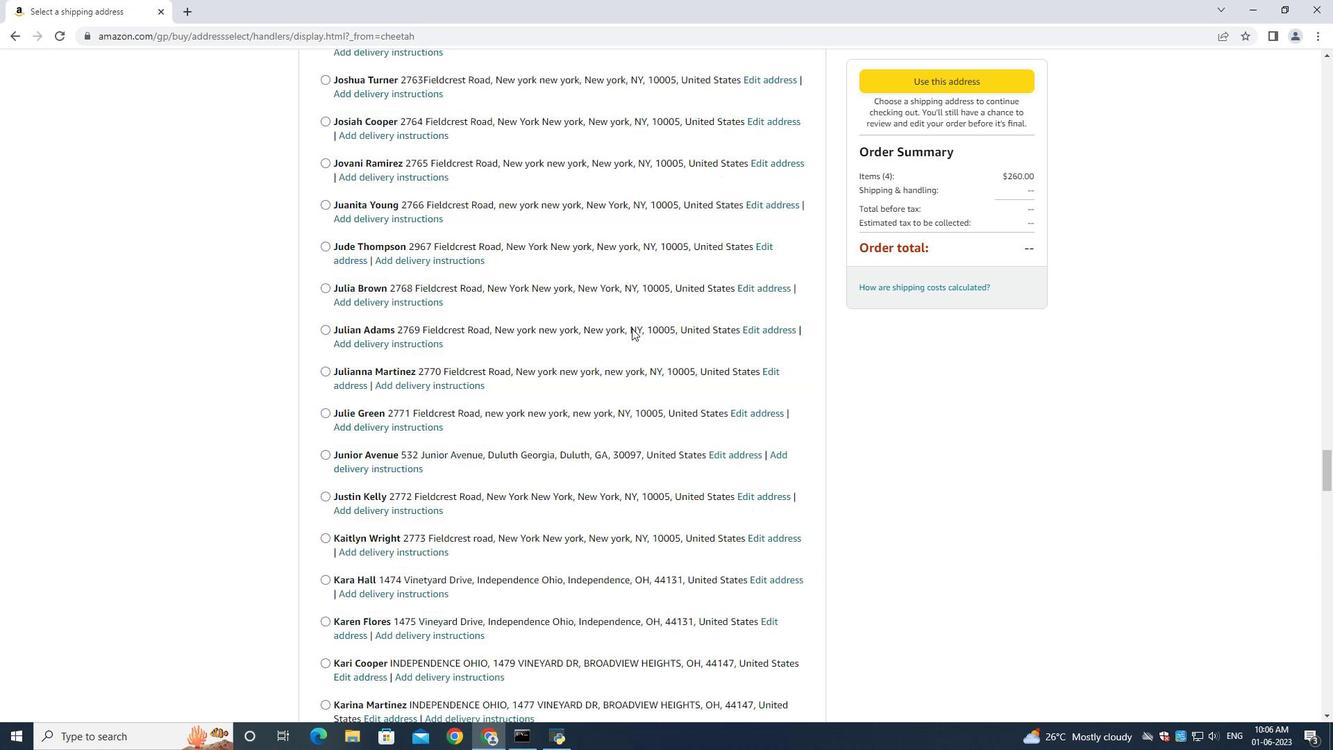 
Action: Mouse scrolled (632, 327) with delta (0, 0)
Screenshot: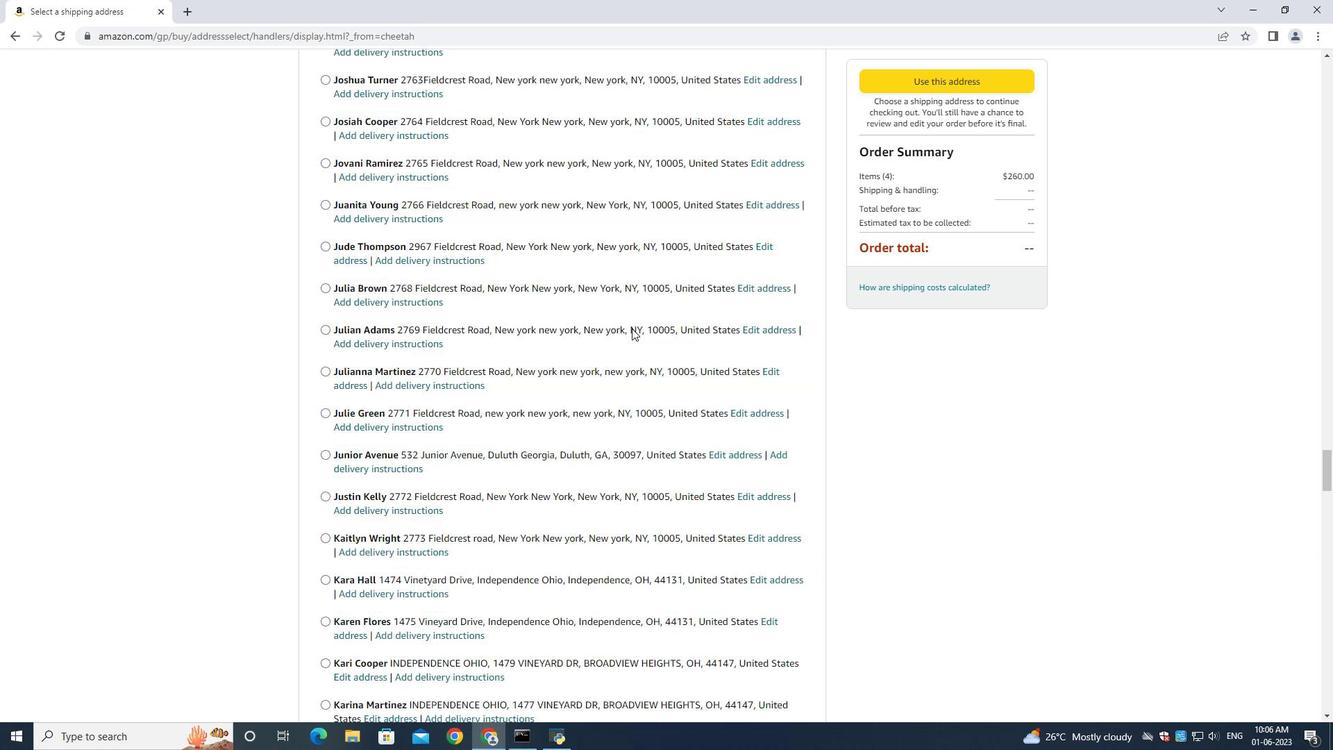 
Action: Mouse scrolled (632, 327) with delta (0, 0)
Screenshot: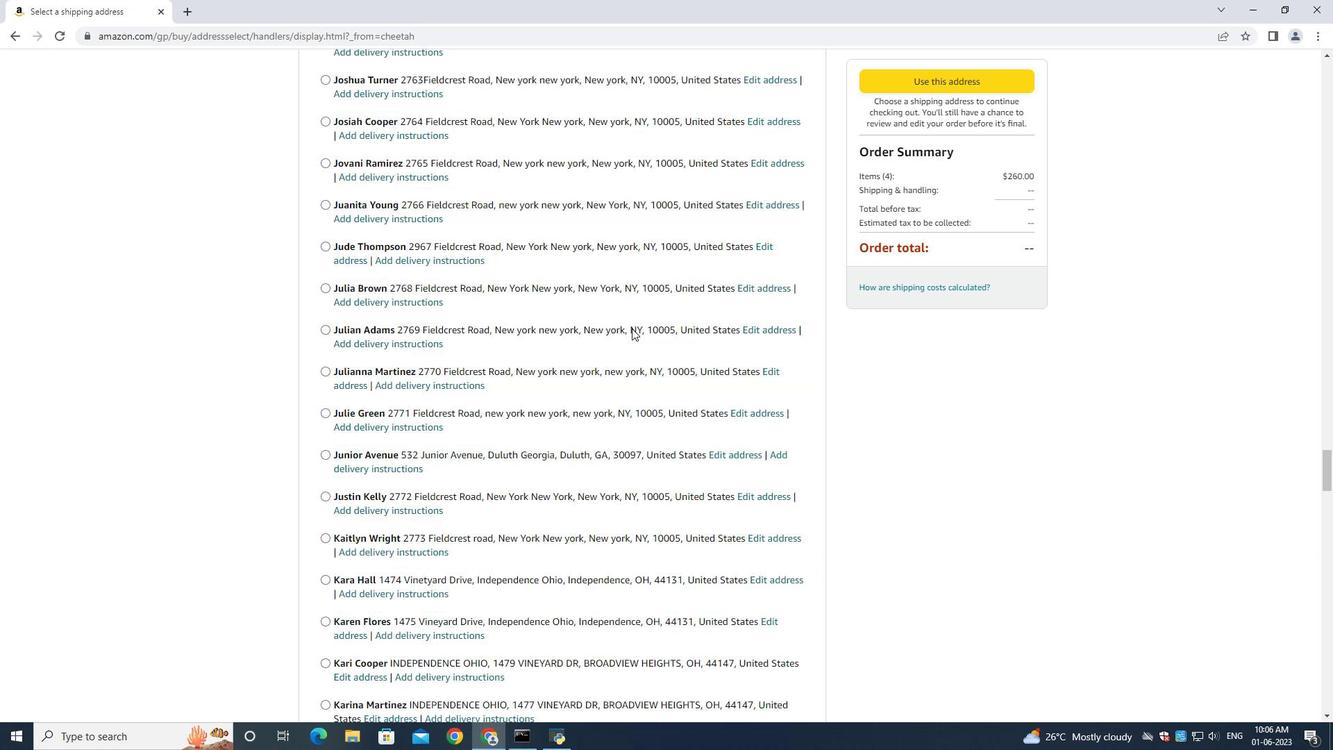 
Action: Mouse scrolled (632, 327) with delta (0, 0)
Screenshot: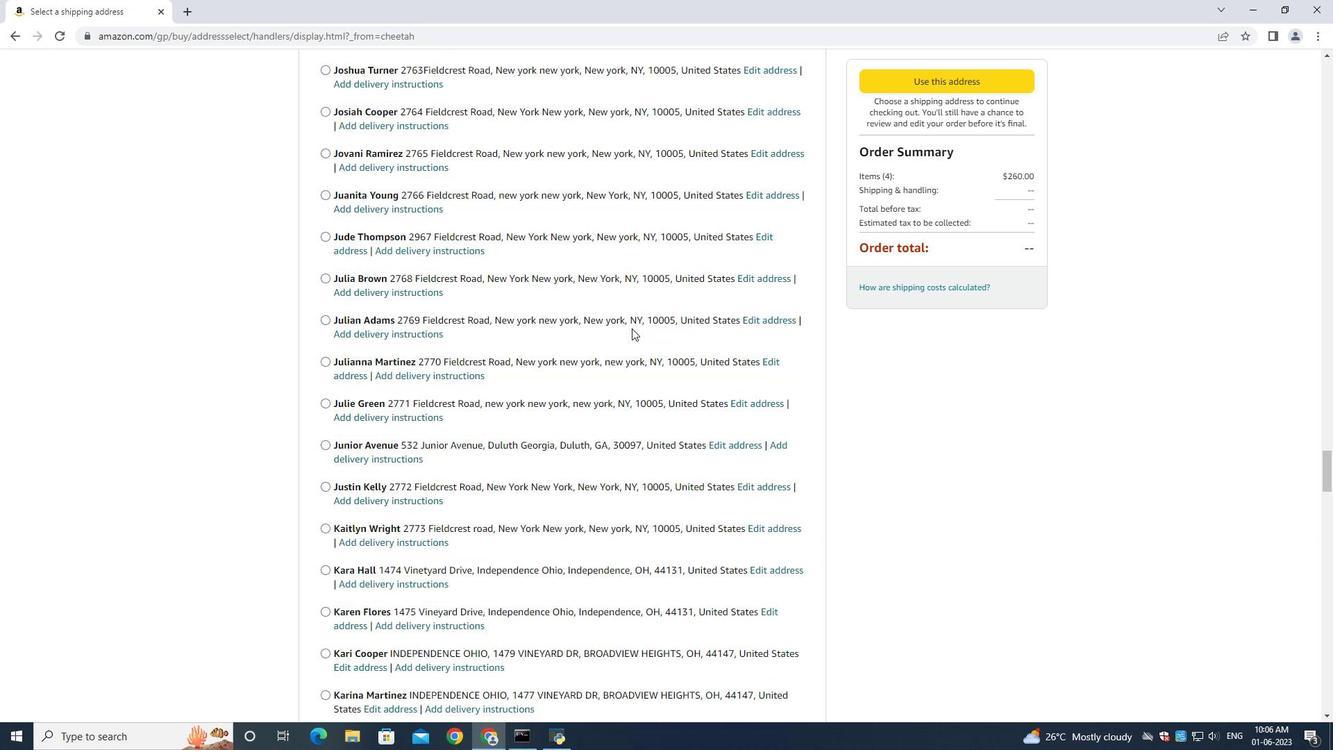 
Action: Mouse scrolled (632, 327) with delta (0, 0)
Screenshot: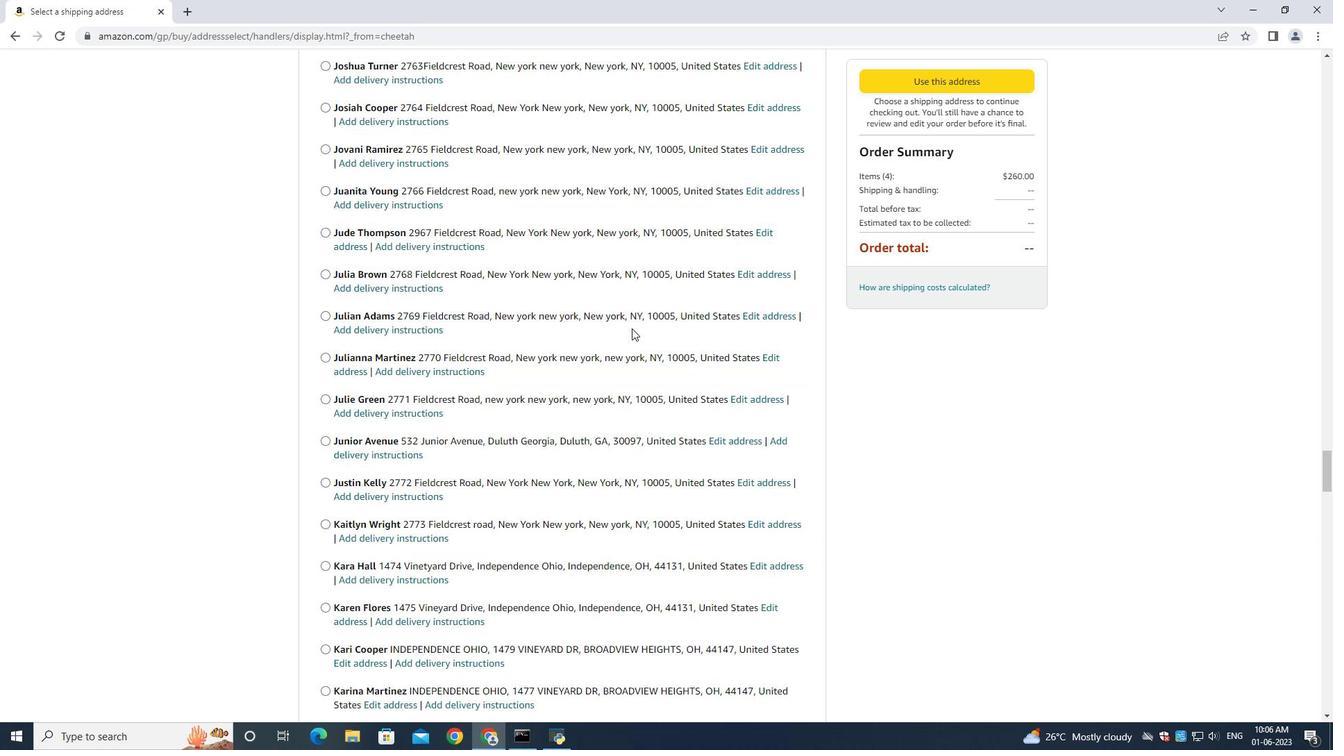 
Action: Mouse scrolled (632, 327) with delta (0, 0)
Screenshot: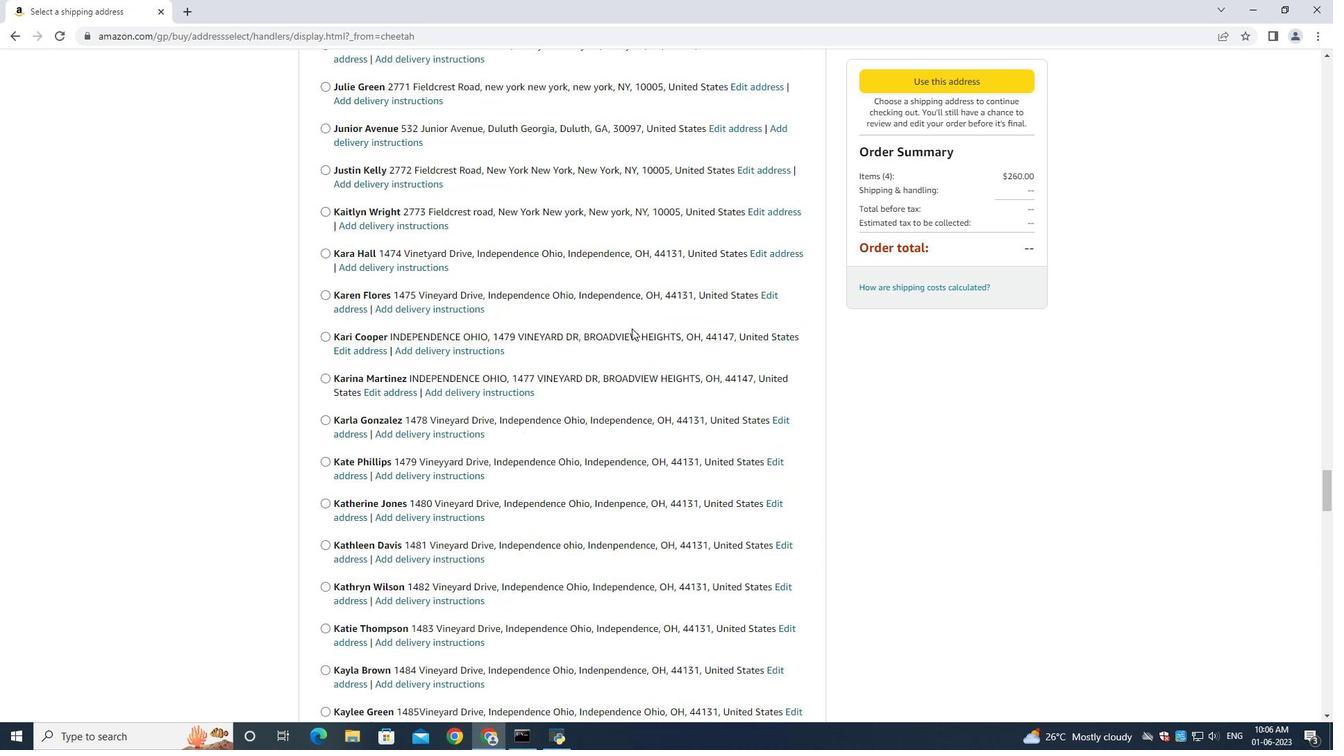 
Action: Mouse scrolled (632, 327) with delta (0, 0)
Screenshot: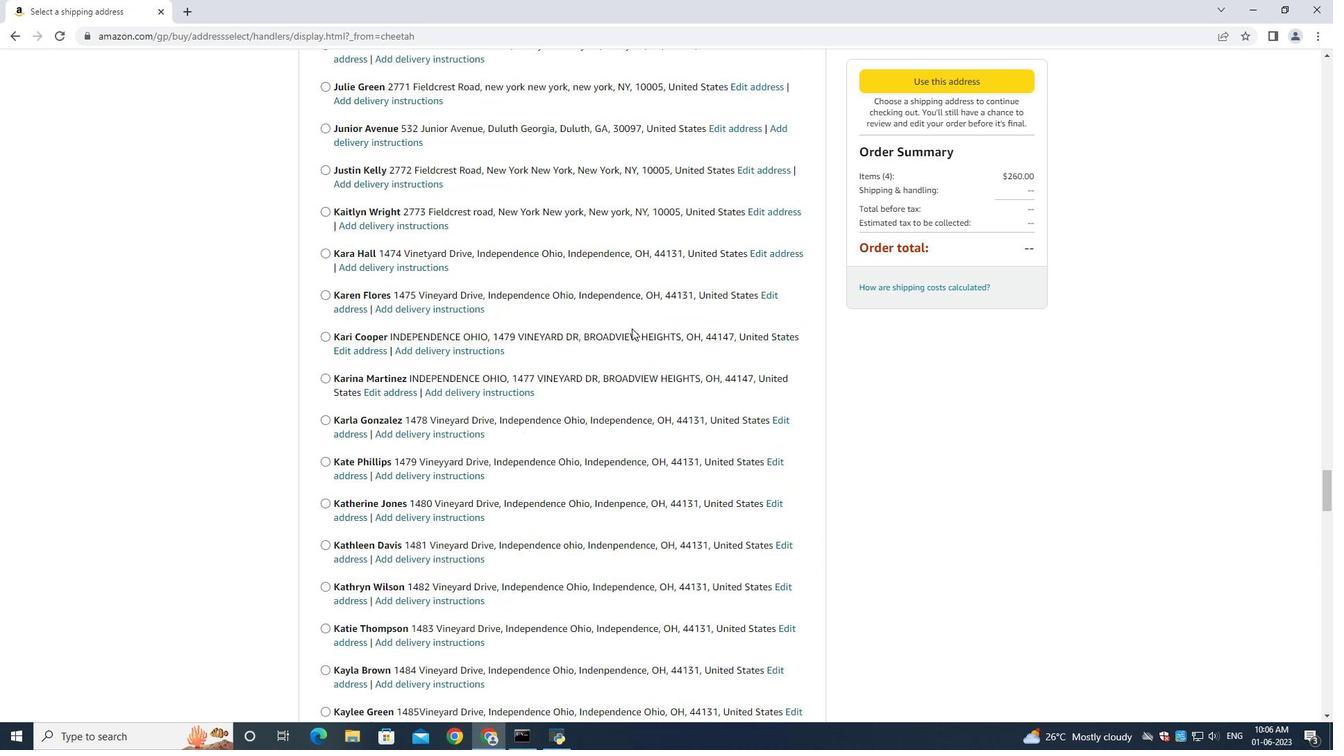 
Action: Mouse scrolled (632, 327) with delta (0, 0)
Screenshot: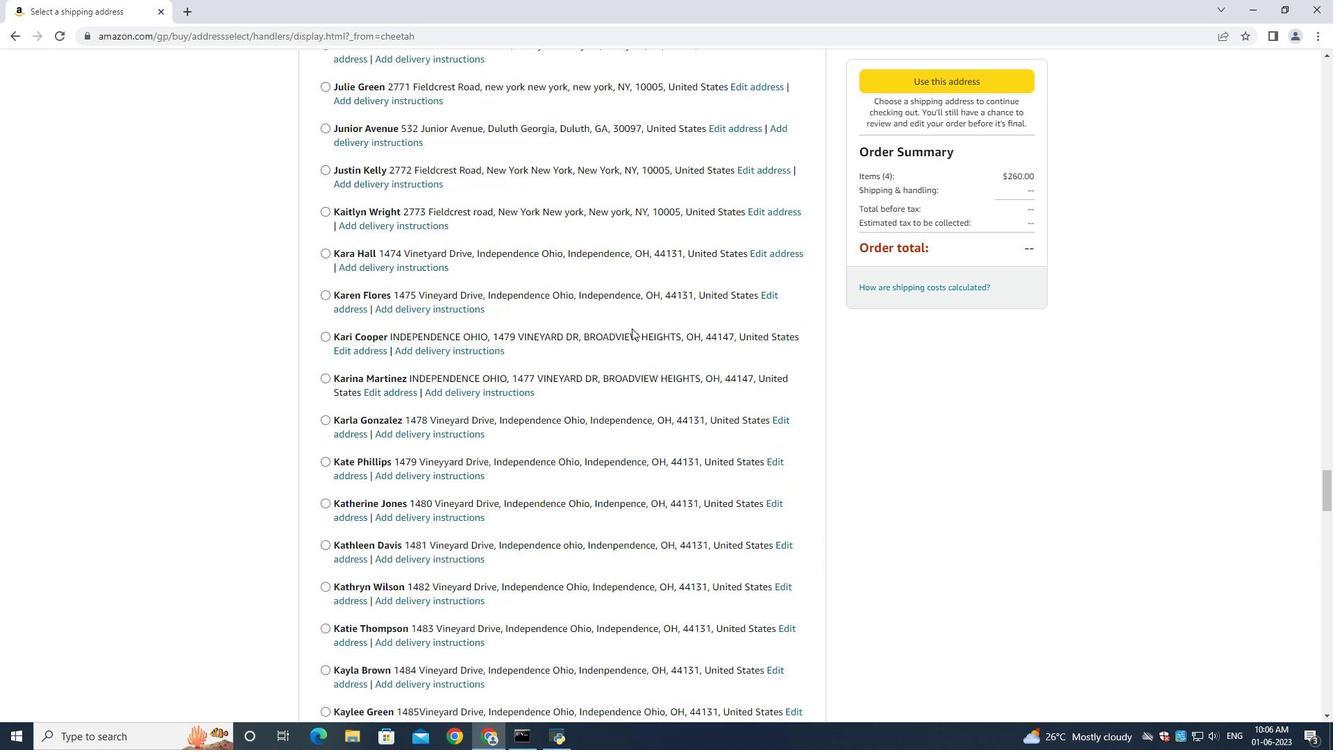 
Action: Mouse scrolled (632, 327) with delta (0, 0)
Screenshot: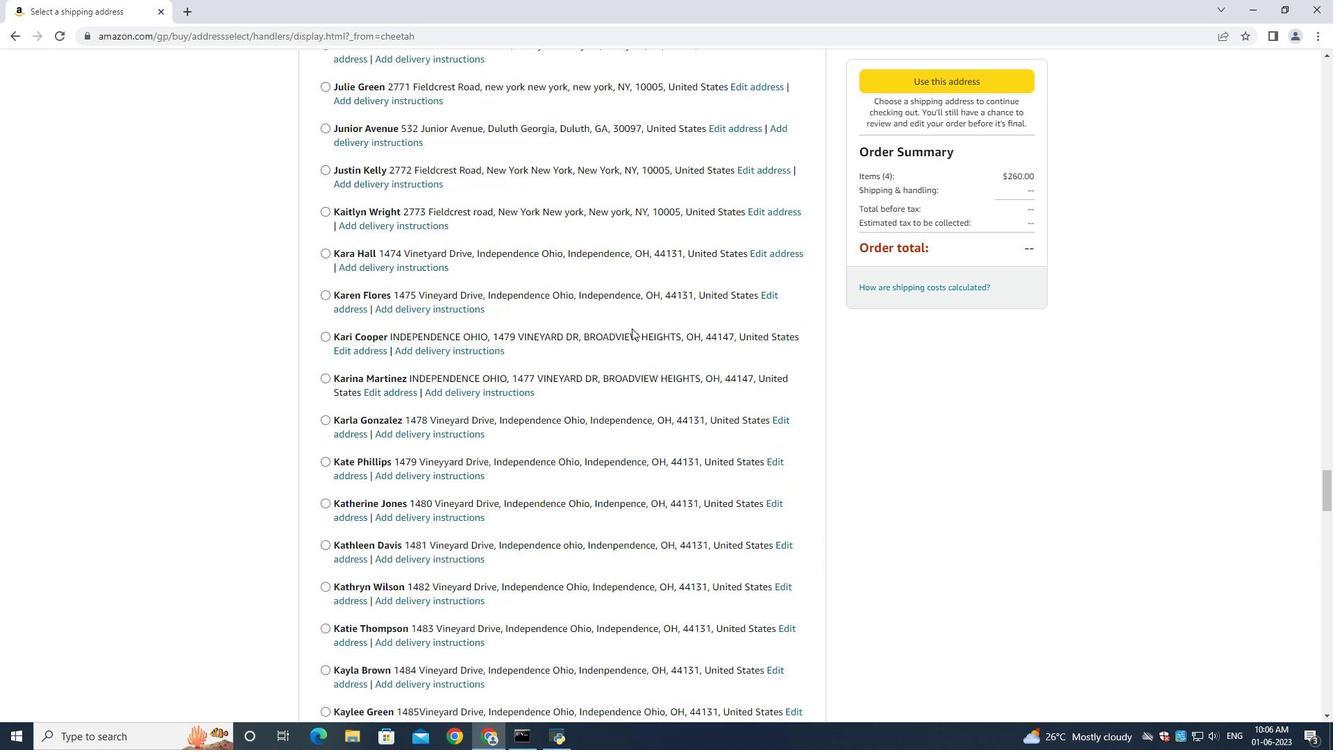 
Action: Mouse scrolled (632, 327) with delta (0, 0)
Screenshot: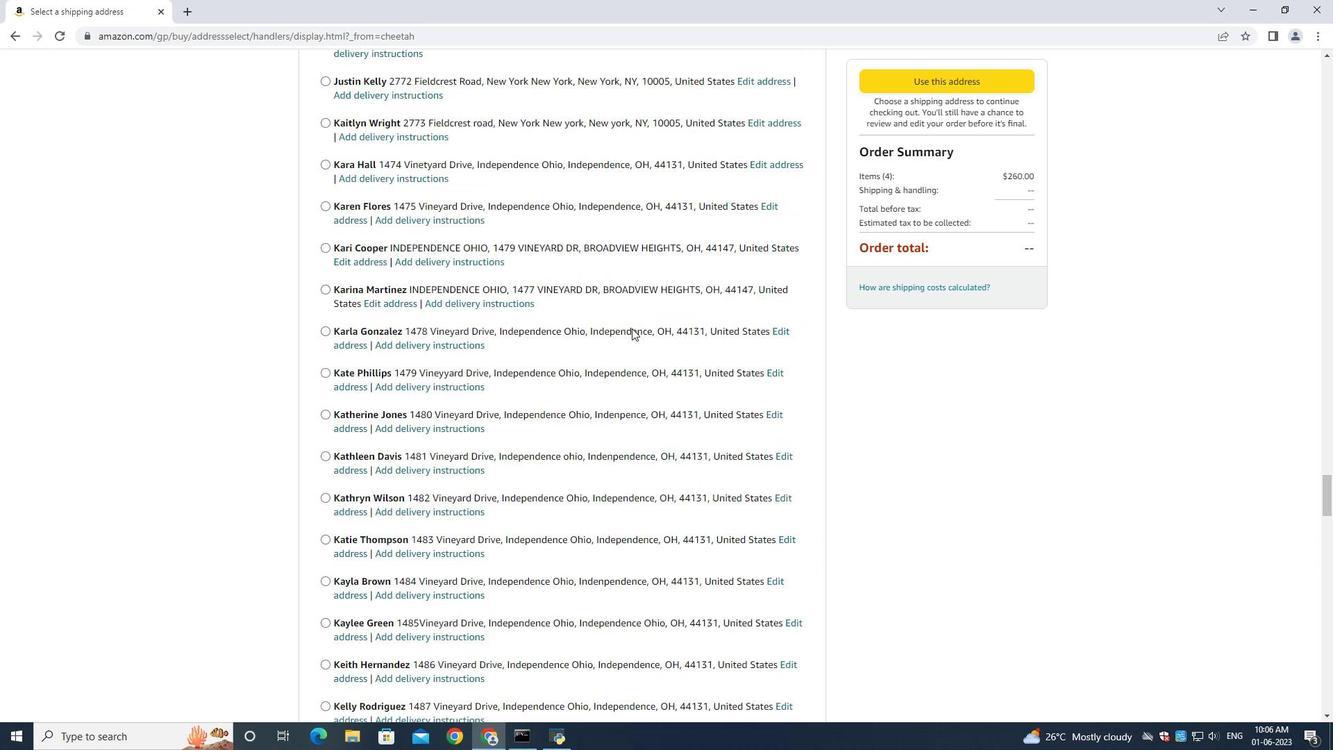 
Action: Mouse scrolled (632, 327) with delta (0, 0)
Screenshot: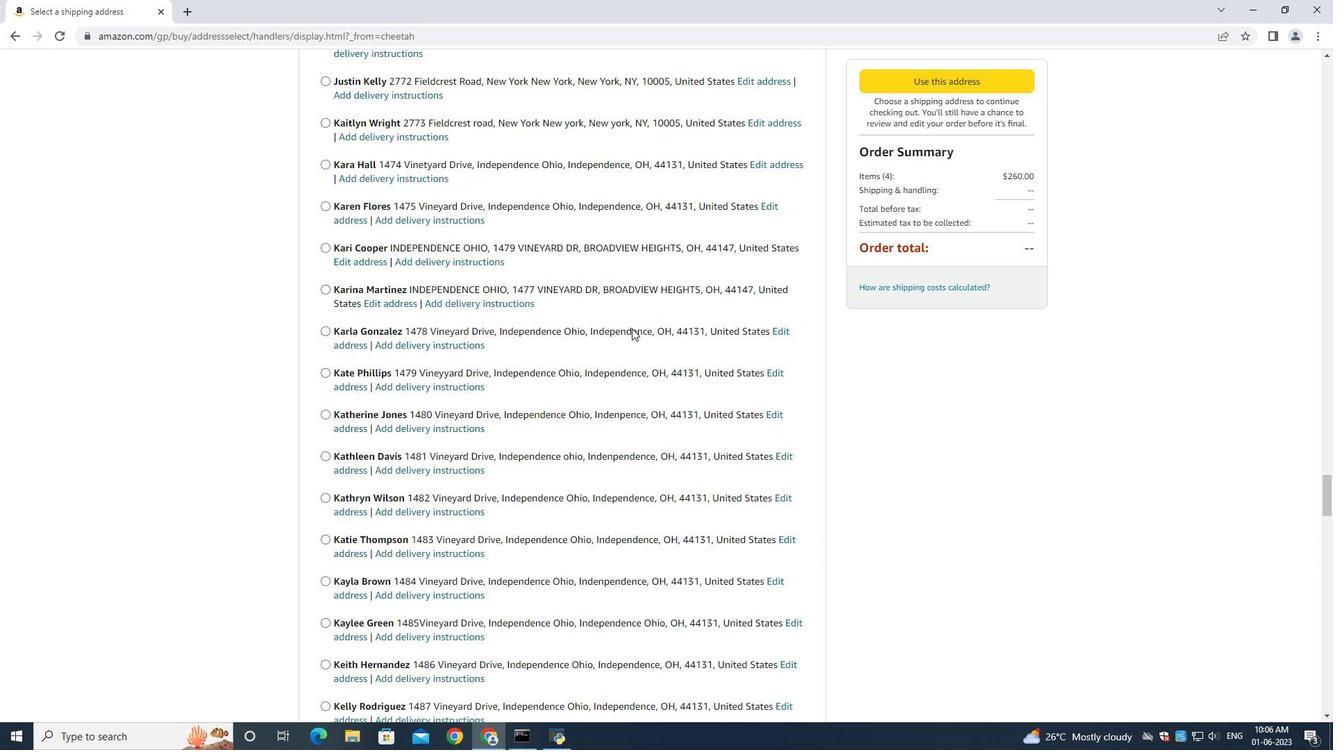 
Action: Mouse scrolled (632, 327) with delta (0, 0)
Screenshot: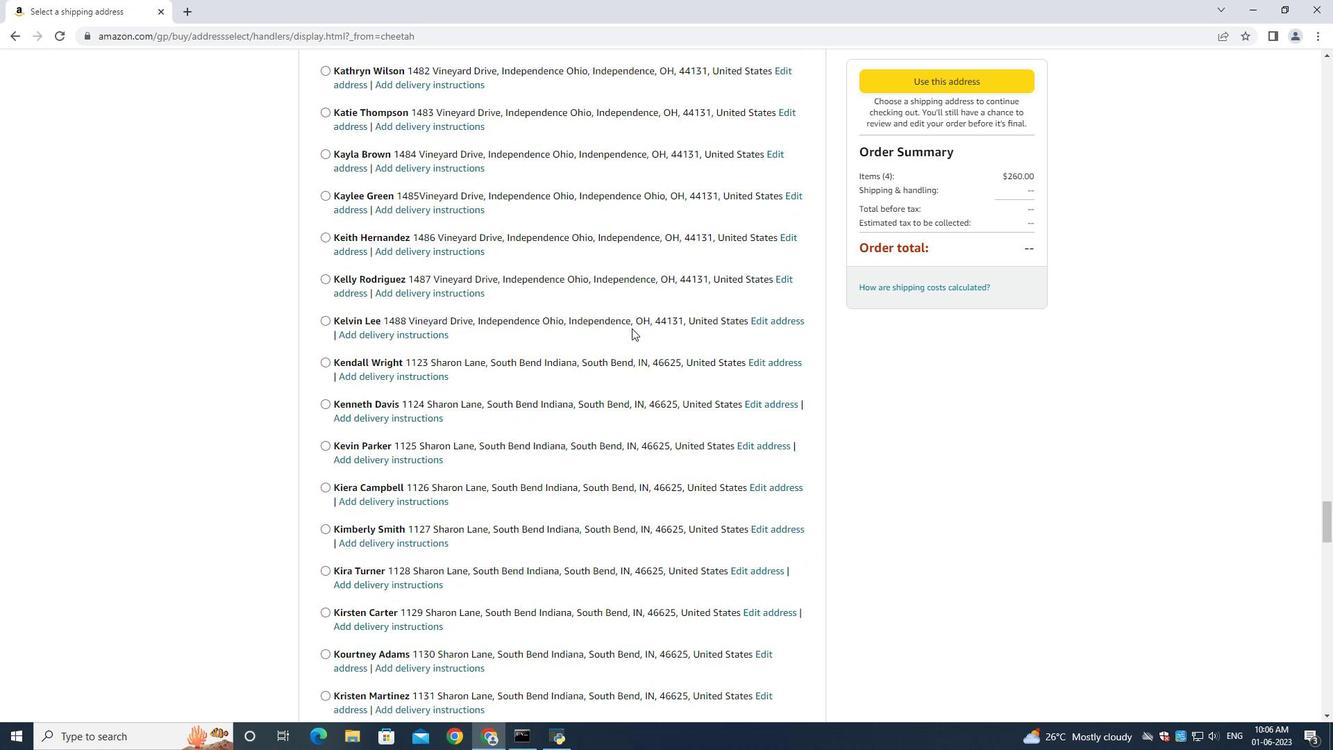 
Action: Mouse scrolled (632, 327) with delta (0, 0)
Screenshot: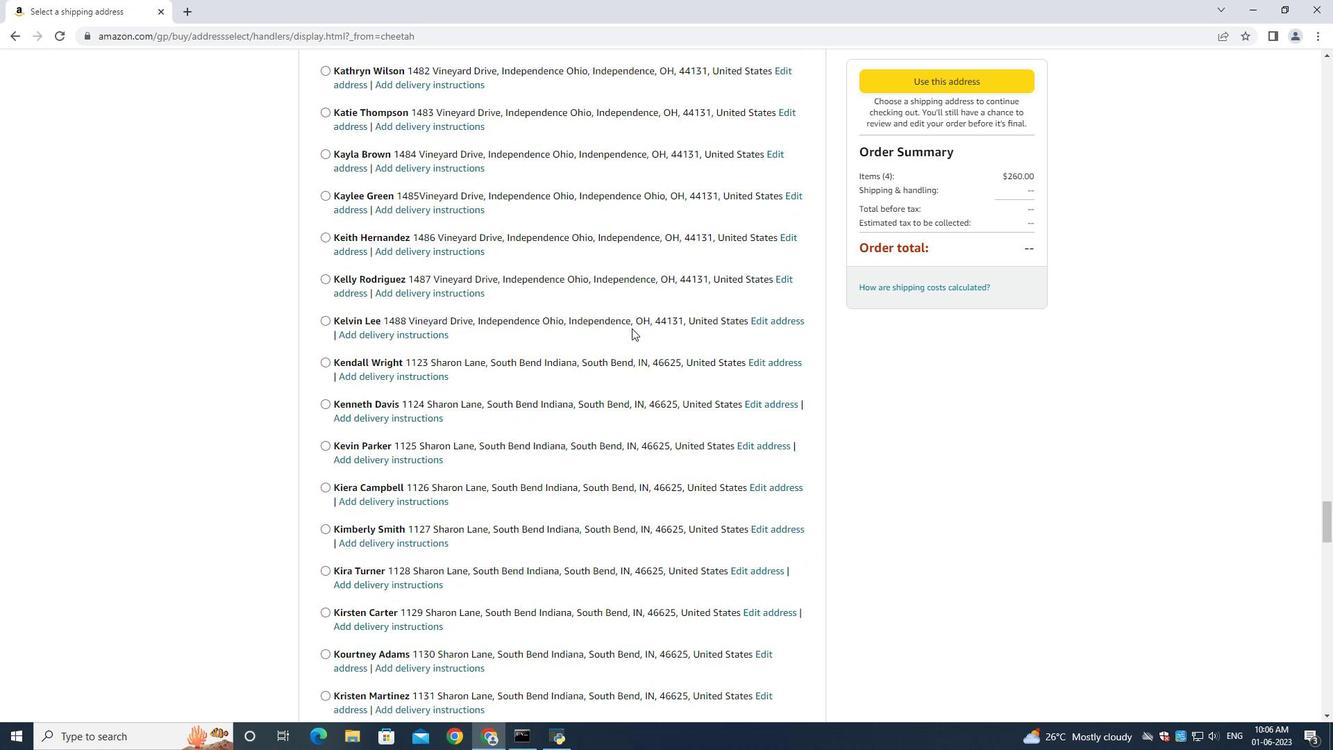 
Action: Mouse scrolled (632, 327) with delta (0, 0)
Screenshot: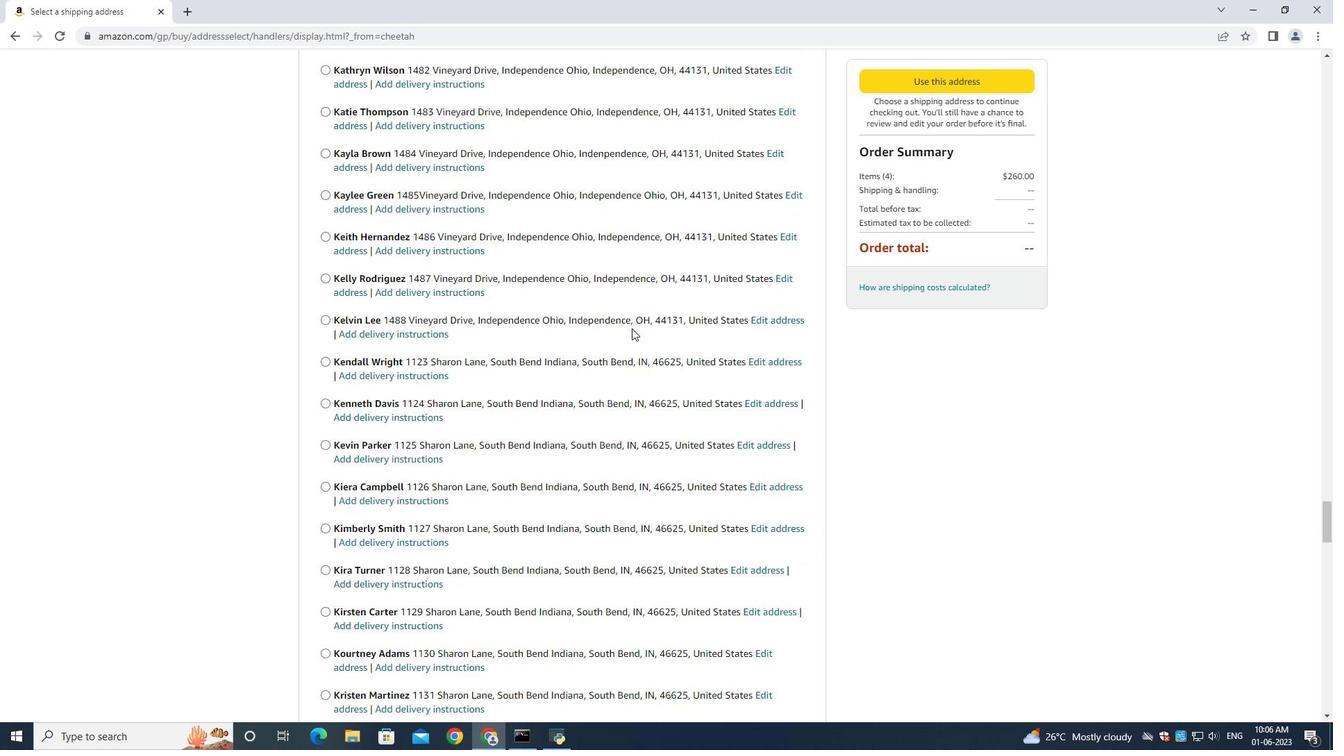 
Action: Mouse scrolled (632, 327) with delta (0, 0)
Screenshot: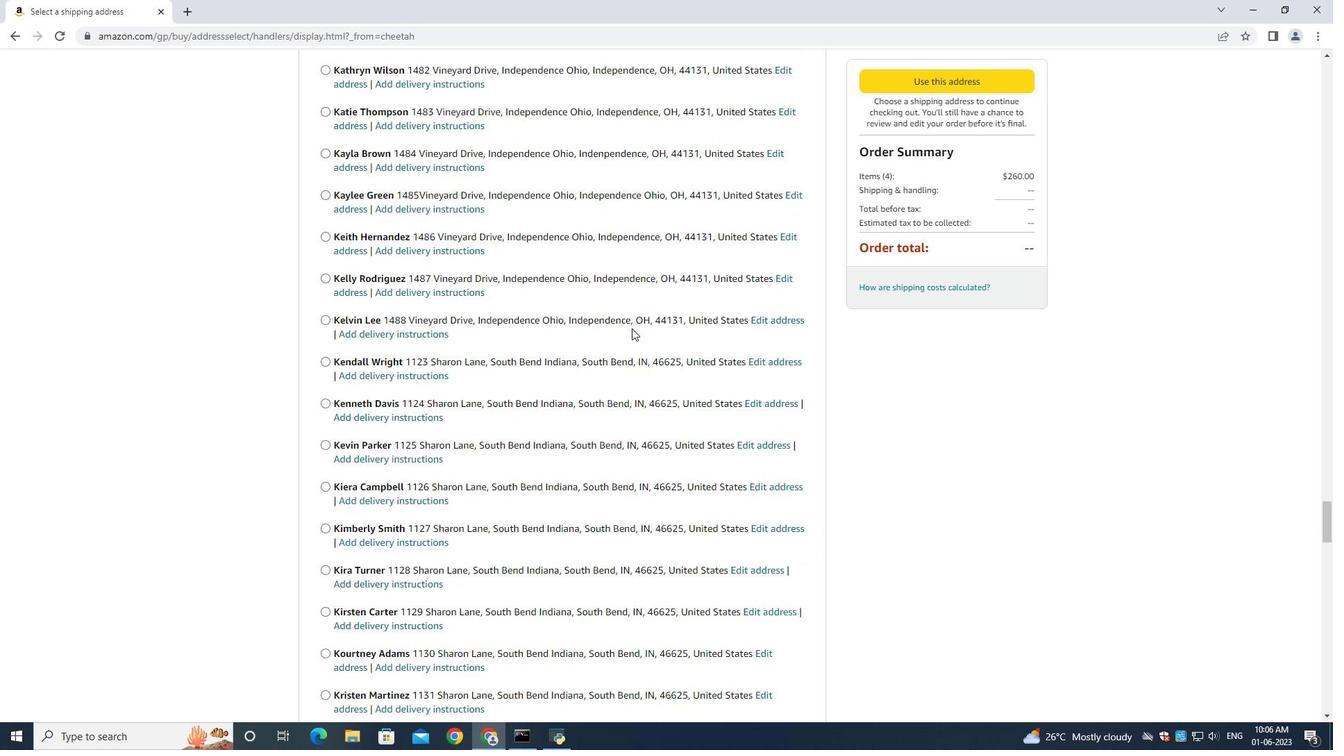 
Action: Mouse scrolled (632, 327) with delta (0, 0)
Screenshot: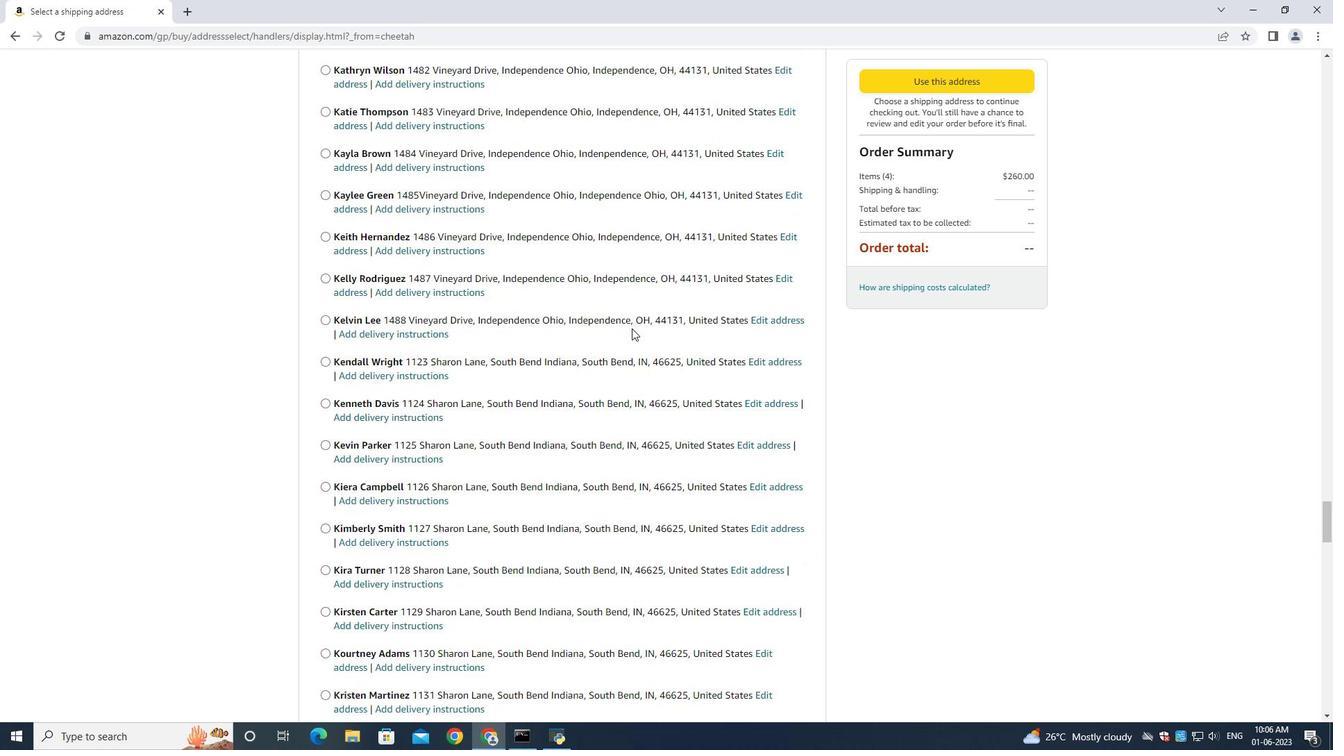 
Action: Mouse scrolled (632, 327) with delta (0, 0)
Screenshot: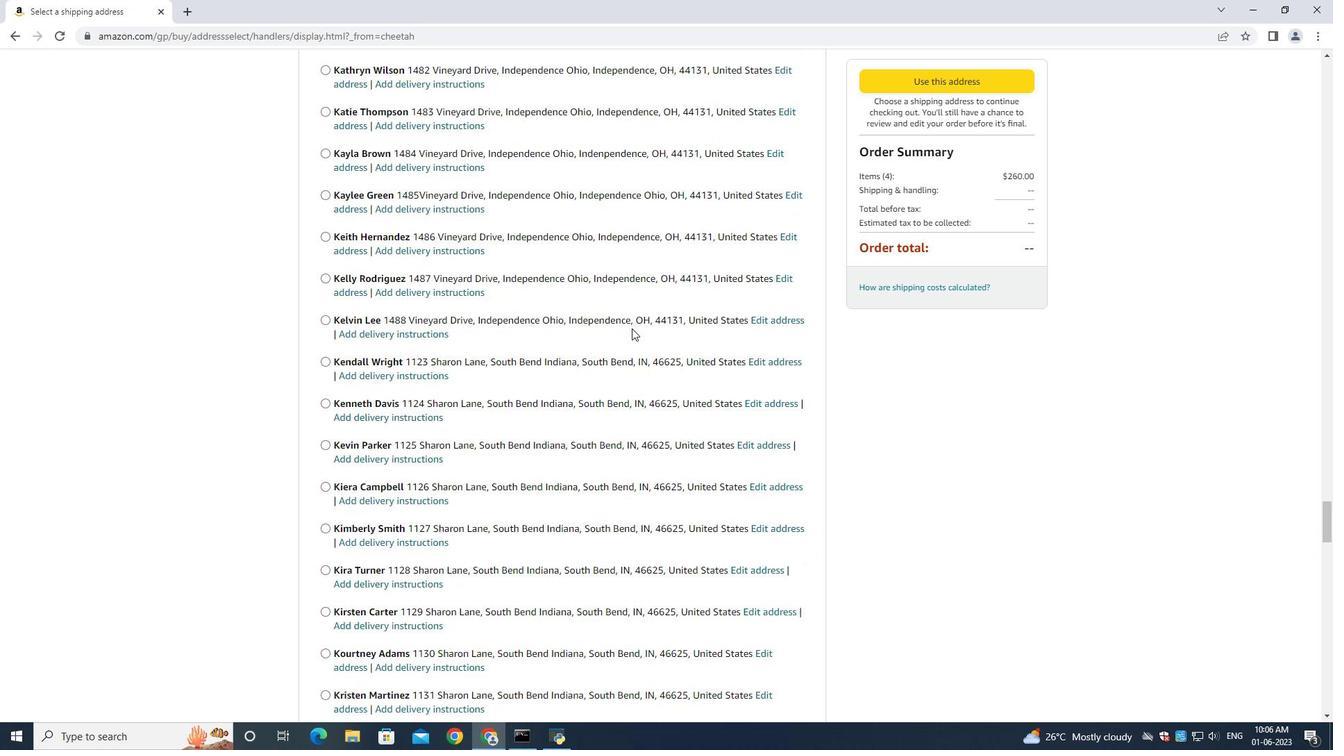 
Action: Mouse scrolled (632, 327) with delta (0, 0)
Screenshot: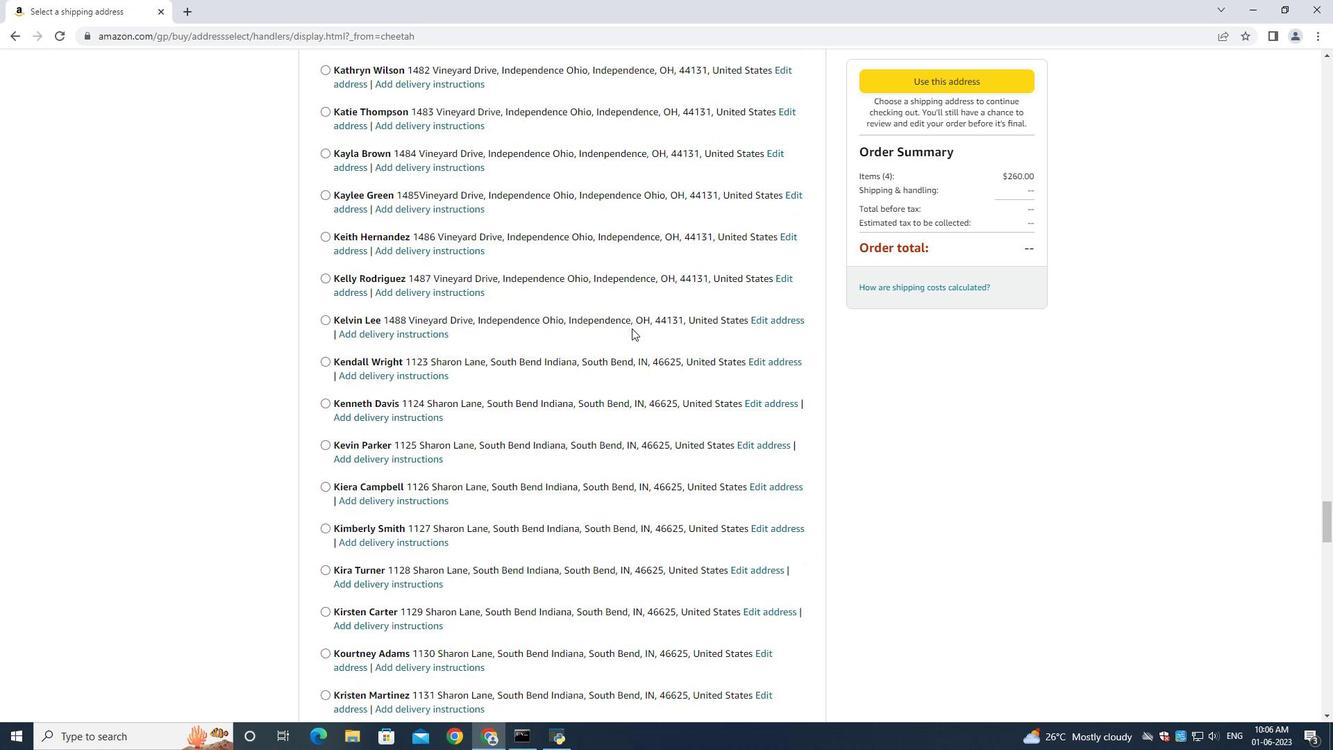 
Action: Mouse scrolled (632, 327) with delta (0, 0)
Screenshot: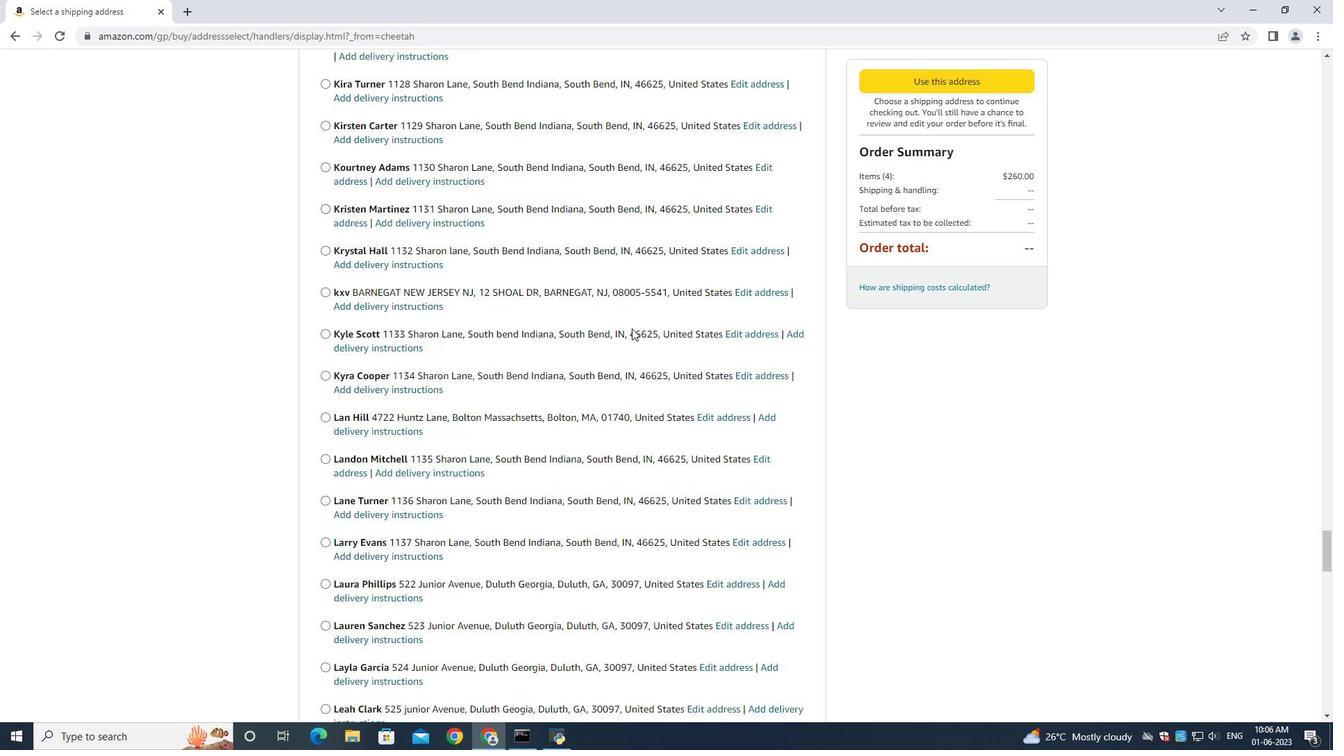 
Action: Mouse scrolled (632, 327) with delta (0, 0)
Screenshot: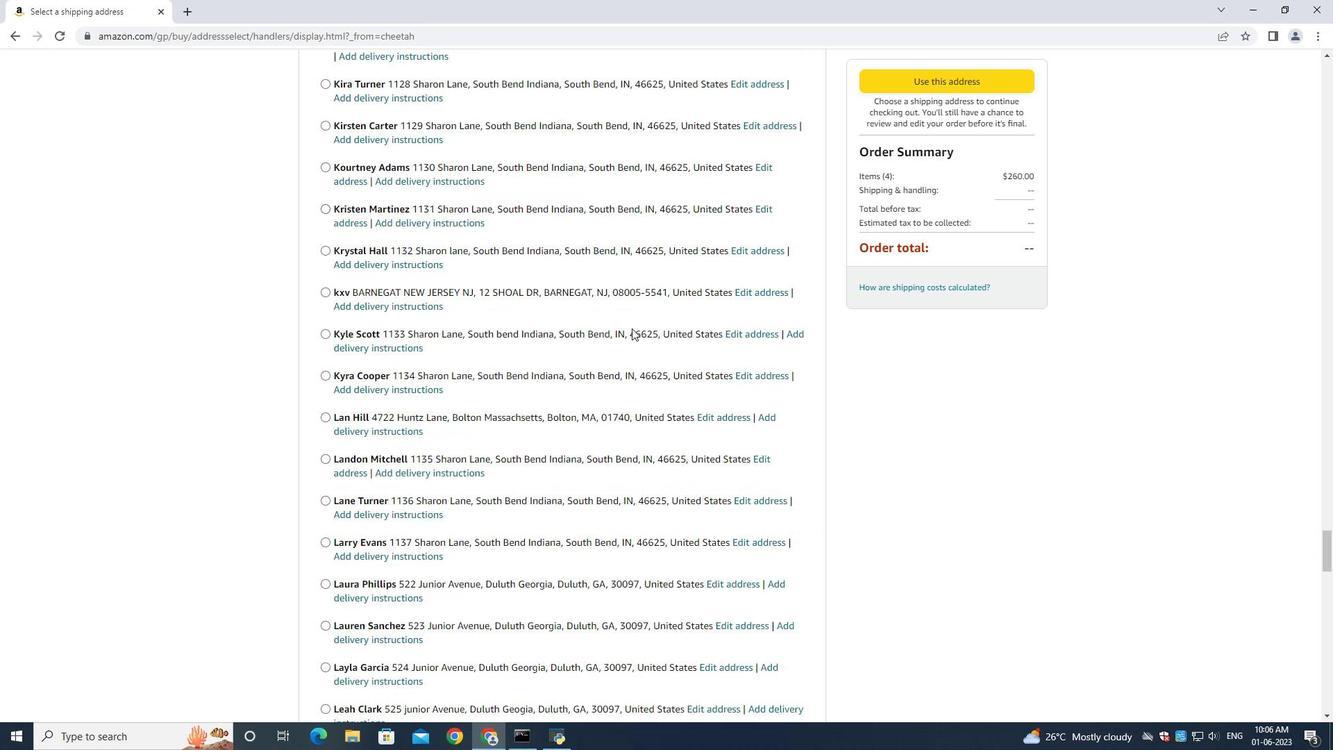 
Action: Mouse scrolled (632, 327) with delta (0, 0)
Screenshot: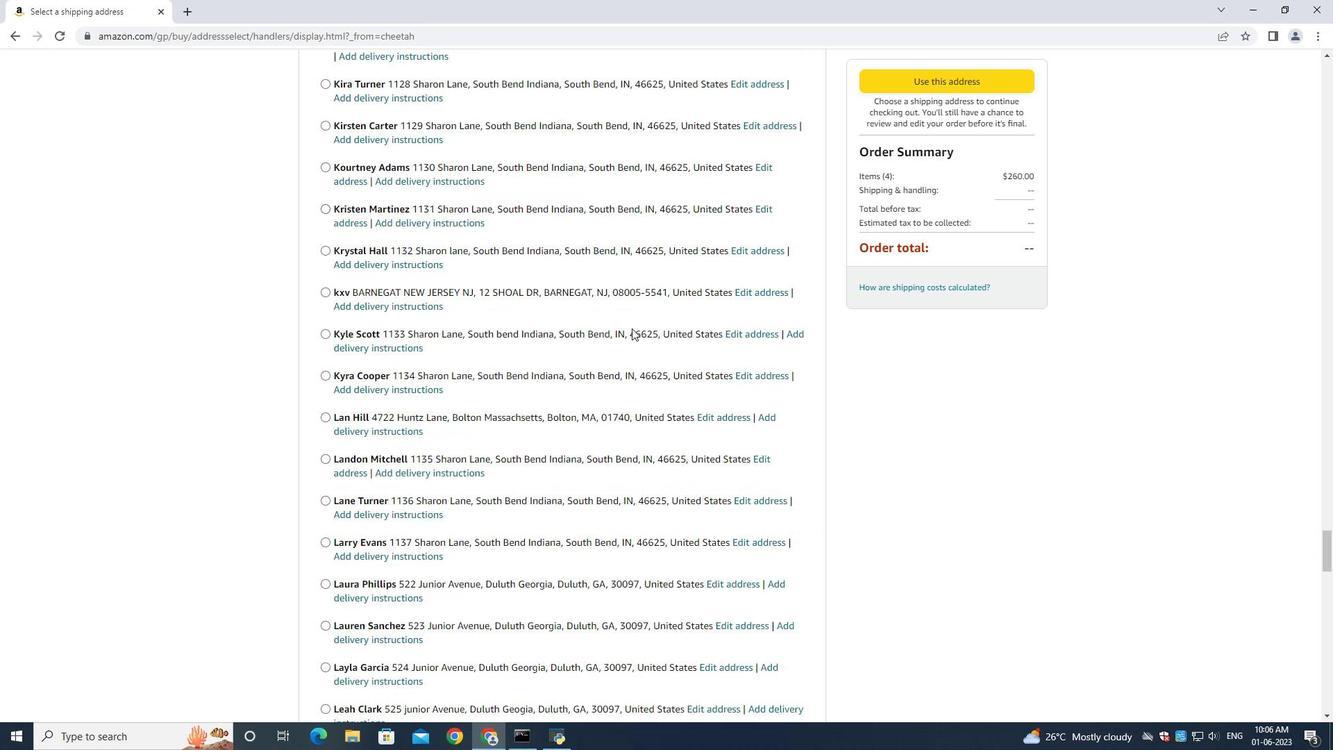 
Action: Mouse scrolled (632, 327) with delta (0, 0)
Screenshot: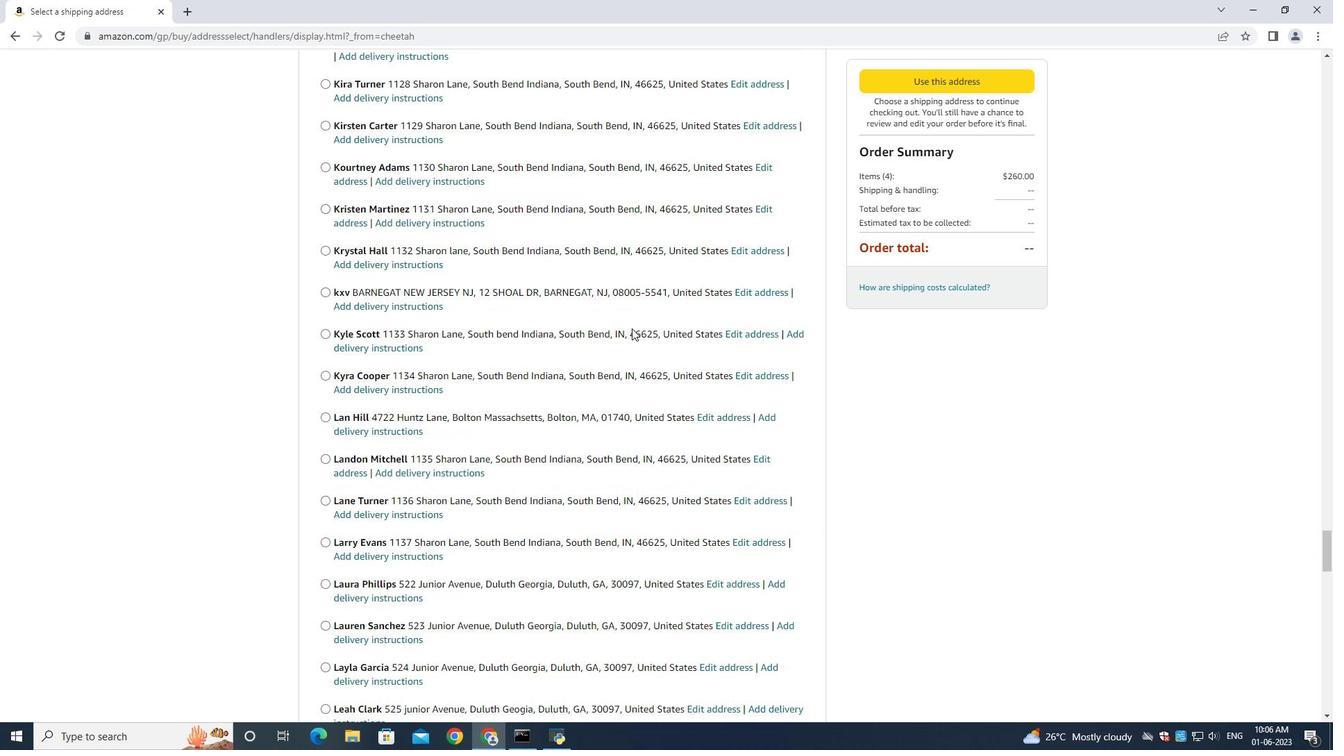 
Action: Mouse scrolled (632, 327) with delta (0, 0)
Screenshot: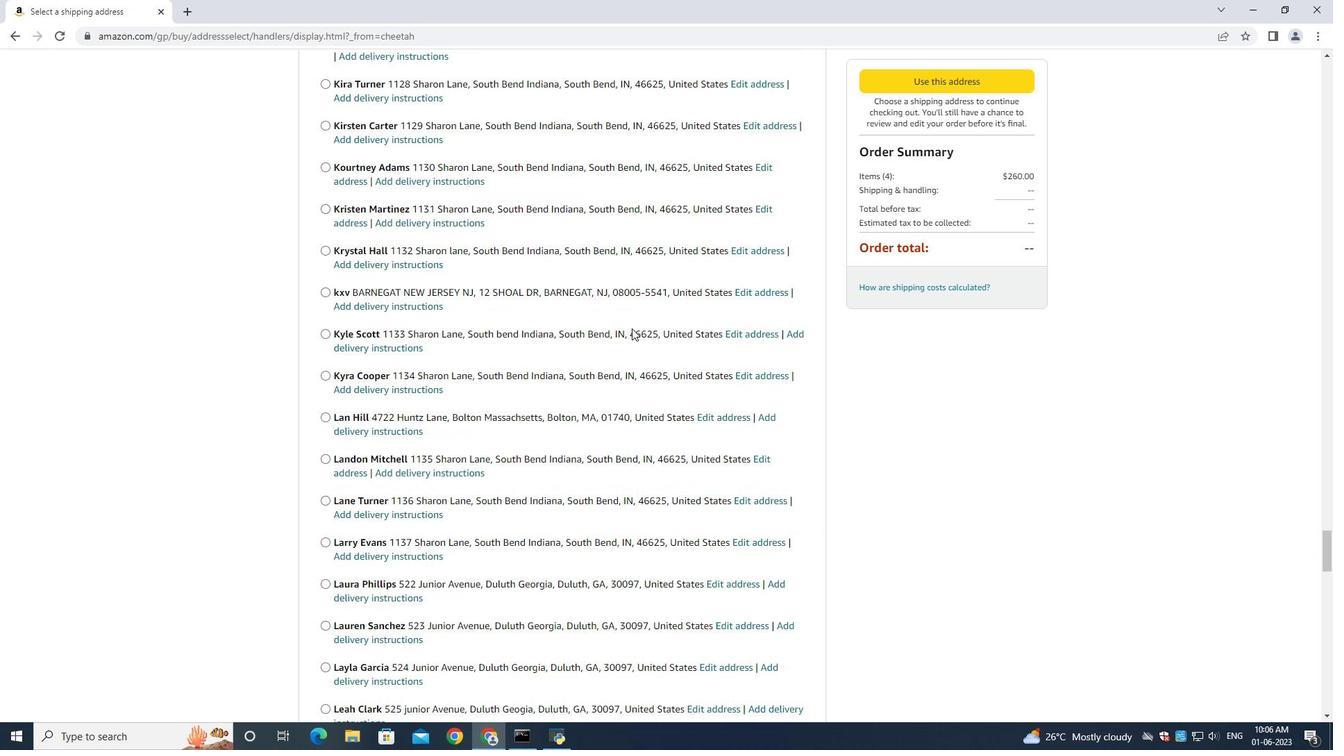 
Action: Mouse scrolled (632, 327) with delta (0, 0)
Screenshot: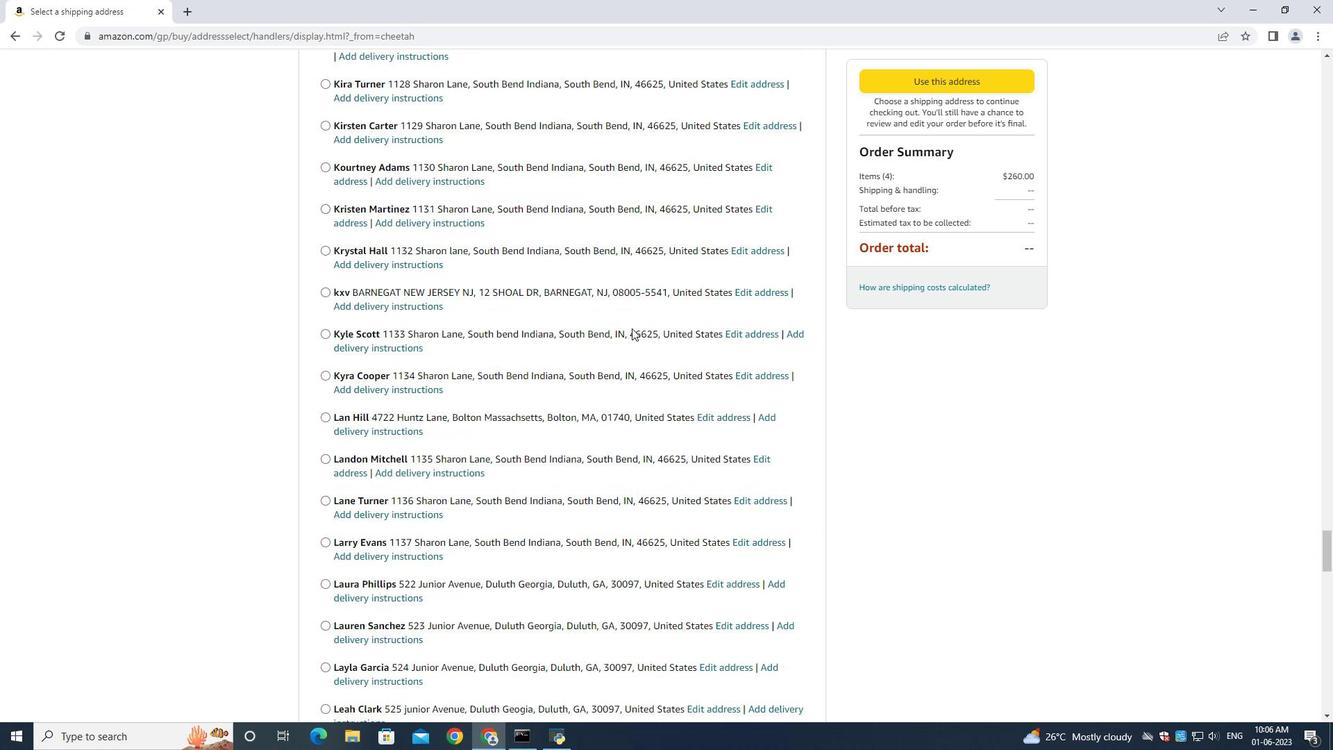
Action: Mouse scrolled (632, 327) with delta (0, 0)
Screenshot: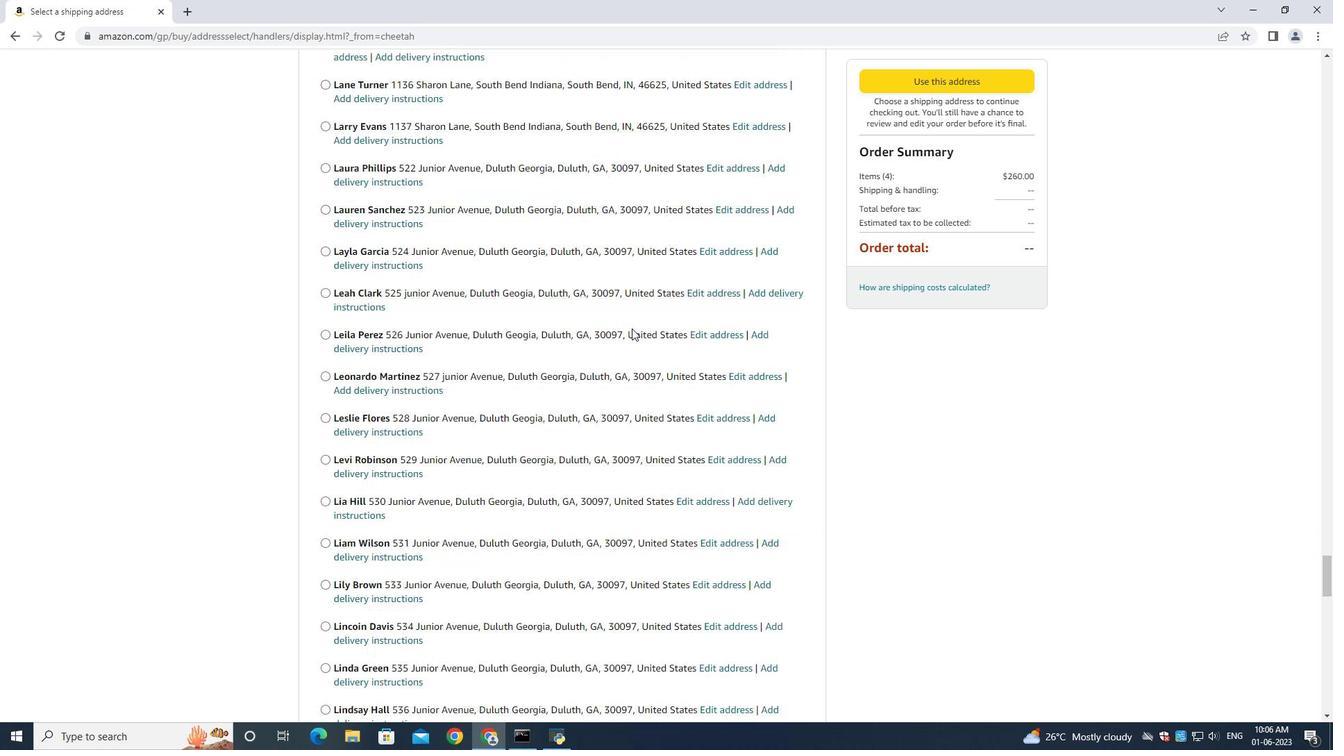 
Action: Mouse scrolled (632, 327) with delta (0, 0)
Screenshot: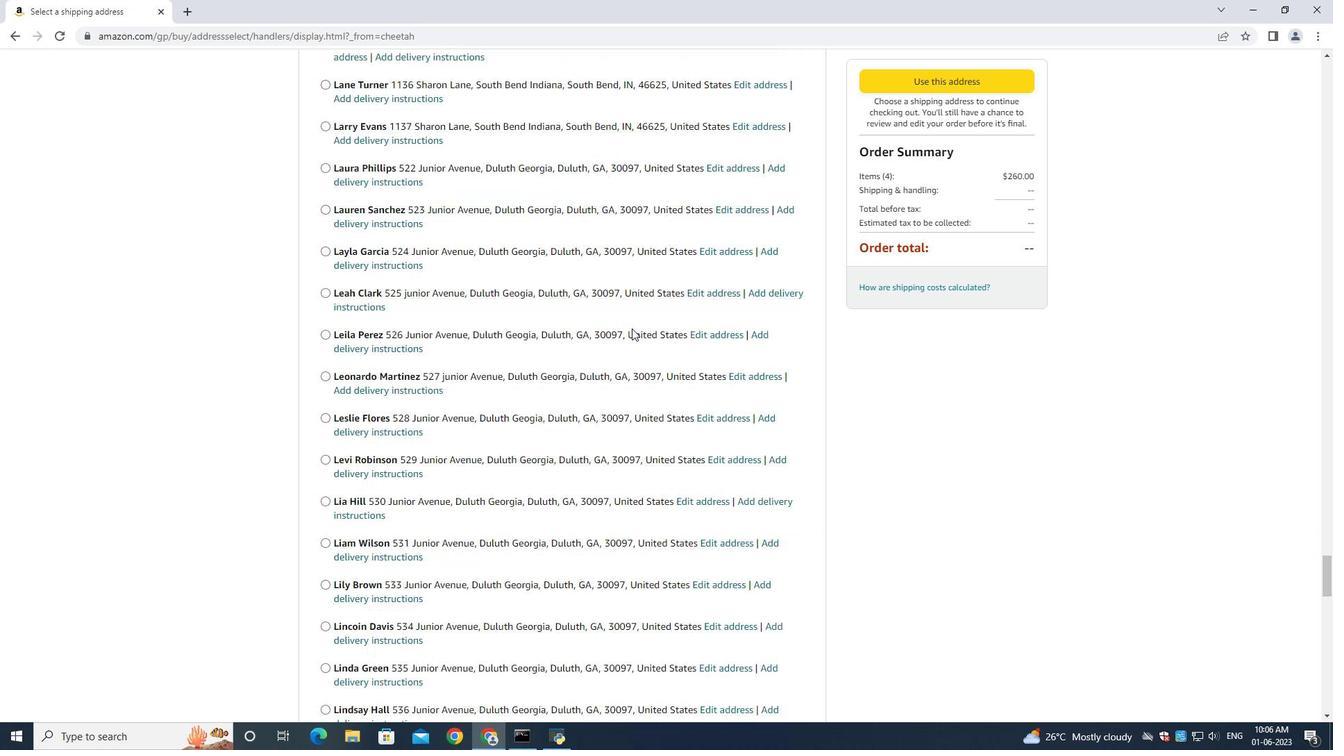 
Action: Mouse scrolled (632, 327) with delta (0, 0)
Screenshot: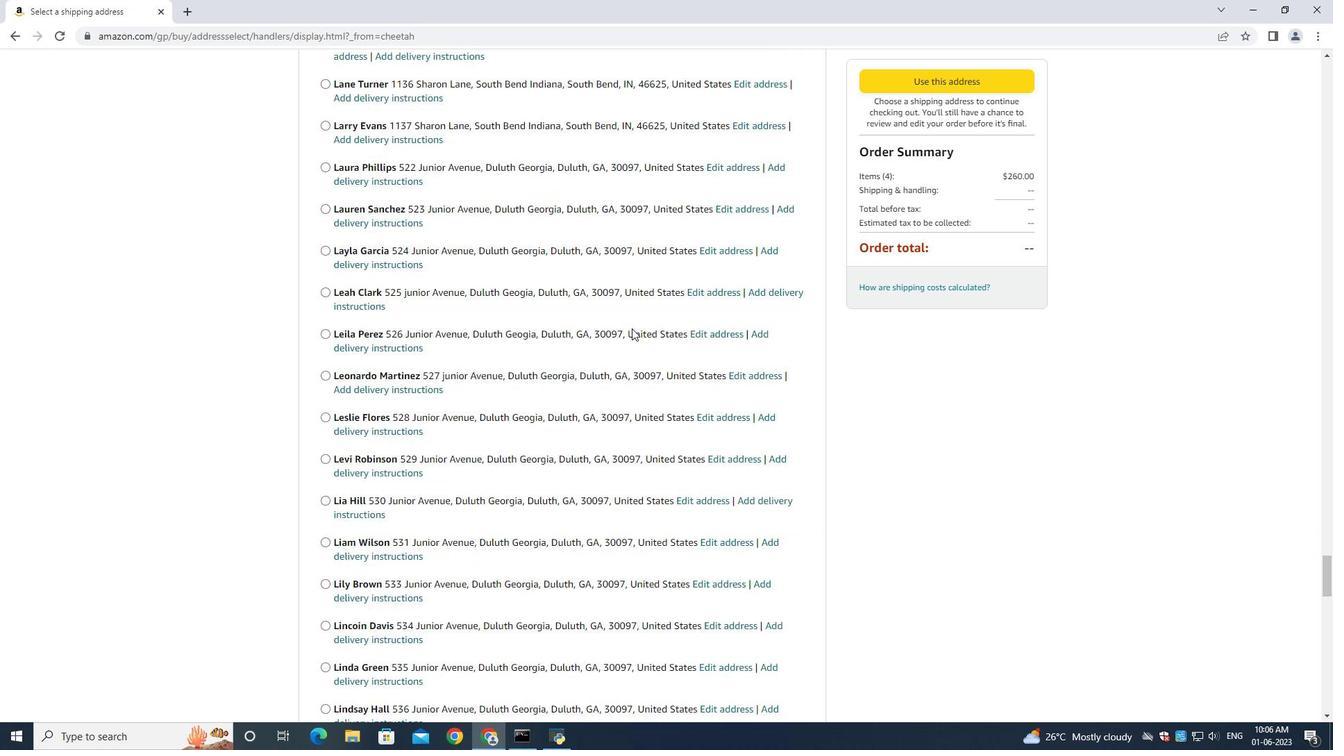 
Action: Mouse scrolled (632, 327) with delta (0, 0)
Screenshot: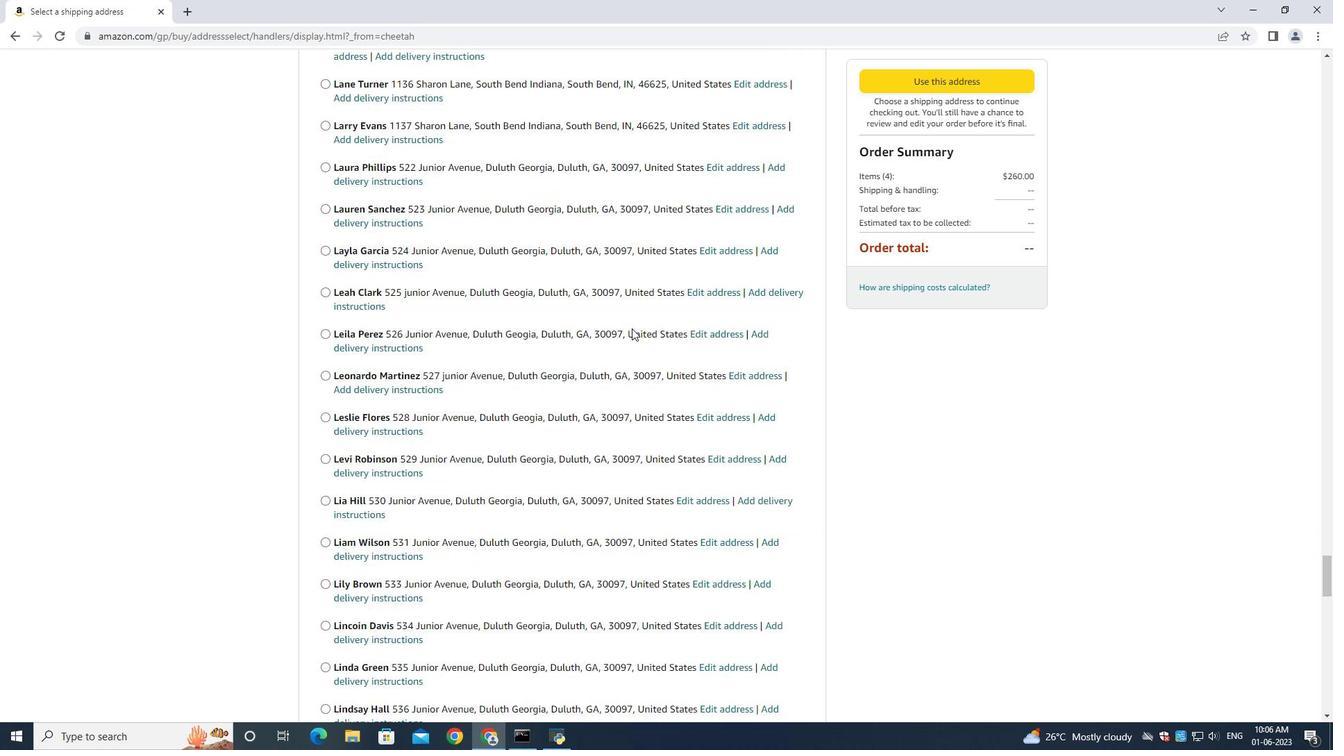 
Action: Mouse scrolled (632, 327) with delta (0, 0)
Screenshot: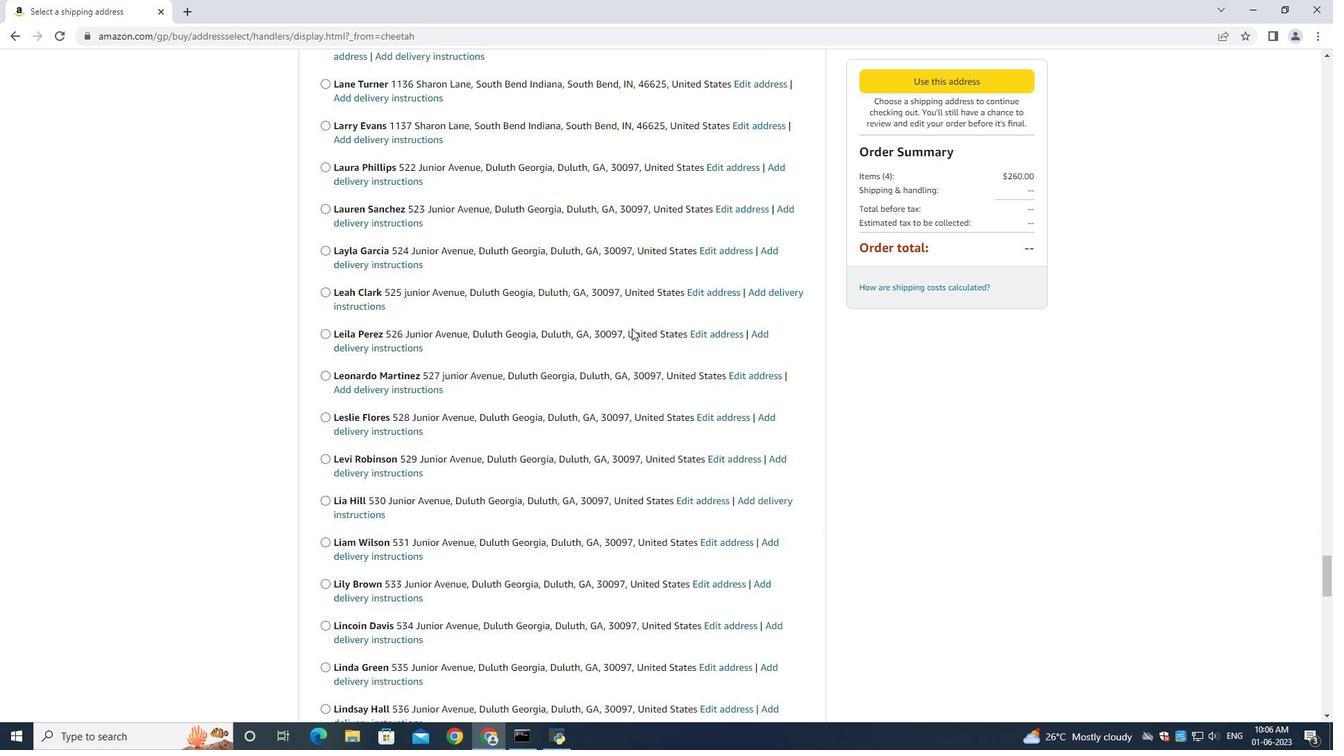 
Action: Mouse scrolled (632, 327) with delta (0, 0)
Screenshot: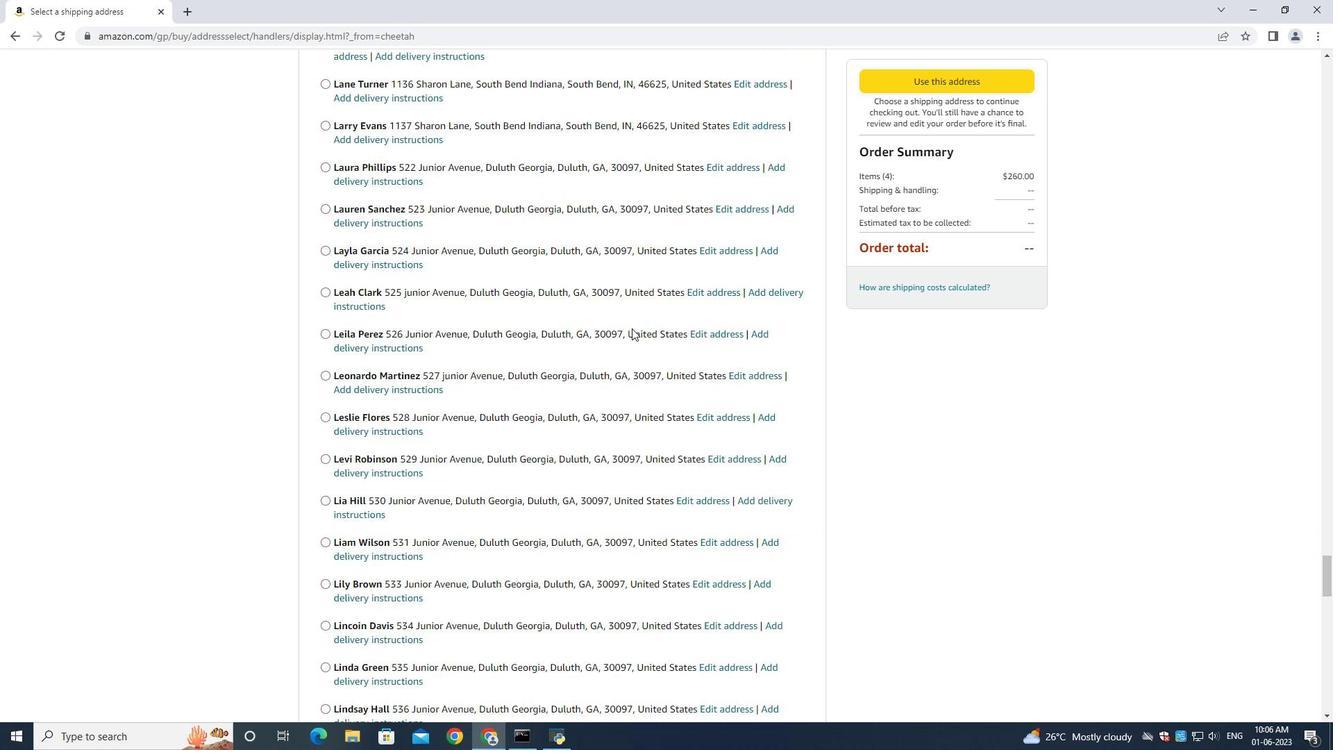 
Action: Mouse scrolled (632, 327) with delta (0, 0)
Screenshot: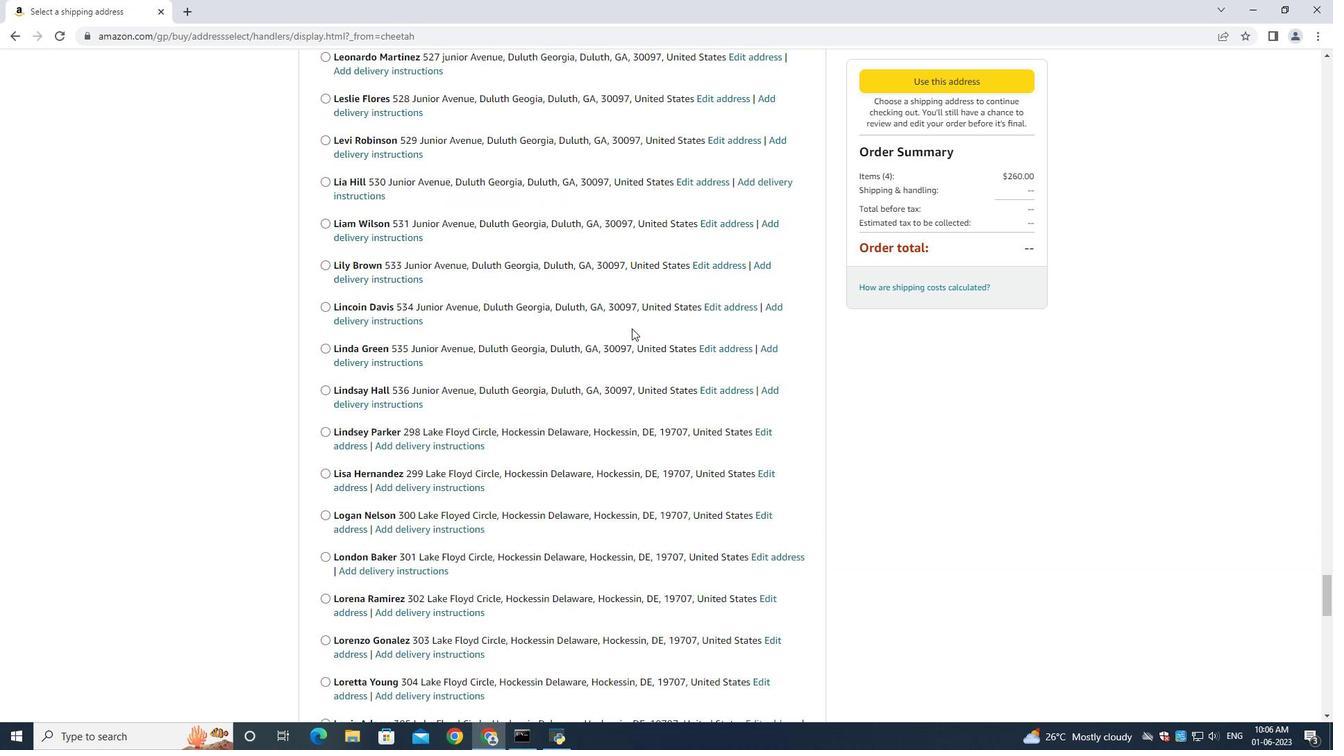 
Action: Mouse scrolled (632, 327) with delta (0, 0)
Screenshot: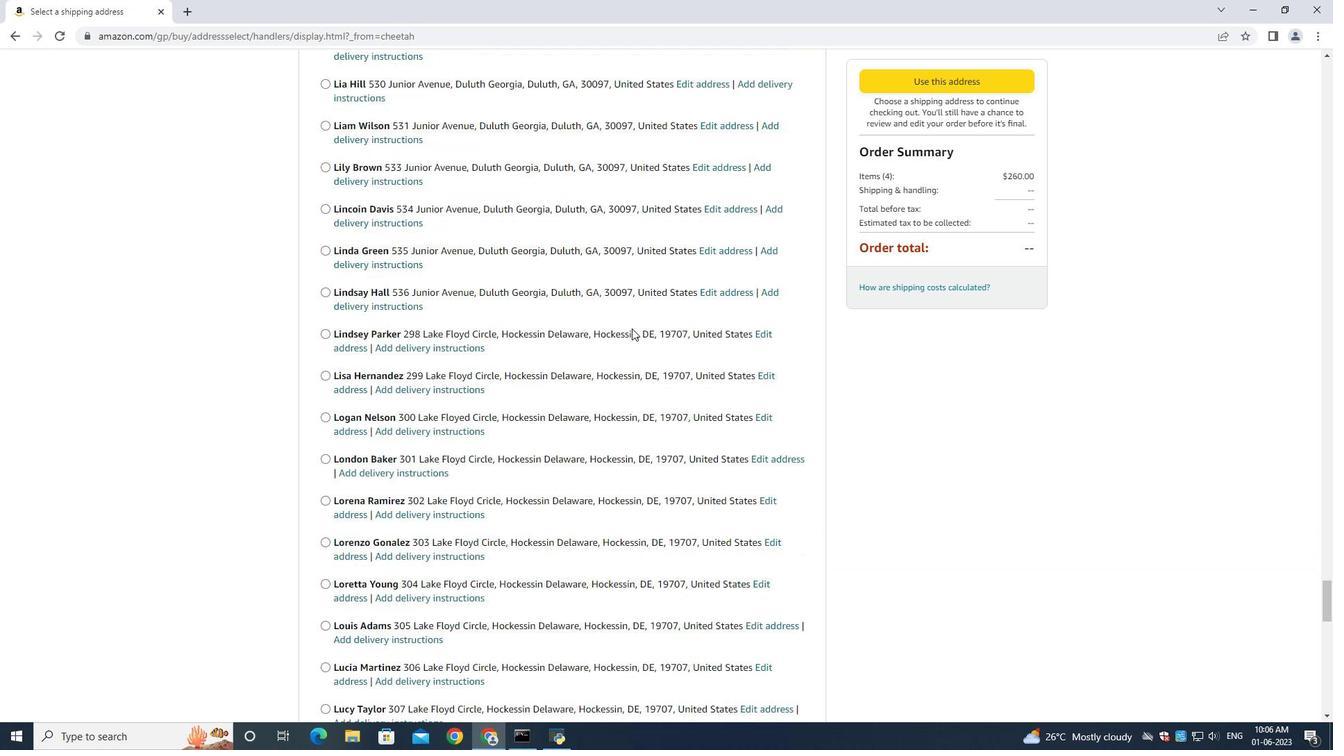 
Action: Mouse scrolled (632, 327) with delta (0, 0)
Screenshot: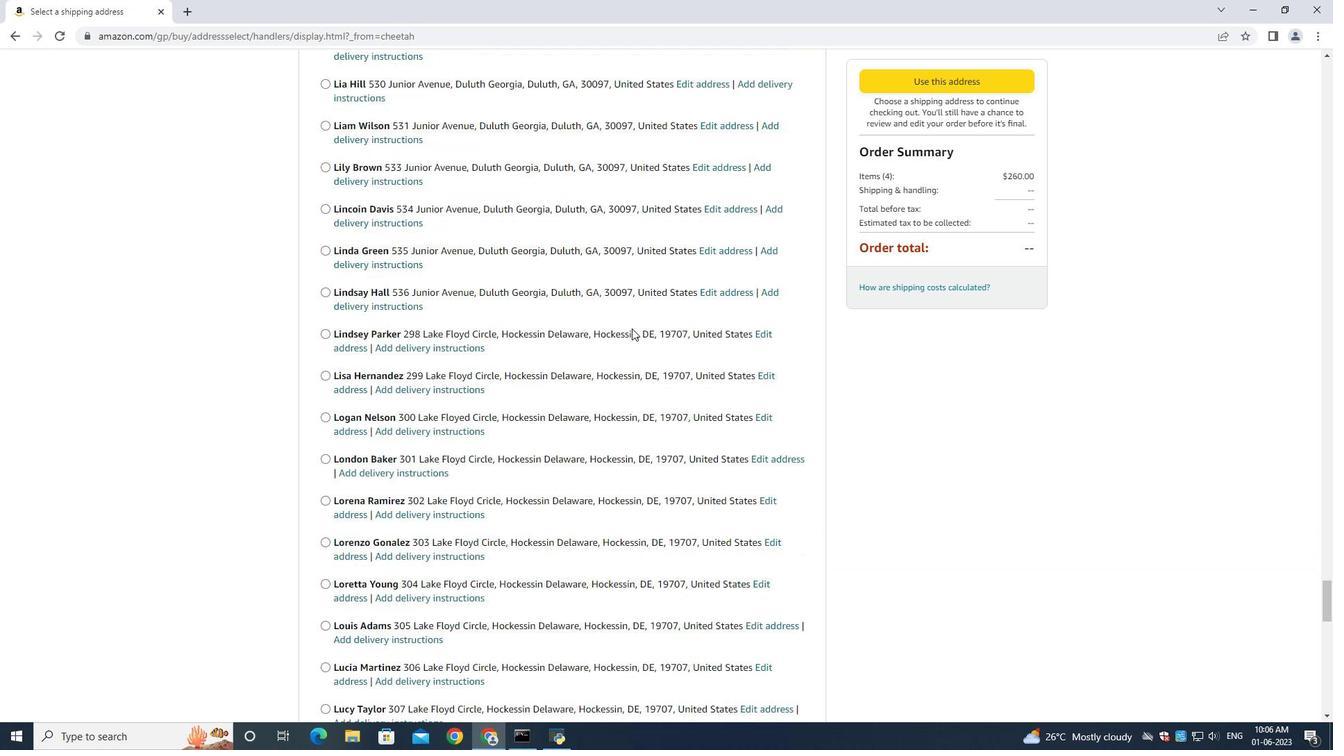 
Action: Mouse scrolled (632, 327) with delta (0, 0)
Screenshot: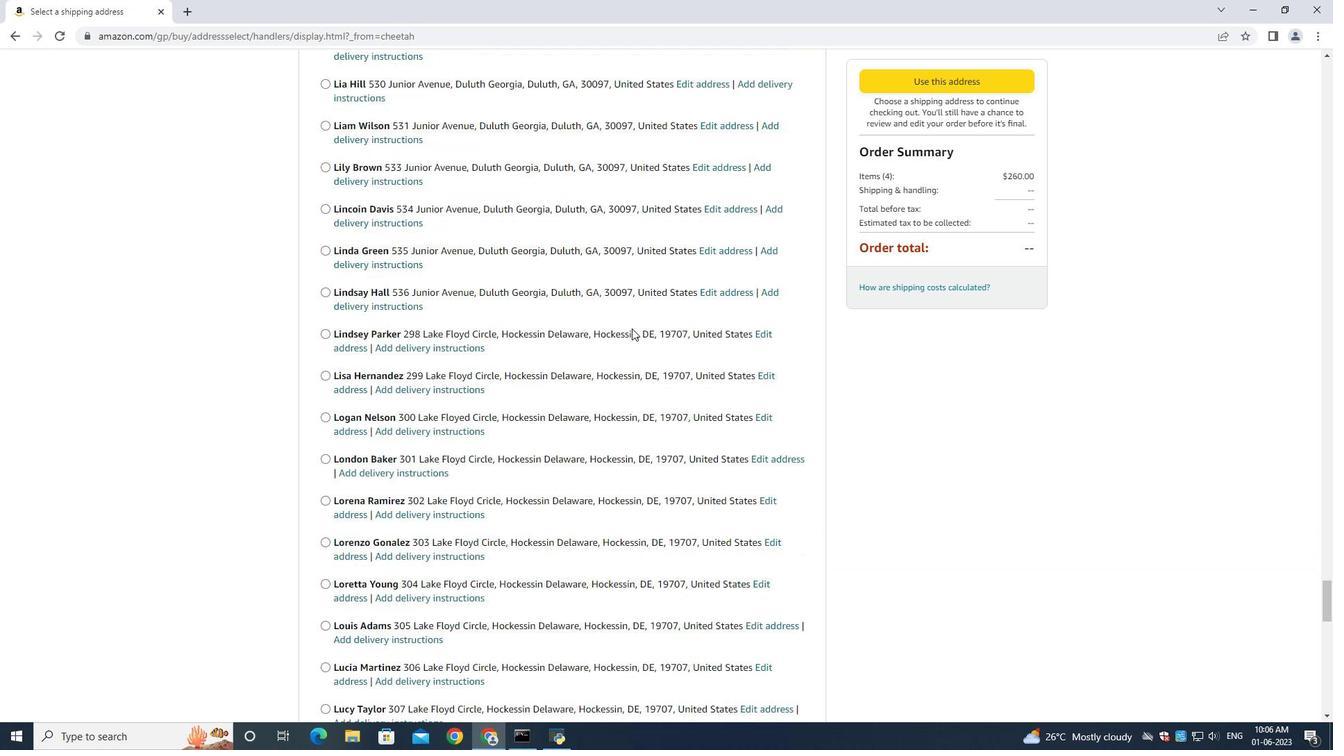 
Action: Mouse scrolled (632, 327) with delta (0, 0)
Screenshot: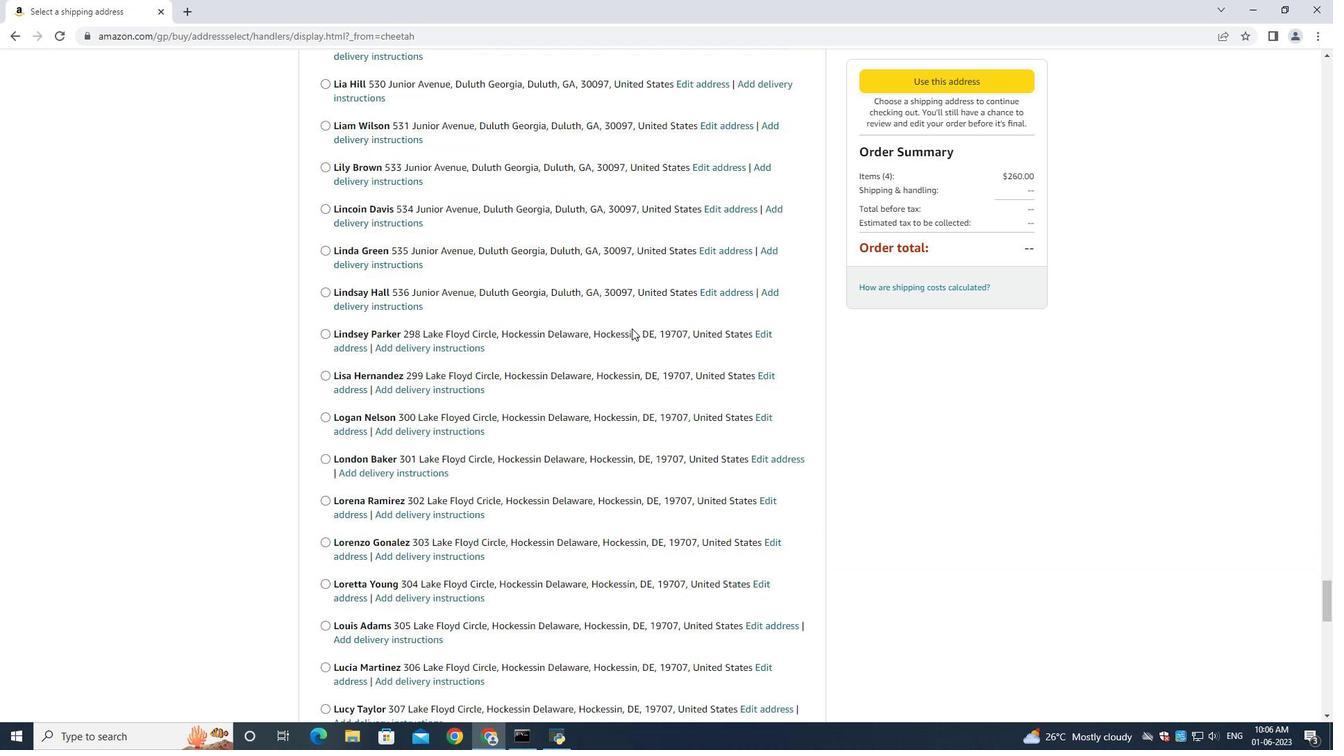 
Action: Mouse scrolled (632, 327) with delta (0, 0)
Screenshot: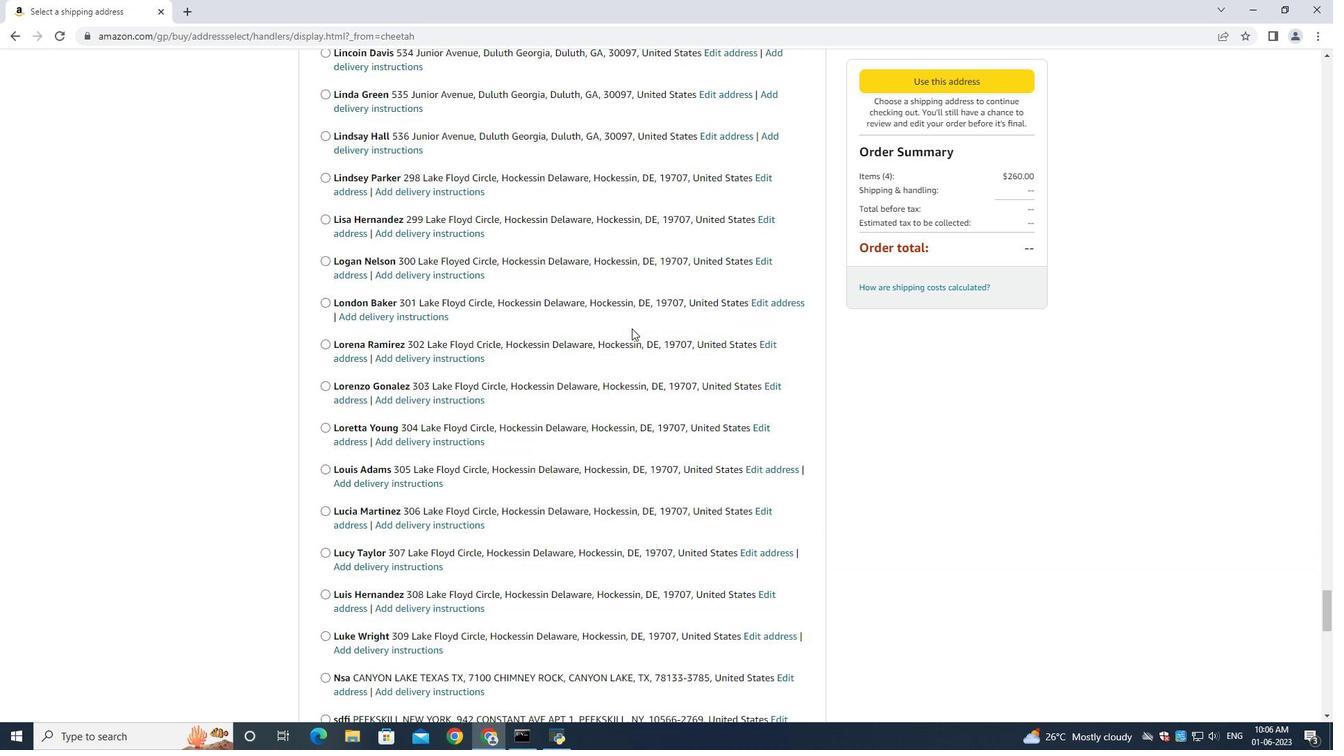
Action: Mouse scrolled (632, 327) with delta (0, 0)
Screenshot: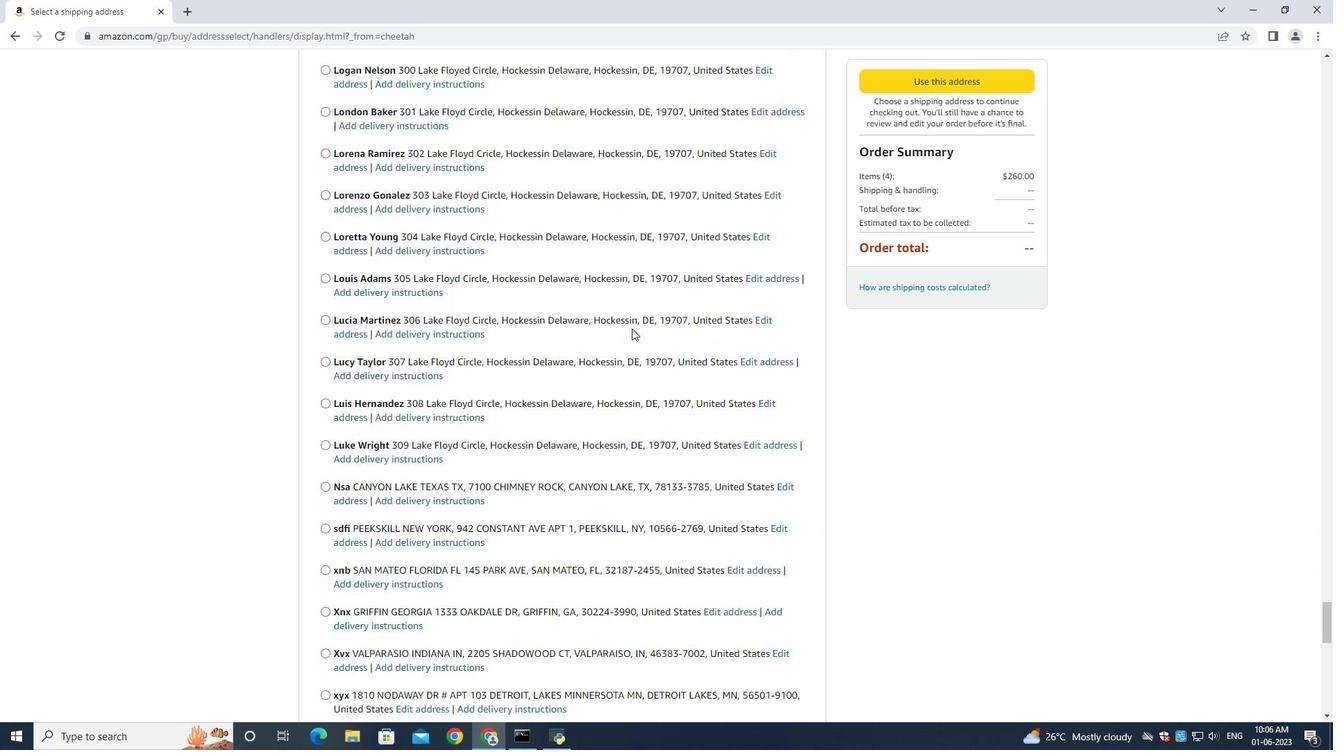 
Action: Mouse scrolled (632, 327) with delta (0, 0)
Screenshot: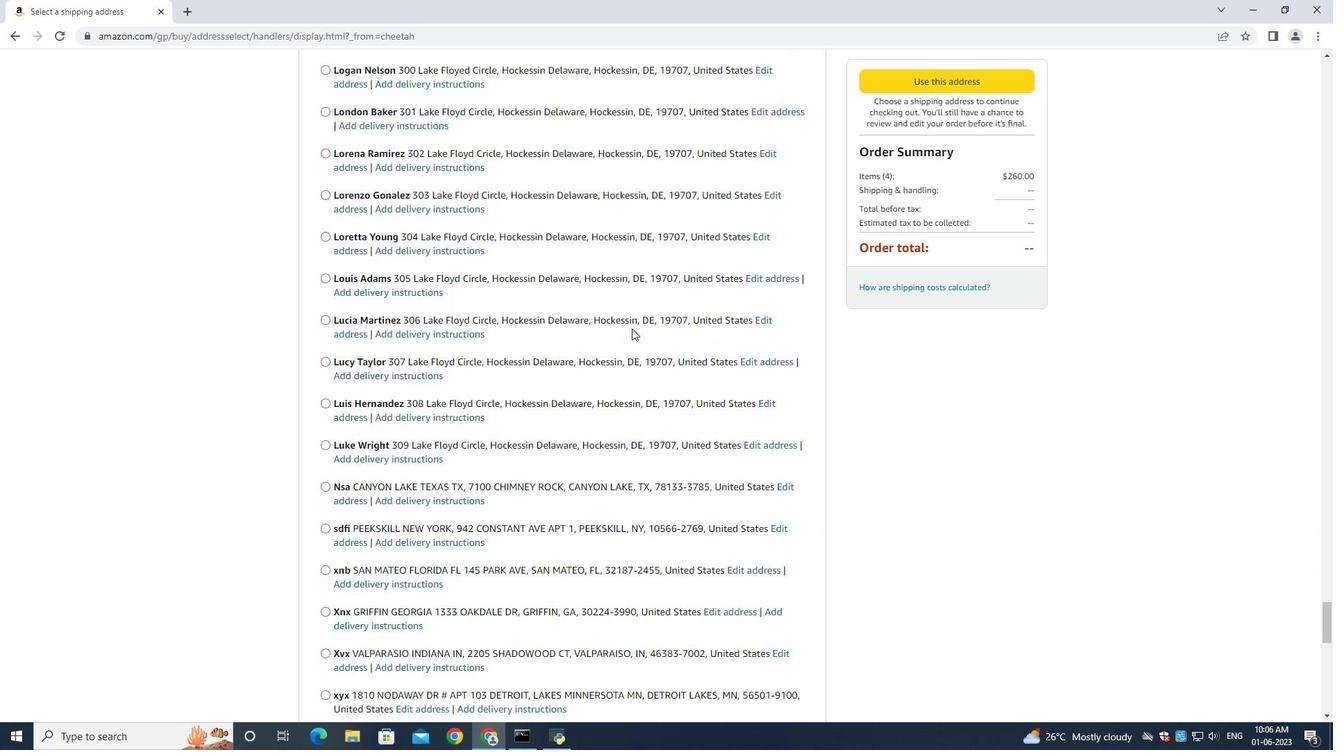 
Action: Mouse scrolled (632, 327) with delta (0, 0)
Screenshot: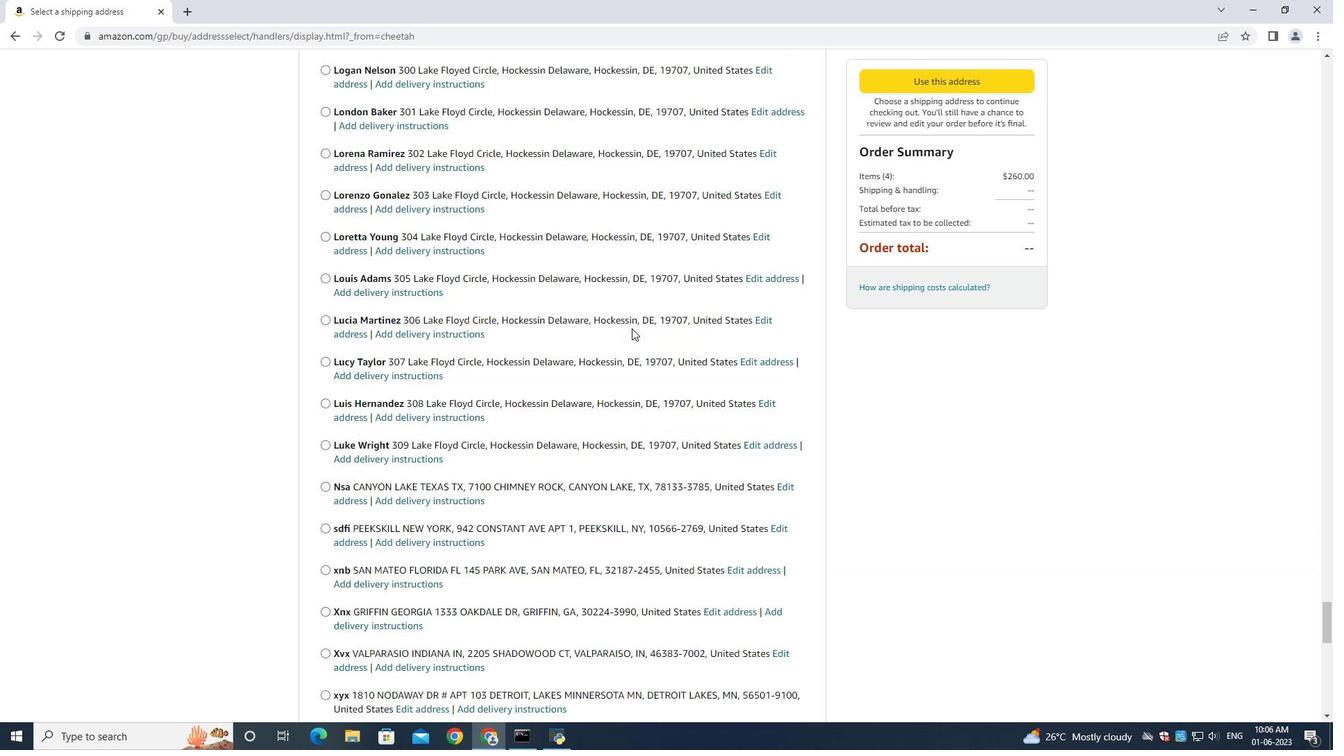 
Action: Mouse scrolled (632, 327) with delta (0, 0)
Screenshot: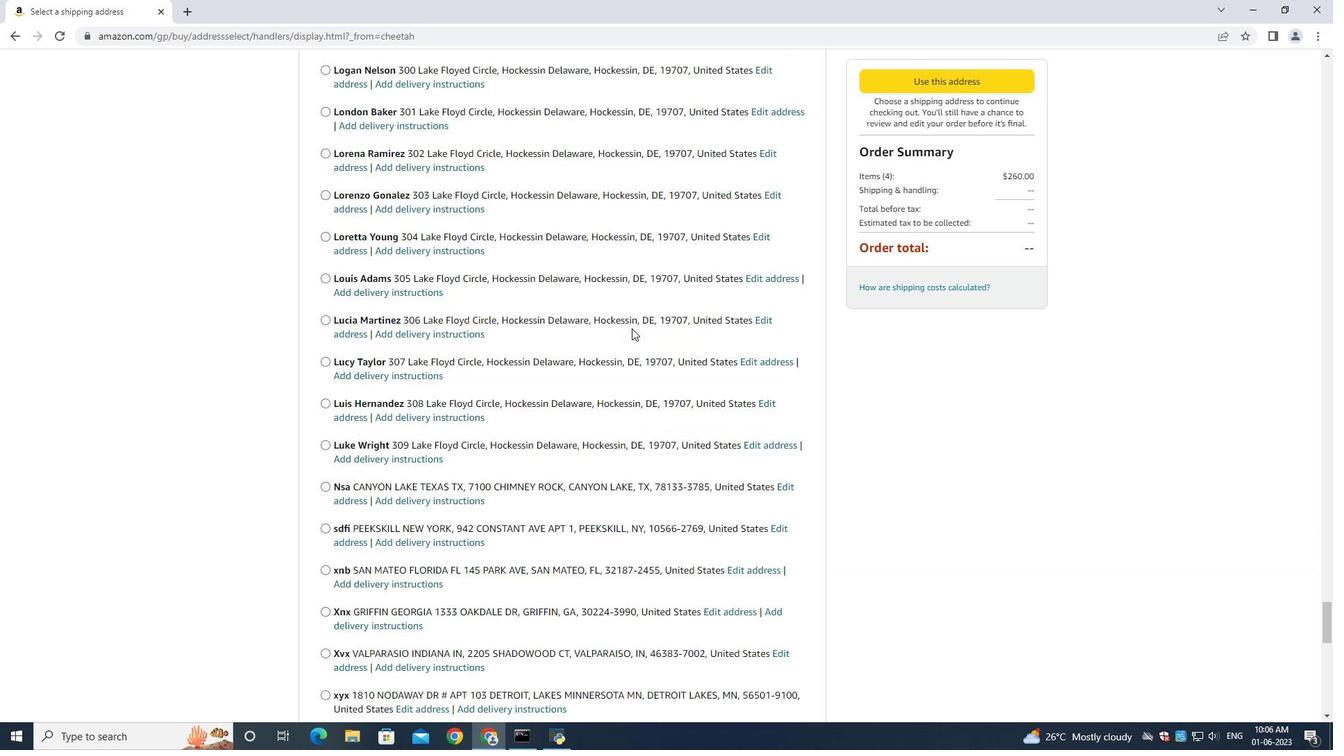 
Action: Mouse scrolled (632, 327) with delta (0, 0)
Screenshot: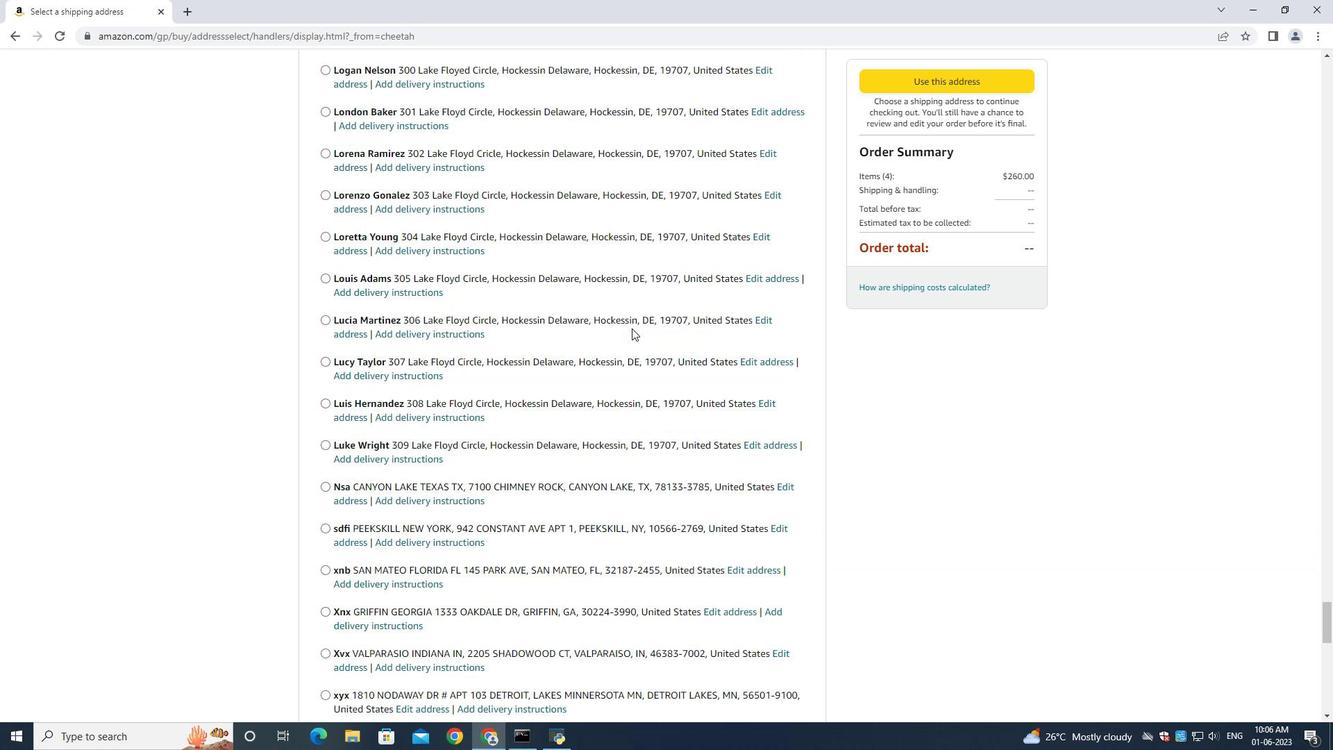 
Action: Mouse scrolled (632, 327) with delta (0, 0)
Screenshot: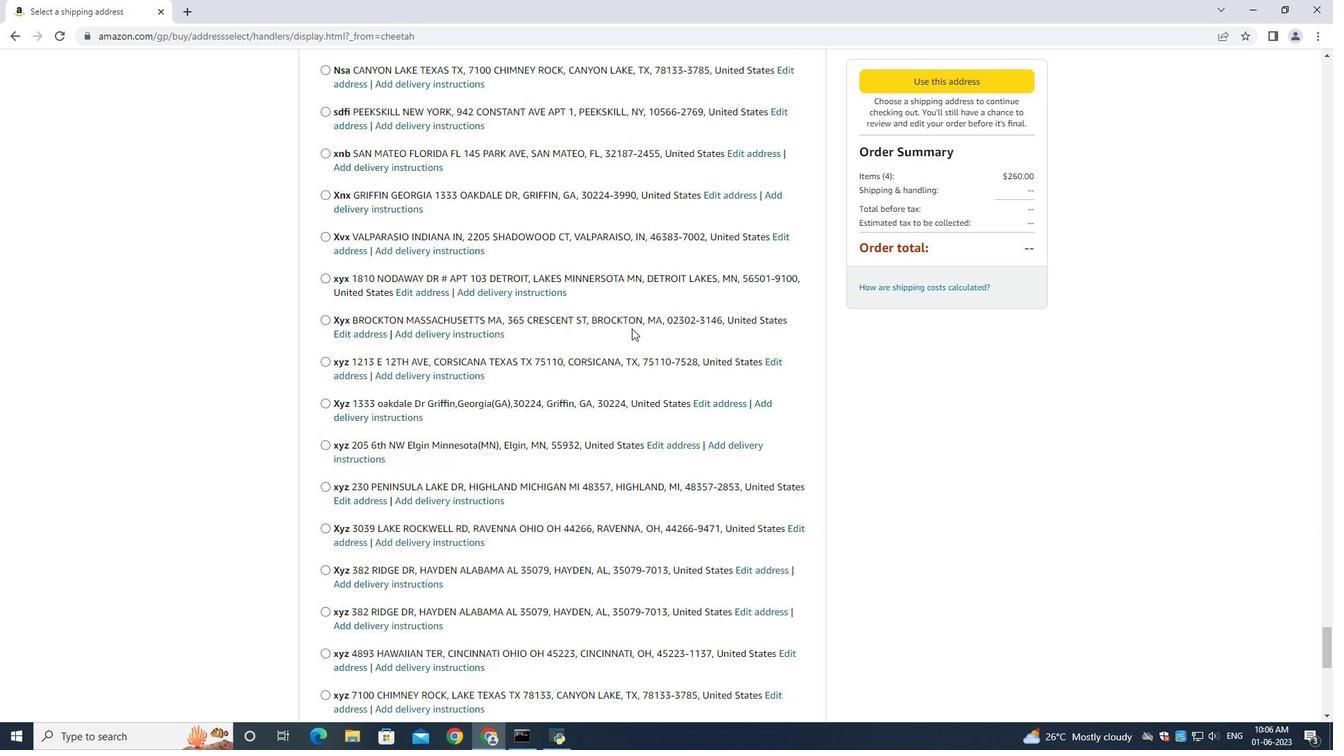 
Action: Mouse scrolled (632, 327) with delta (0, 0)
Screenshot: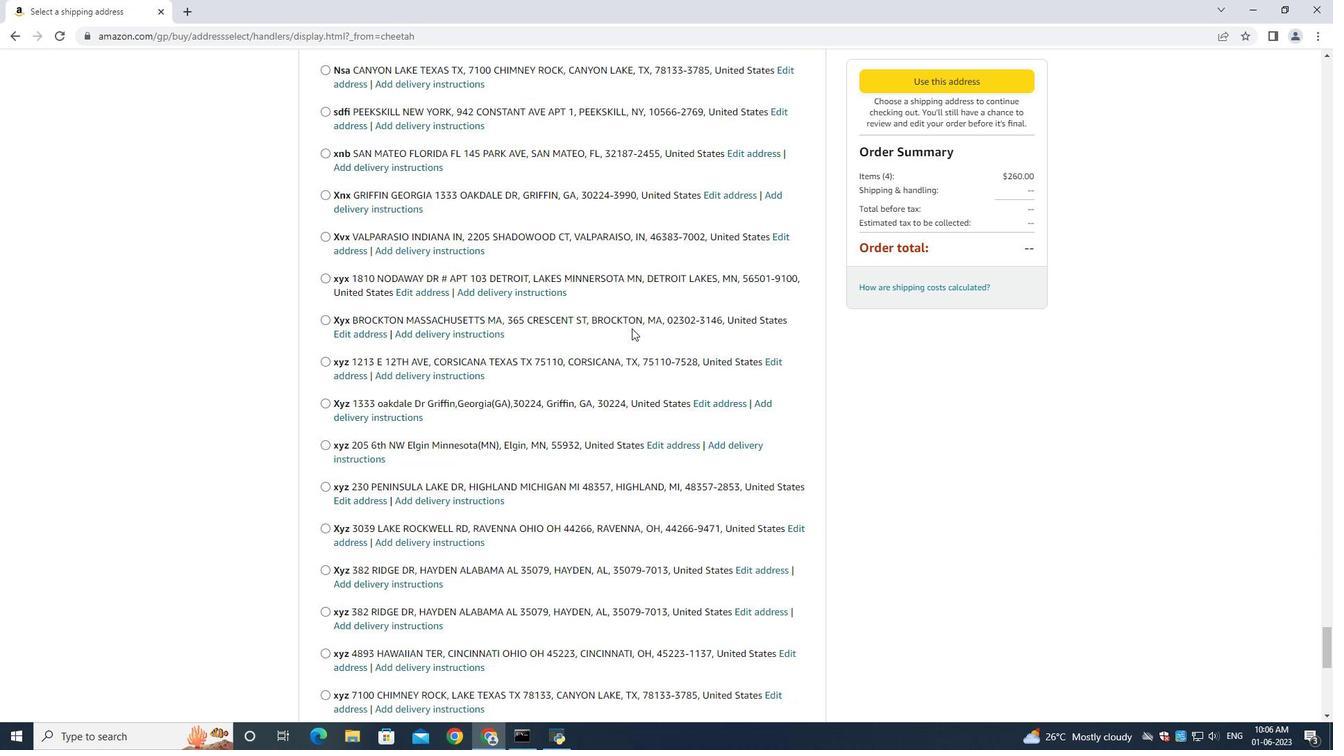 
Action: Mouse scrolled (632, 327) with delta (0, 0)
Screenshot: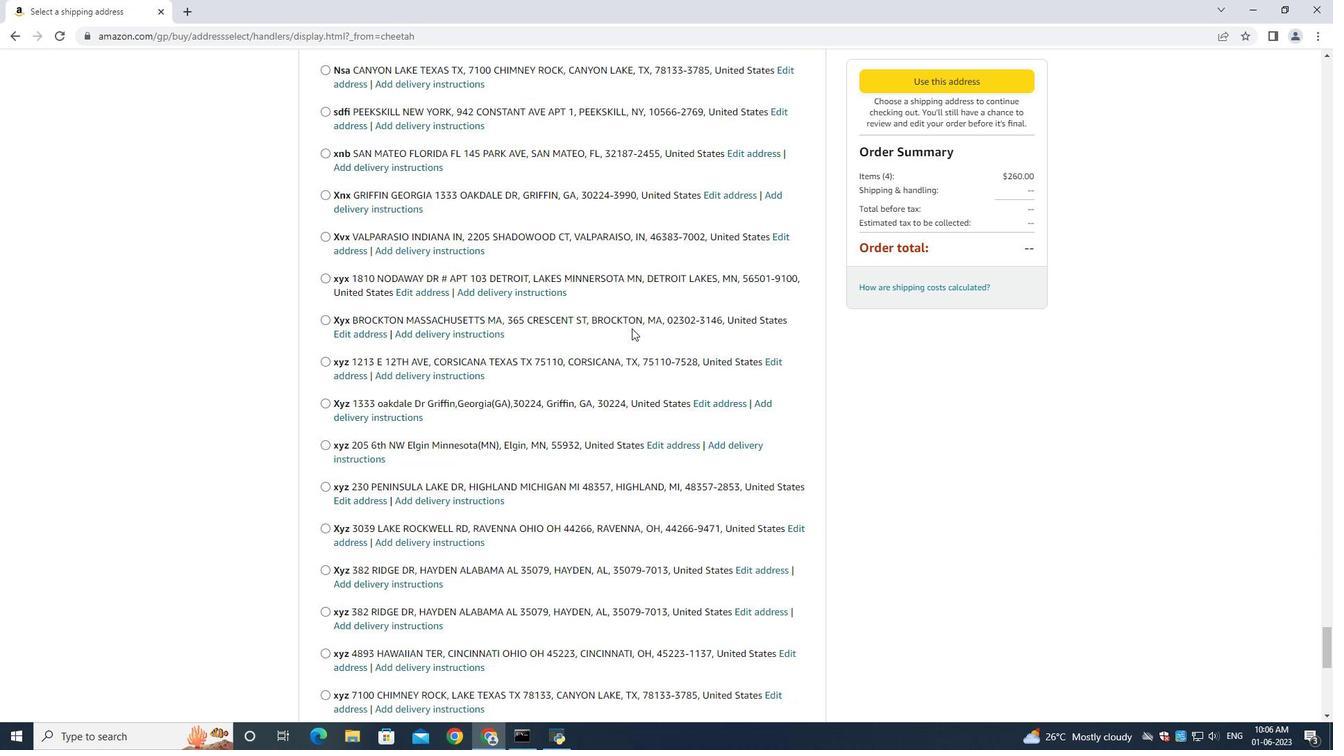 
Action: Mouse scrolled (632, 327) with delta (0, 0)
Screenshot: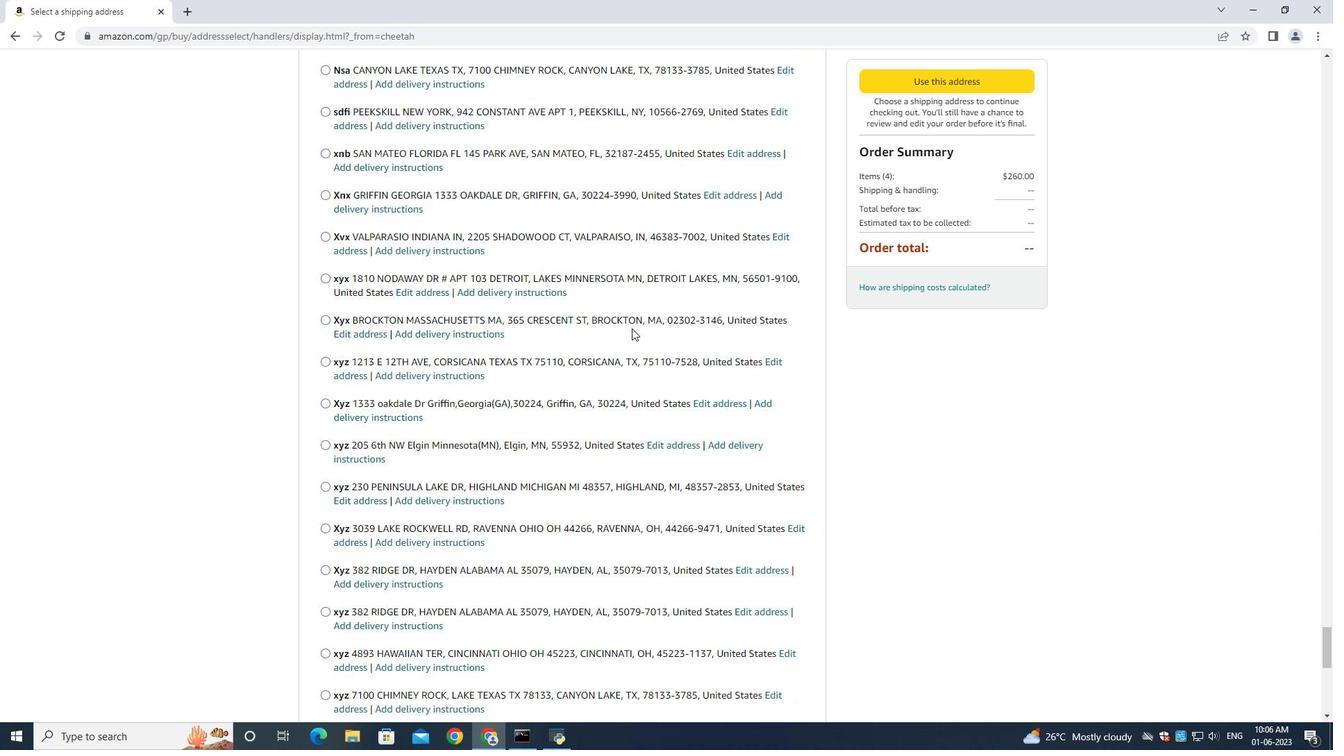 
Action: Mouse scrolled (632, 327) with delta (0, 0)
Screenshot: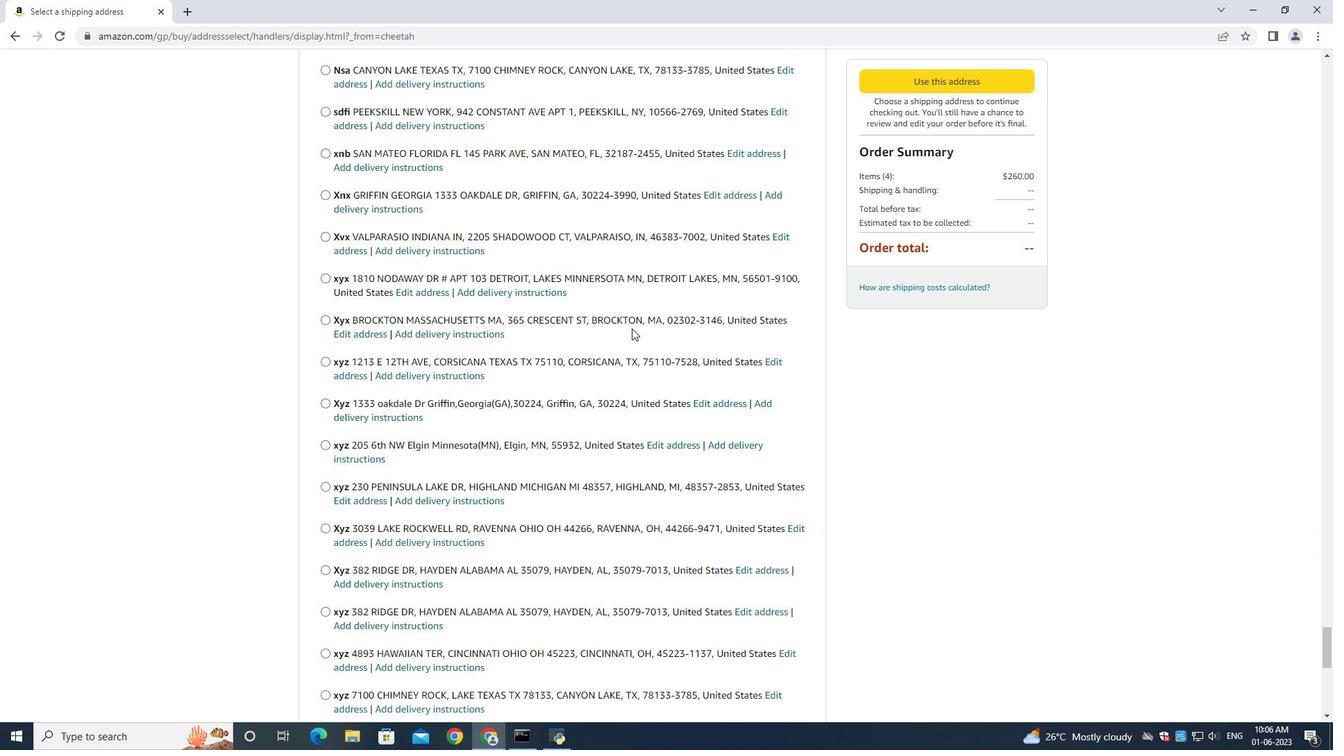 
Action: Mouse scrolled (632, 327) with delta (0, 0)
Screenshot: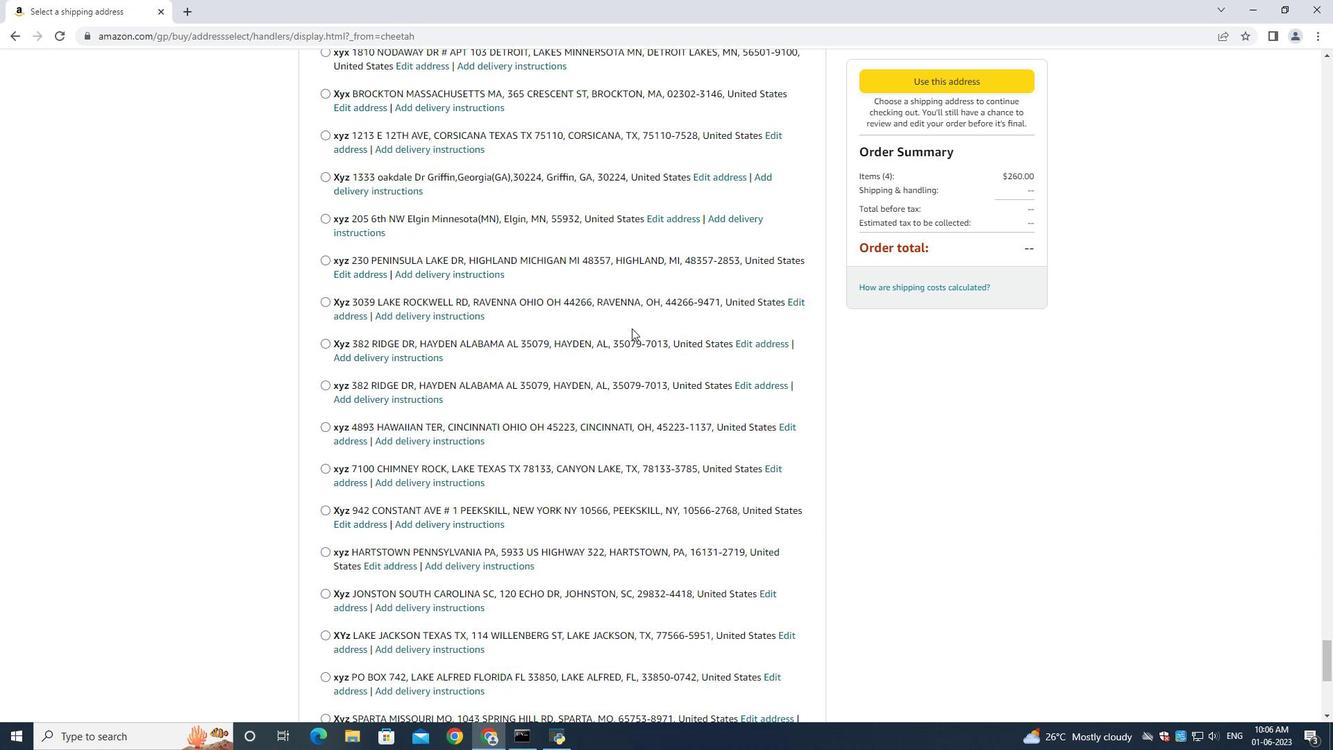
Action: Mouse scrolled (632, 327) with delta (0, 0)
Screenshot: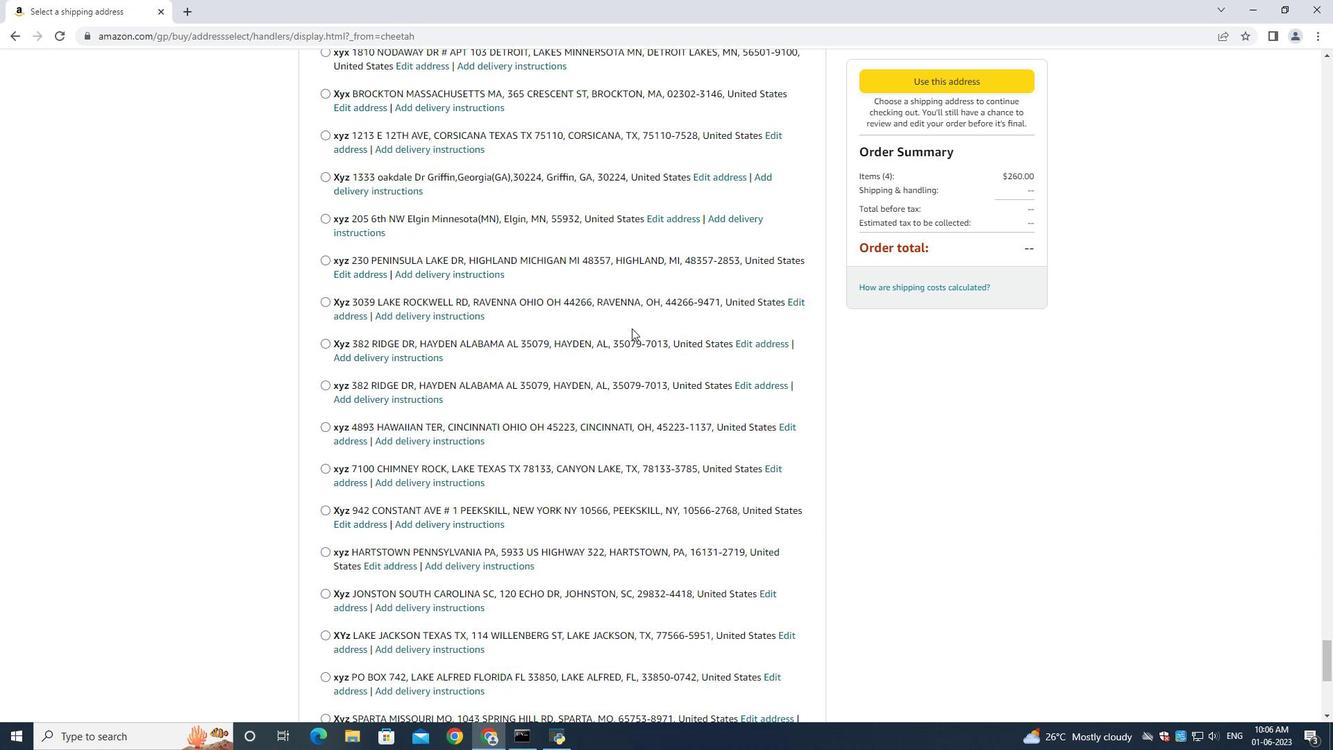
Action: Mouse scrolled (632, 327) with delta (0, 0)
Screenshot: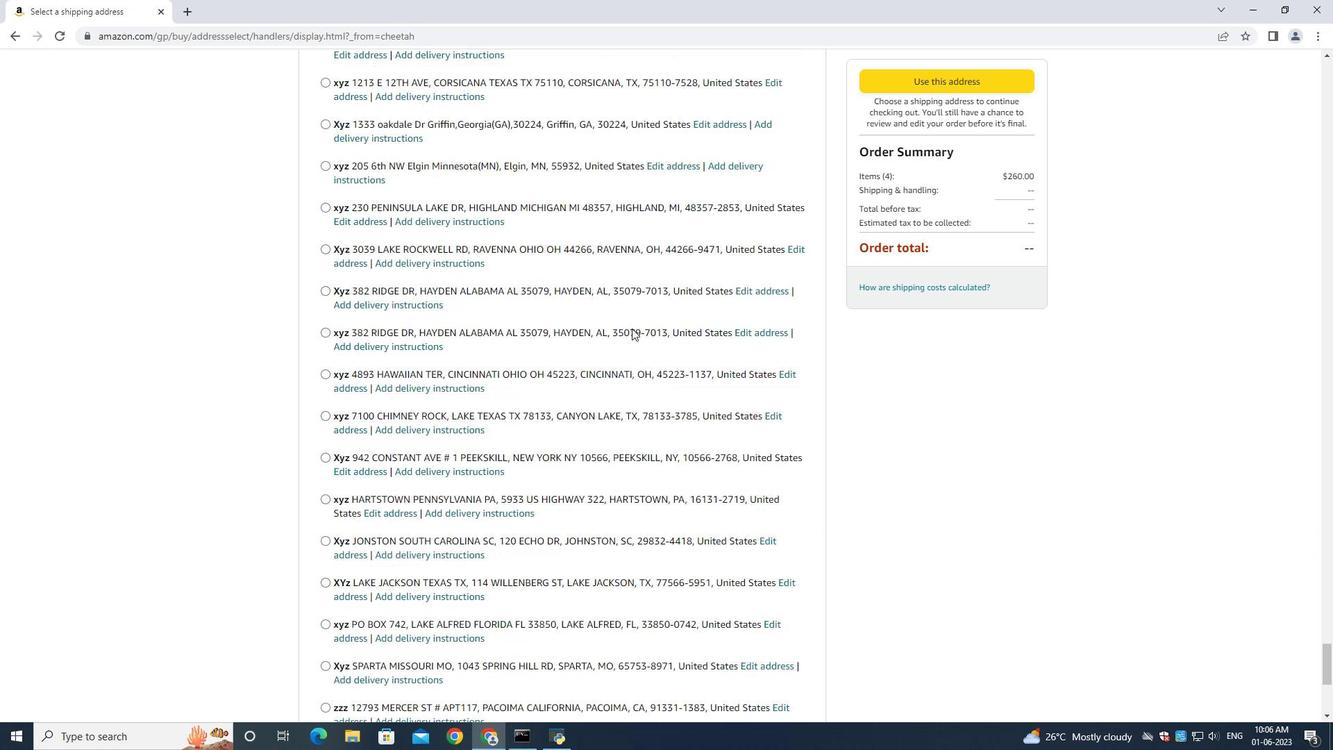
Action: Mouse scrolled (632, 327) with delta (0, 0)
Screenshot: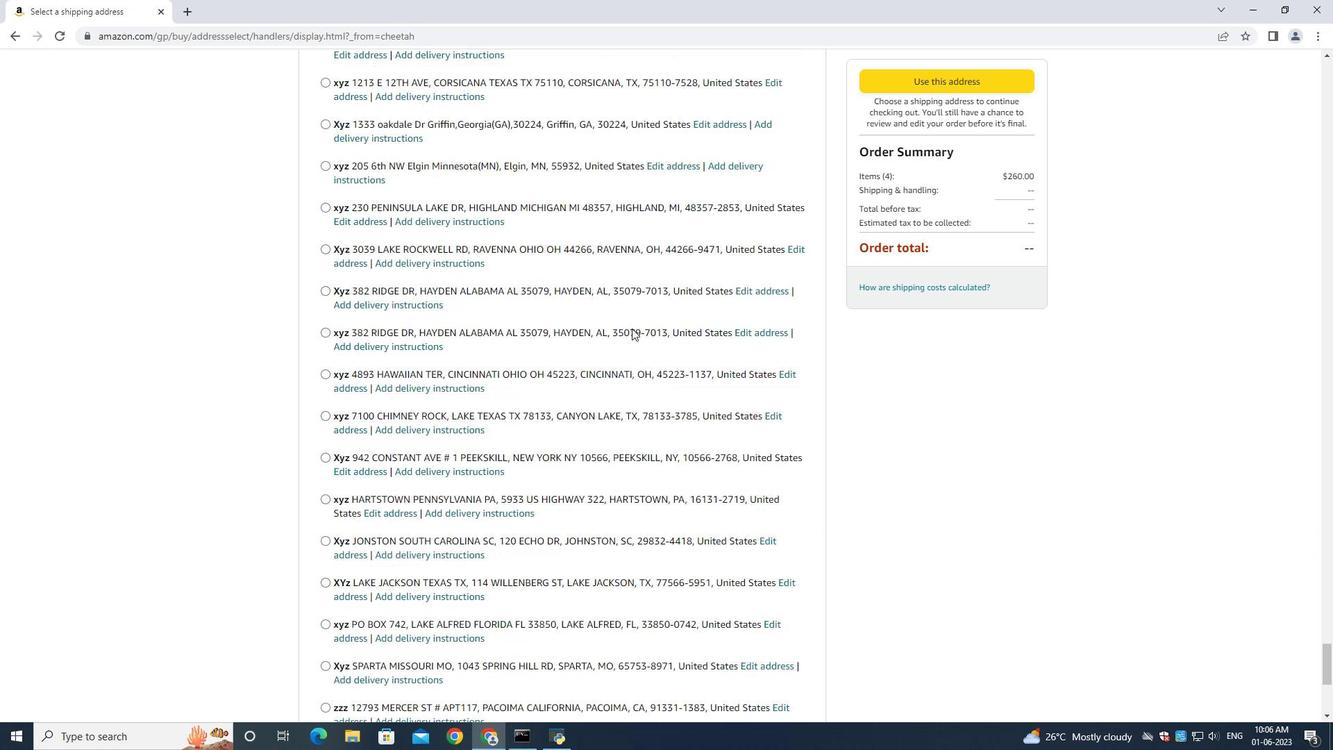 
Action: Mouse scrolled (632, 327) with delta (0, 0)
Screenshot: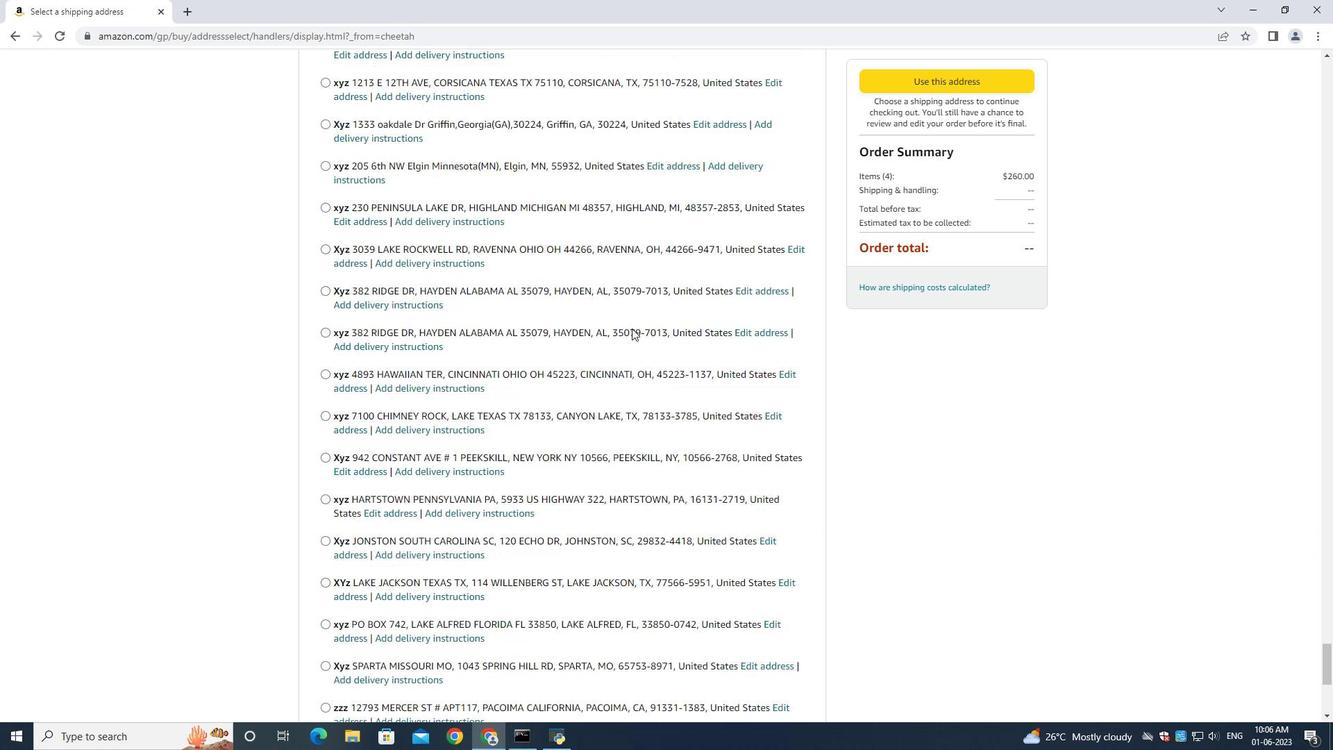 
Action: Mouse scrolled (632, 327) with delta (0, 0)
Screenshot: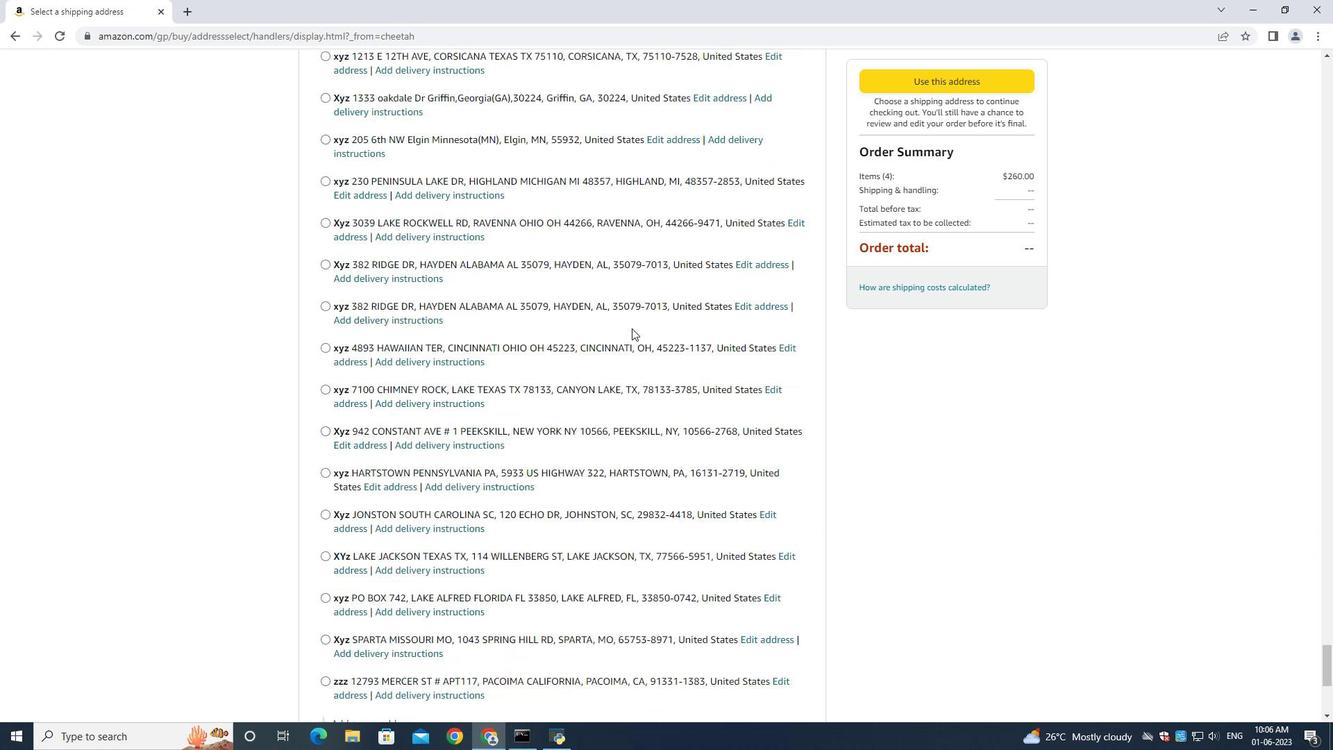 
Action: Mouse scrolled (632, 327) with delta (0, 0)
Screenshot: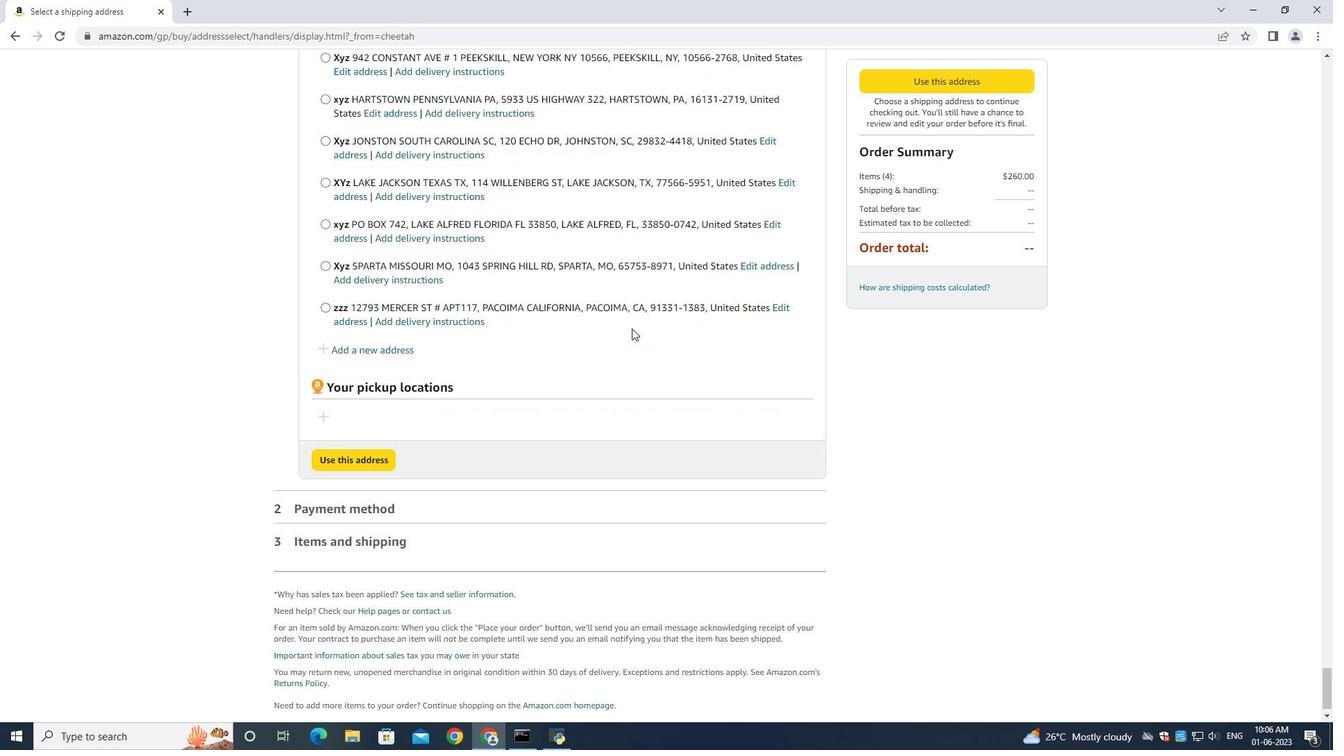 
Action: Mouse moved to (350, 324)
Screenshot: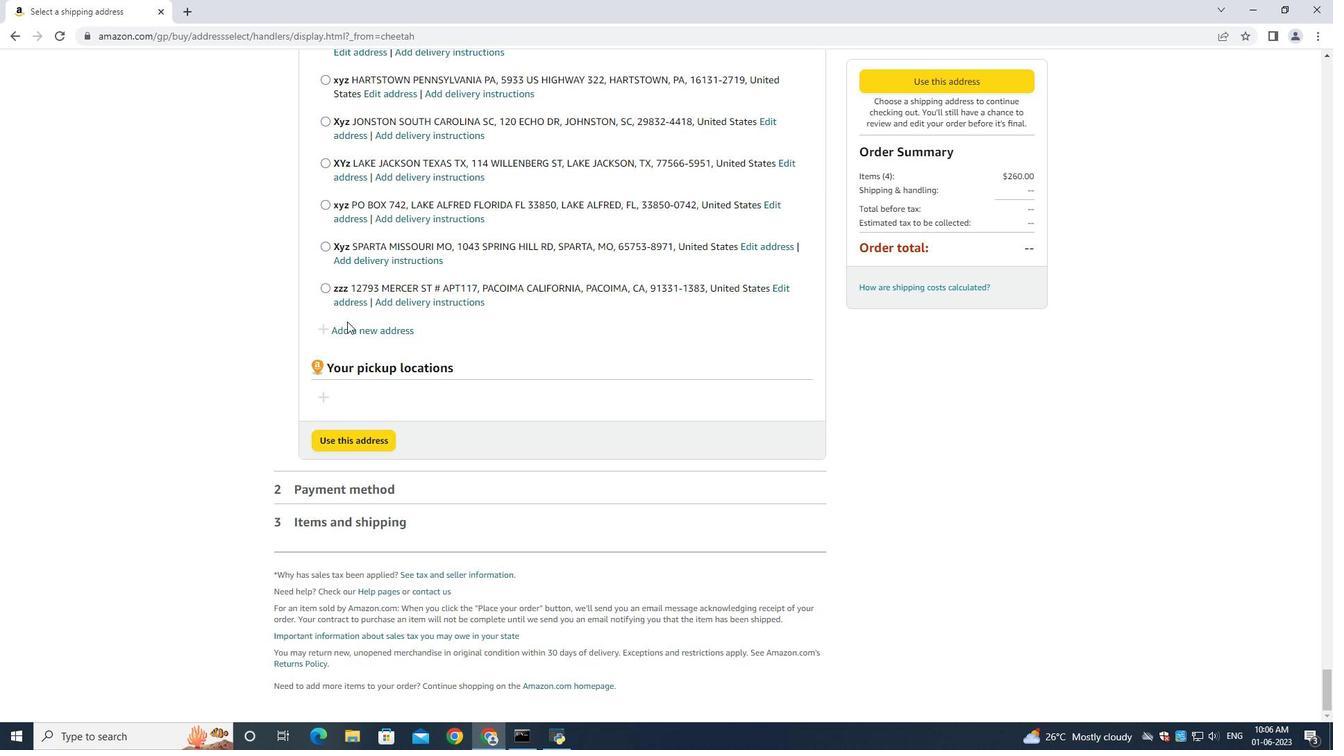 
Action: Mouse pressed left at (348, 322)
Screenshot: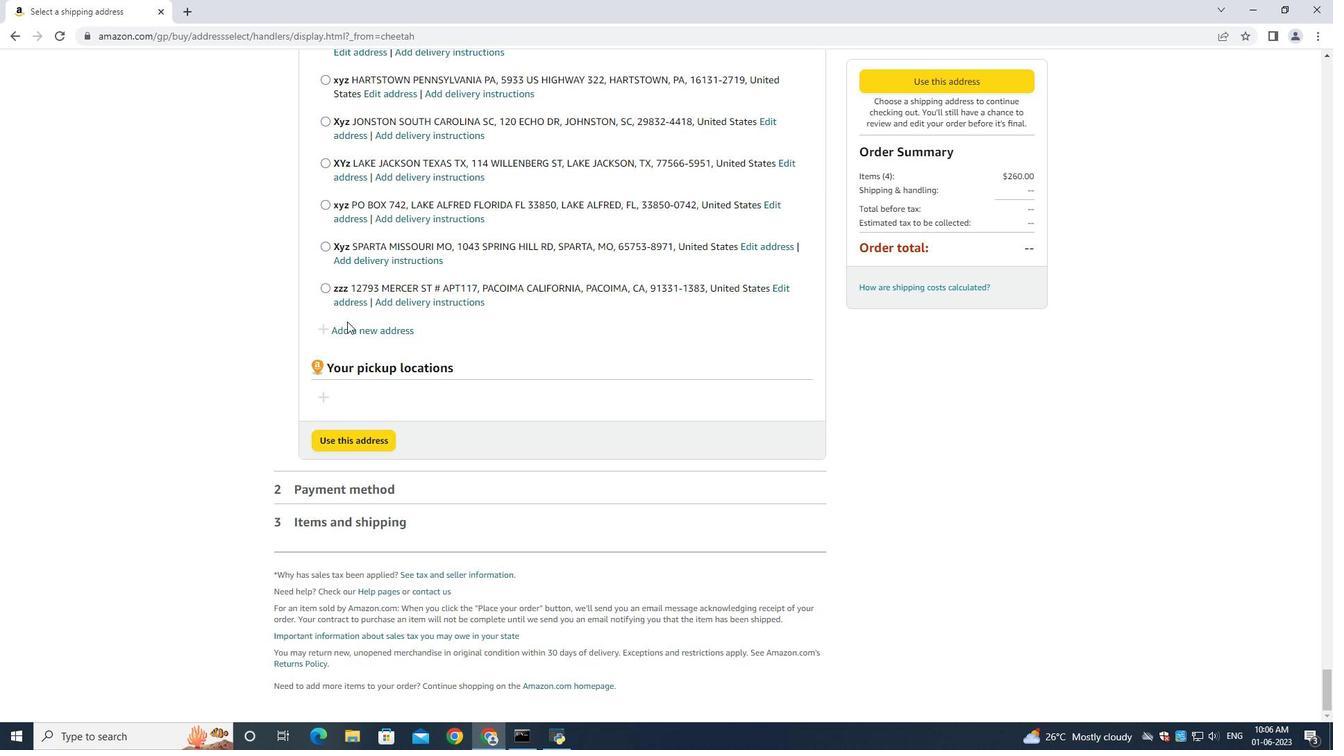 
Action: Mouse moved to (352, 327)
Screenshot: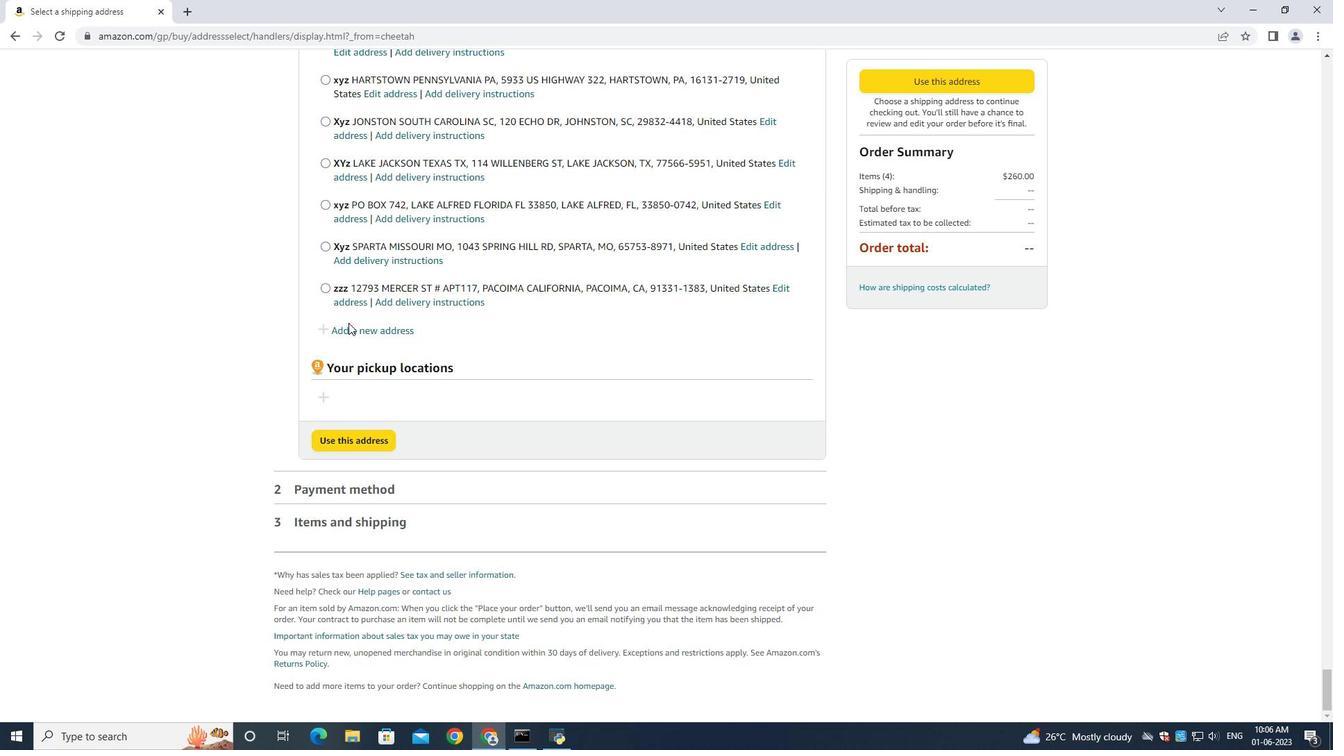 
Action: Mouse pressed left at (352, 327)
Screenshot: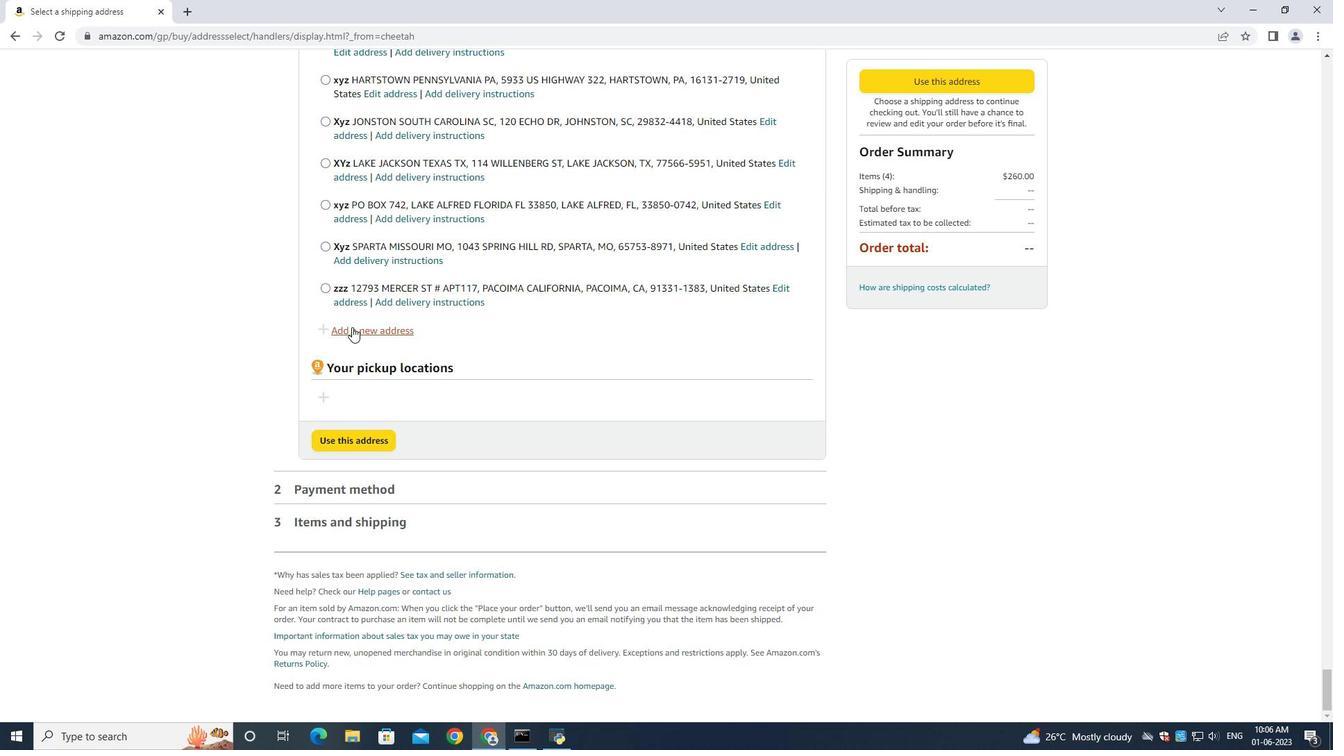 
Action: Mouse moved to (472, 323)
Screenshot: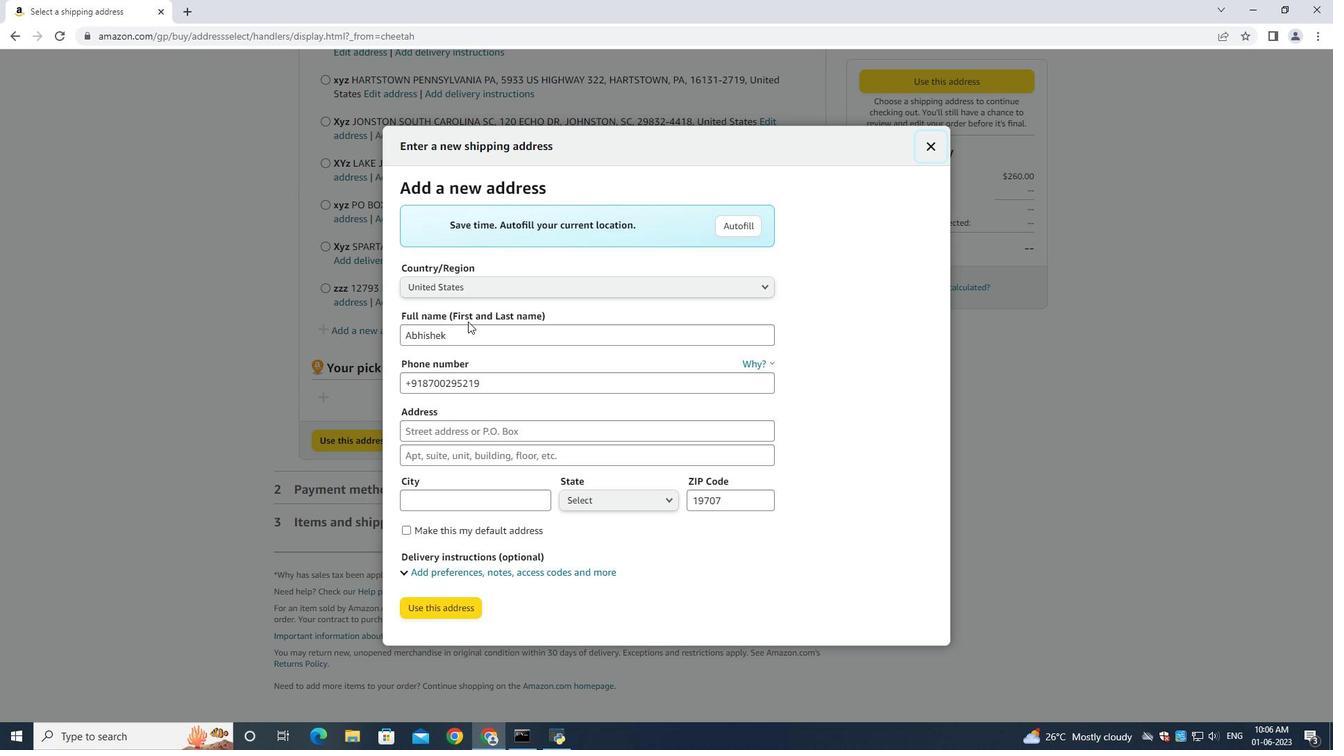 
Action: Mouse pressed left at (472, 323)
Screenshot: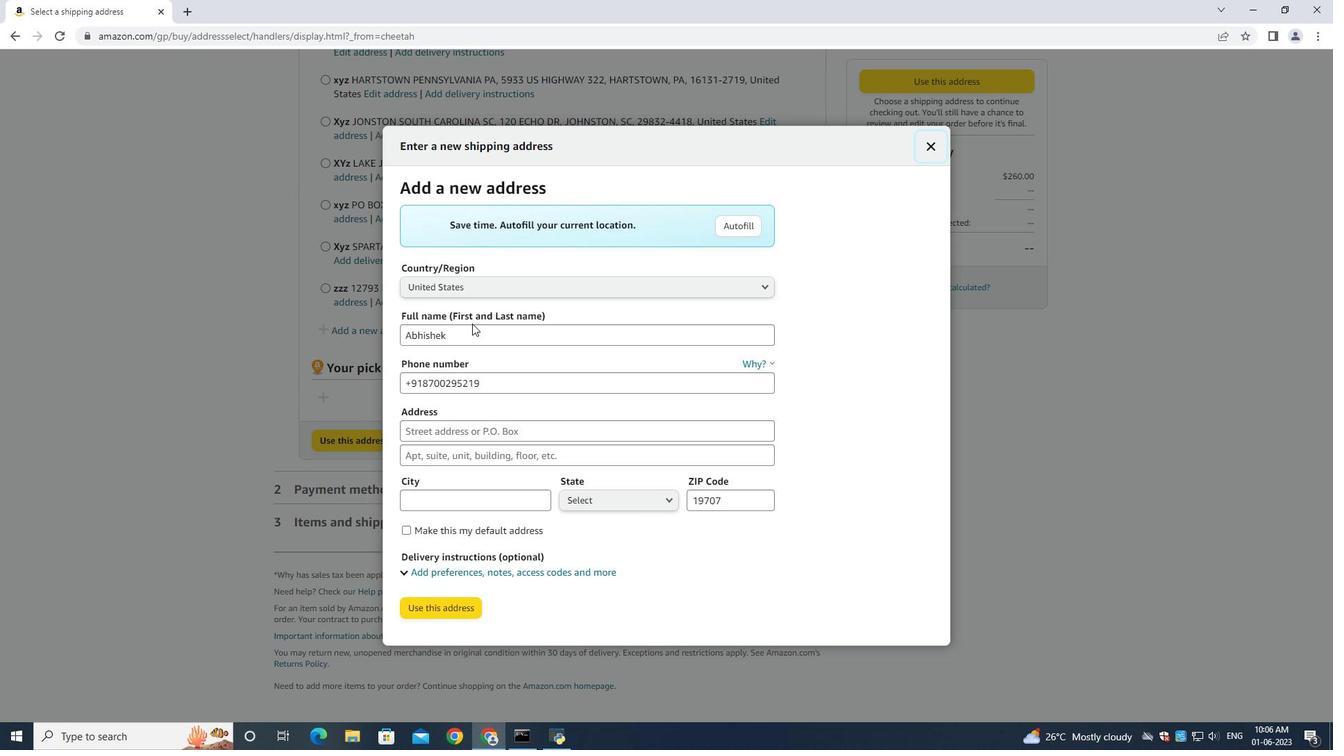 
Action: Mouse moved to (477, 327)
Screenshot: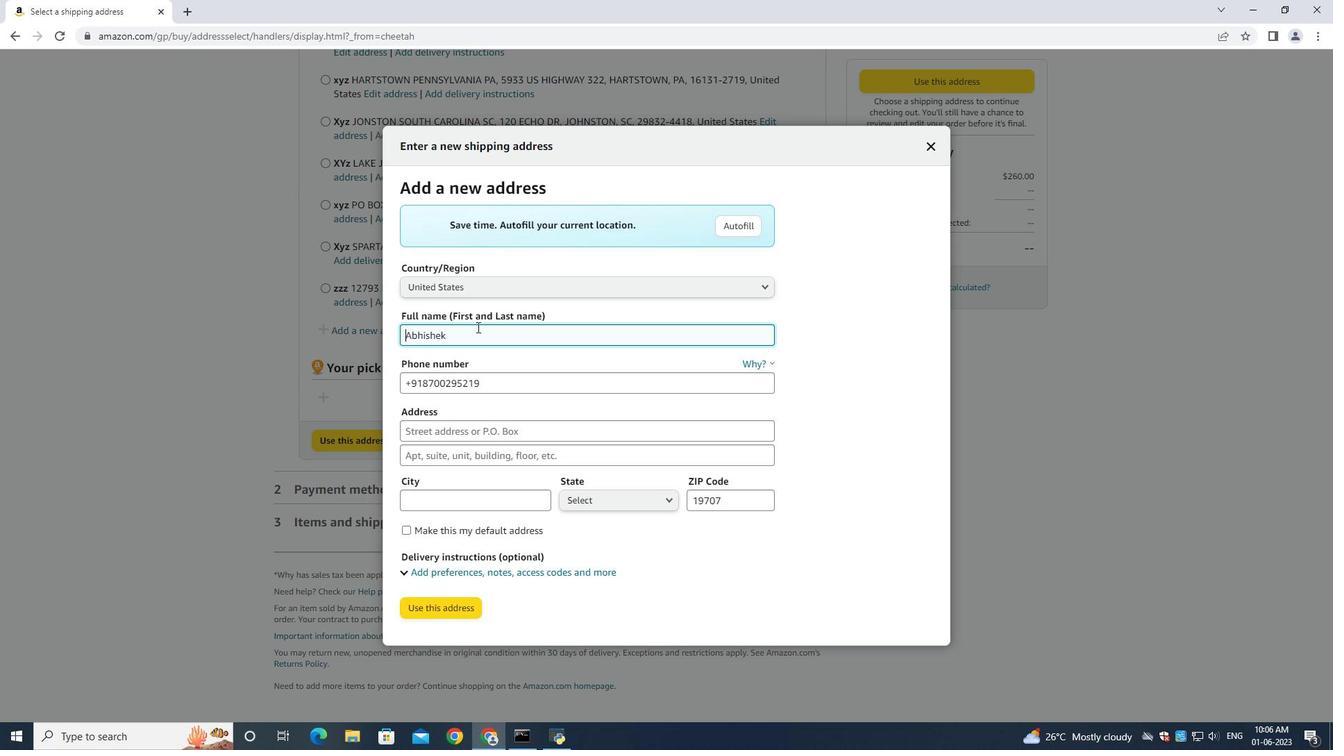 
Action: Mouse pressed left at (477, 327)
Screenshot: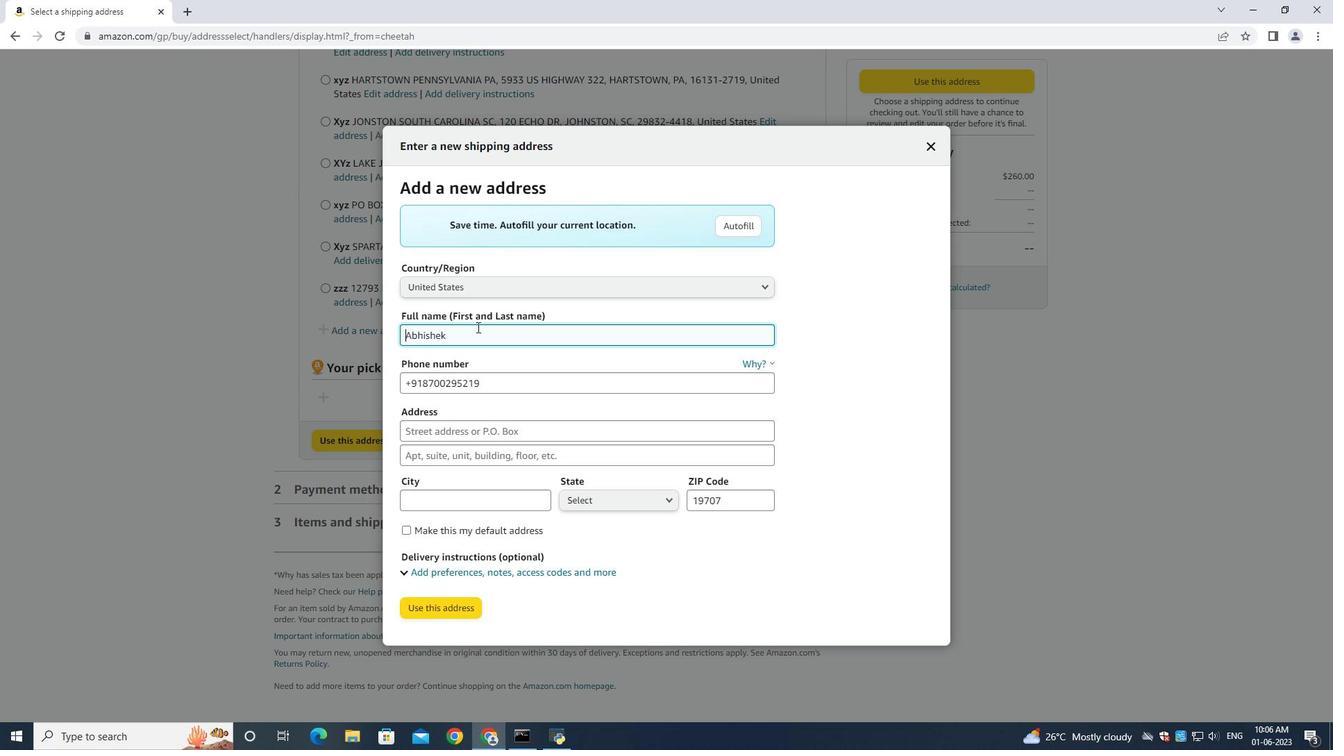
Action: Mouse moved to (477, 327)
Screenshot: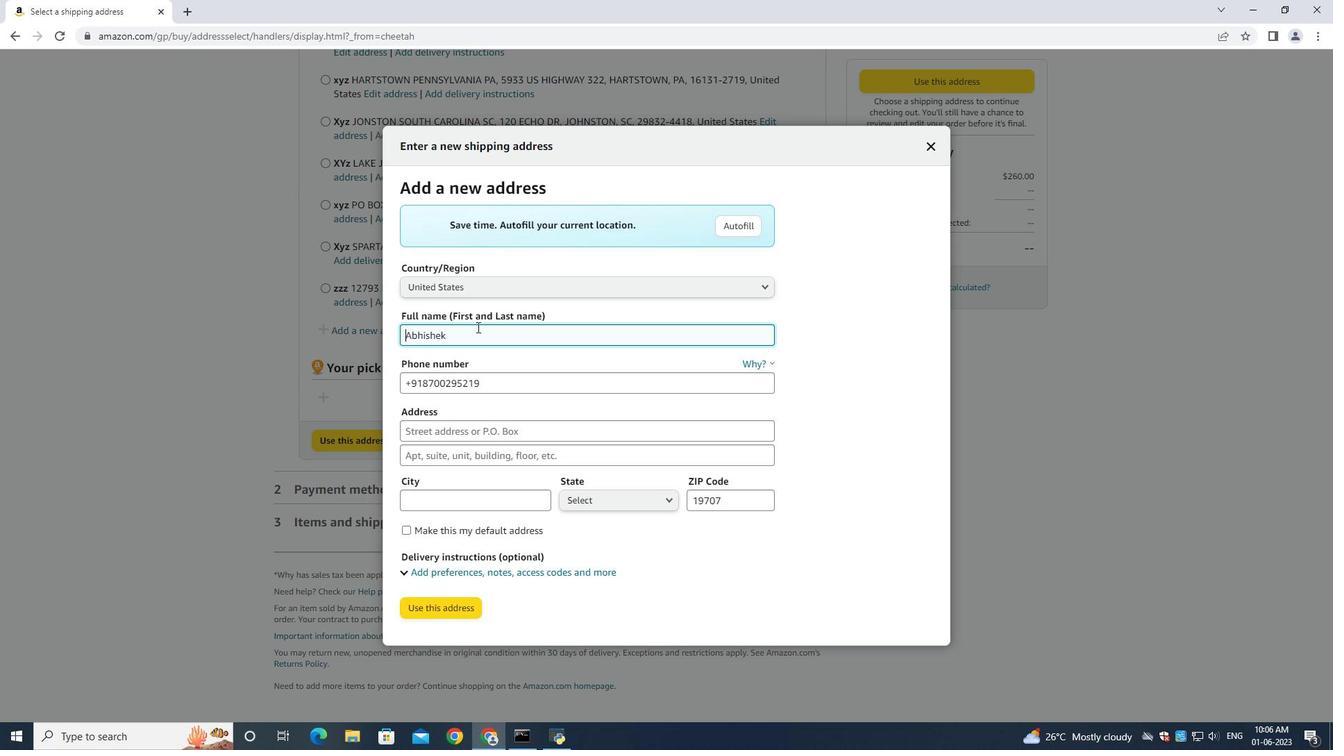 
Action: Key pressed <Key.backspace>
Screenshot: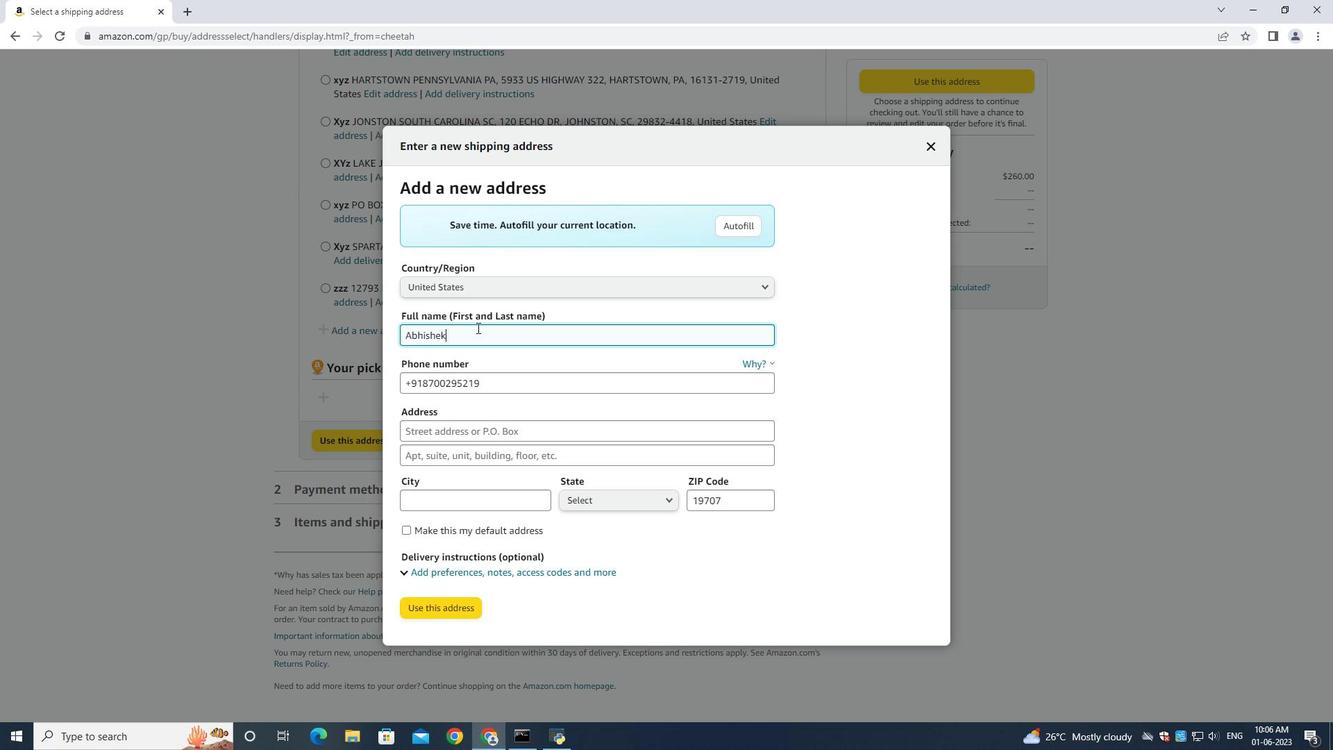 
Action: Mouse moved to (477, 327)
Screenshot: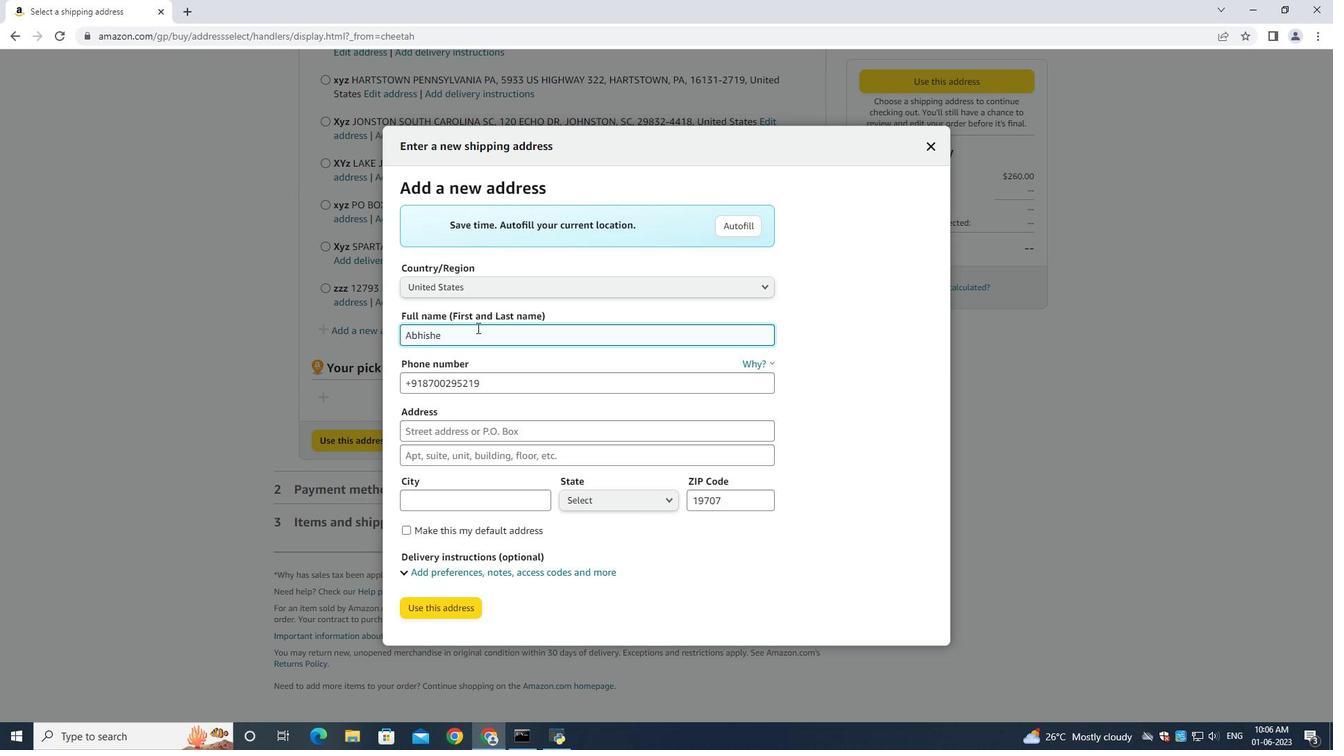 
Action: Key pressed <Key.backspace><Key.backspace><Key.backspace>
Screenshot: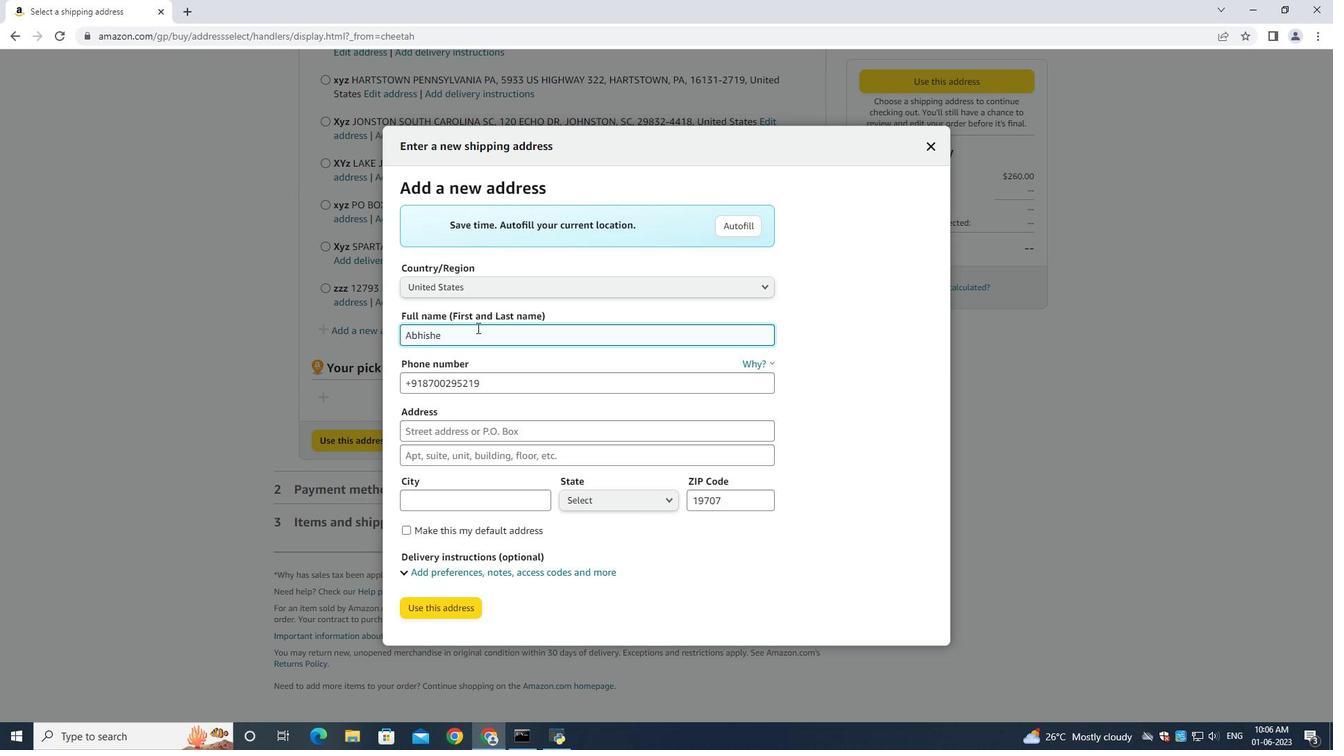 
Action: Mouse moved to (477, 327)
Screenshot: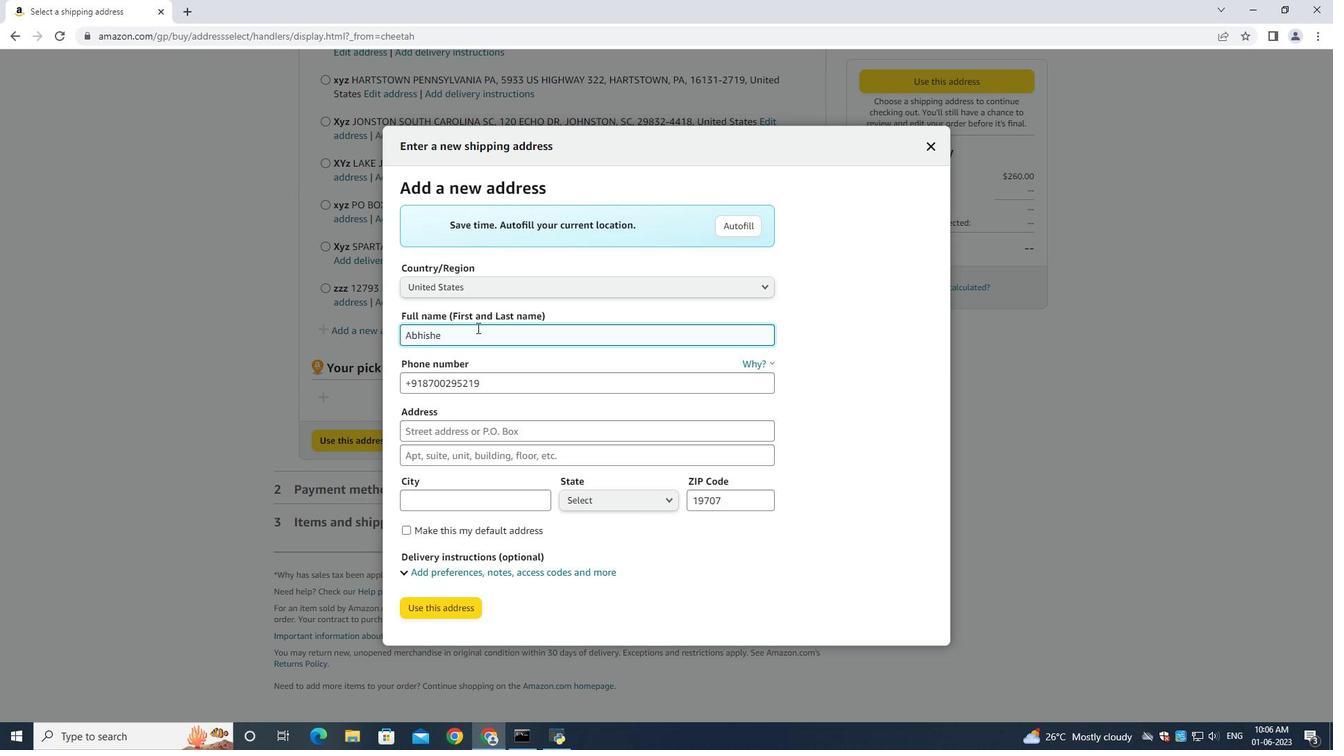 
Action: Key pressed <Key.backspace>
Screenshot: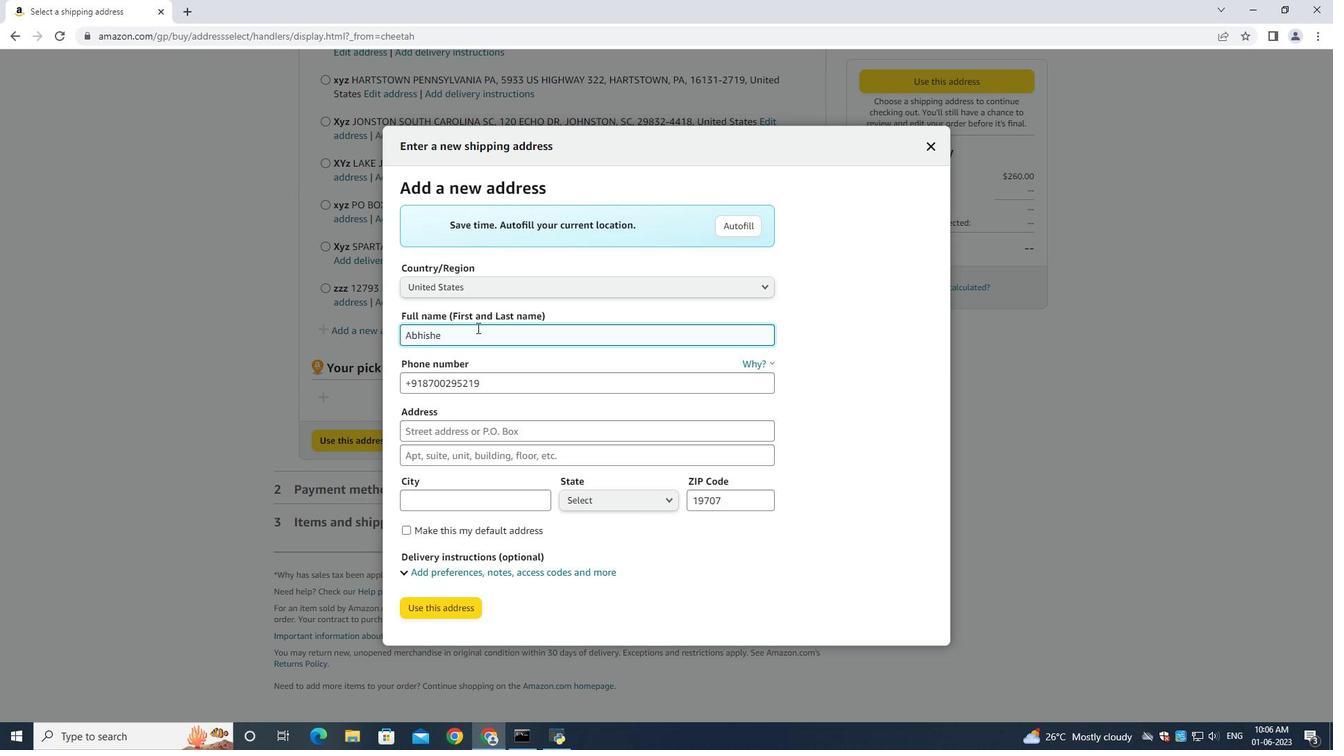 
Action: Mouse moved to (477, 327)
Screenshot: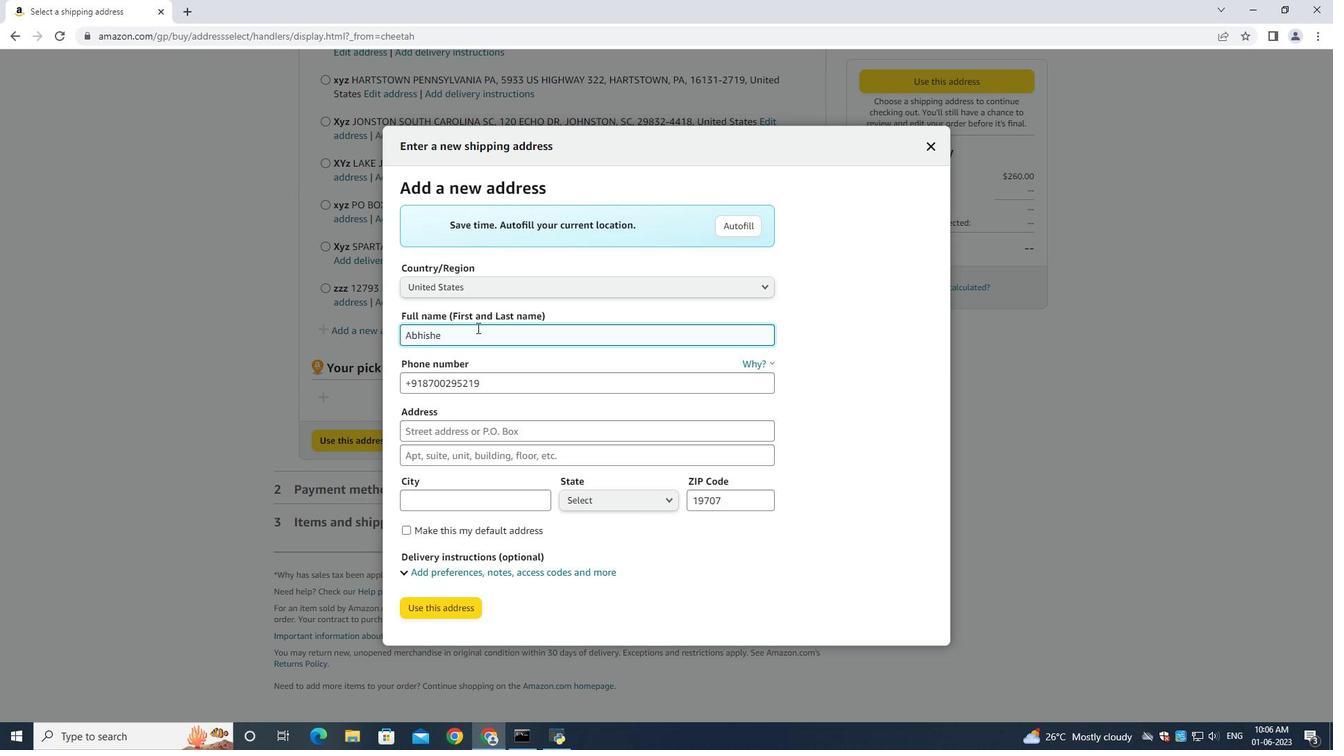 
Action: Key pressed <Key.backspace><Key.backspace><Key.backspace><Key.backspace><Key.backspace><Key.backspace><Key.backspace><Key.backspace><Key.backspace><Key.backspace><Key.backspace>
Screenshot: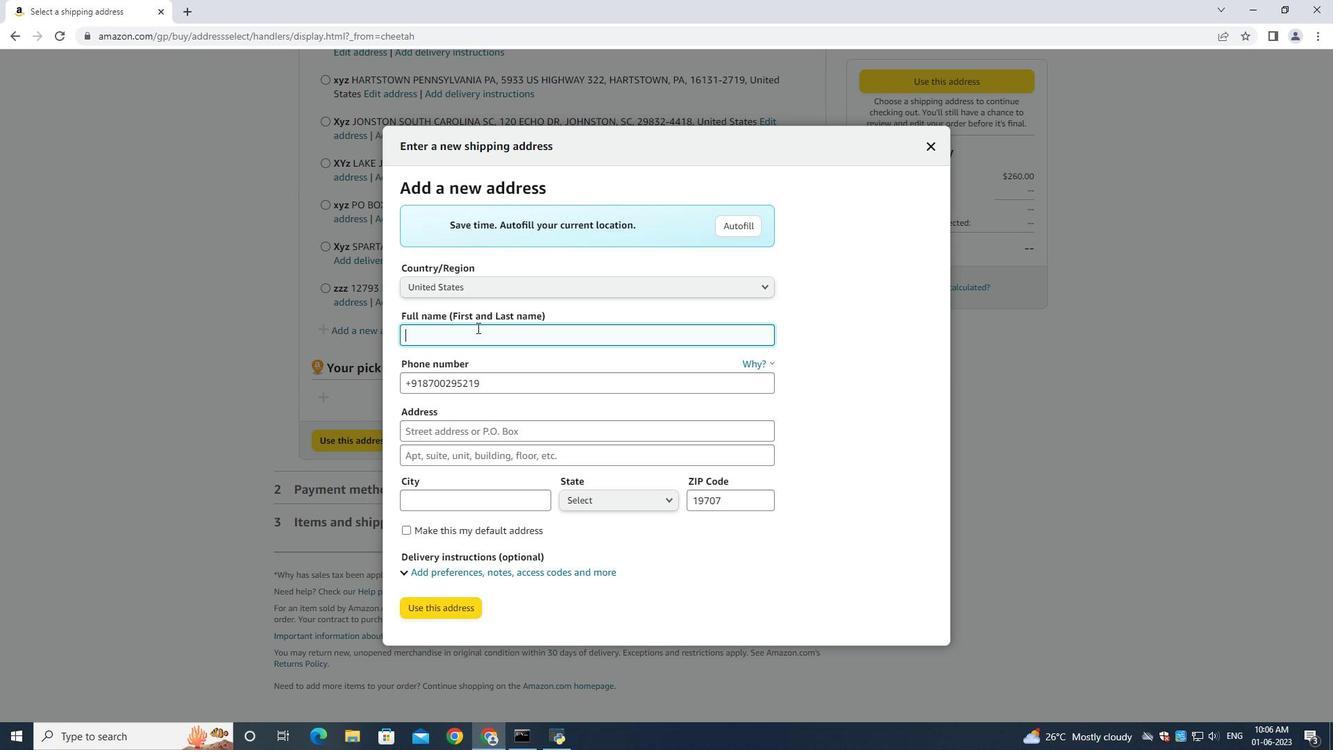 
Action: Mouse moved to (477, 327)
Screenshot: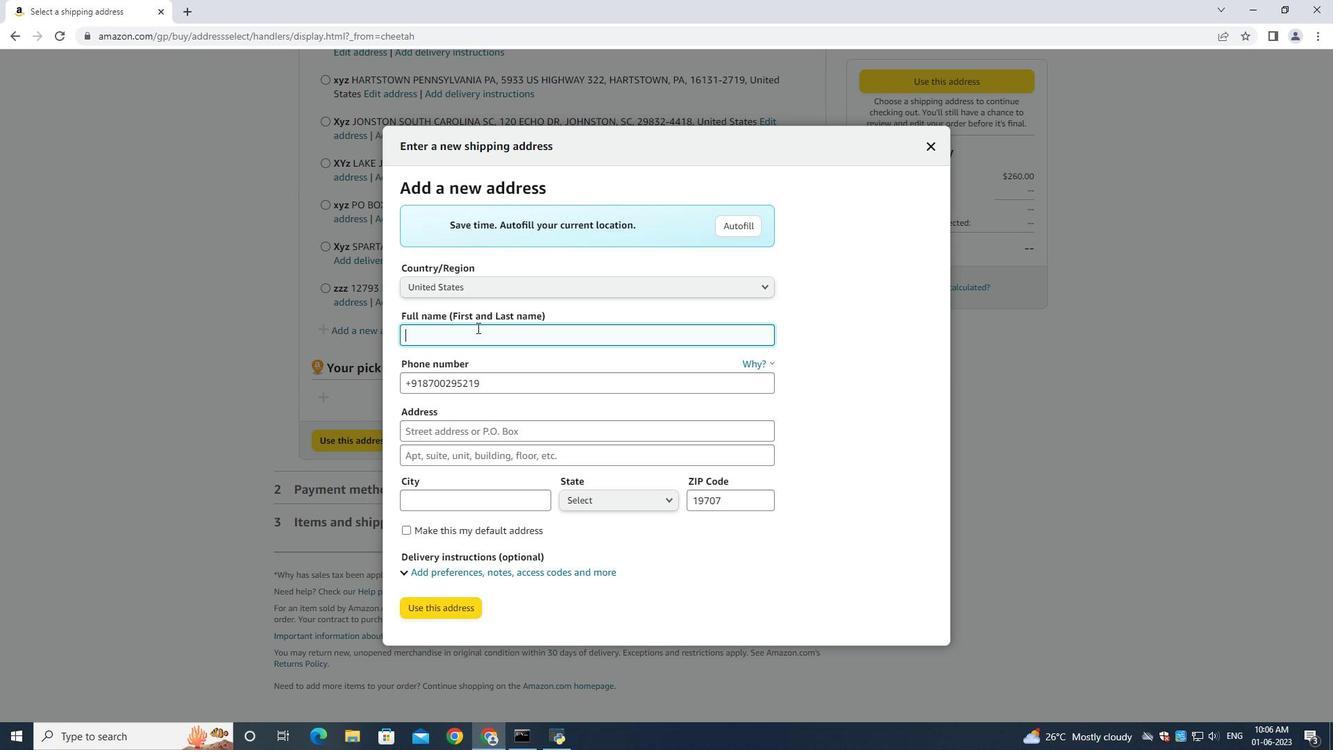 
Action: Key pressed <Key.shift><Key.shift><Key.shift><Key.shift><Key.shift><Key.shift><Key.shift><Key.shift><Key.shift><Key.shift><Key.shift><Key.shift><Key.shift><Key.shift><Key.shift>Lydia<Key.space><Key.shift><Key.shift><Key.shift><Key.shift>Campbell<Key.tab><Key.tab><Key.backspace>3022398079<Key.tab>310<Key.space><Key.shift><Key.shift>Lake<Key.space><Key.shift><Key.shift><Key.shift><Key.shift><Key.shift><Key.shift><Key.shift><Key.shift><Key.shift><Key.shift><Key.shift><Key.shift><Key.shift><Key.shift><Key.shift><Key.shift><Key.shift><Key.shift><Key.shift>Floyd<Key.space><Key.tab><Key.shift><Key.shift>
Screenshot: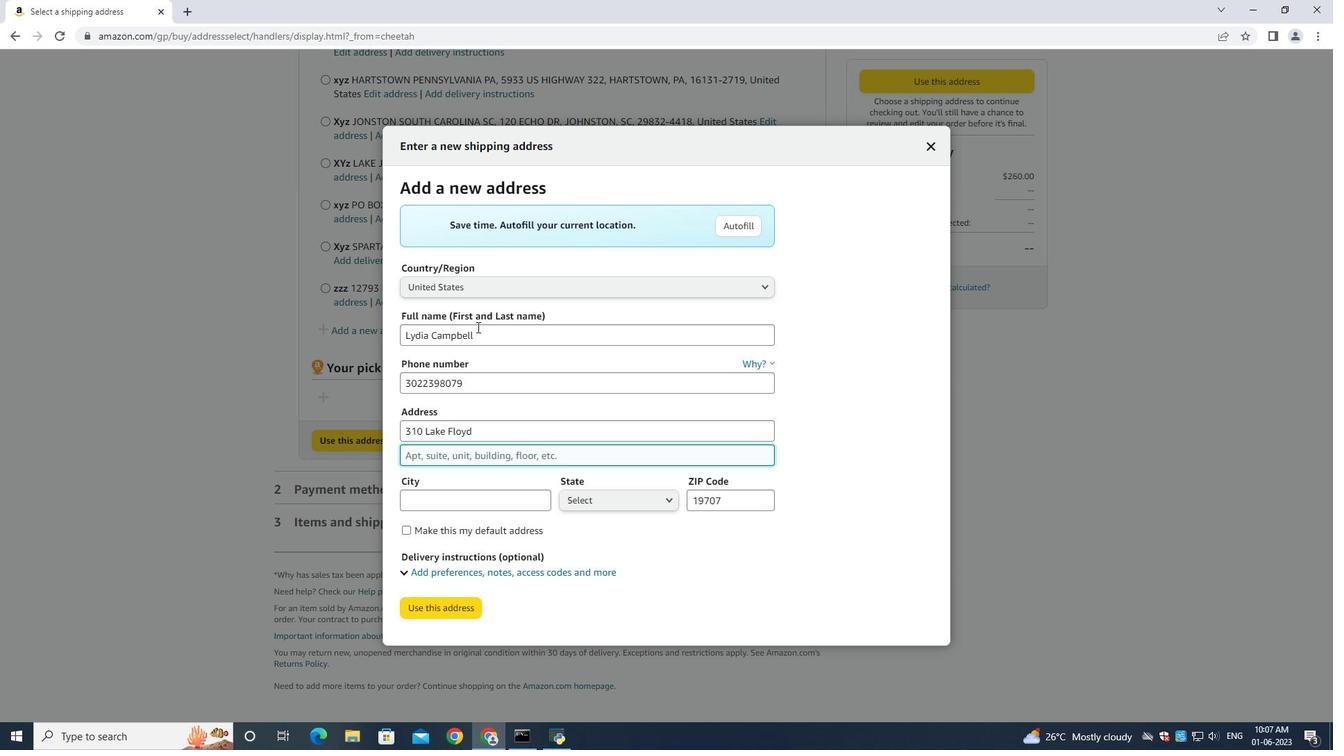 
Action: Mouse moved to (502, 434)
Screenshot: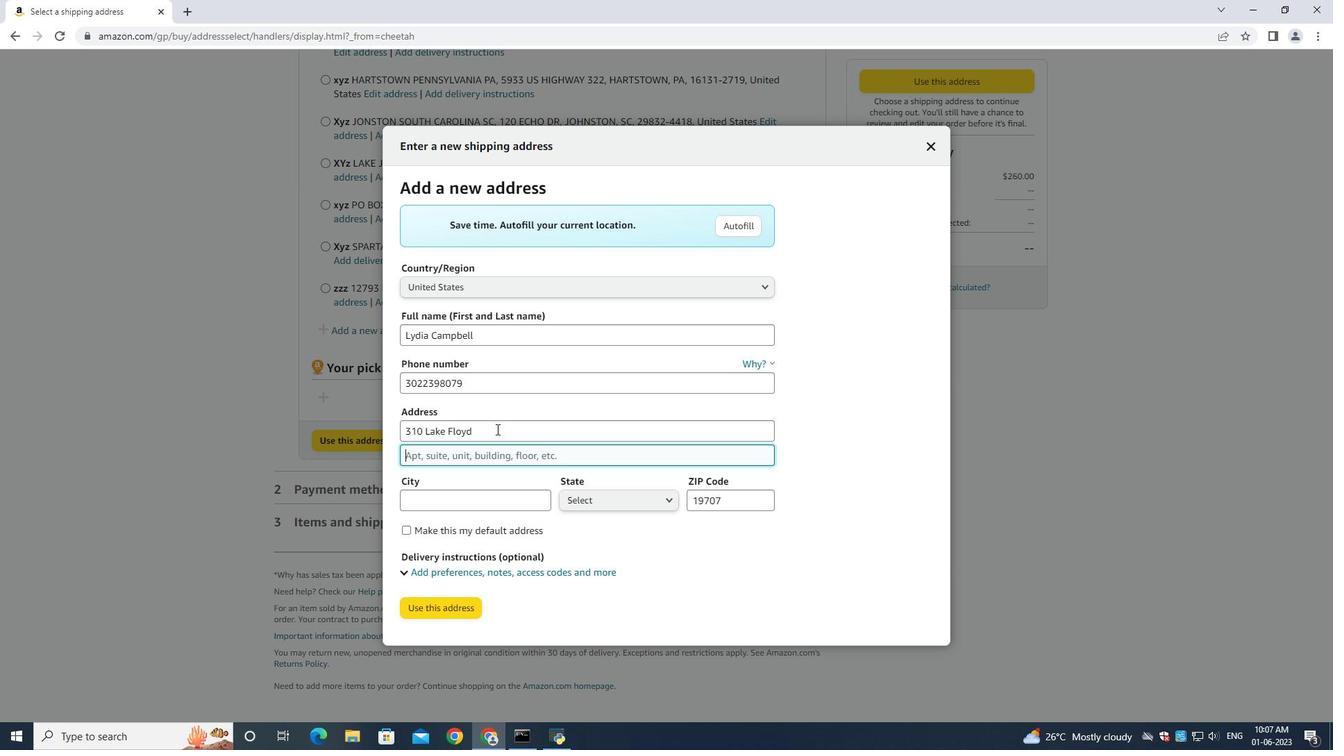 
Action: Mouse pressed left at (502, 434)
Screenshot: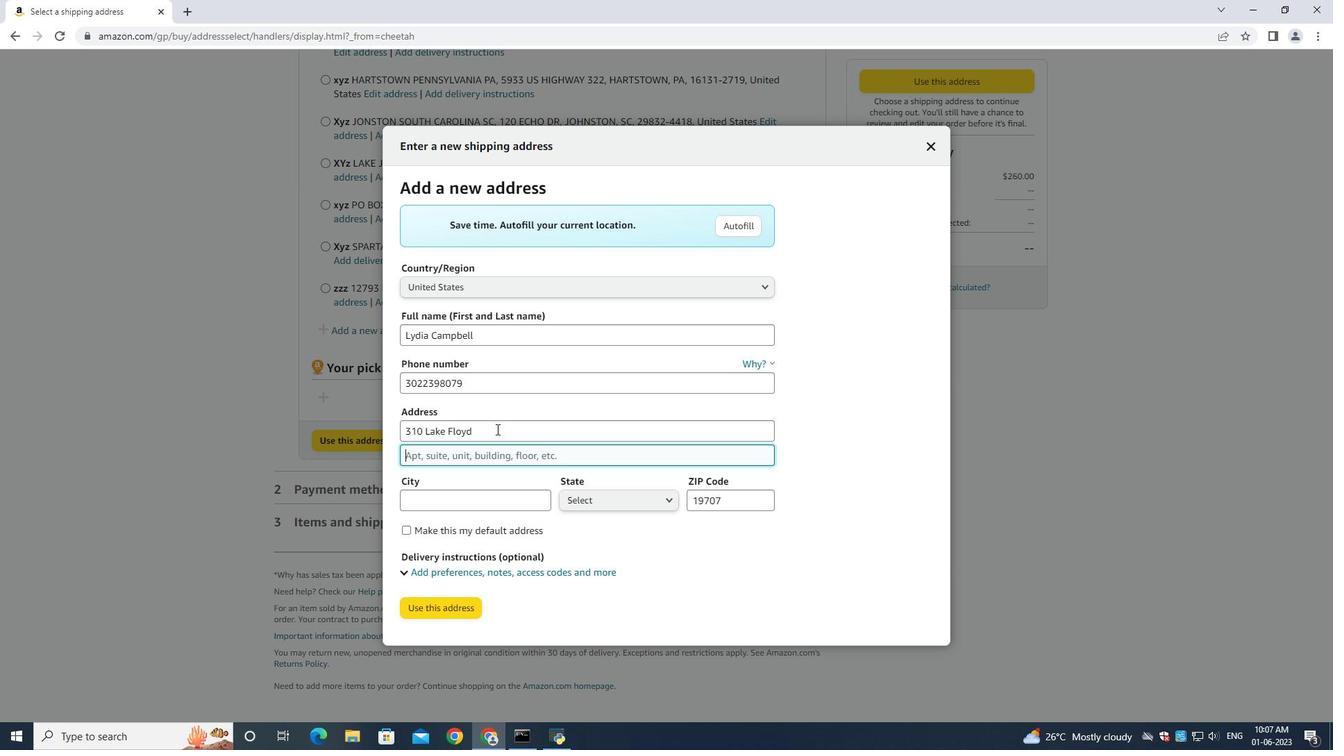 
Action: Mouse moved to (502, 434)
Screenshot: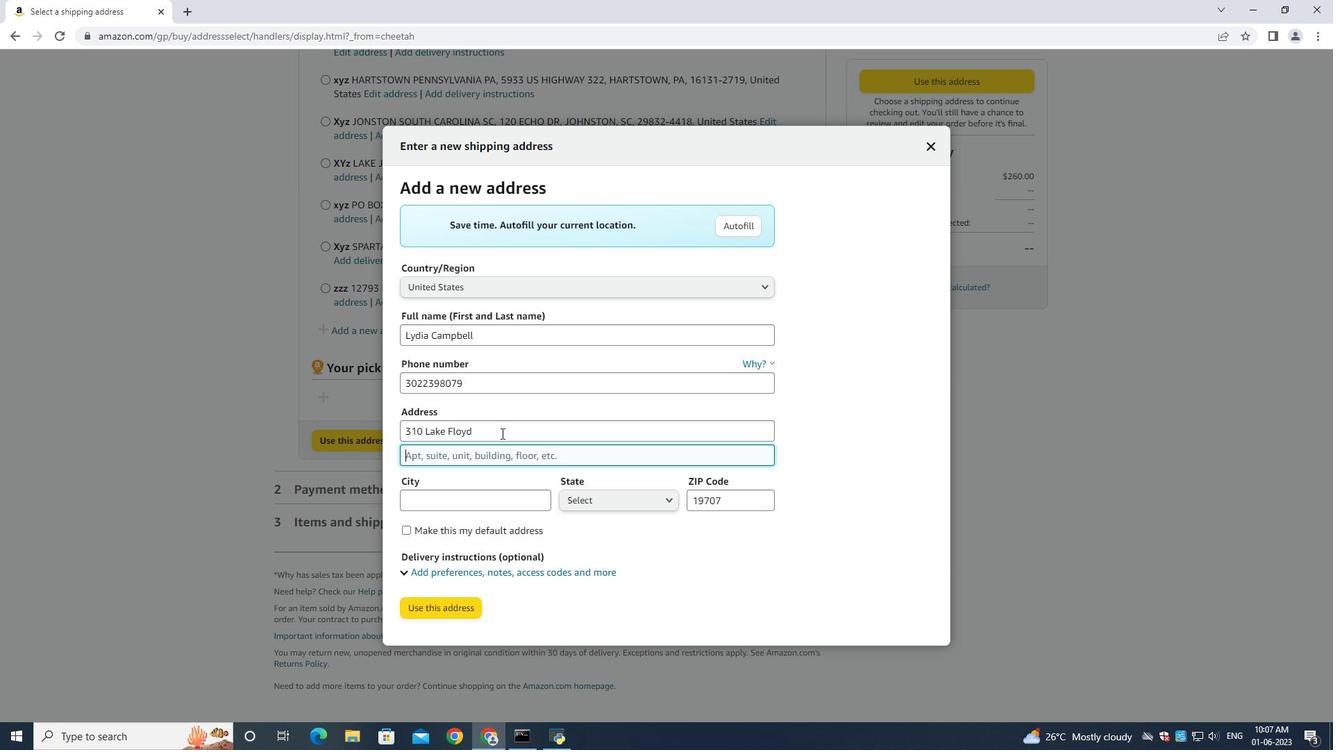 
Action: Key pressed <Key.space><Key.shift>Circle<Key.space><Key.tab><Key.shift><Key.shift><Key.shift><Key.shift><Key.shift><Key.shift><Key.shift><Key.shift><Key.shift><Key.shift><Key.shift><Key.shift><Key.shift><Key.shift><Key.shift><Key.shift><Key.shift><Key.shift><Key.shift><Key.shift>Hockessiin<Key.tab>
Screenshot: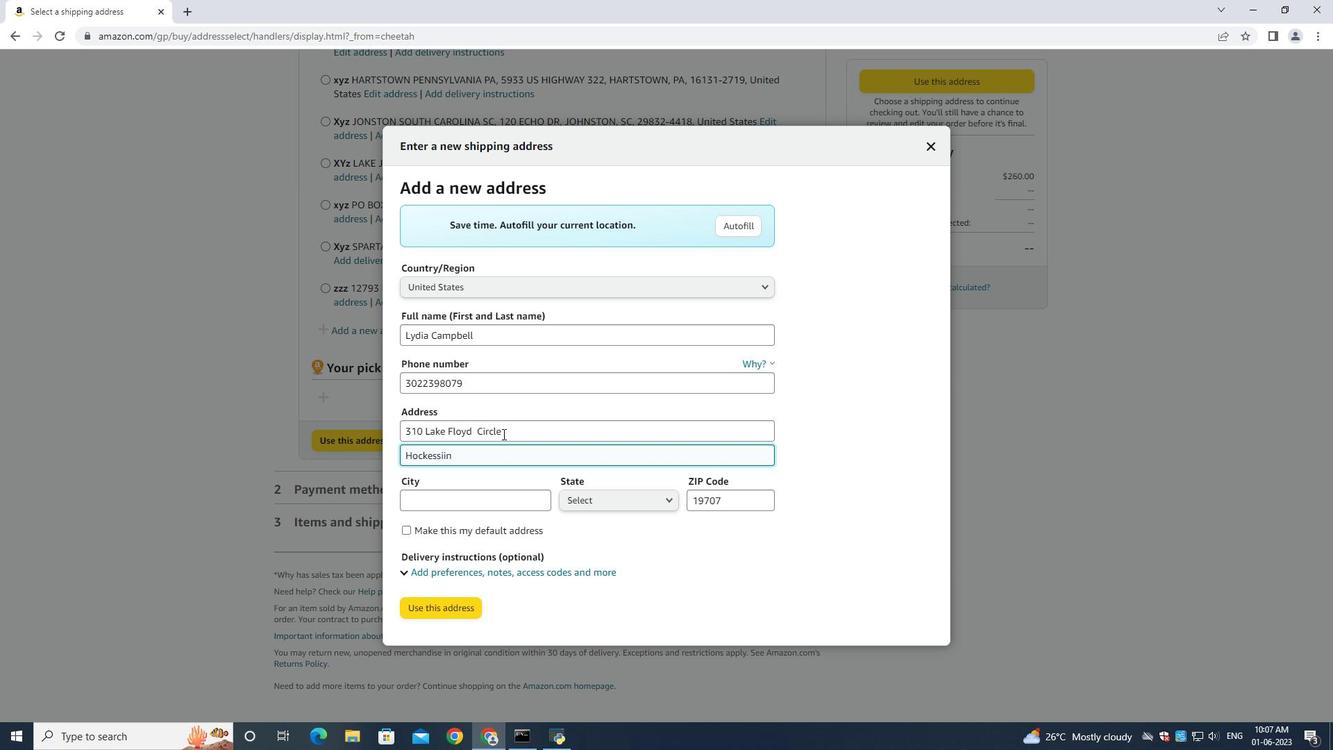 
Action: Mouse moved to (509, 460)
Screenshot: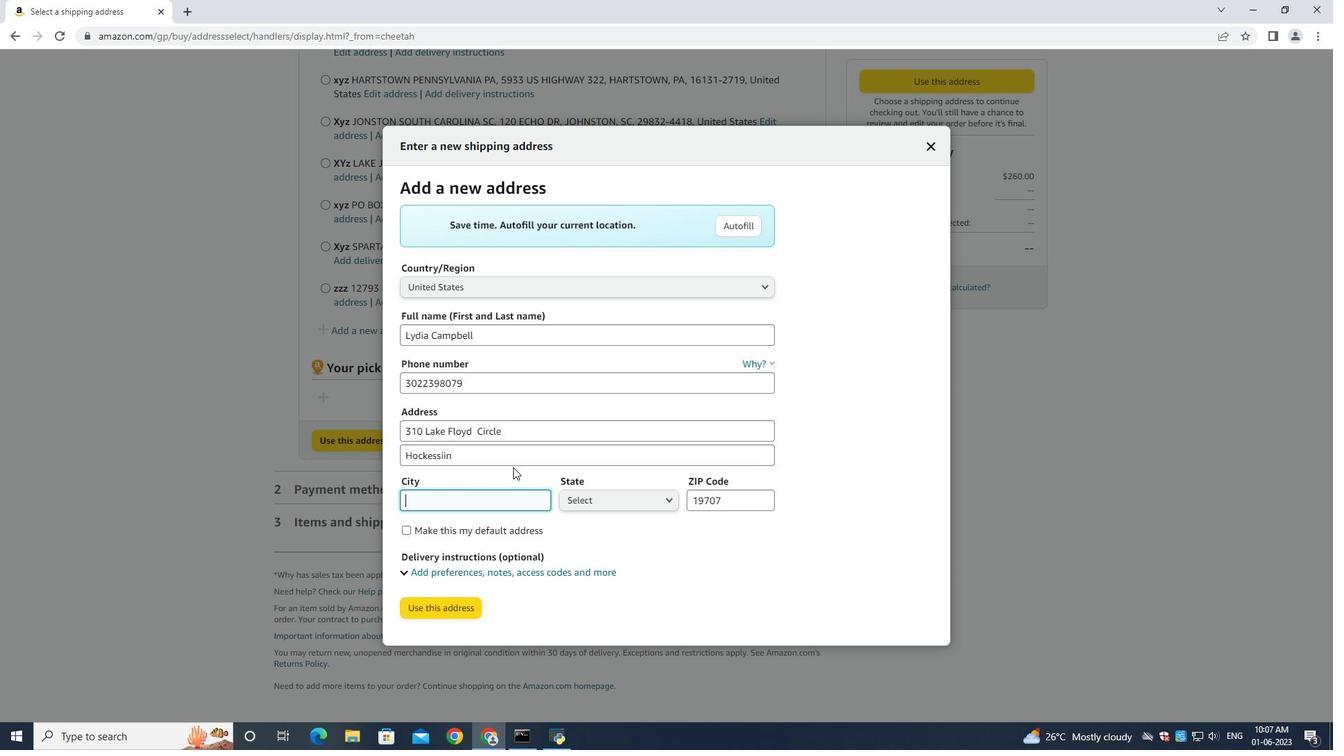 
Action: Mouse pressed left at (509, 460)
Screenshot: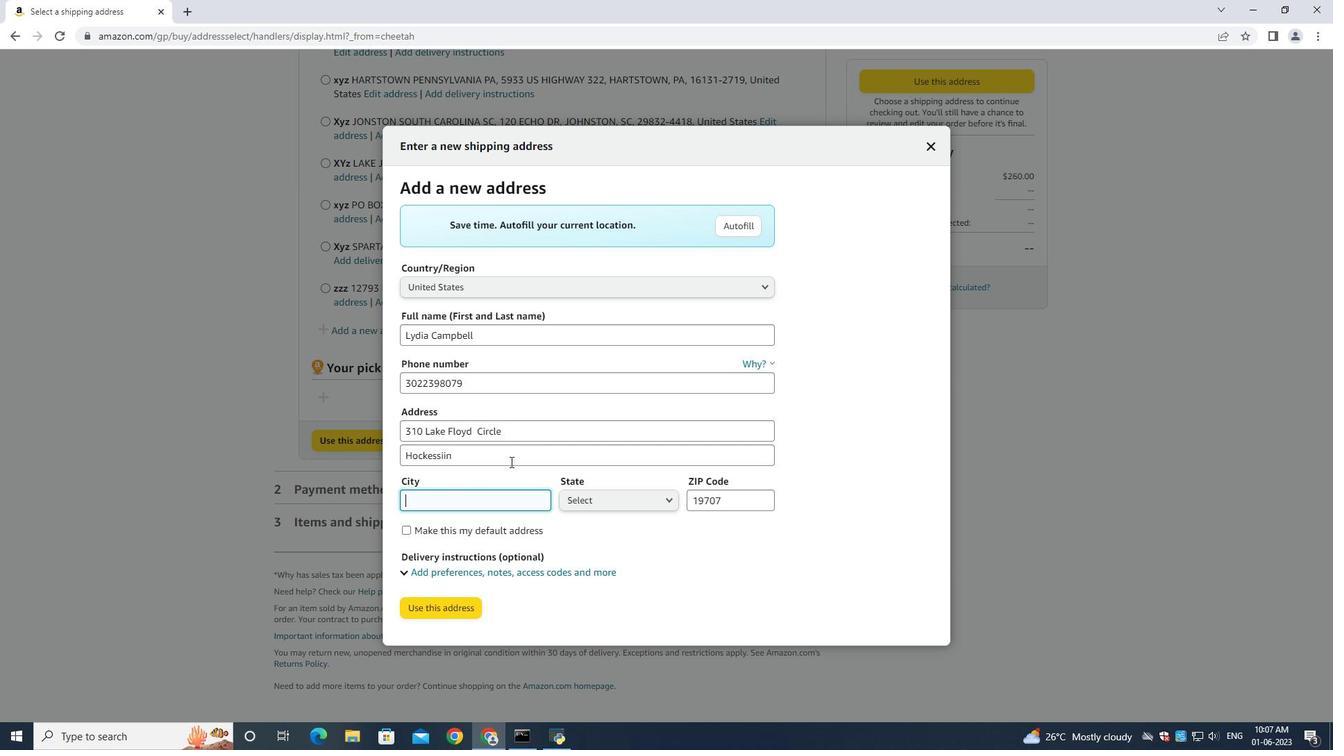 
Action: Key pressed <Key.space>
Screenshot: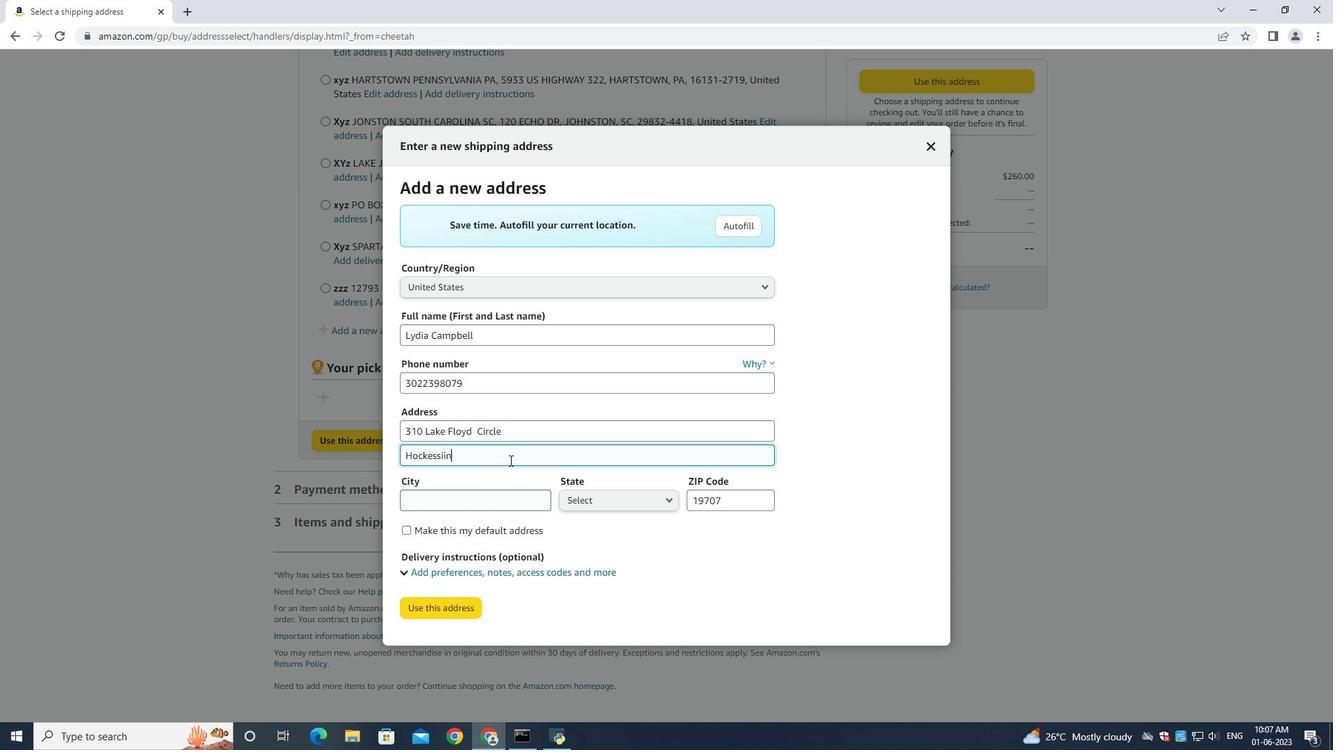 
Action: Mouse moved to (509, 460)
Screenshot: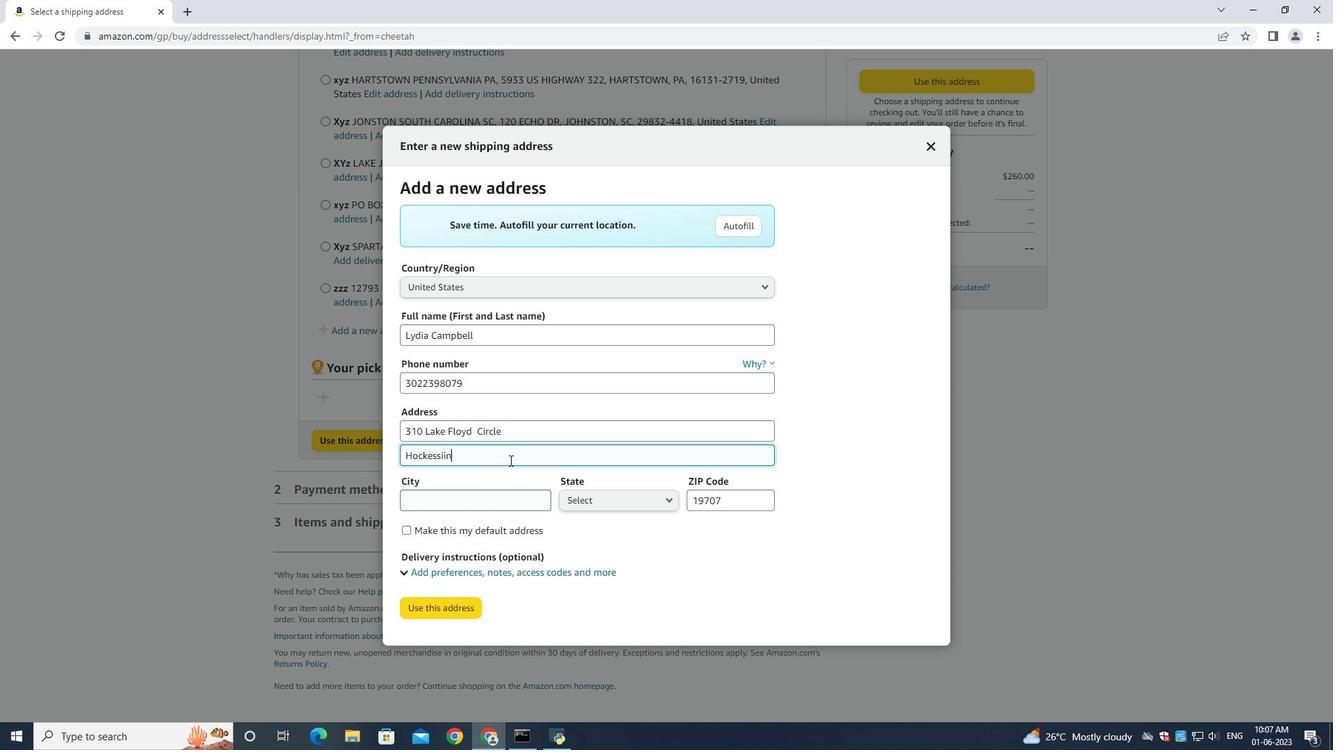 
Action: Key pressed <Key.shift>Delaware<Key.tab><Key.shift>Hockessin
Screenshot: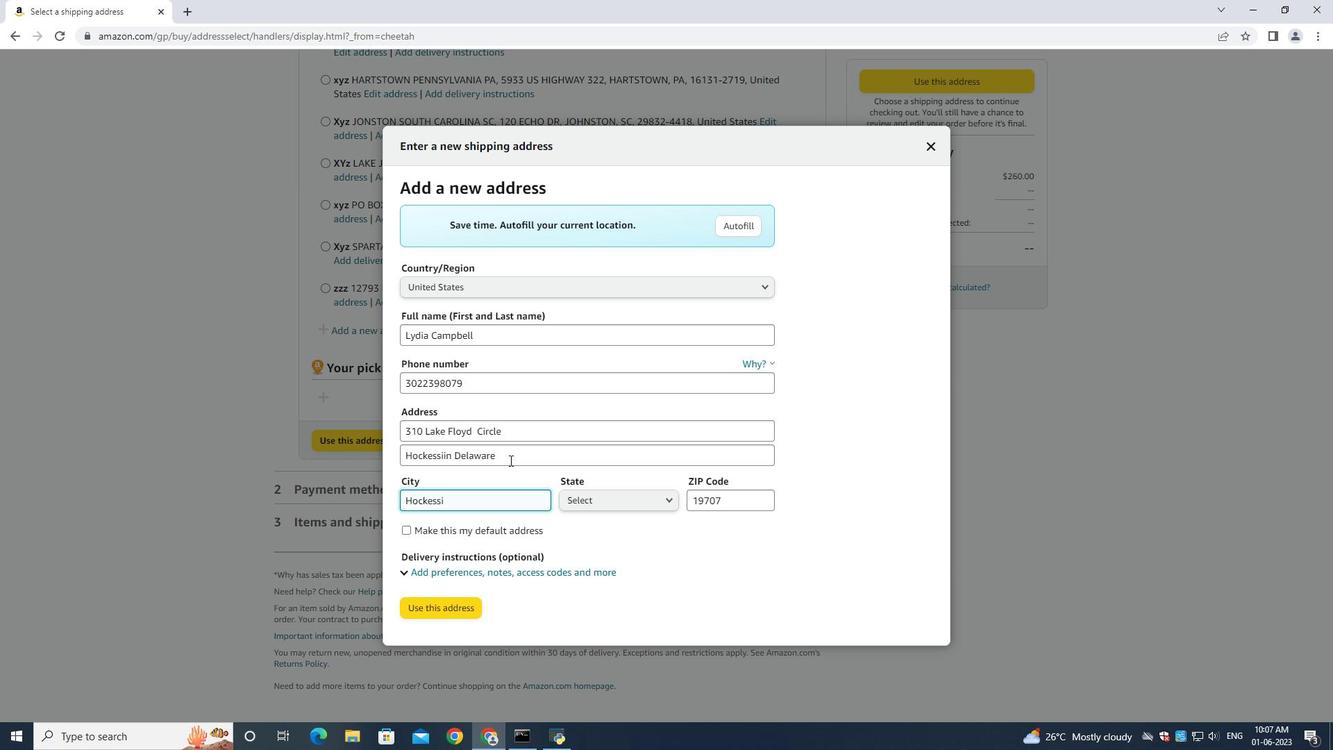 
Action: Mouse moved to (445, 455)
Screenshot: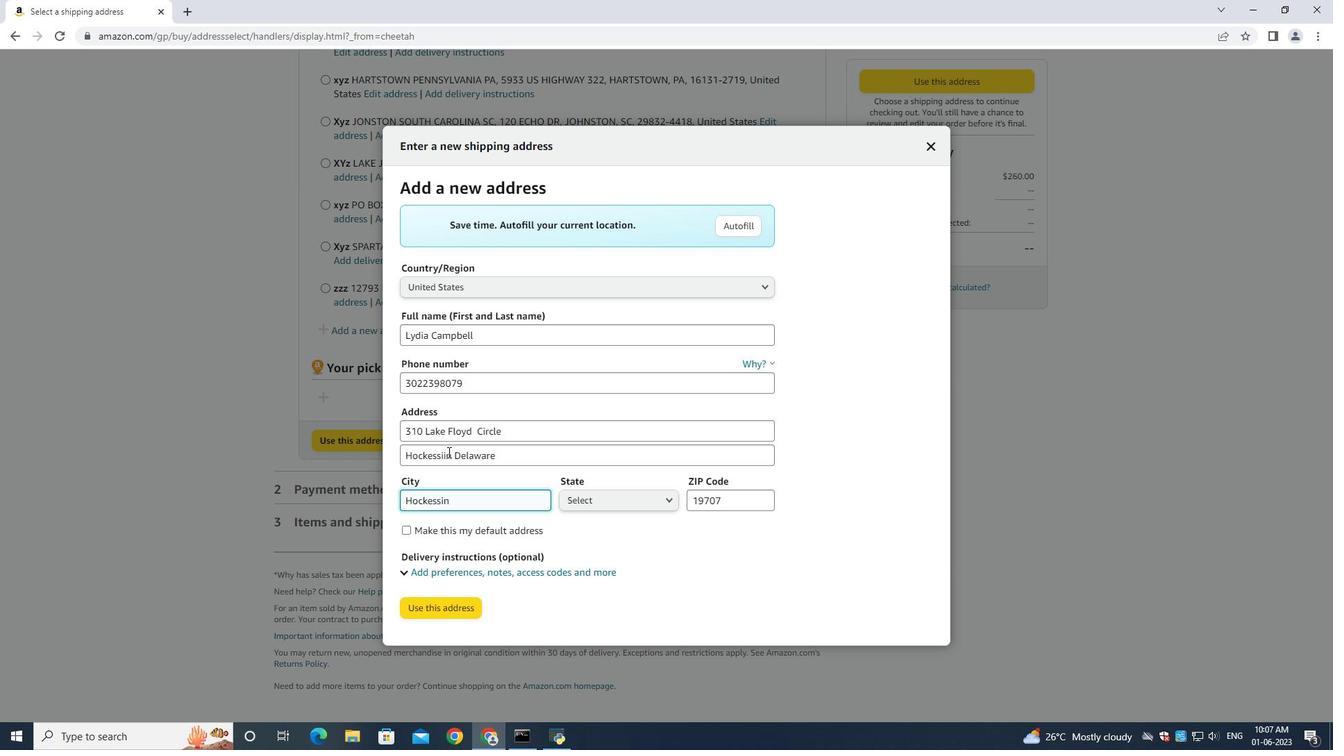 
Action: Mouse pressed left at (445, 455)
Screenshot: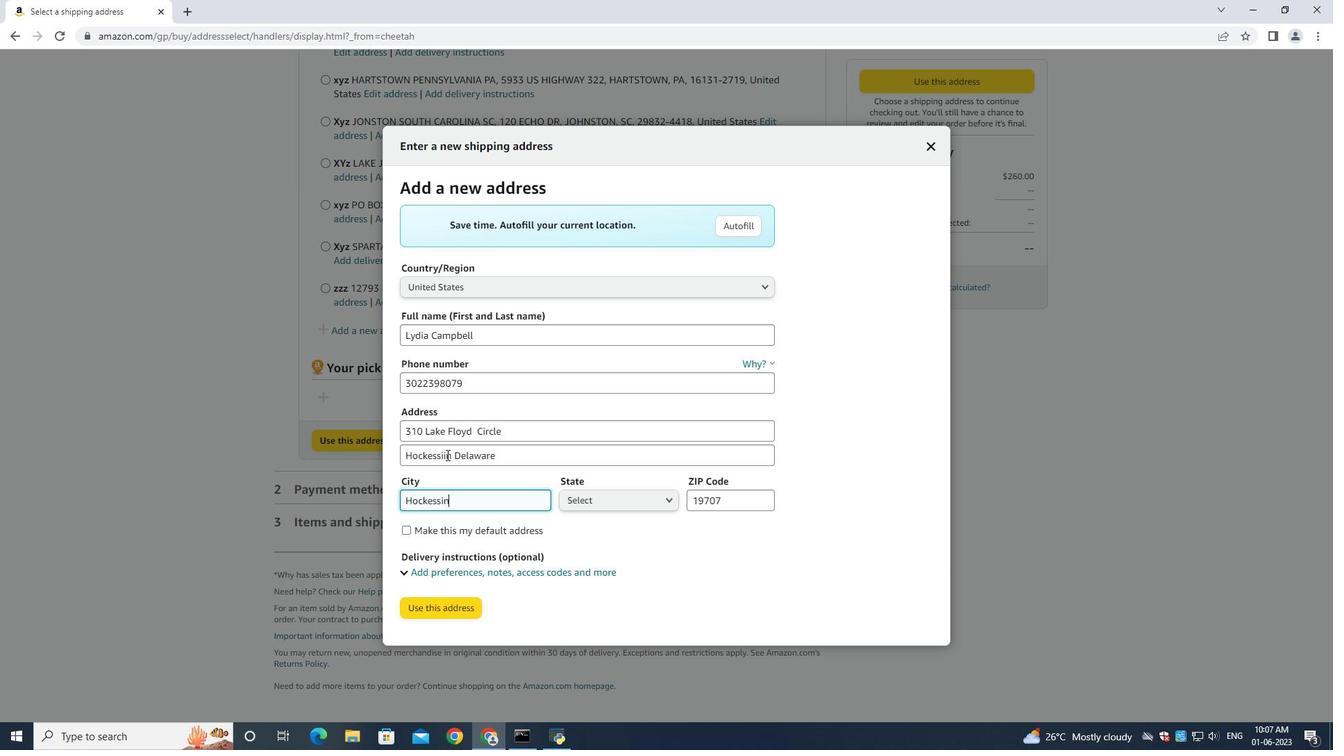 
Action: Mouse moved to (488, 470)
Screenshot: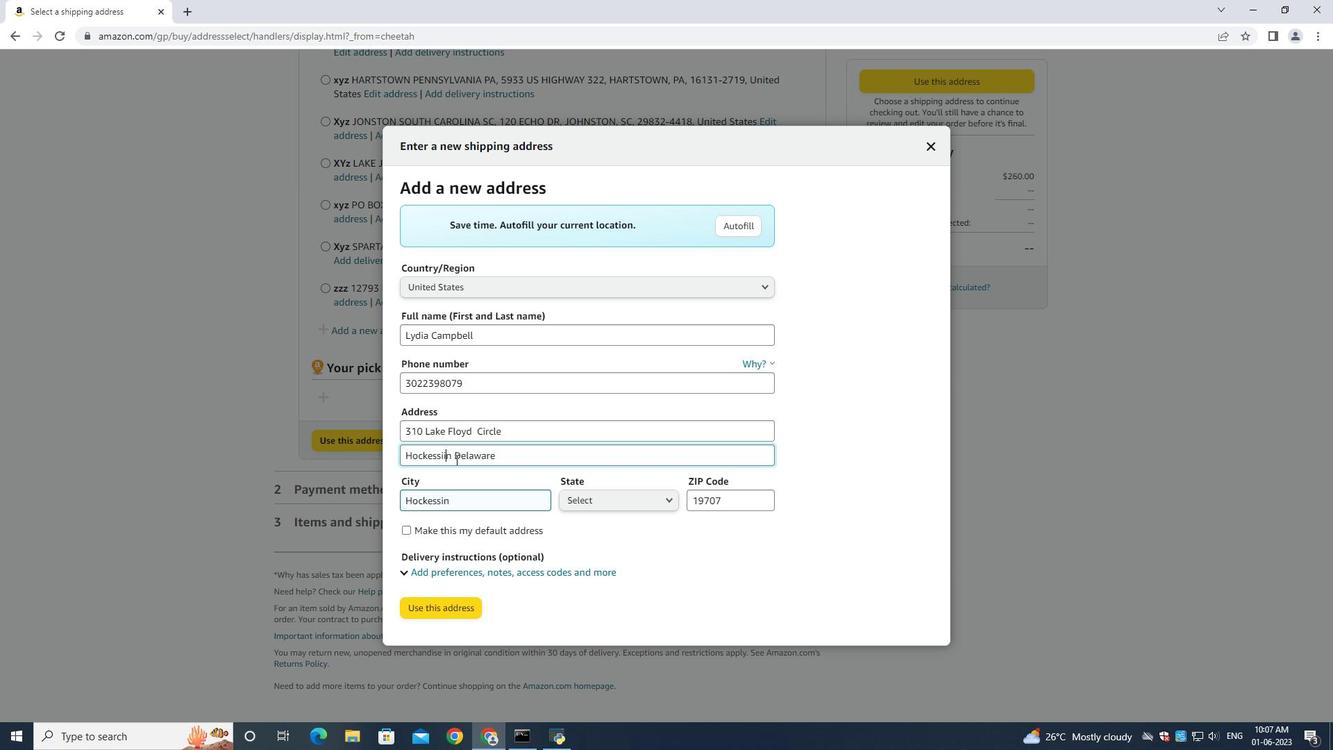 
Action: Key pressed <Key.backspace>
Screenshot: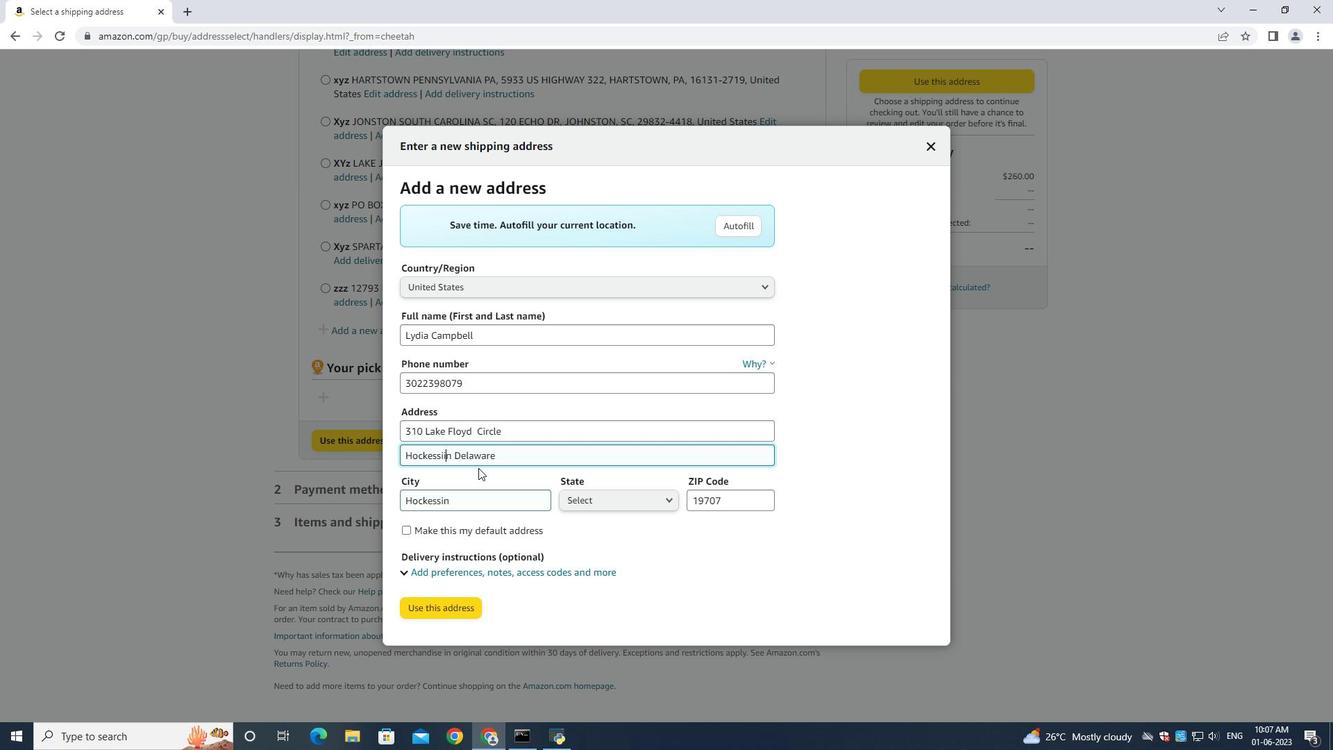 
Action: Mouse moved to (479, 501)
Screenshot: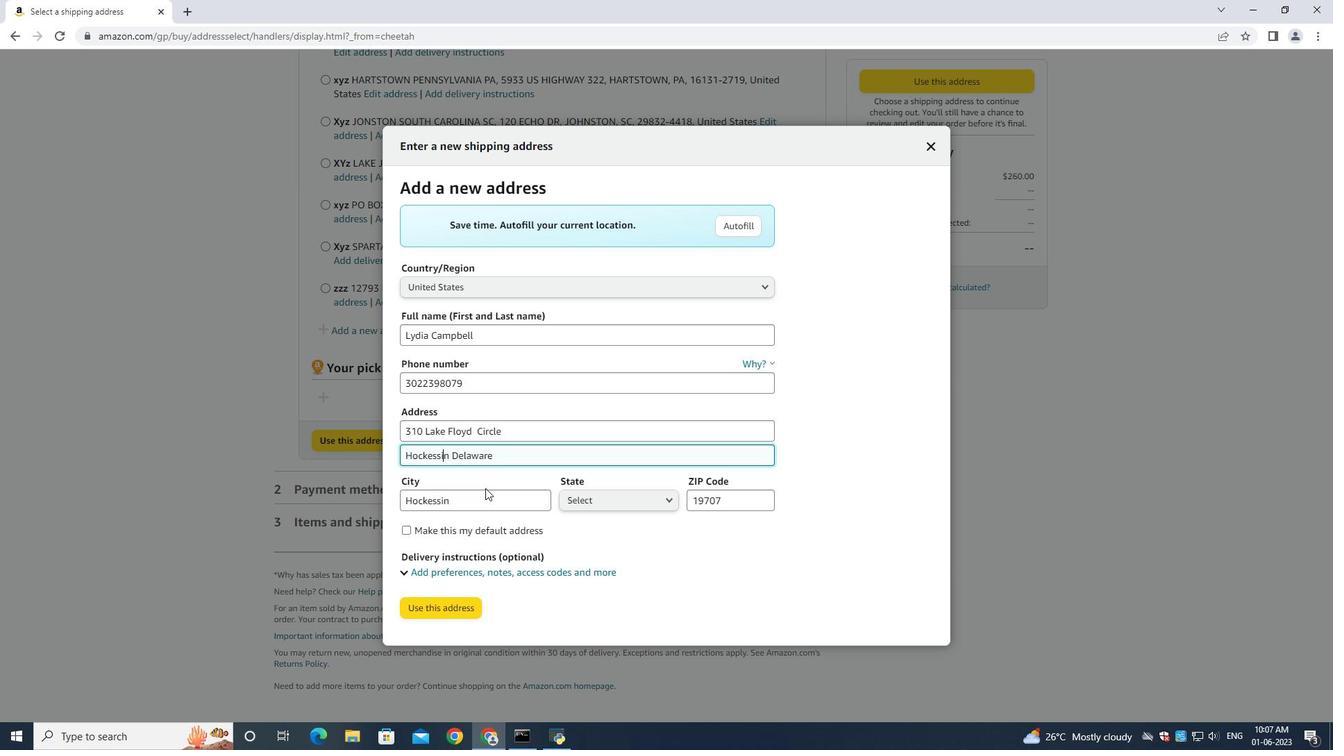 
Action: Mouse pressed left at (479, 501)
Screenshot: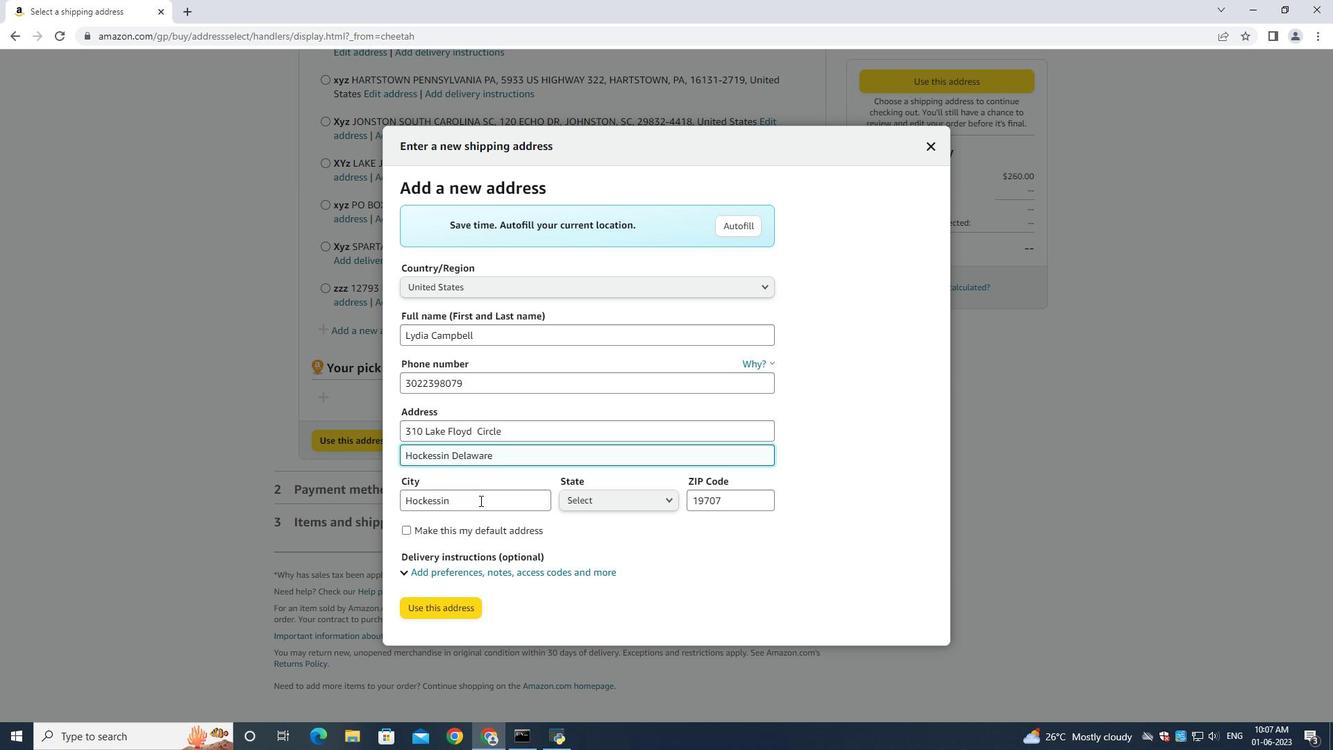 
Action: Mouse moved to (487, 497)
Screenshot: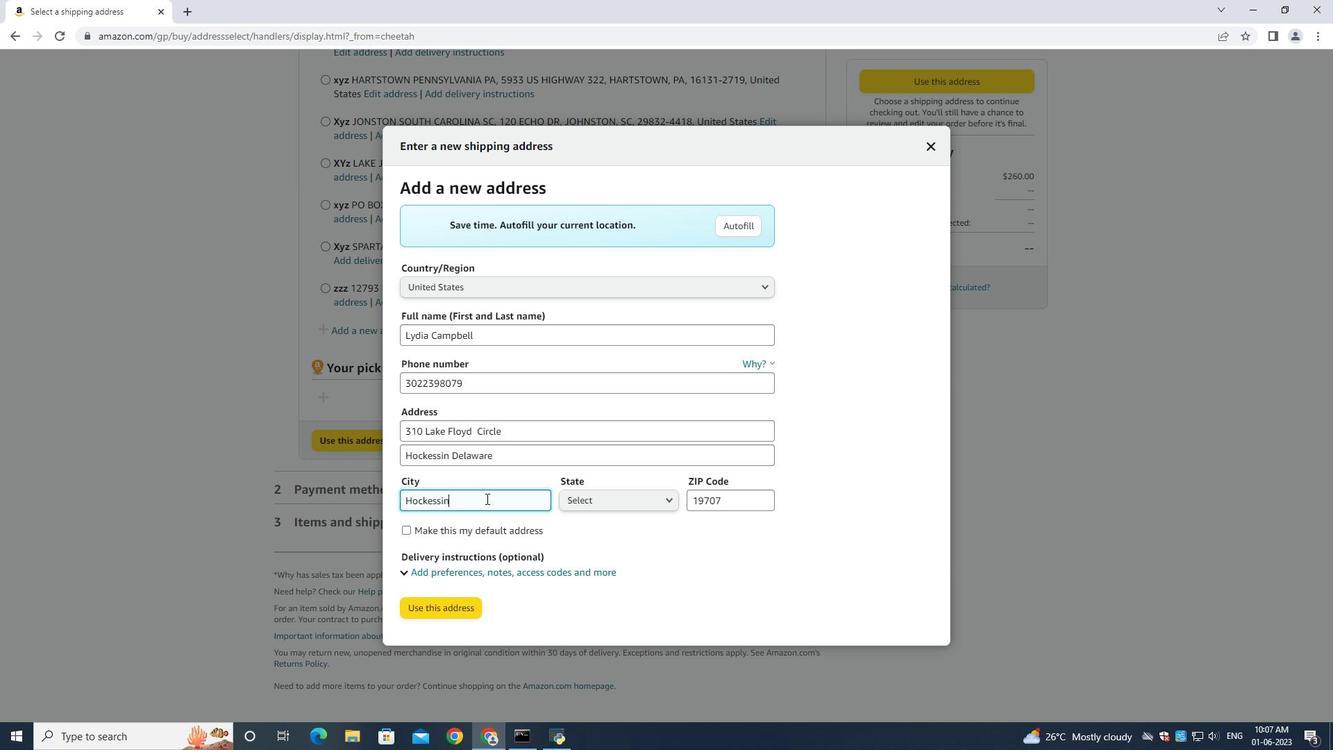 
Action: Key pressed <Key.tab><Key.shift><Key.shift><Key.shift><Key.shift><Key.shift><Key.shift><Key.shift><Key.shift><Key.shift><Key.shift>D
Screenshot: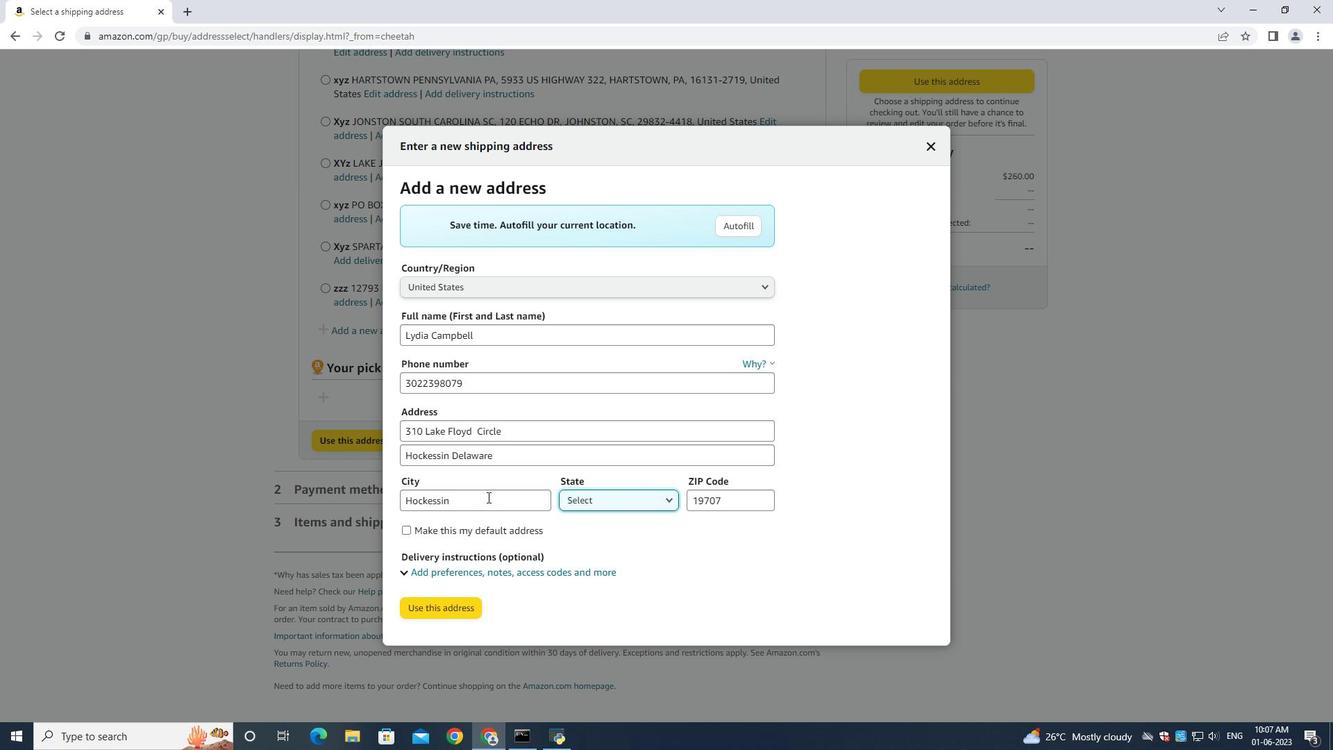 
Action: Mouse moved to (434, 700)
Screenshot: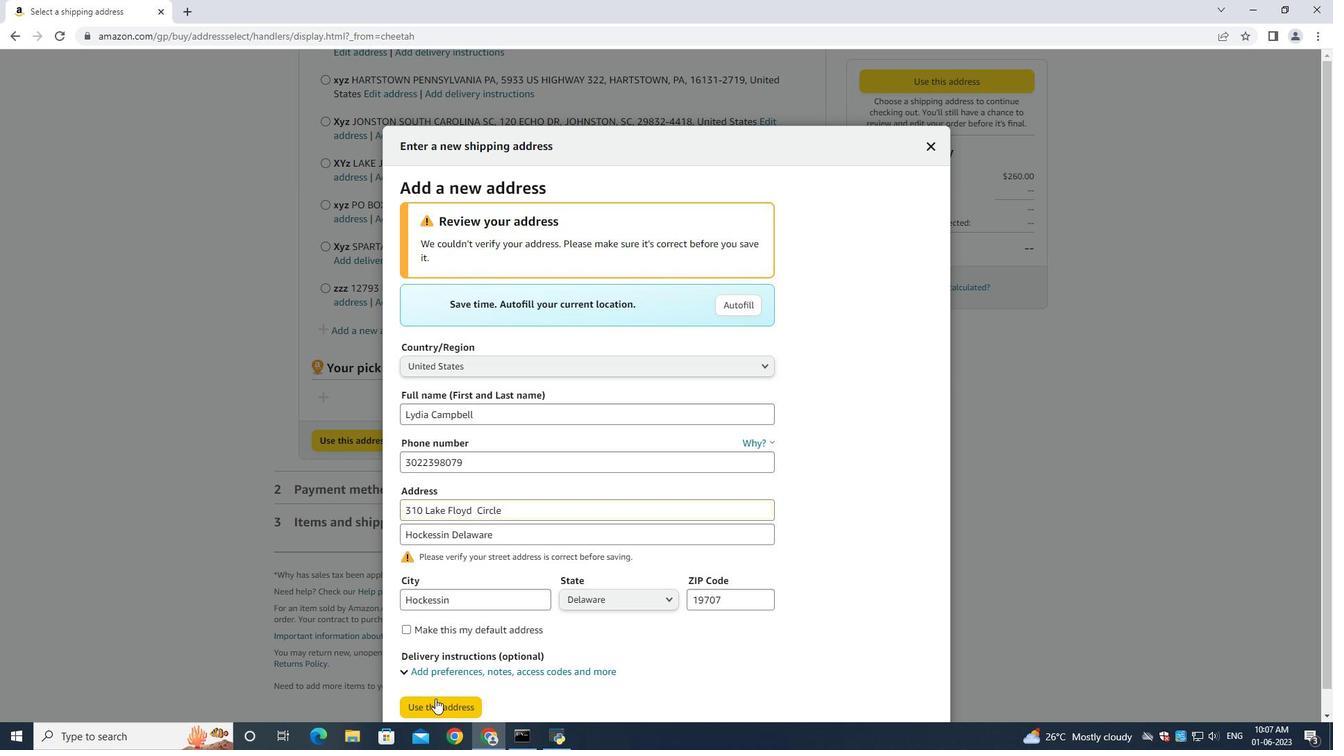 
Action: Mouse pressed left at (434, 700)
Screenshot: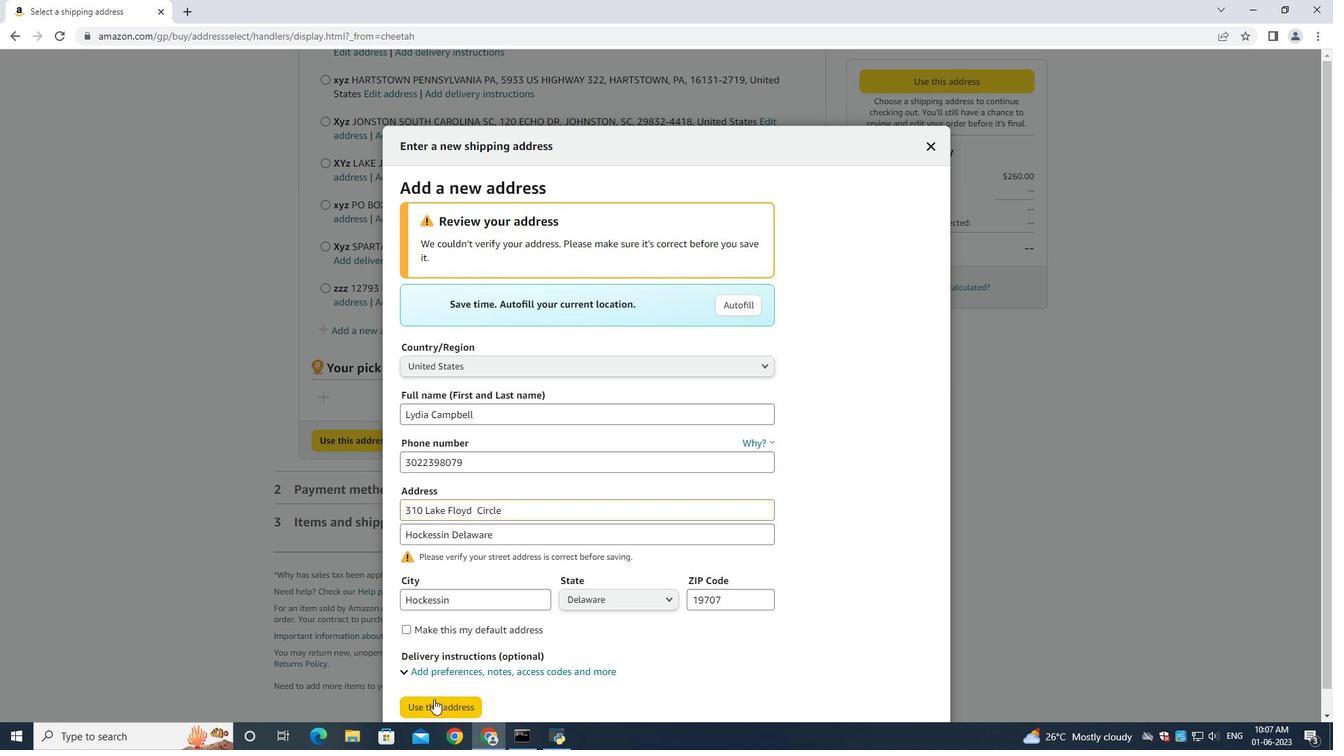 
Action: Mouse moved to (388, 413)
Screenshot: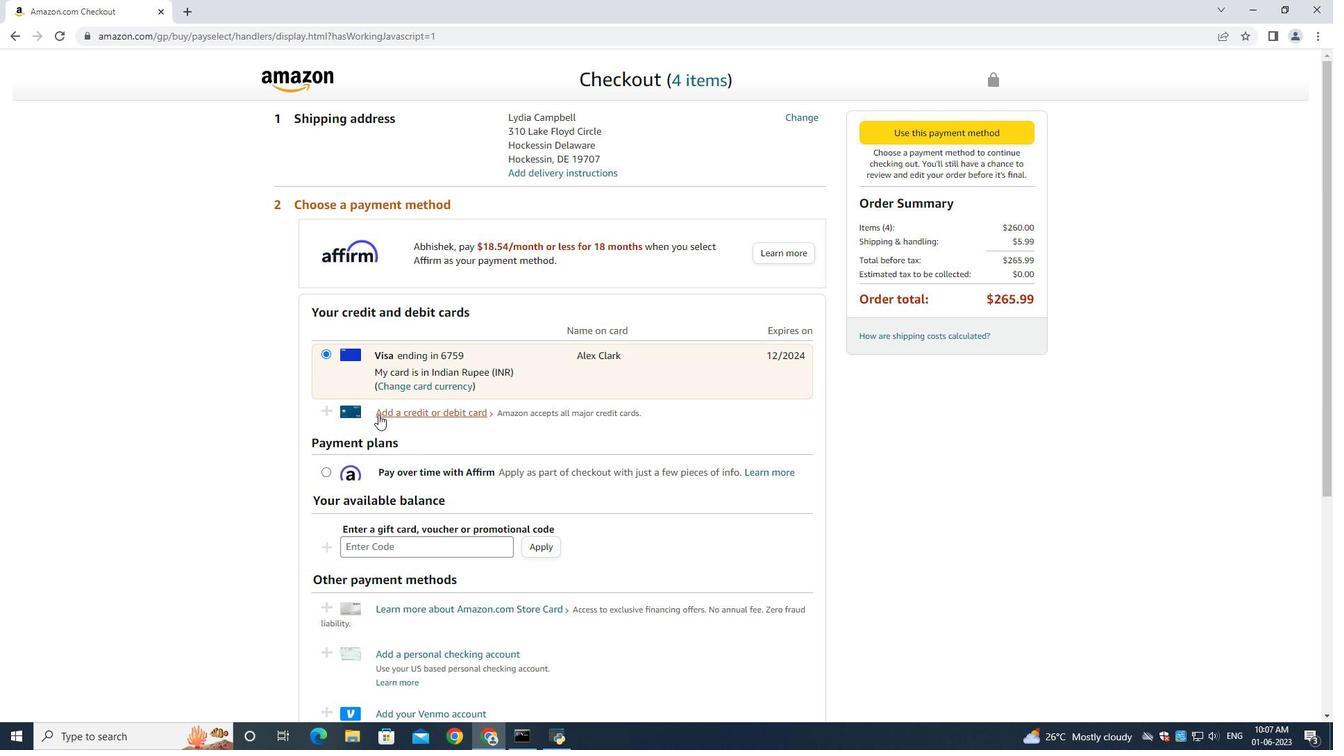 
Action: Mouse pressed left at (388, 413)
Screenshot: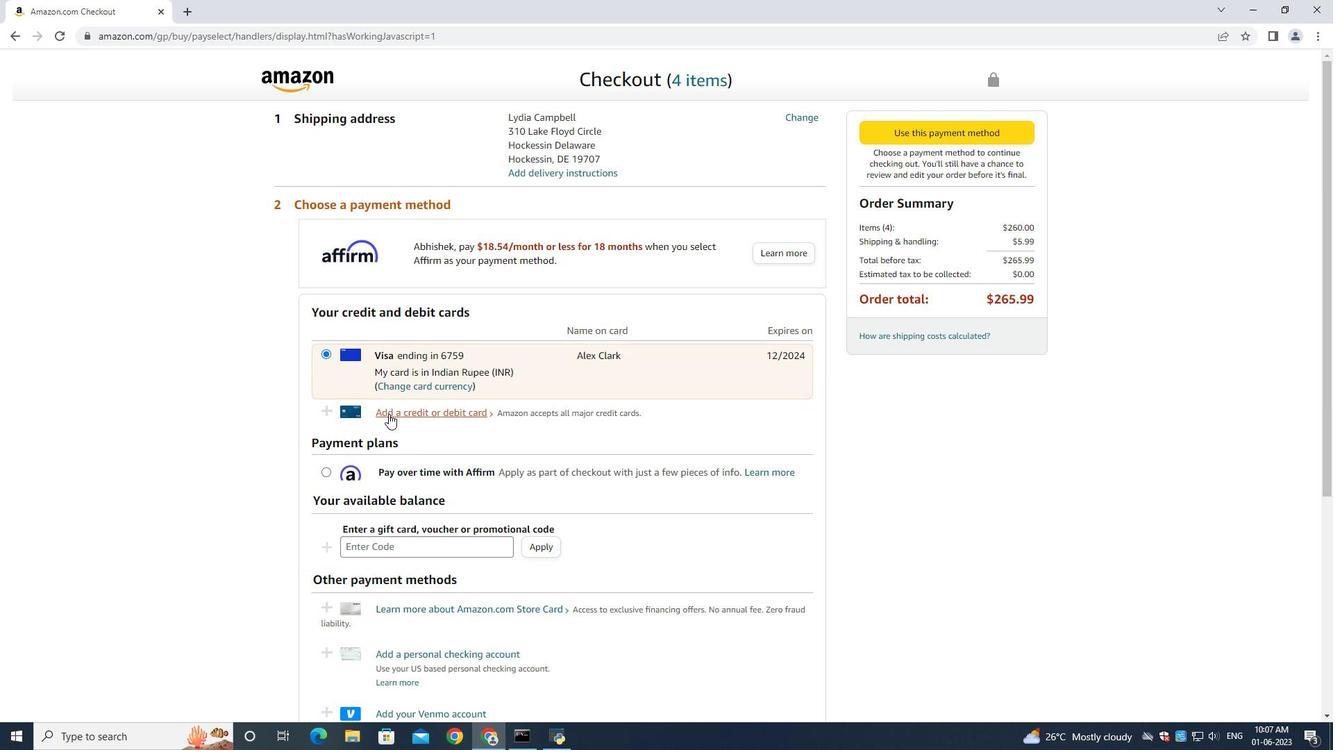 
Action: Mouse moved to (552, 347)
Screenshot: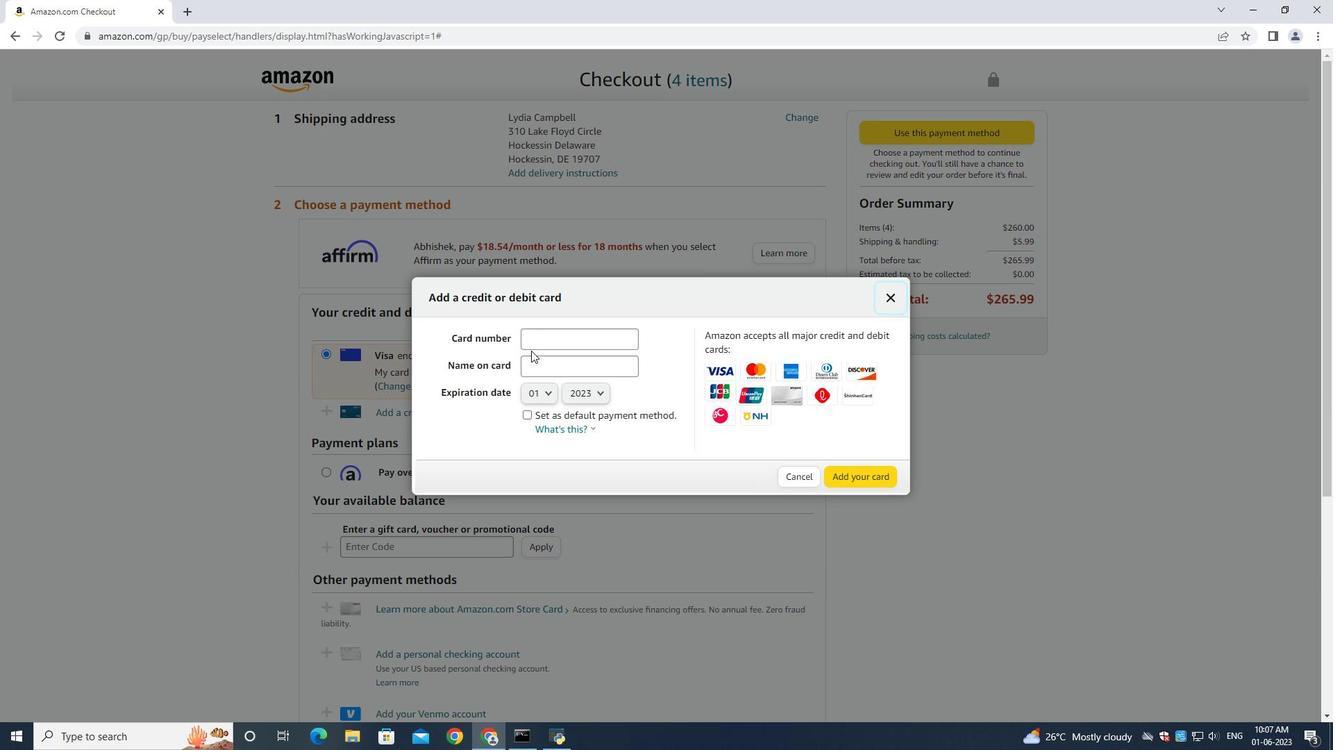 
Action: Mouse pressed left at (552, 347)
Screenshot: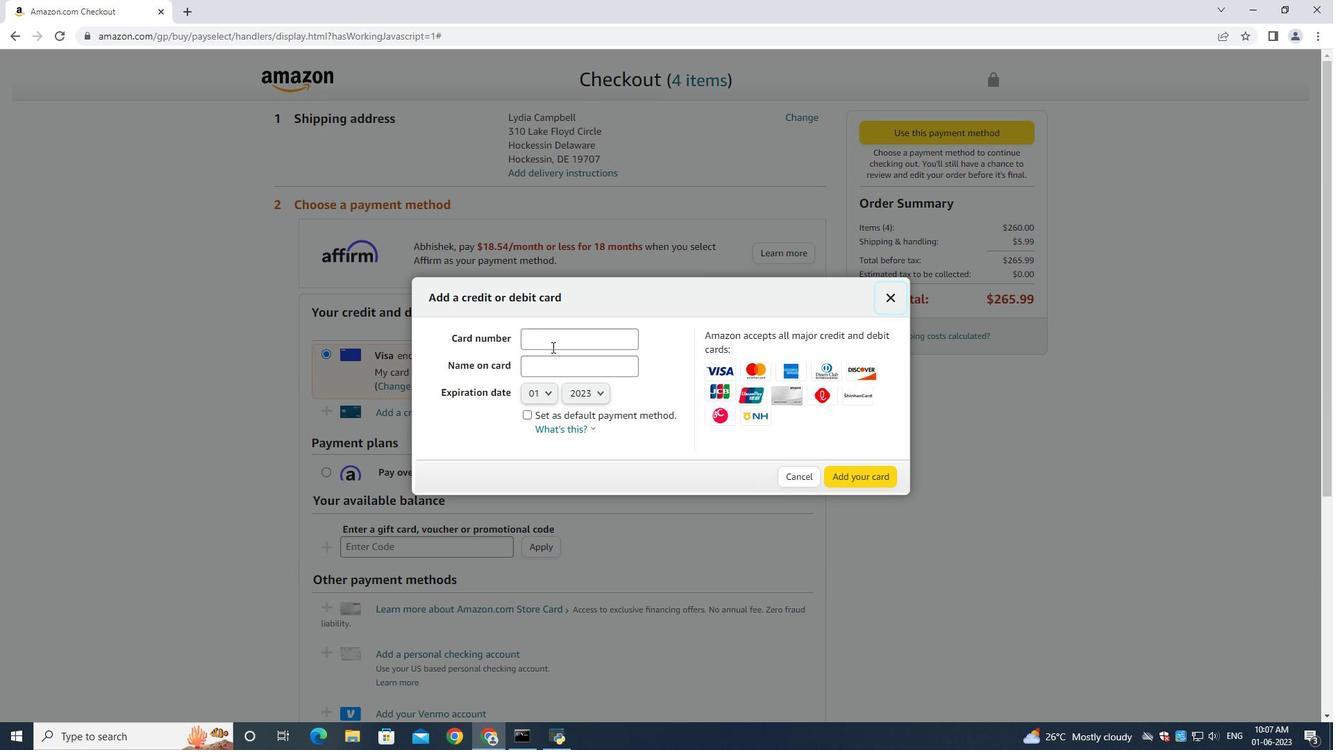 
Action: Mouse moved to (568, 335)
Screenshot: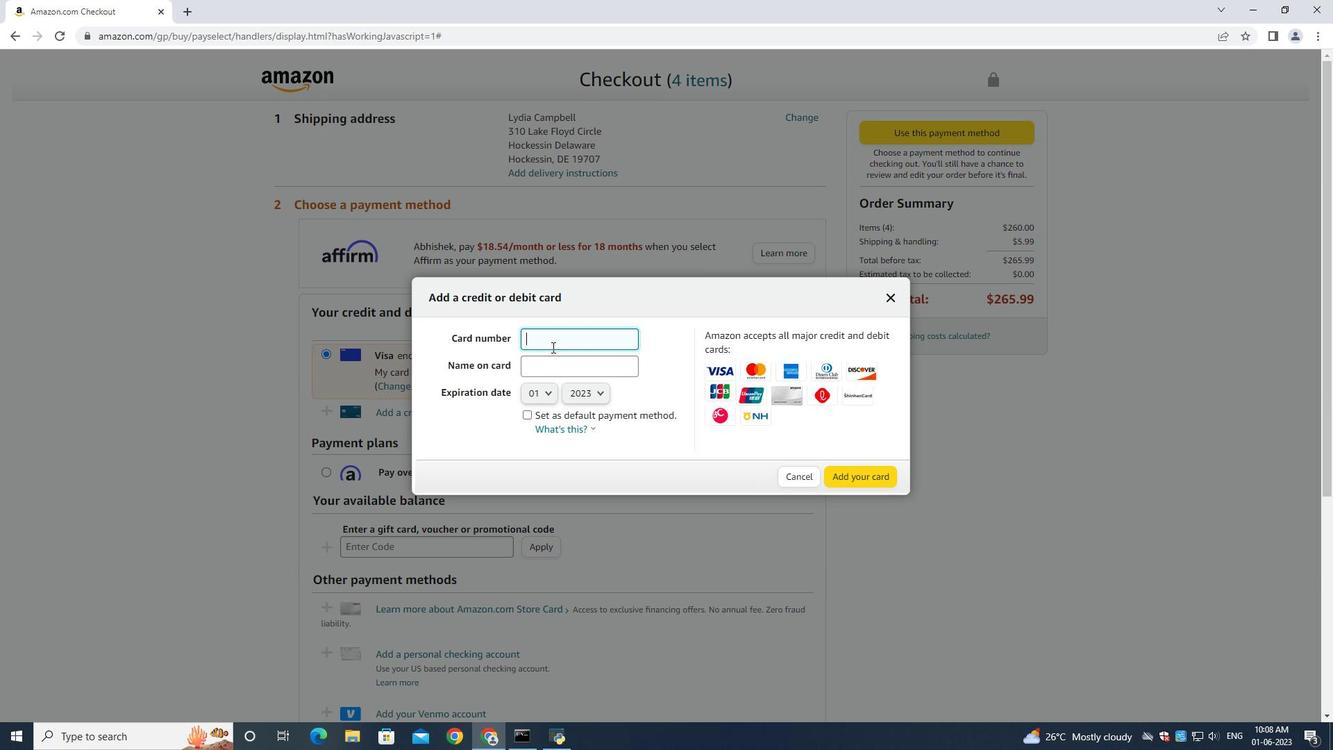 
Action: Key pressed 489375458<Key.backspace>59587965<Key.tab><Key.shift>John<Key.space><Key.shift>Baker<Key.space>
Screenshot: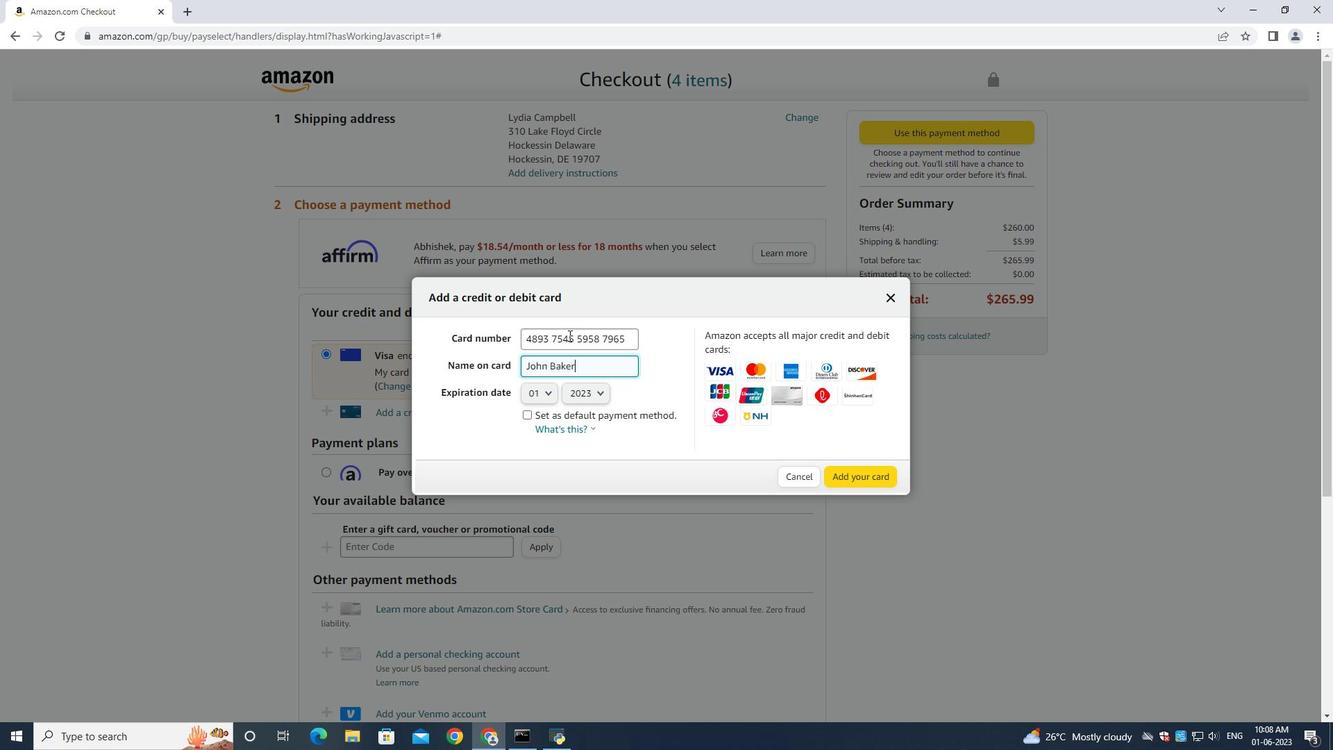 
Action: Mouse moved to (547, 393)
Screenshot: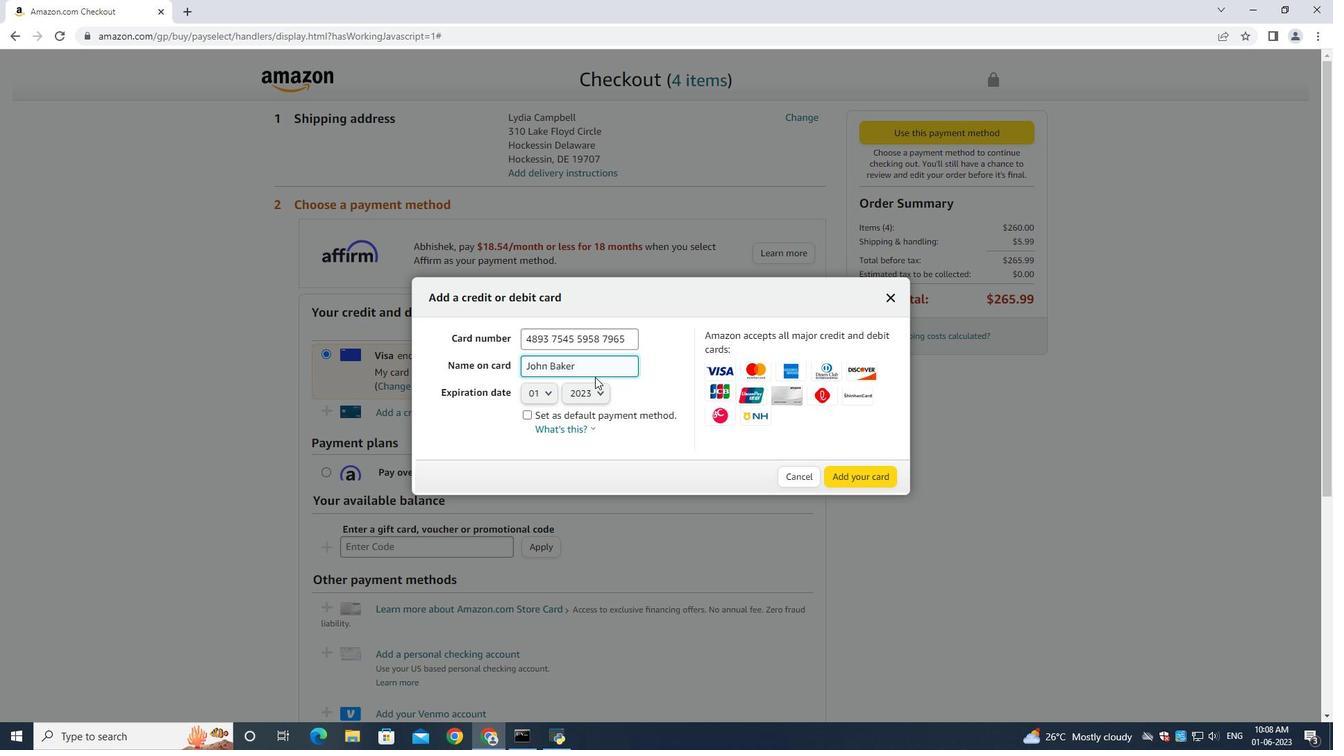 
Action: Mouse pressed left at (547, 393)
Screenshot: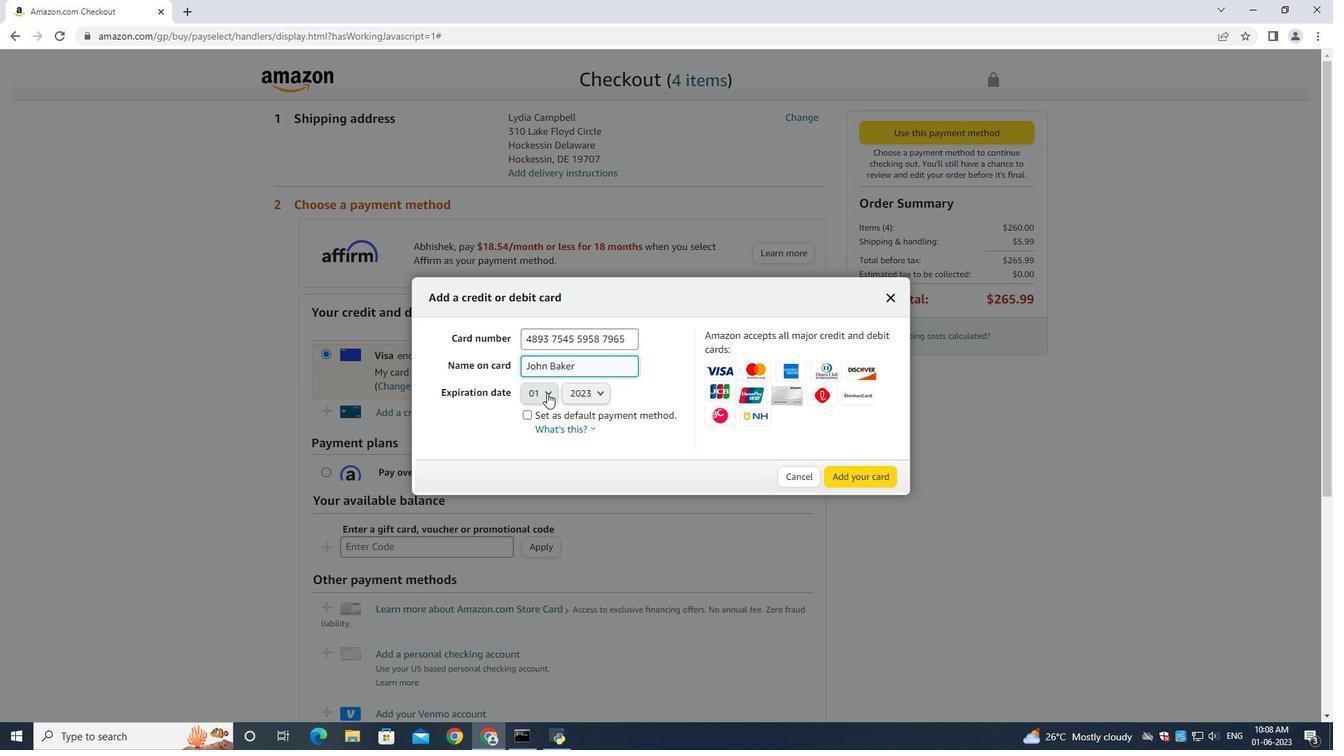 
Action: Mouse moved to (536, 484)
Screenshot: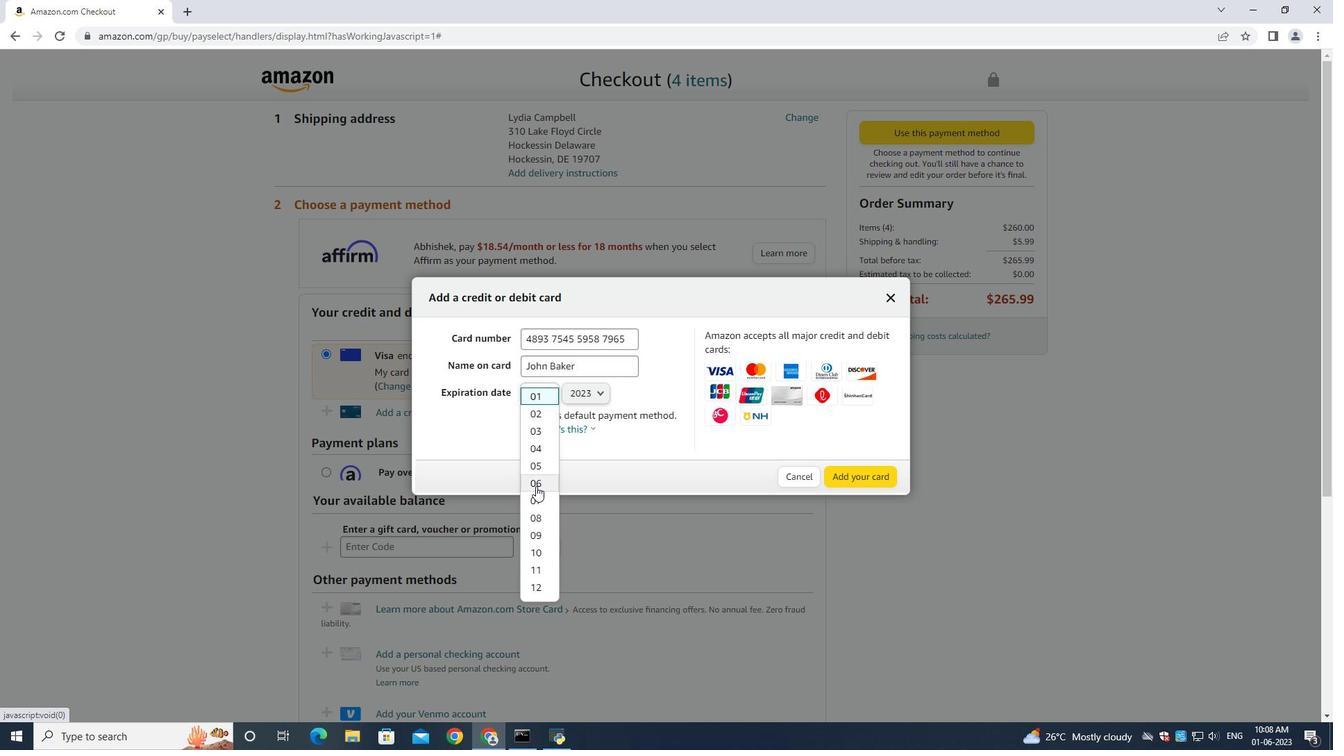 
Action: Mouse pressed left at (536, 484)
Screenshot: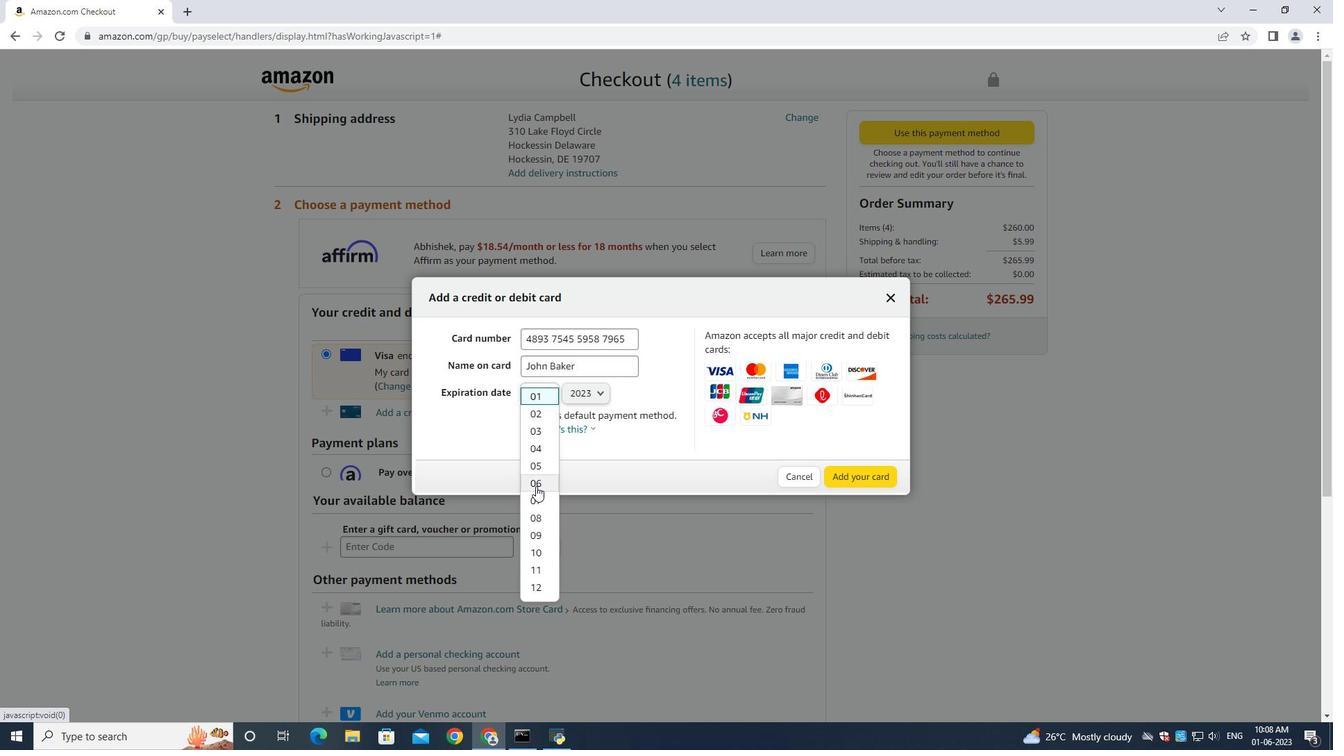 
Action: Mouse moved to (584, 391)
Screenshot: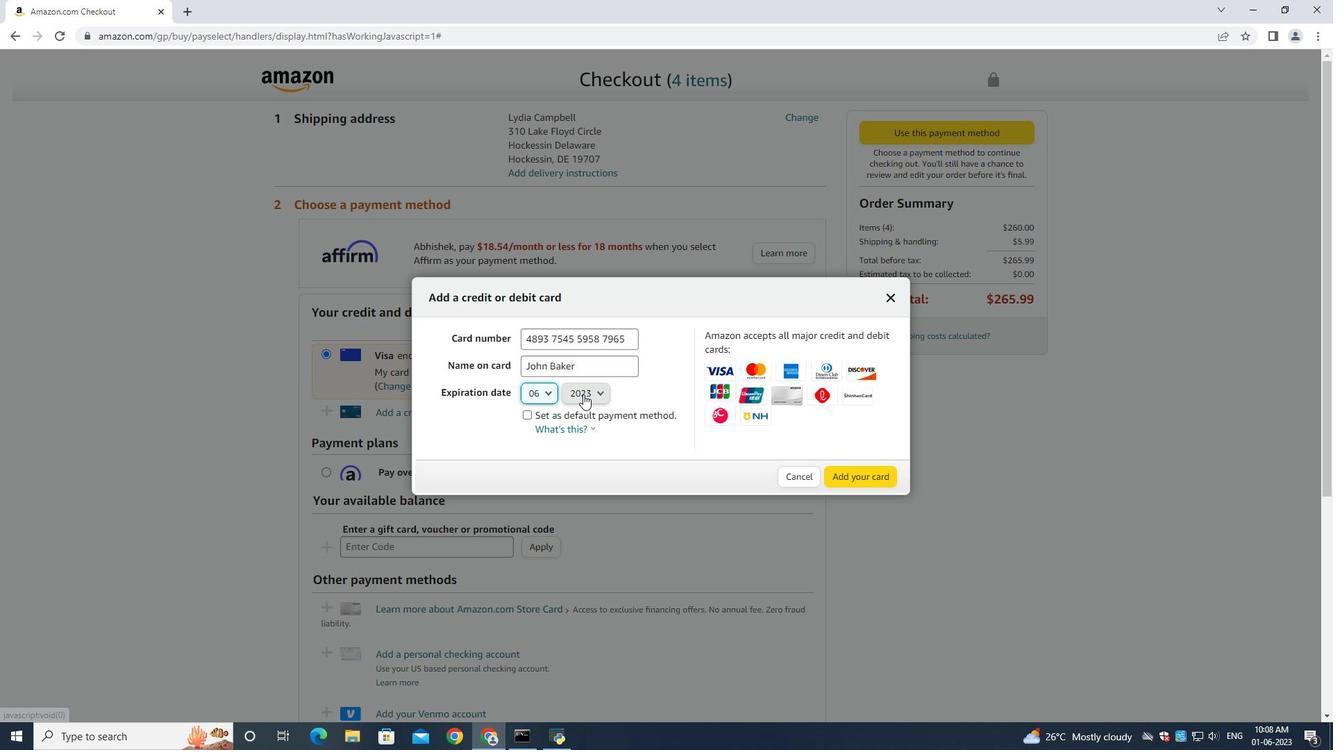 
Action: Mouse pressed left at (584, 391)
Screenshot: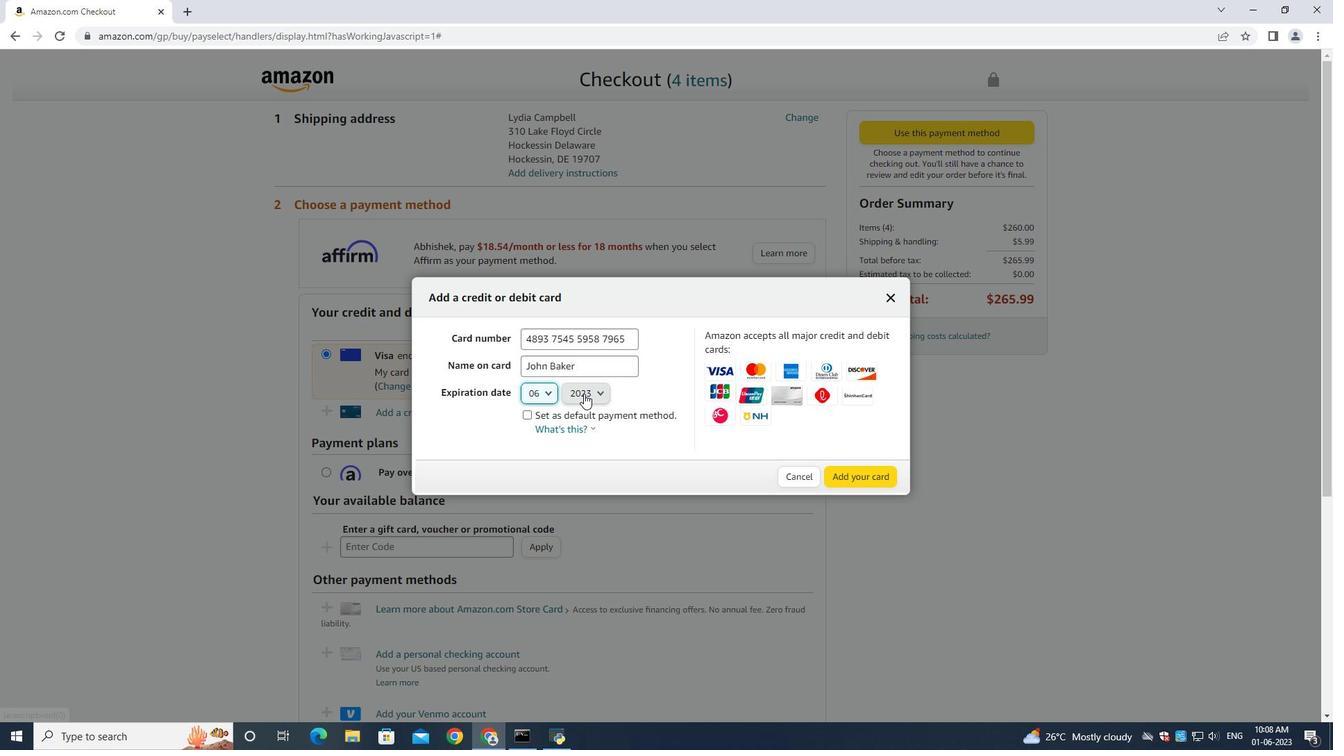 
Action: Mouse moved to (590, 123)
Screenshot: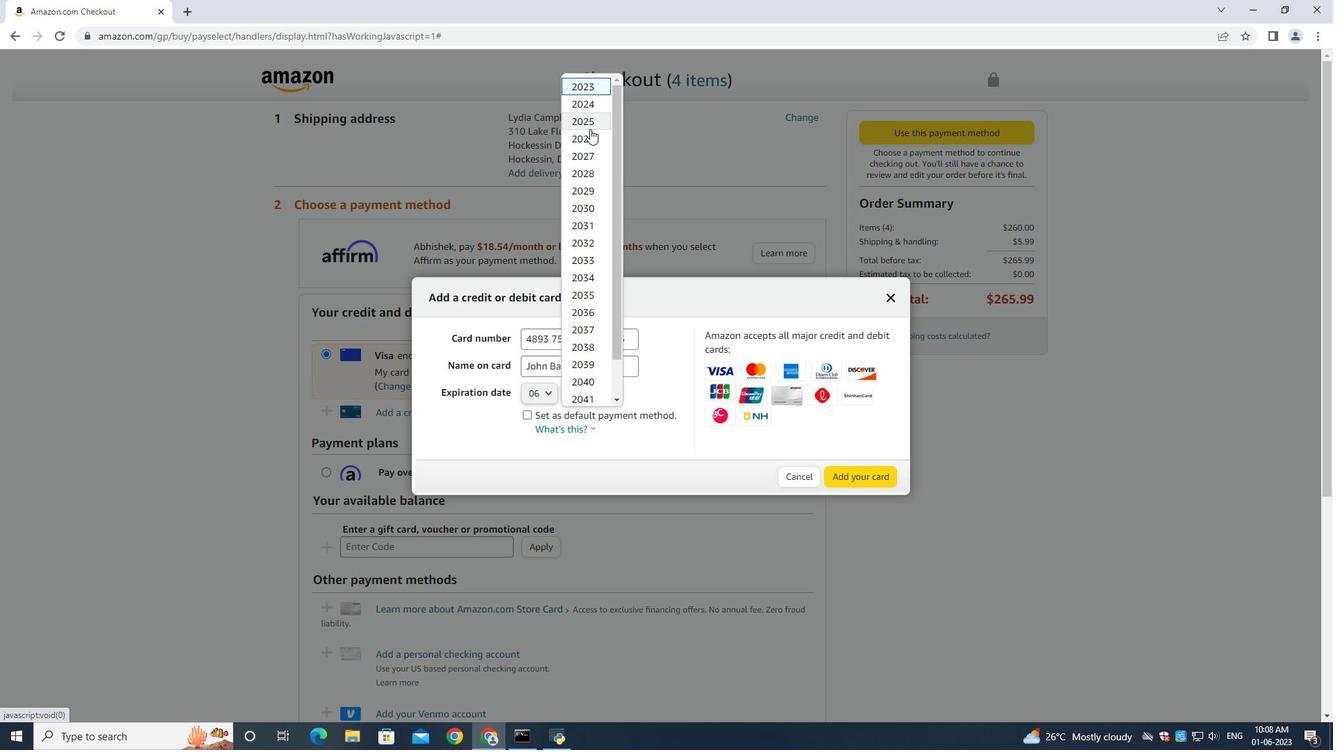 
Action: Mouse pressed left at (590, 123)
Screenshot: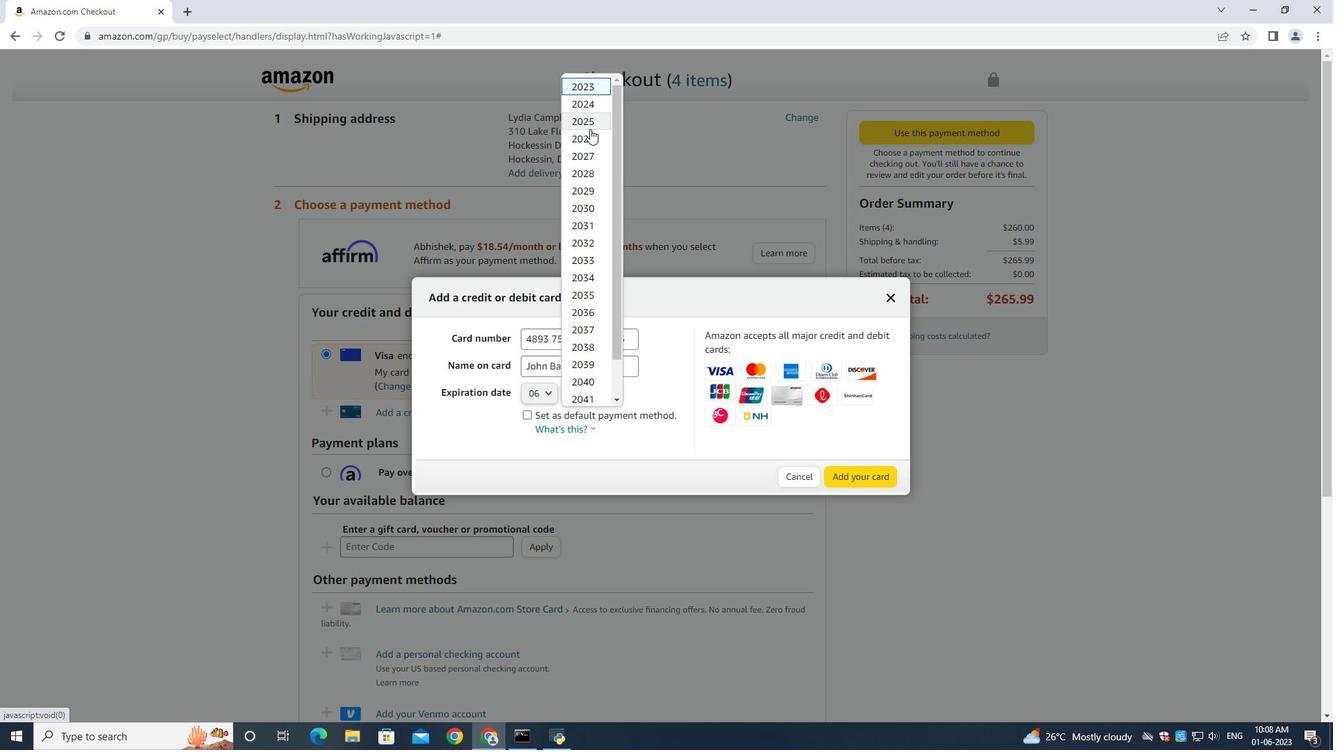 
Action: Mouse moved to (867, 479)
Screenshot: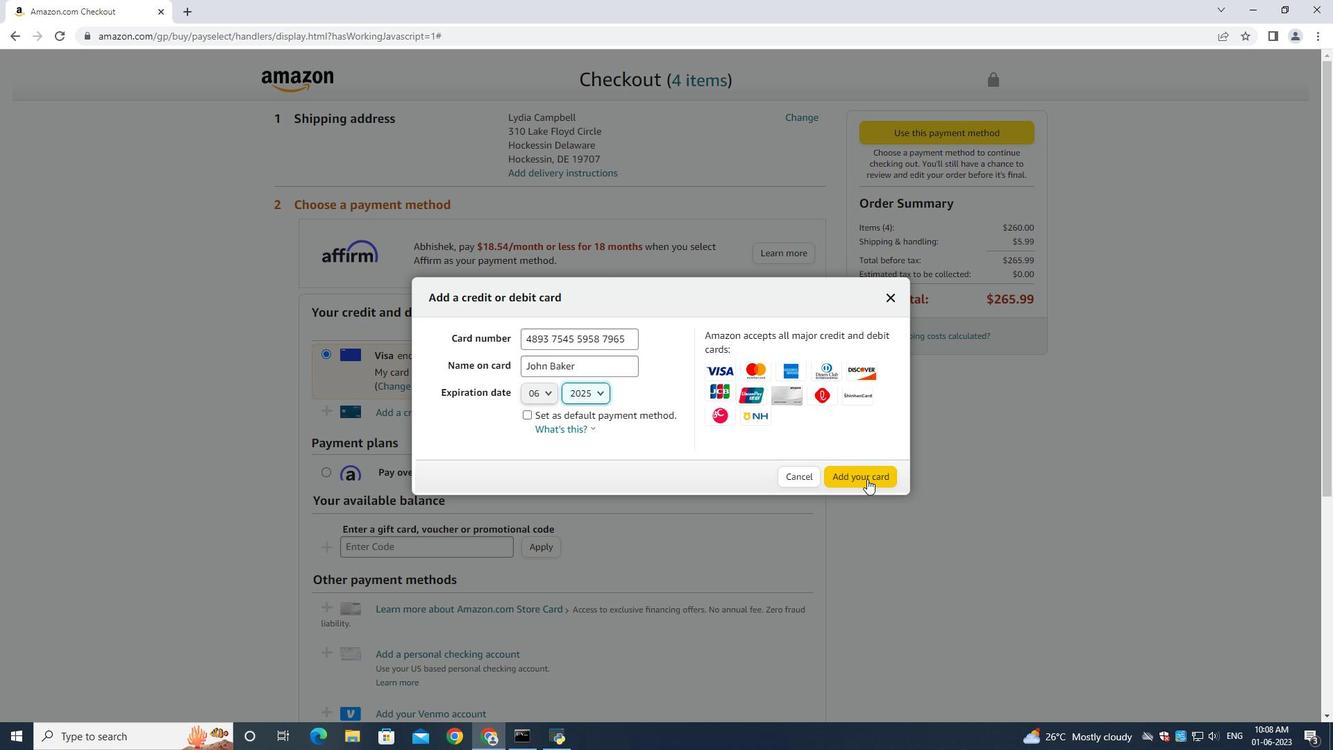 
